 Task: Slide 1 - Picnic Party Invitations.
Action: Mouse moved to (46, 111)
Screenshot: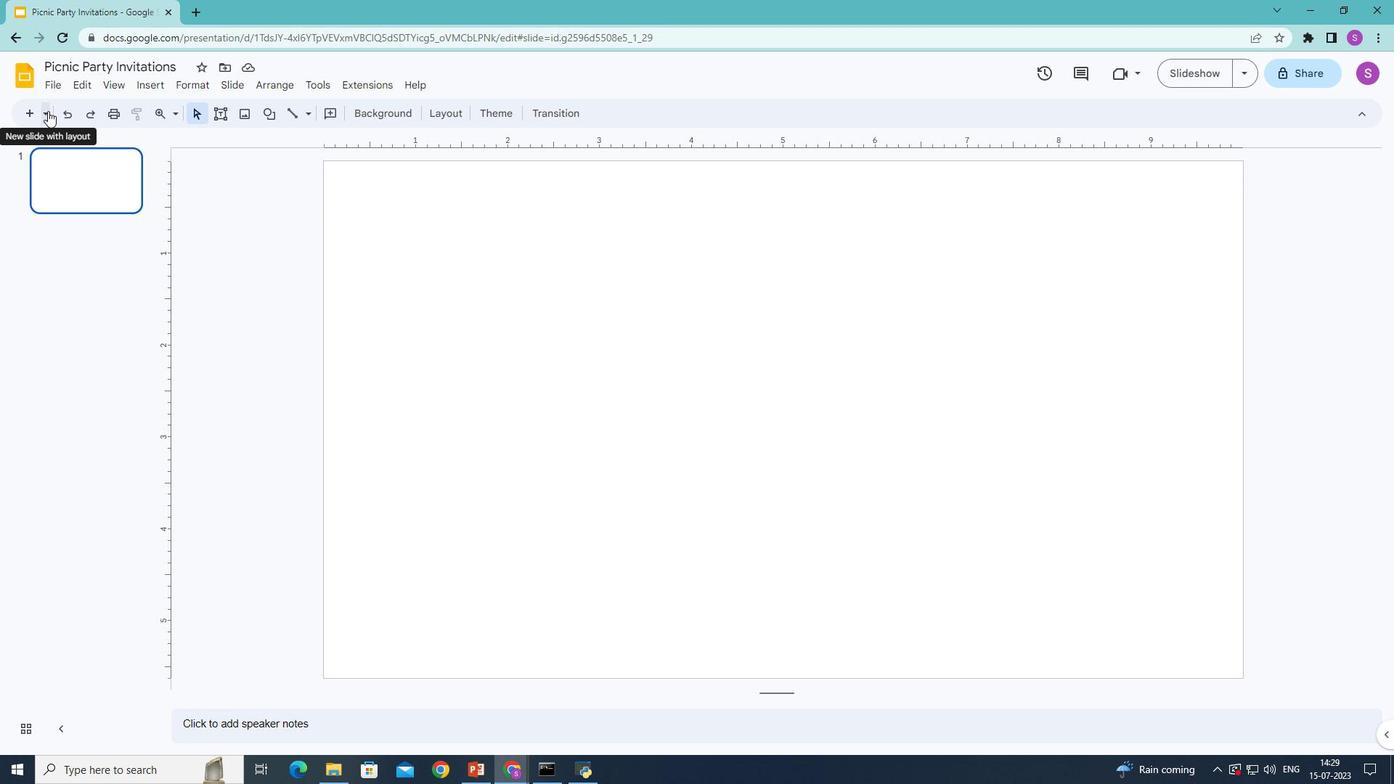 
Action: Mouse pressed left at (46, 111)
Screenshot: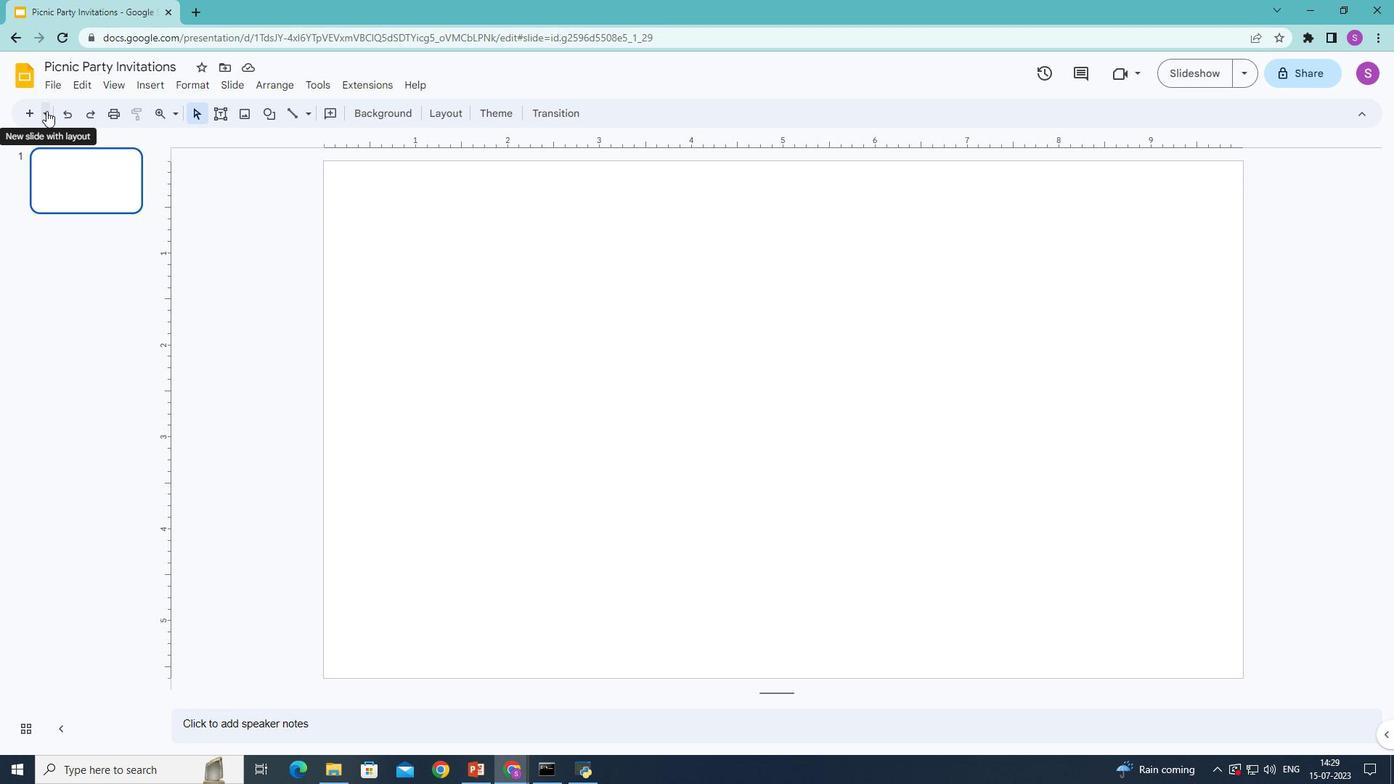 
Action: Mouse moved to (58, 167)
Screenshot: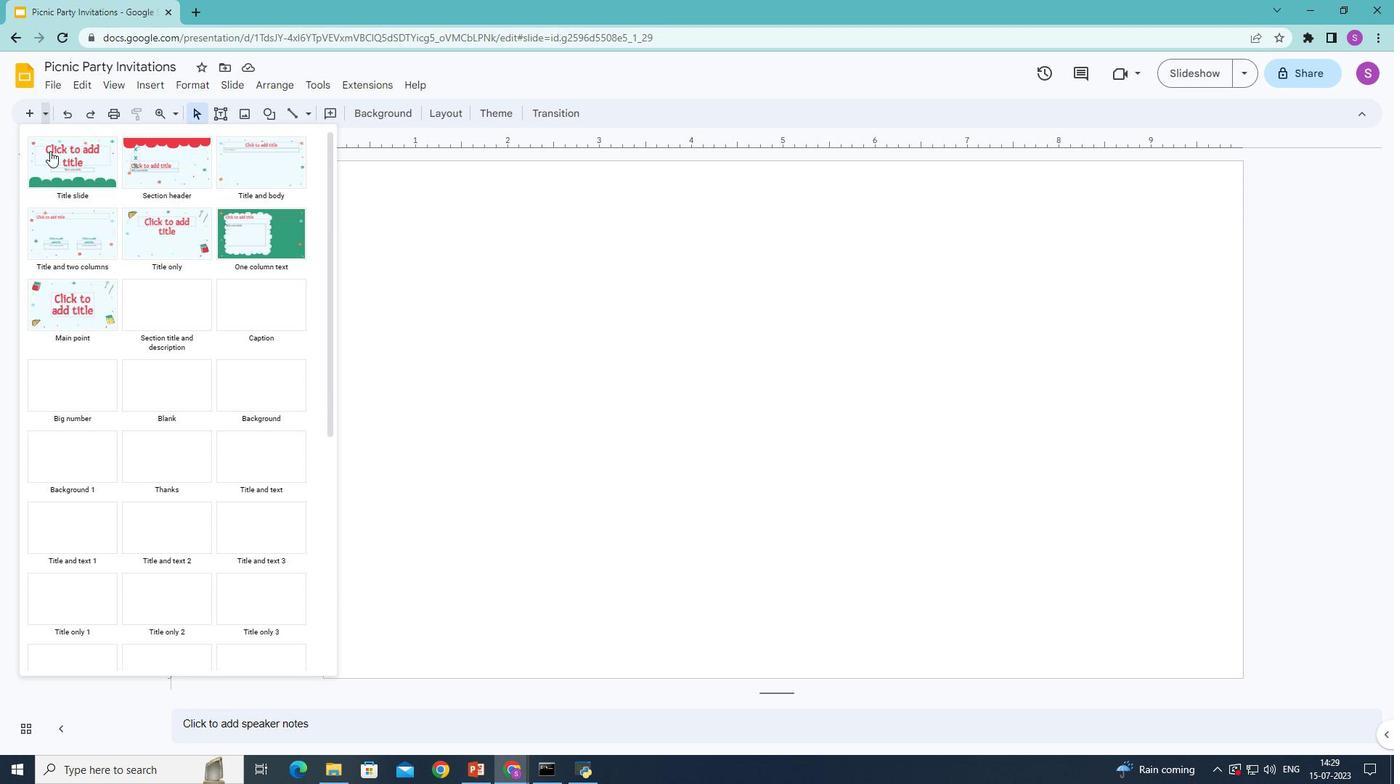 
Action: Mouse pressed left at (58, 167)
Screenshot: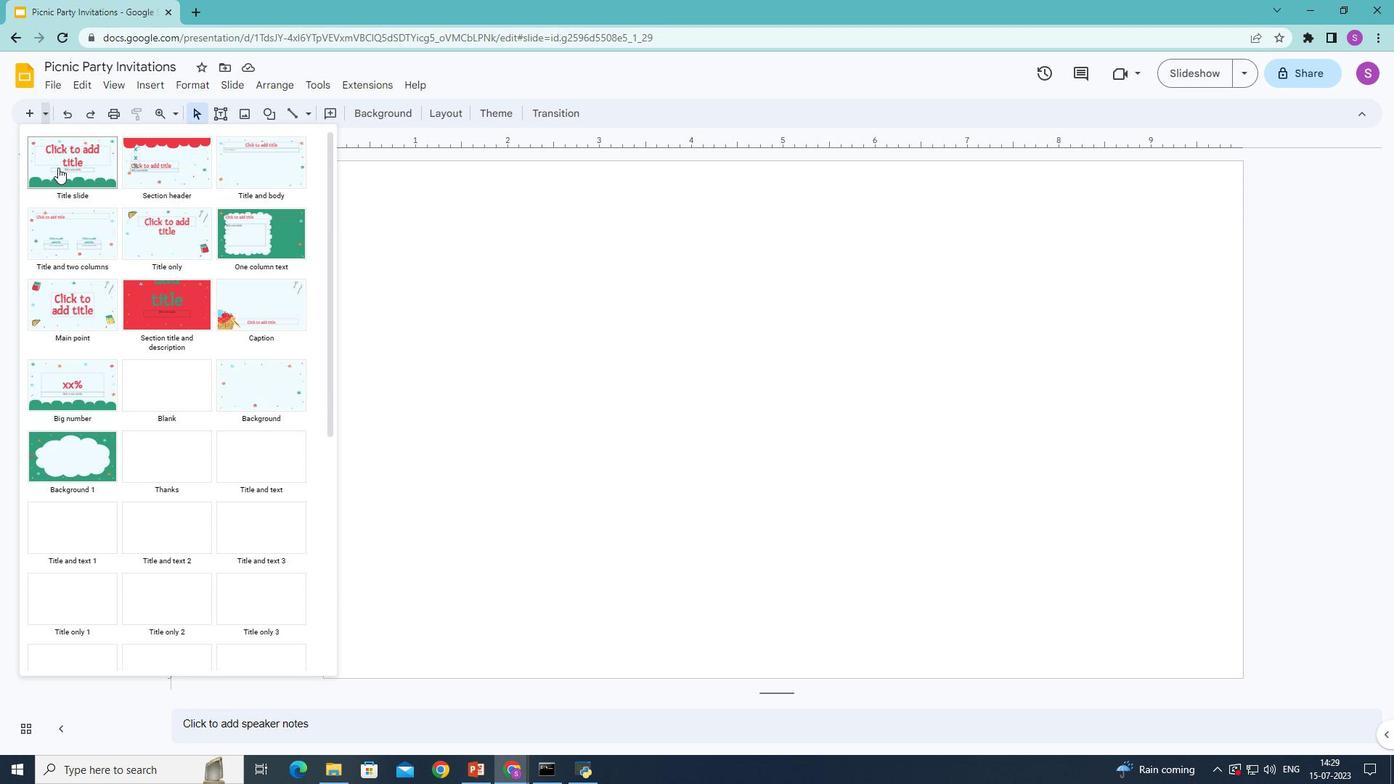 
Action: Mouse moved to (610, 319)
Screenshot: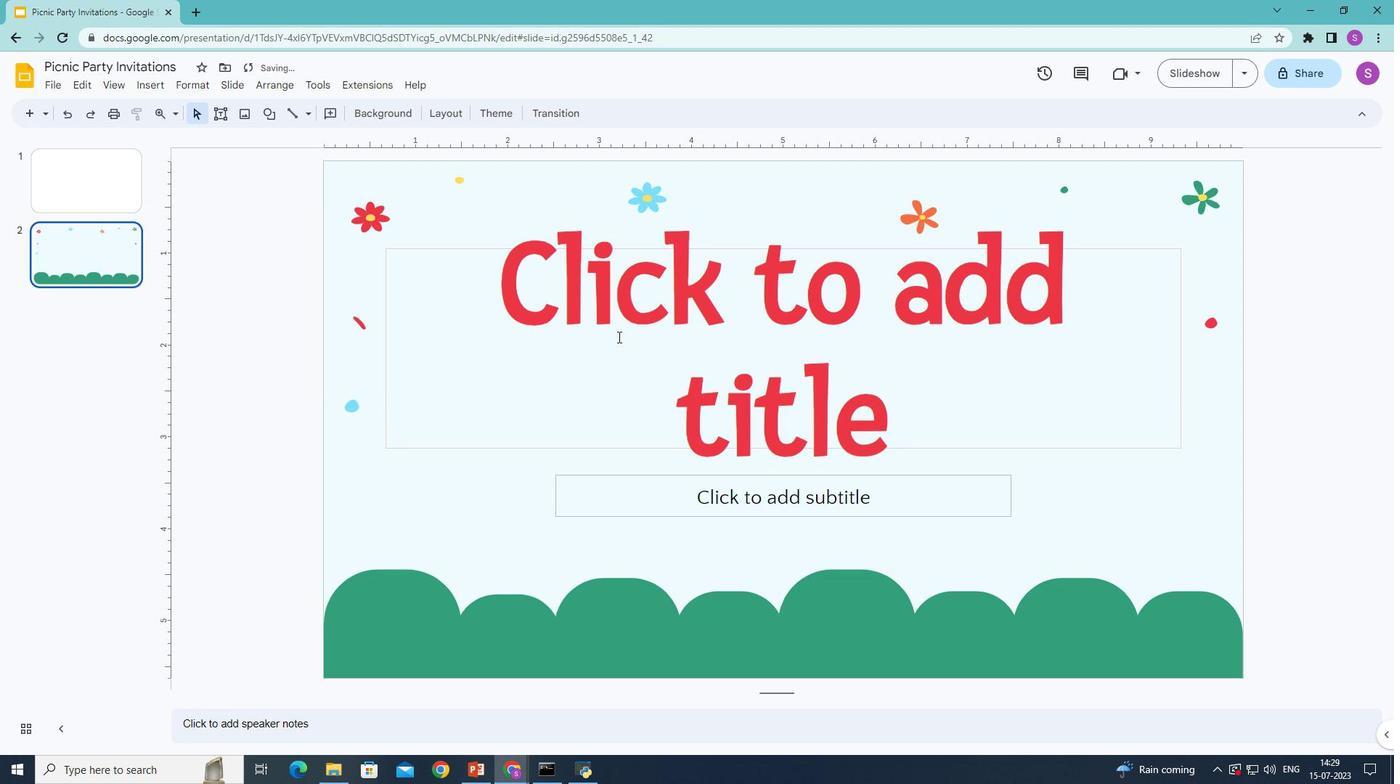 
Action: Mouse pressed left at (610, 319)
Screenshot: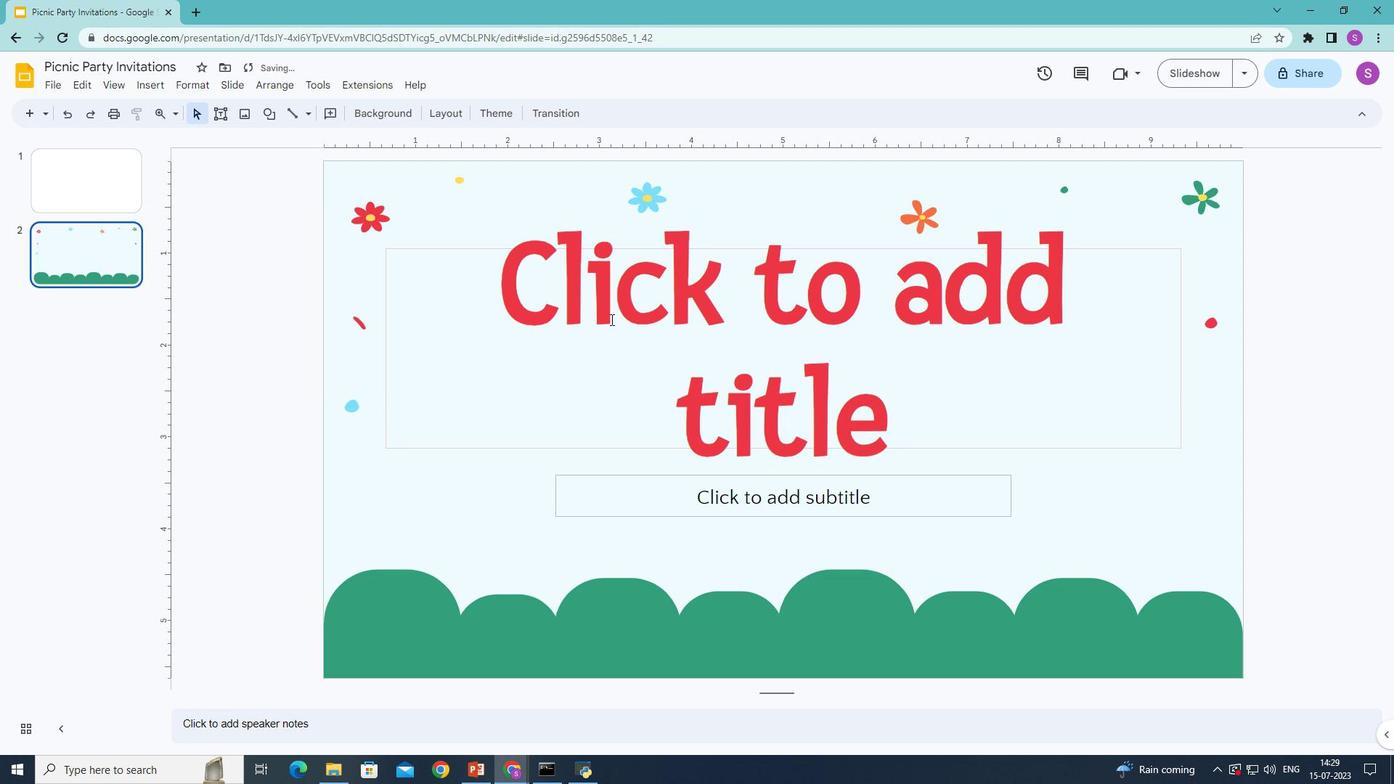 
Action: Key pressed <Key.shift>Picnic<Key.space><Key.shift>Party<Key.enter><Key.shift>Invitations
Screenshot: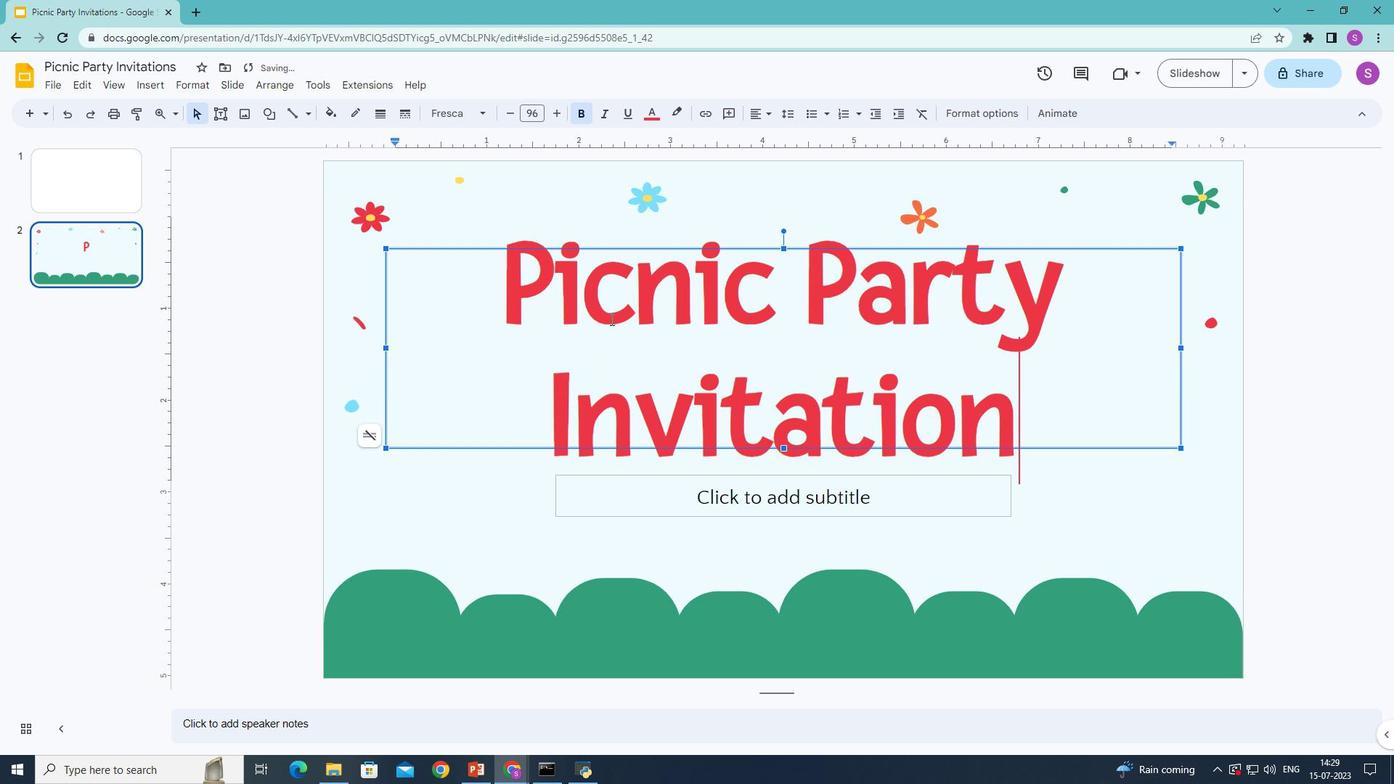 
Action: Mouse moved to (1040, 427)
Screenshot: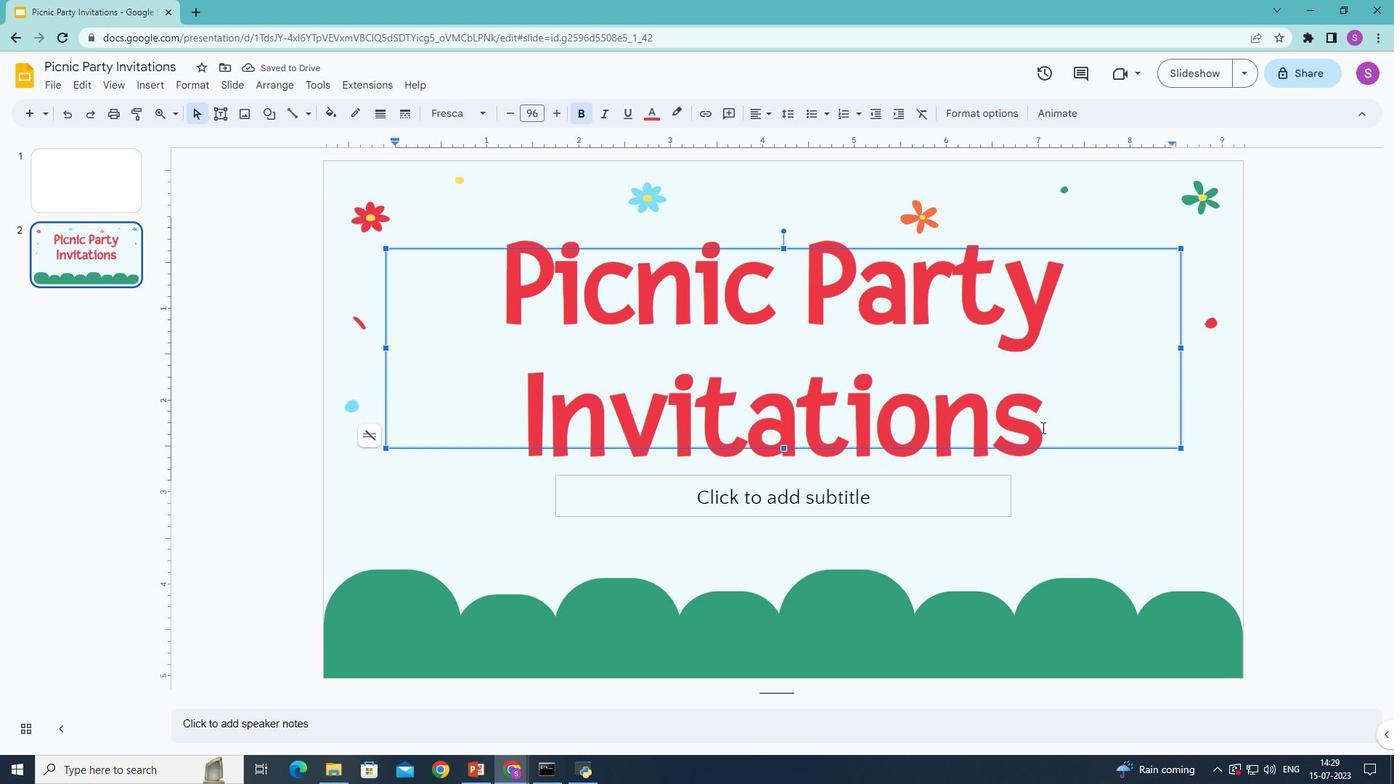 
Action: Mouse pressed left at (1040, 427)
Screenshot: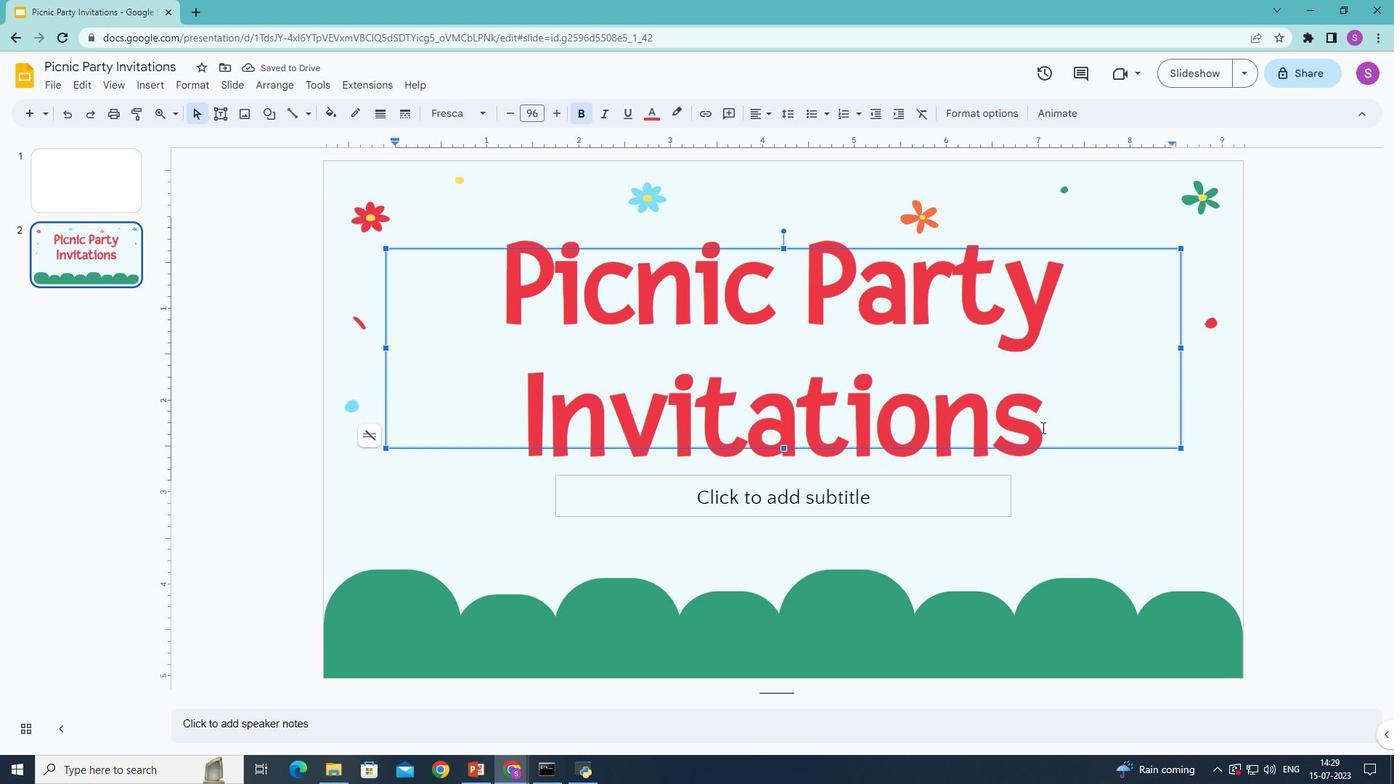 
Action: Mouse moved to (651, 113)
Screenshot: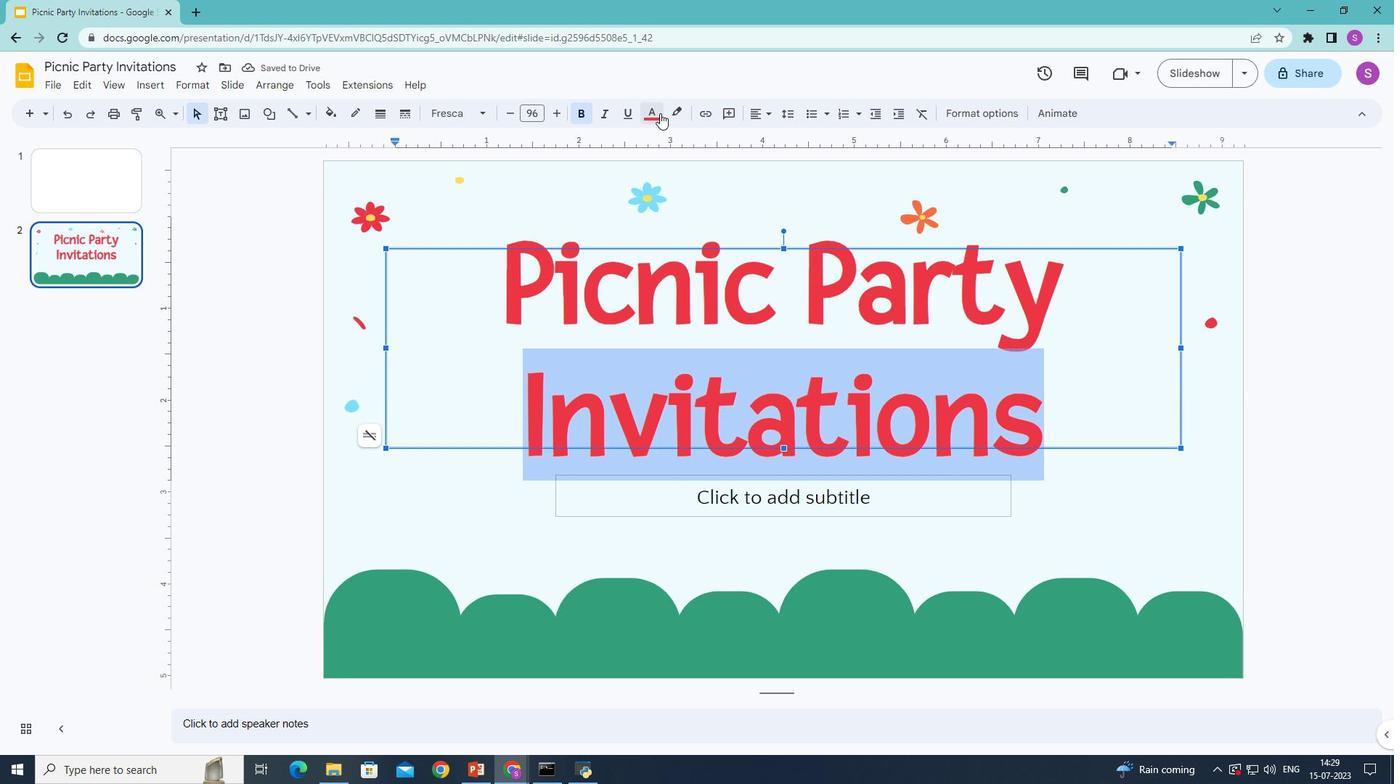 
Action: Mouse pressed left at (651, 113)
Screenshot: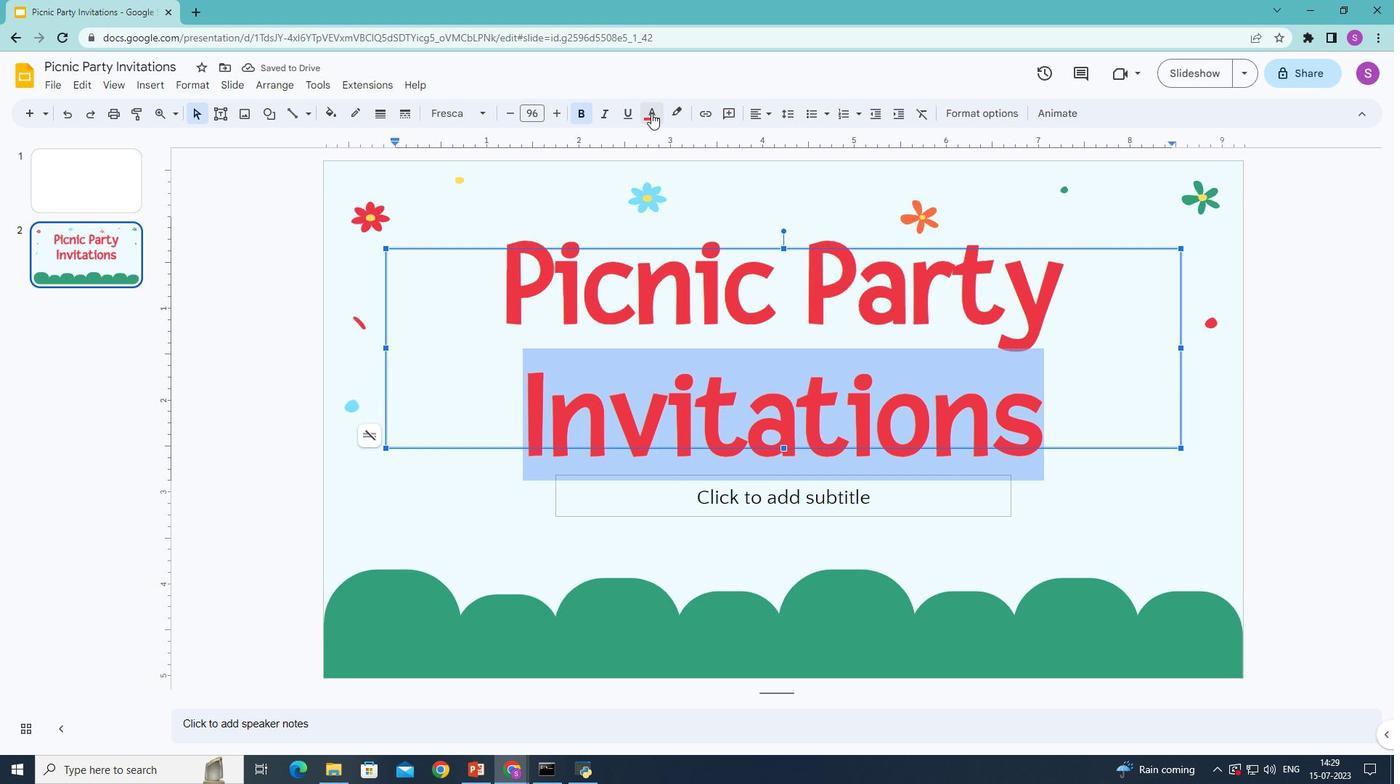 
Action: Mouse moved to (717, 347)
Screenshot: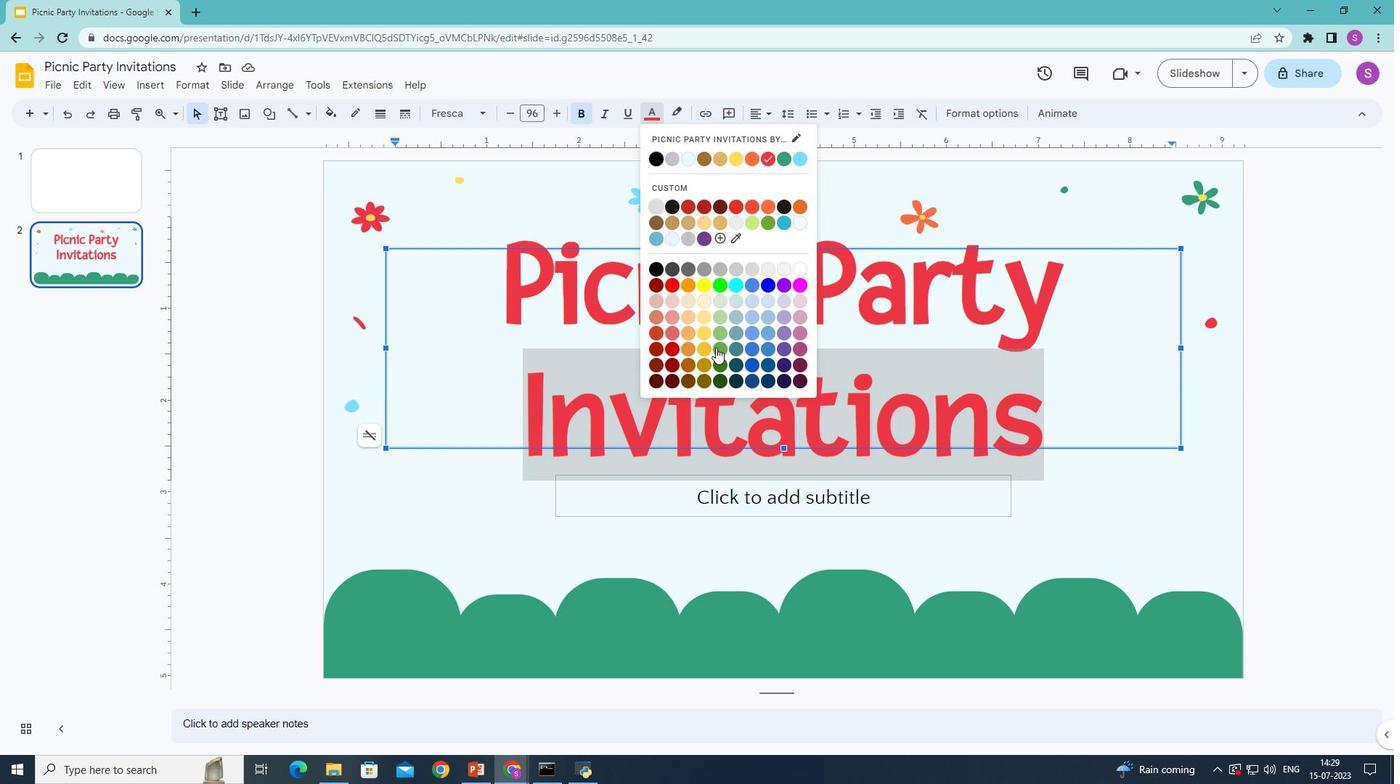 
Action: Mouse pressed left at (717, 347)
Screenshot: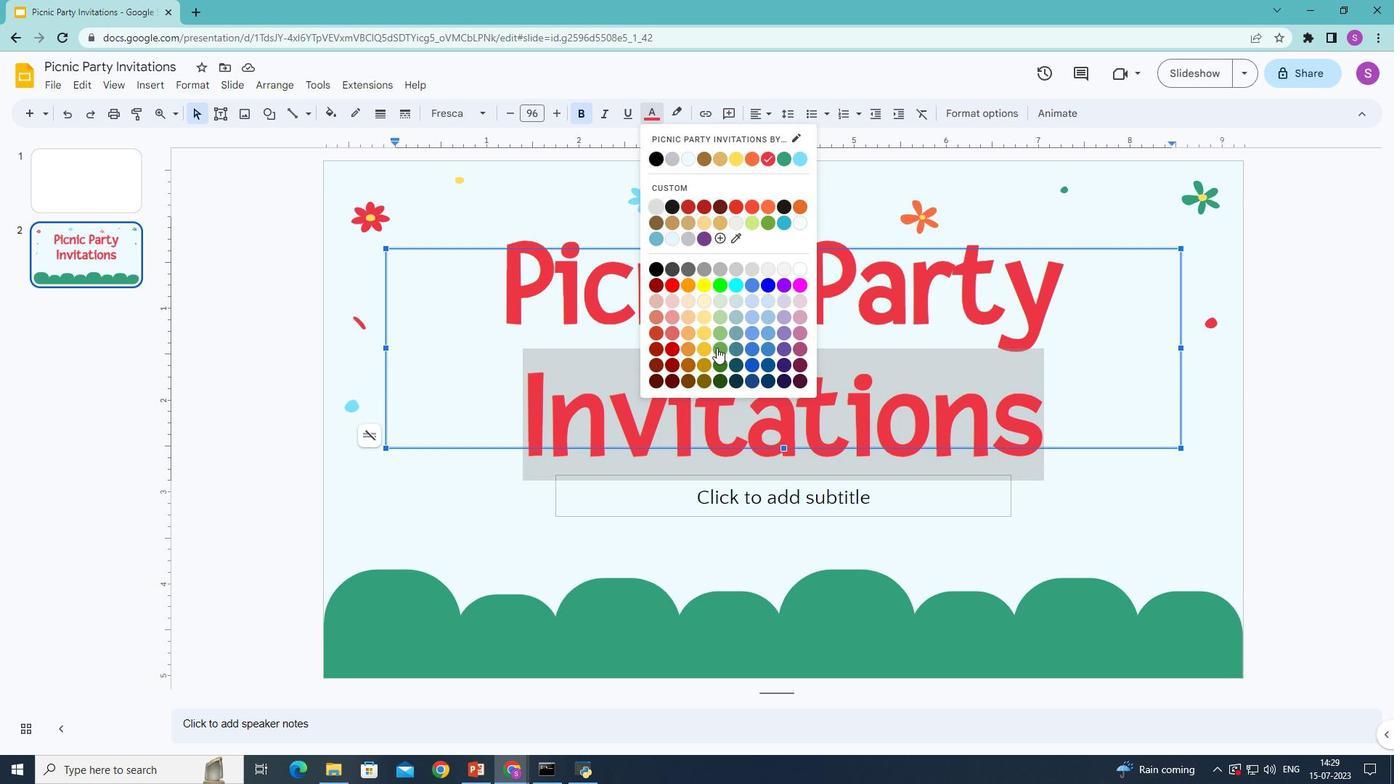 
Action: Mouse moved to (648, 111)
Screenshot: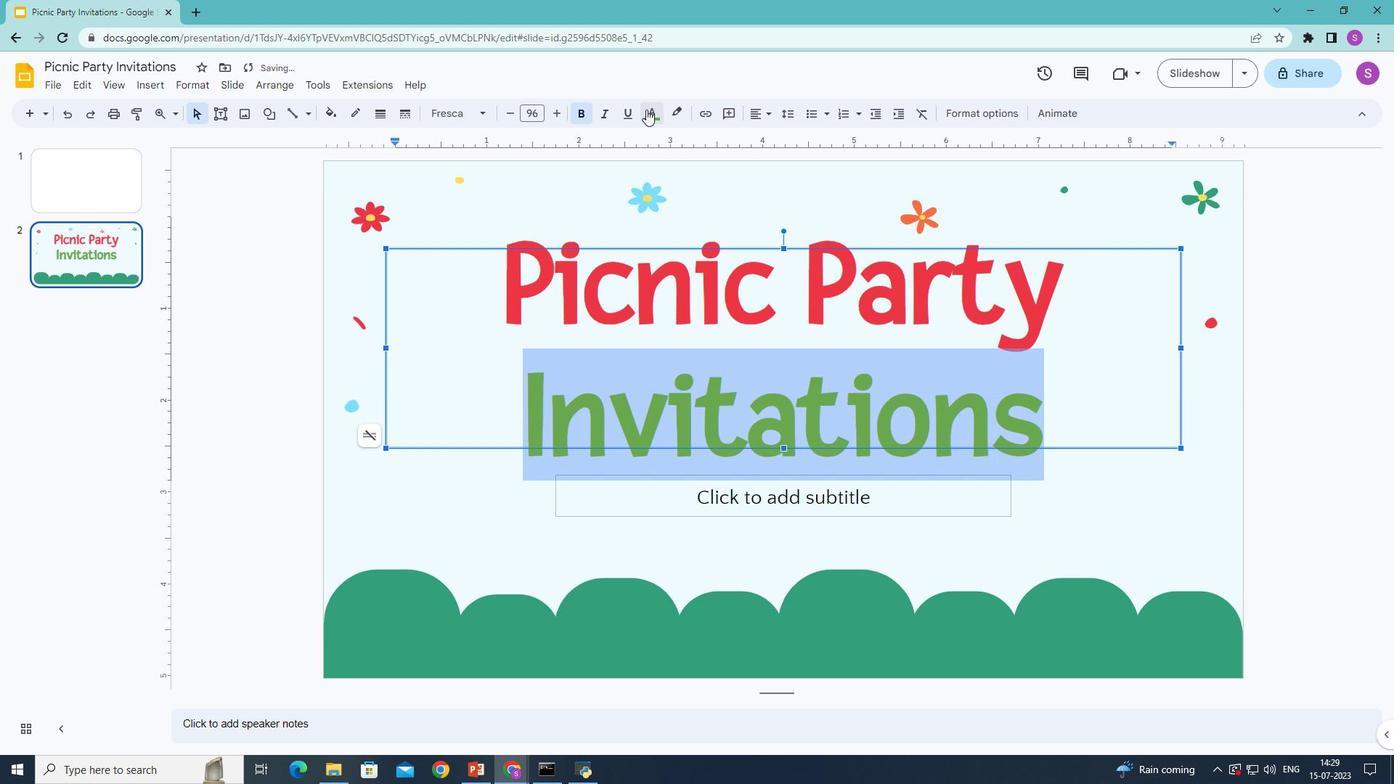 
Action: Mouse pressed left at (648, 111)
Screenshot: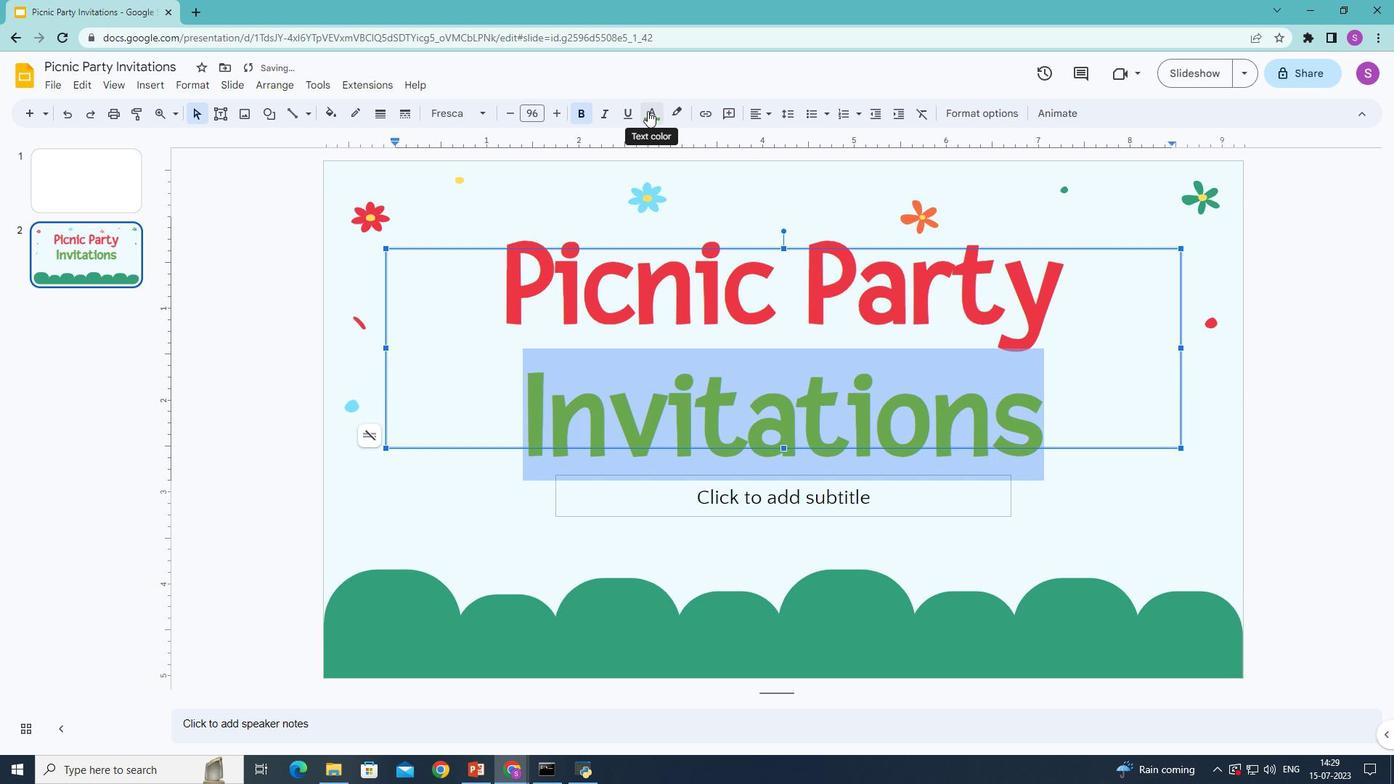 
Action: Mouse moved to (722, 363)
Screenshot: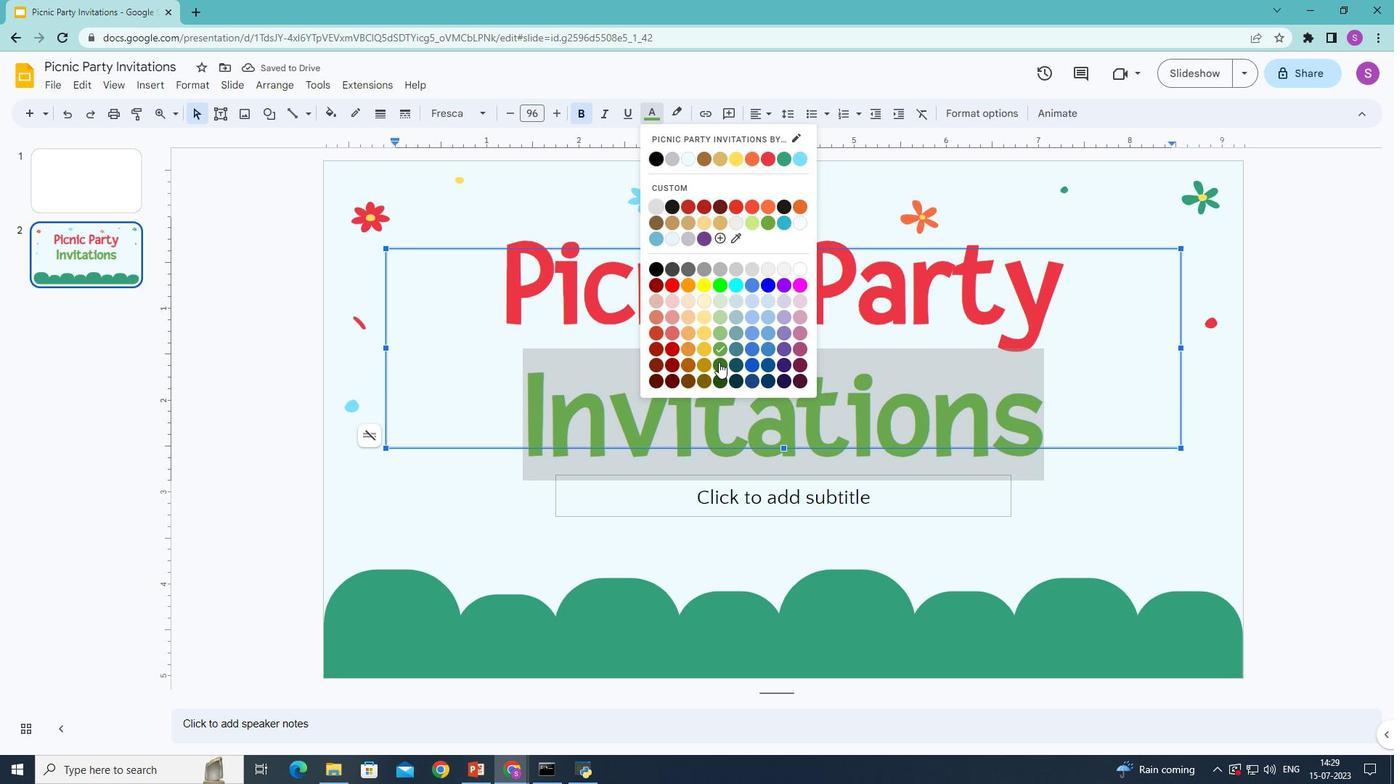 
Action: Mouse pressed left at (722, 363)
Screenshot: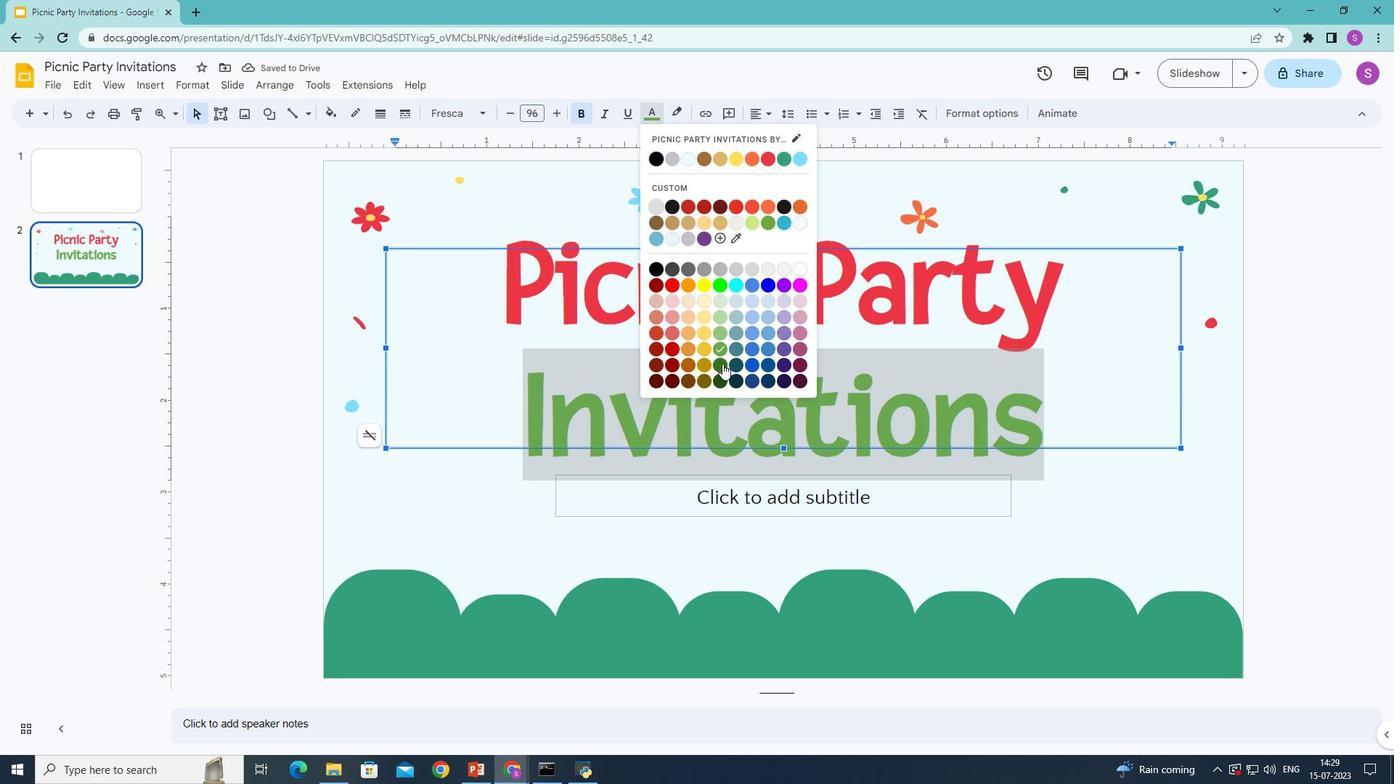 
Action: Mouse moved to (779, 493)
Screenshot: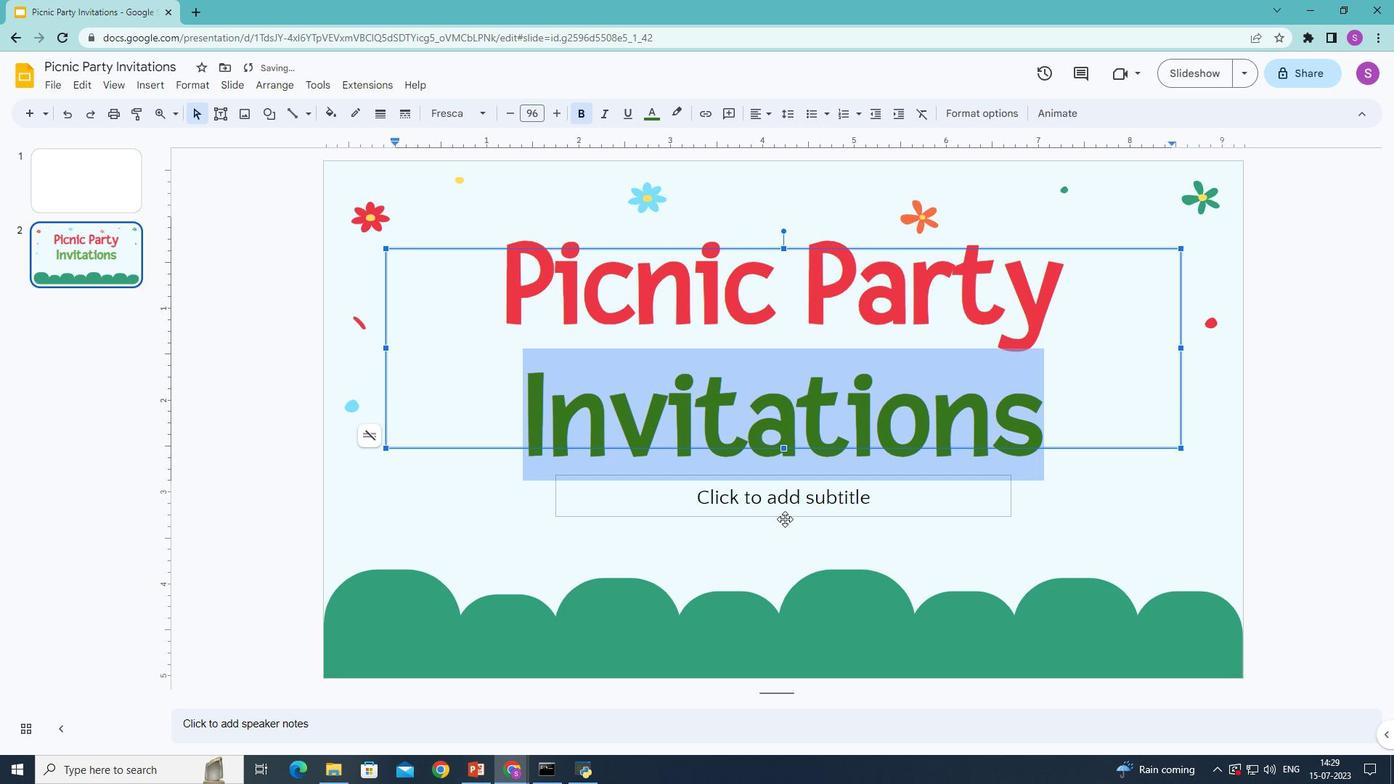 
Action: Mouse pressed left at (779, 493)
Screenshot: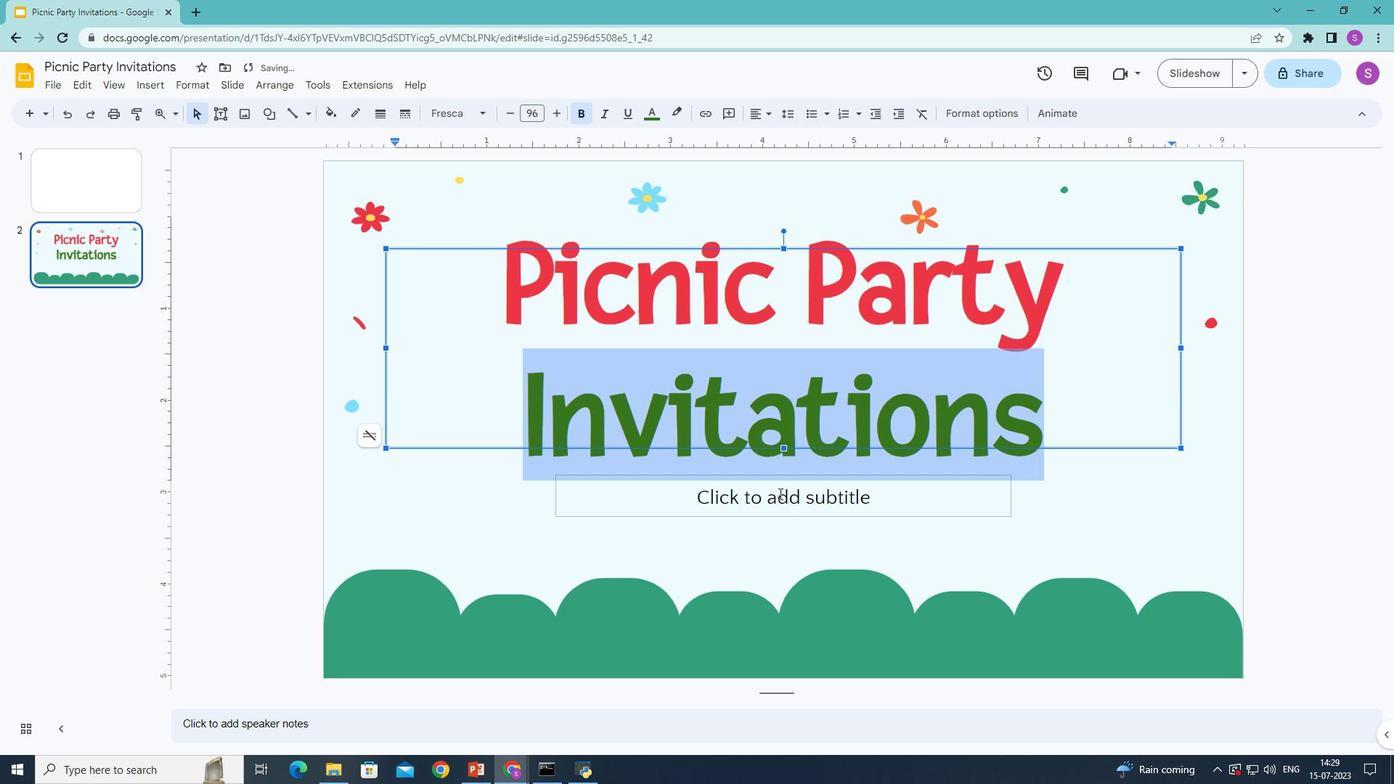 
Action: Mouse moved to (784, 492)
Screenshot: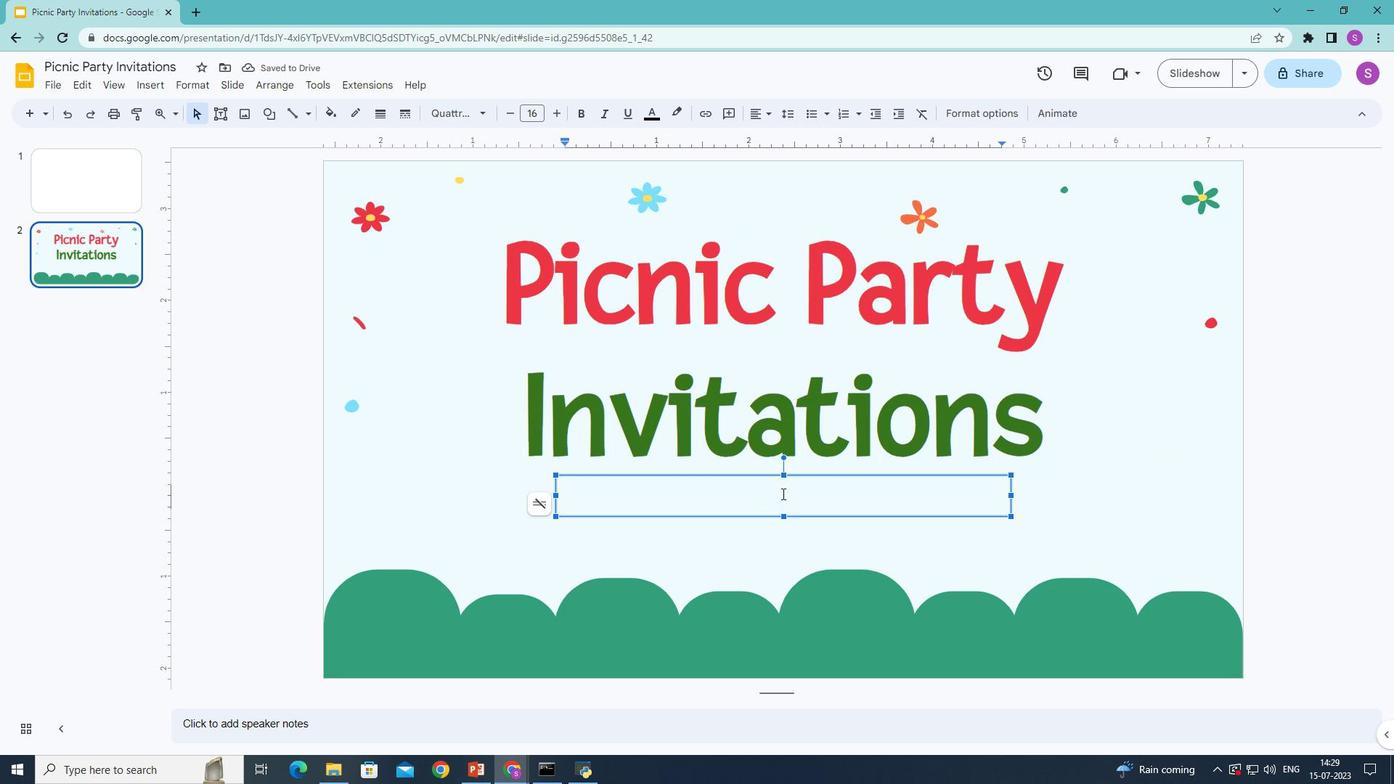 
Action: Key pressed <Key.shift>Here<Key.space>is<Key.space>where<Key.space>this<Key.space>template<Key.space>begins
Screenshot: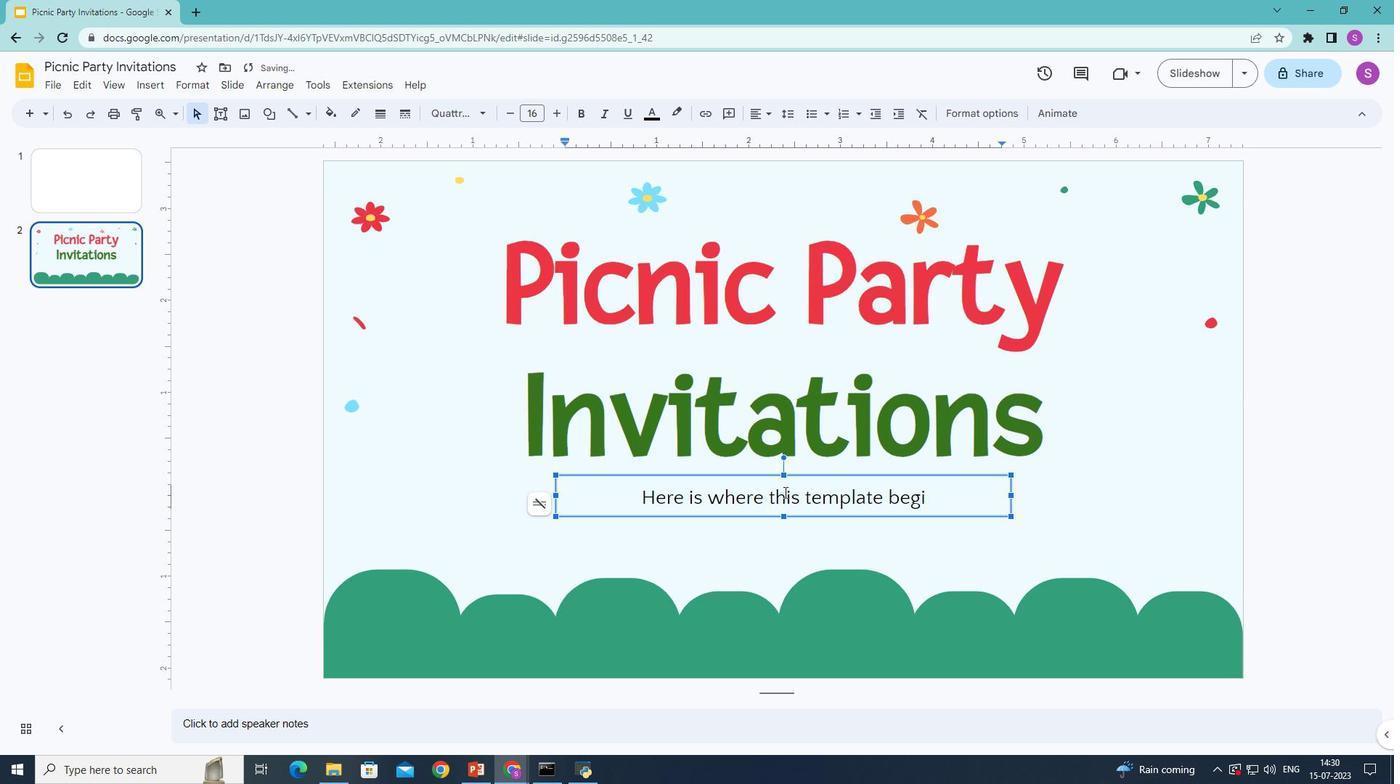 
Action: Mouse moved to (1134, 508)
Screenshot: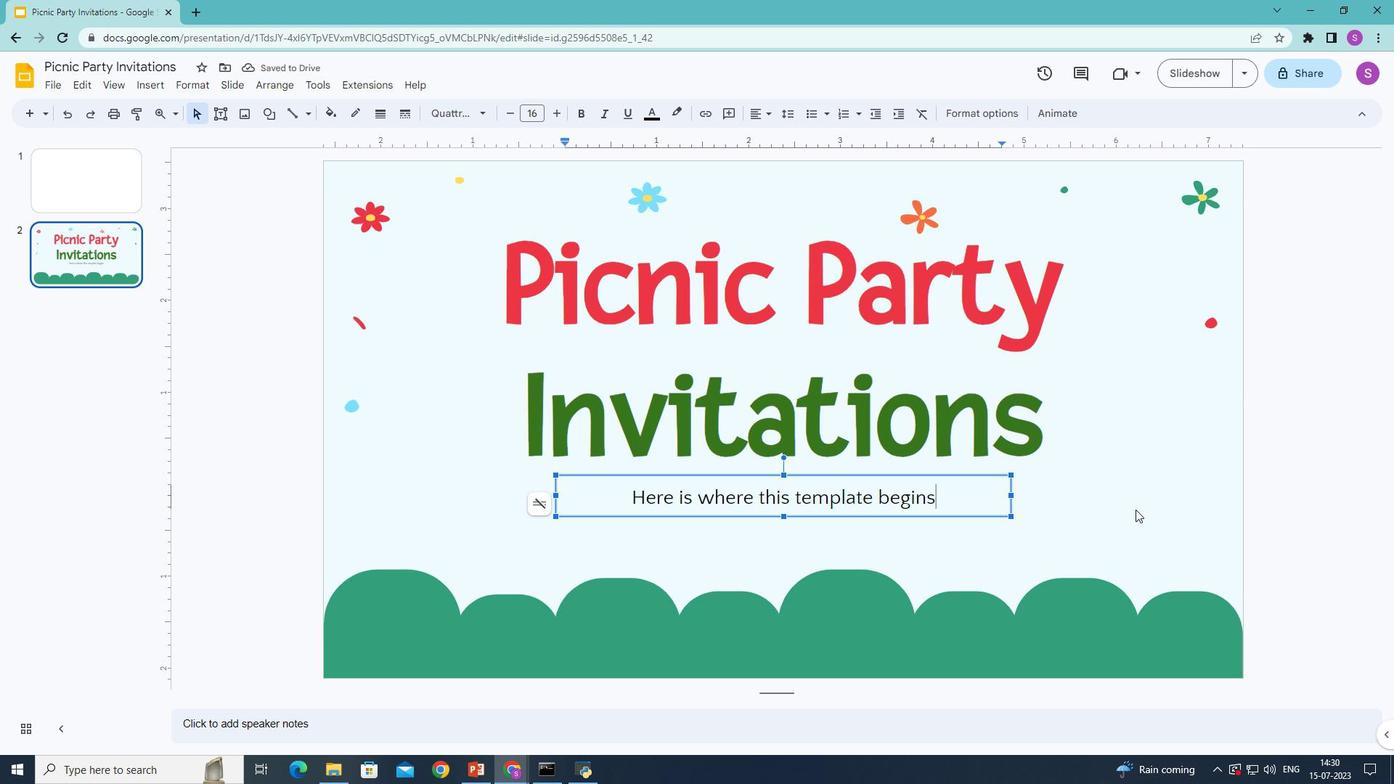 
Action: Mouse pressed left at (1134, 508)
Screenshot: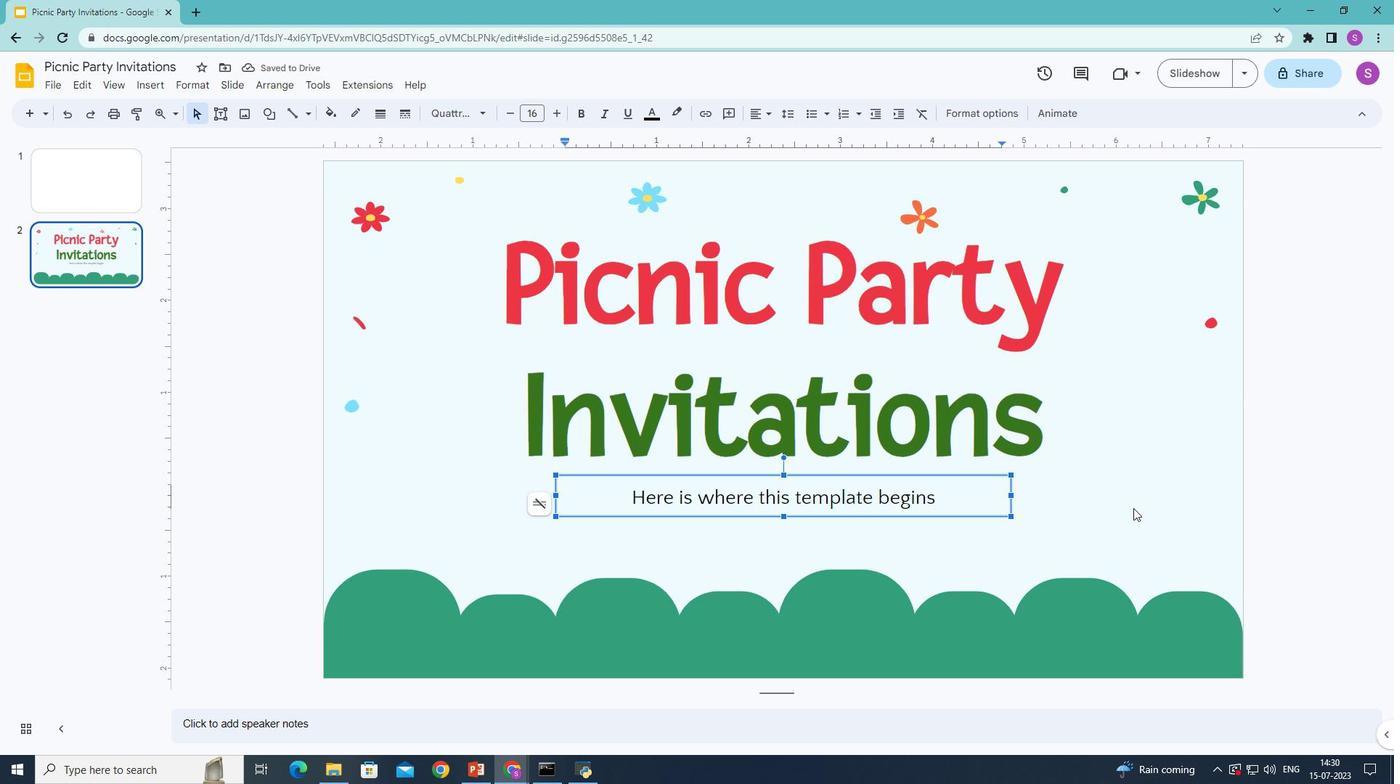 
Action: Mouse moved to (149, 84)
Screenshot: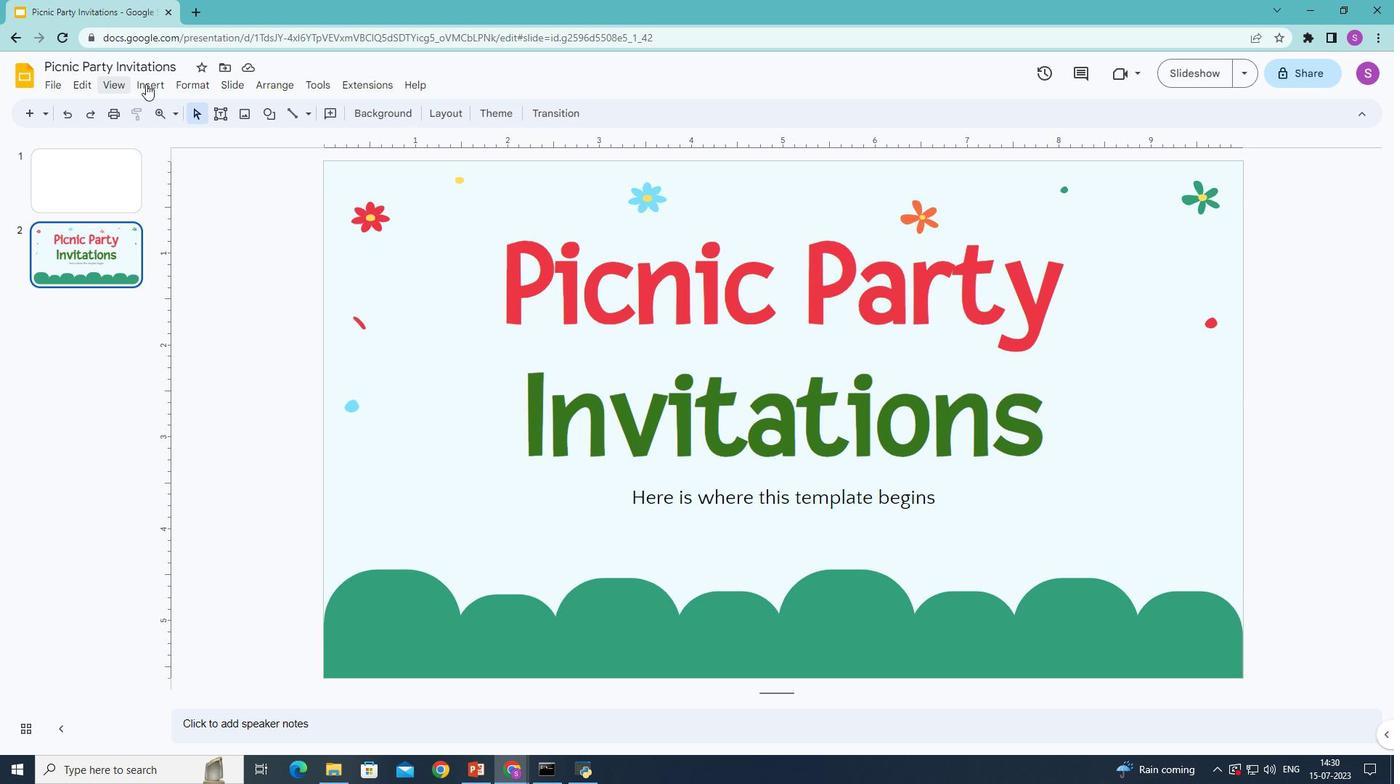 
Action: Mouse pressed left at (149, 84)
Screenshot: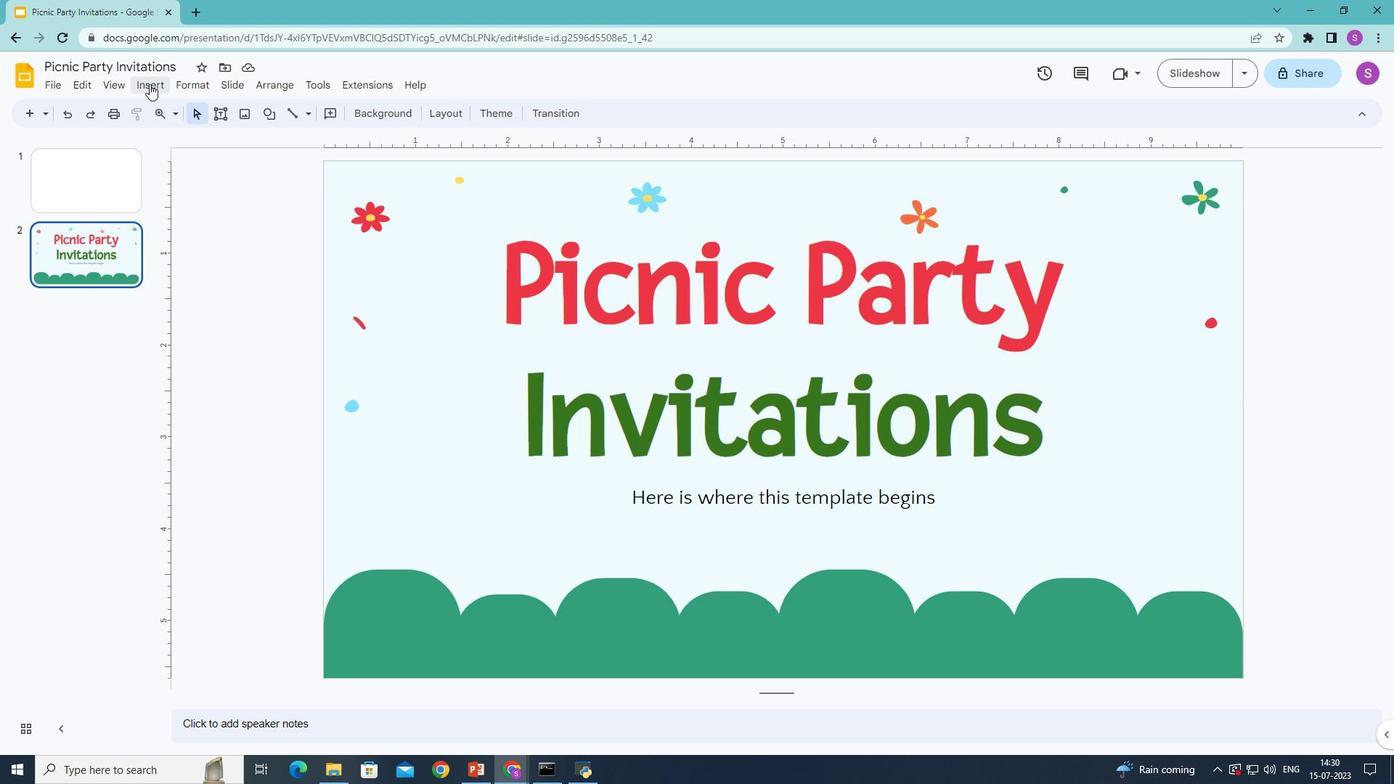 
Action: Mouse moved to (432, 116)
Screenshot: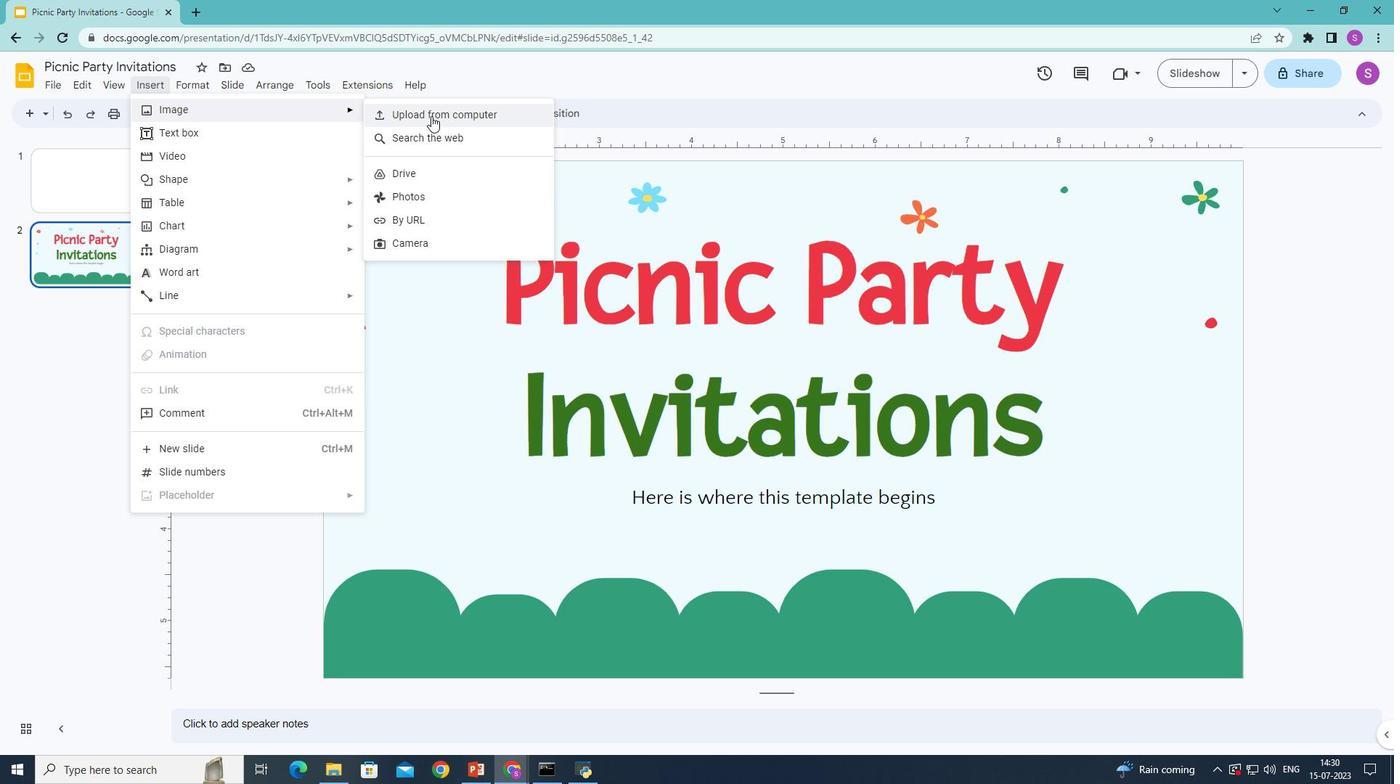 
Action: Mouse pressed left at (432, 116)
Screenshot: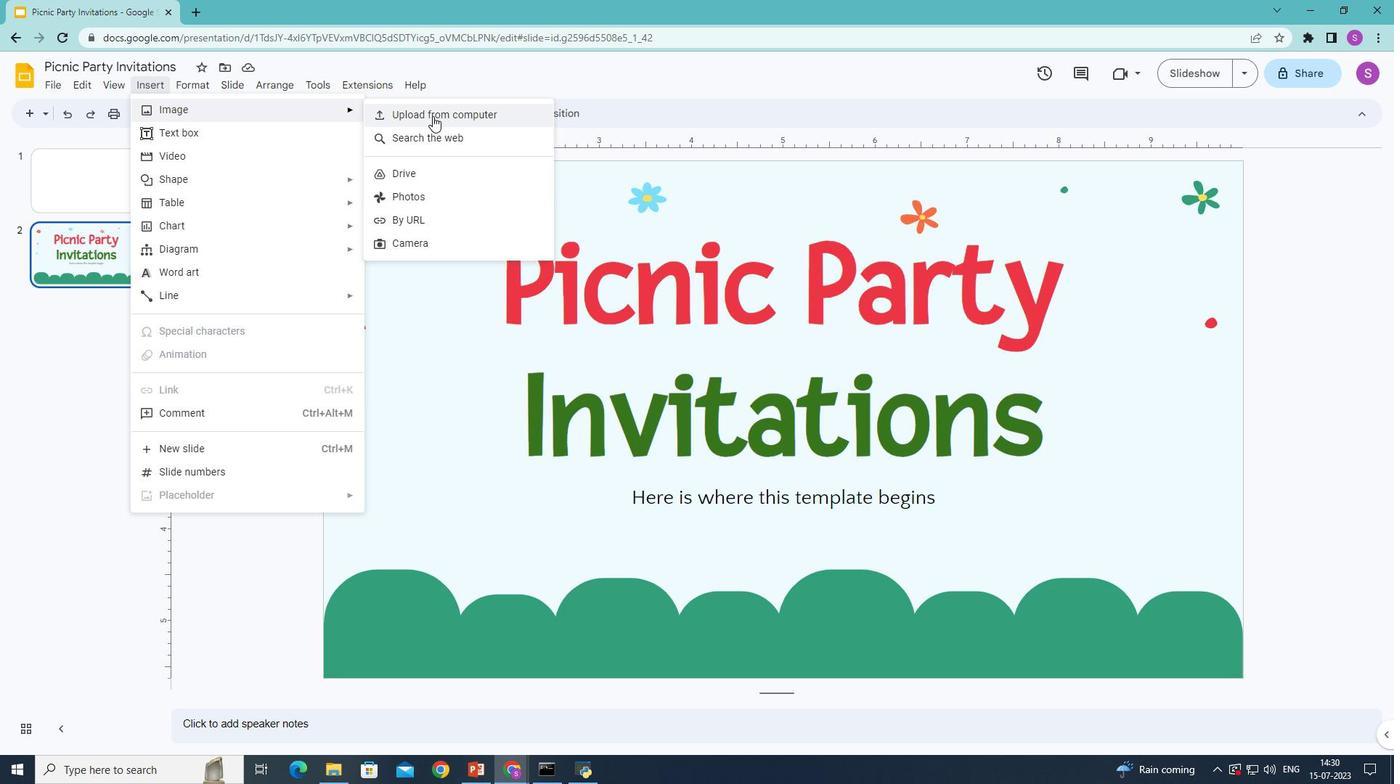 
Action: Mouse moved to (395, 114)
Screenshot: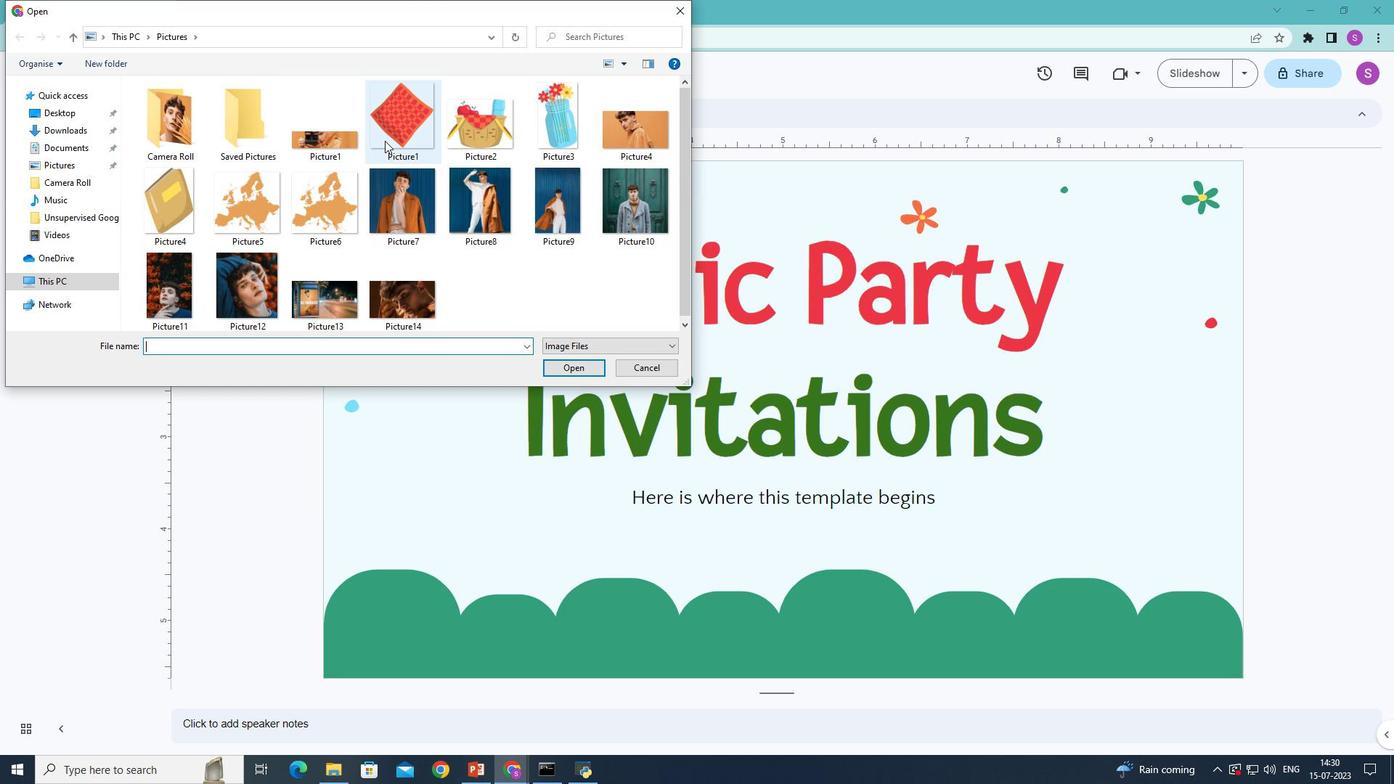 
Action: Mouse pressed left at (395, 114)
Screenshot: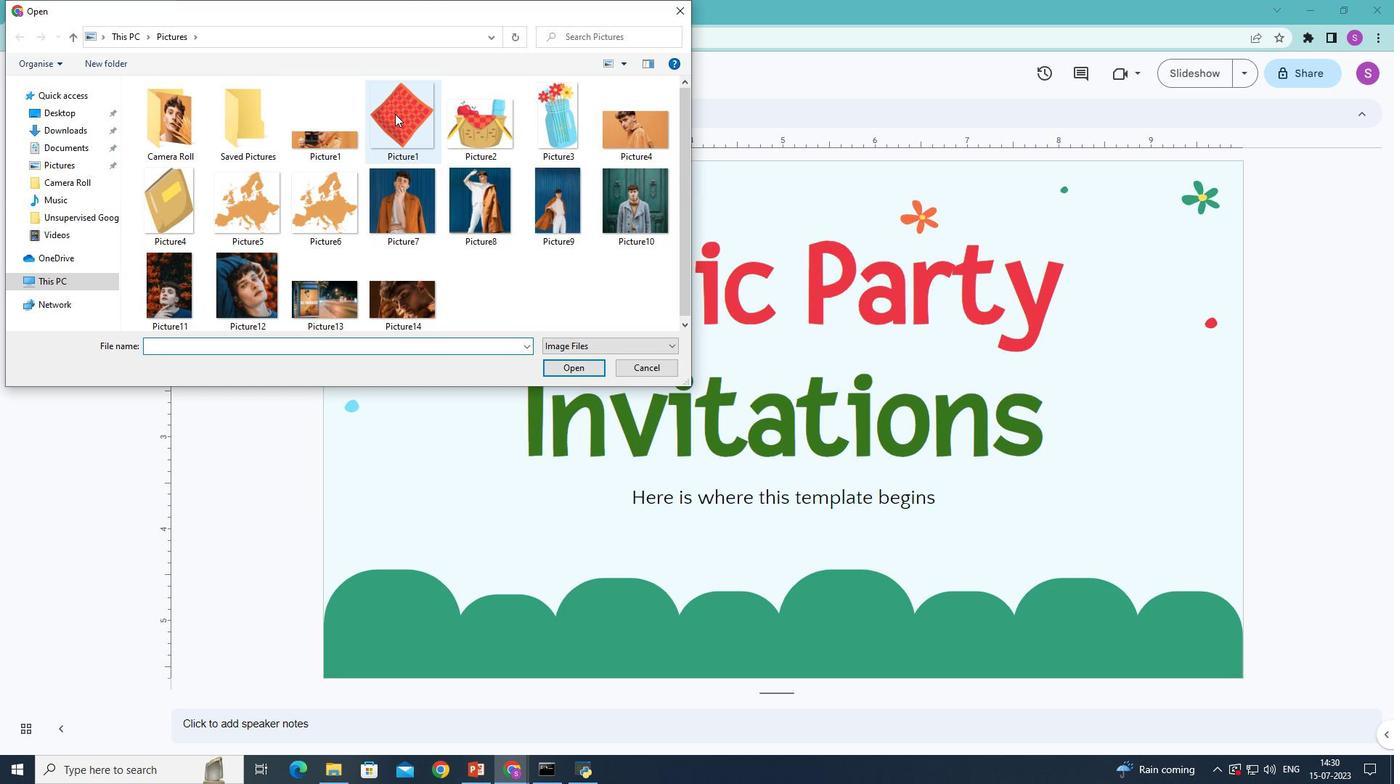 
Action: Mouse moved to (581, 363)
Screenshot: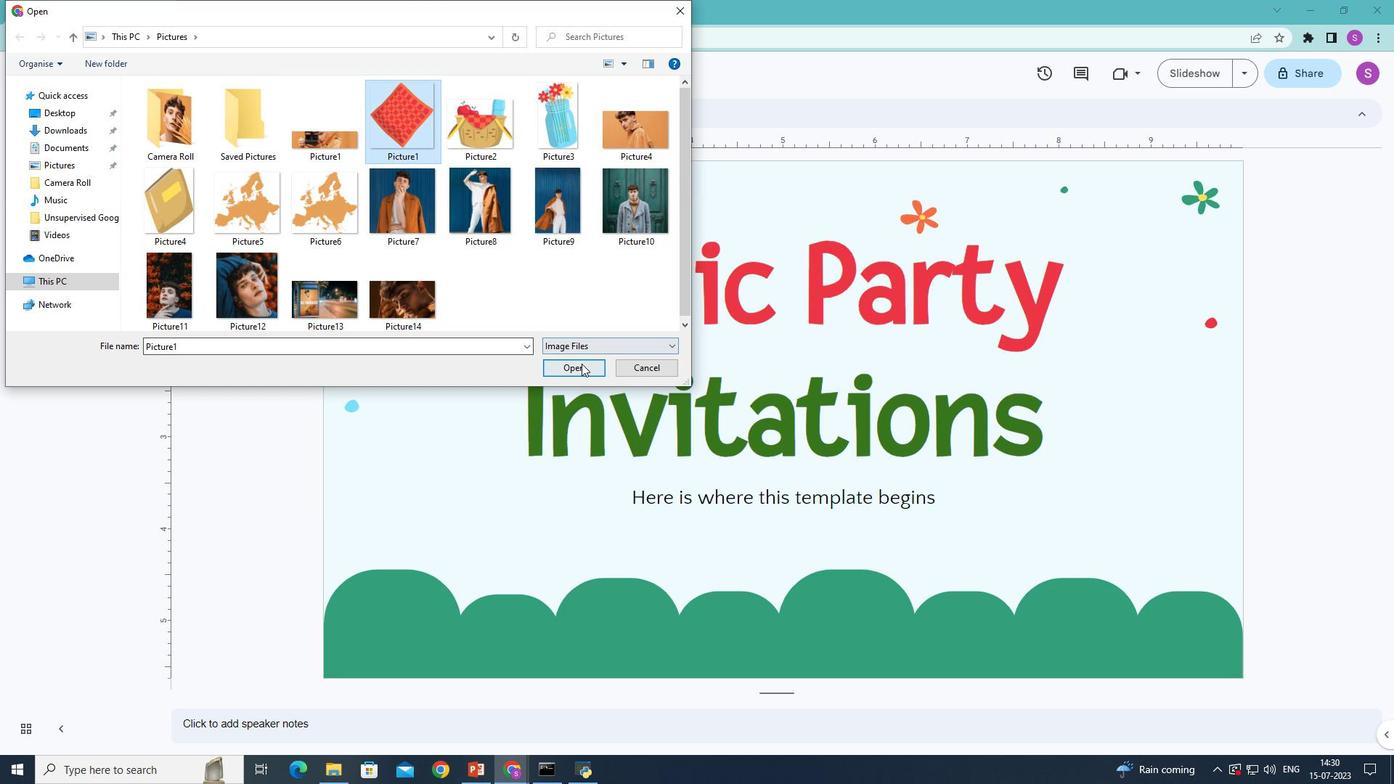 
Action: Mouse pressed left at (581, 363)
Screenshot: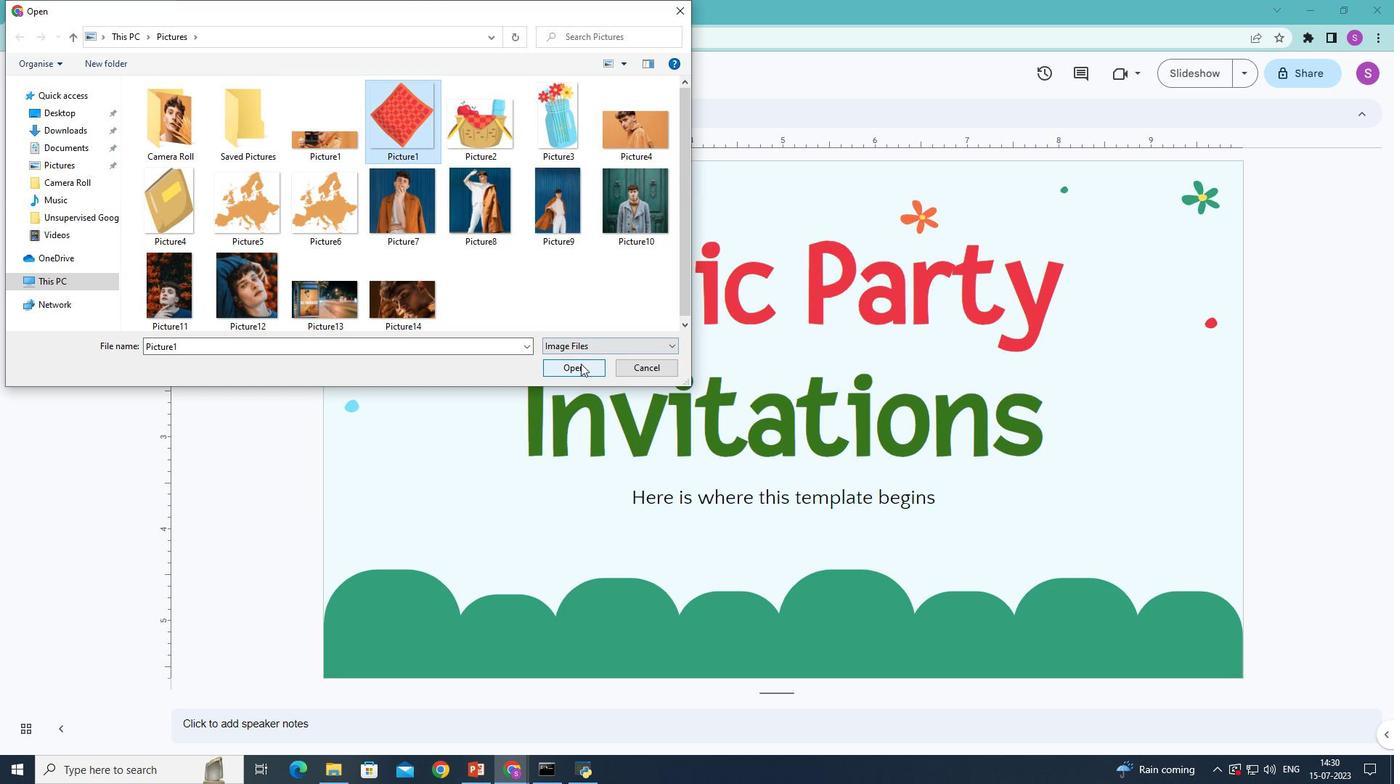 
Action: Mouse moved to (430, 559)
Screenshot: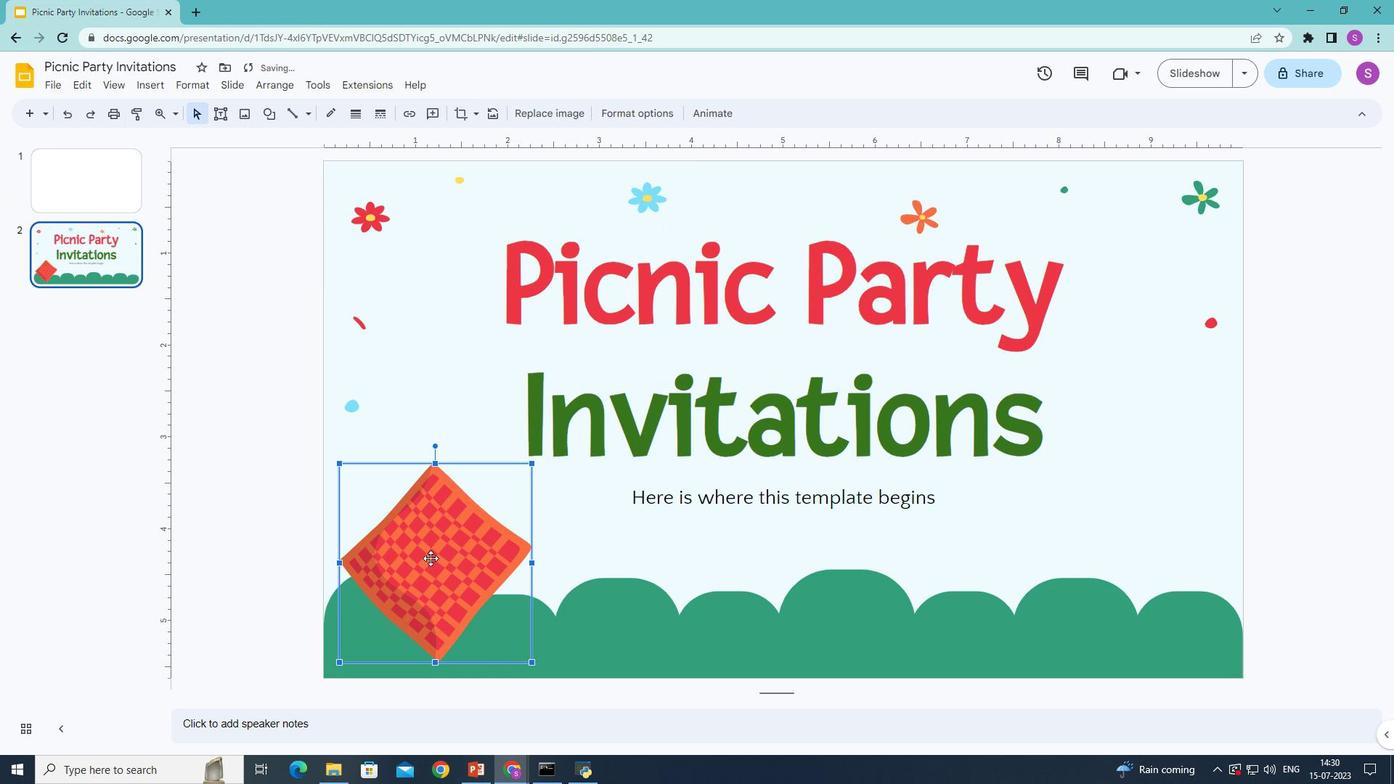
Action: Mouse pressed left at (430, 559)
Screenshot: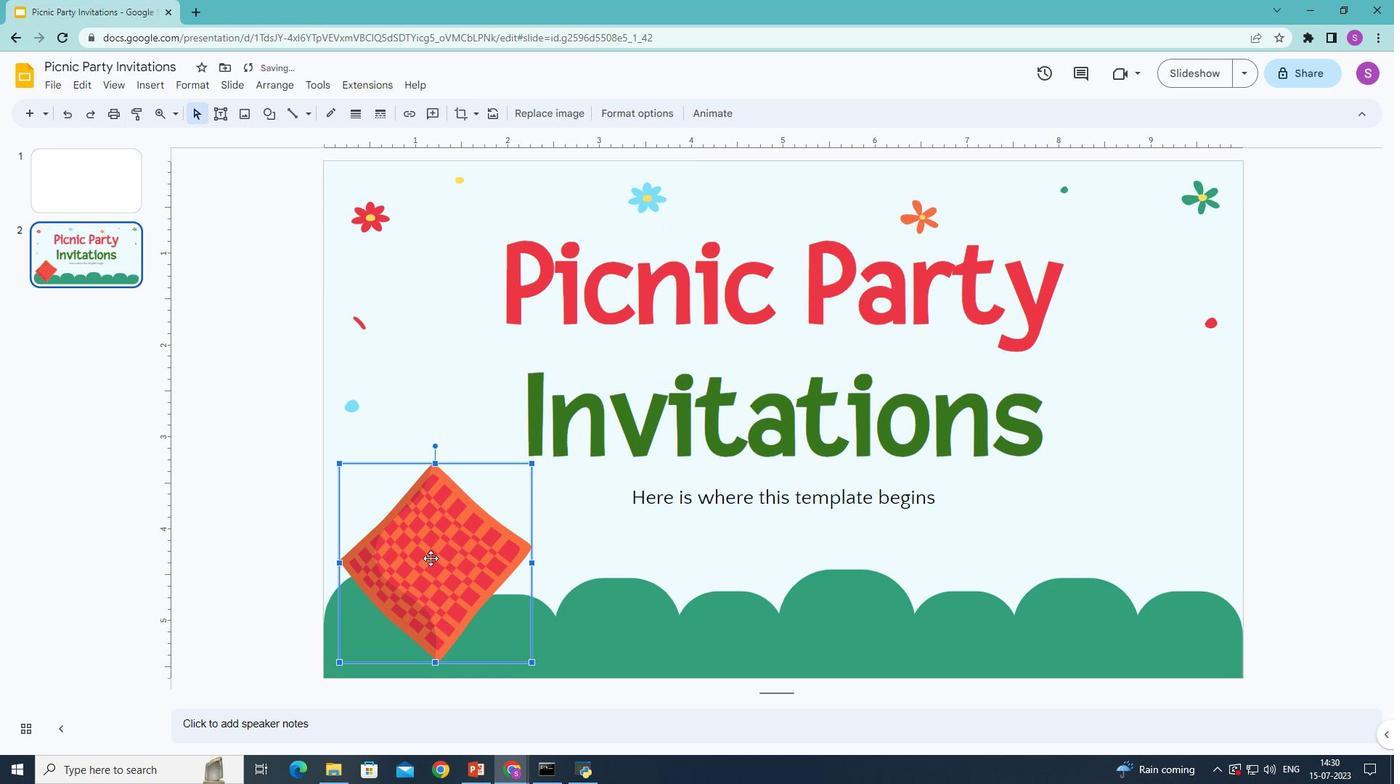 
Action: Mouse moved to (377, 539)
Screenshot: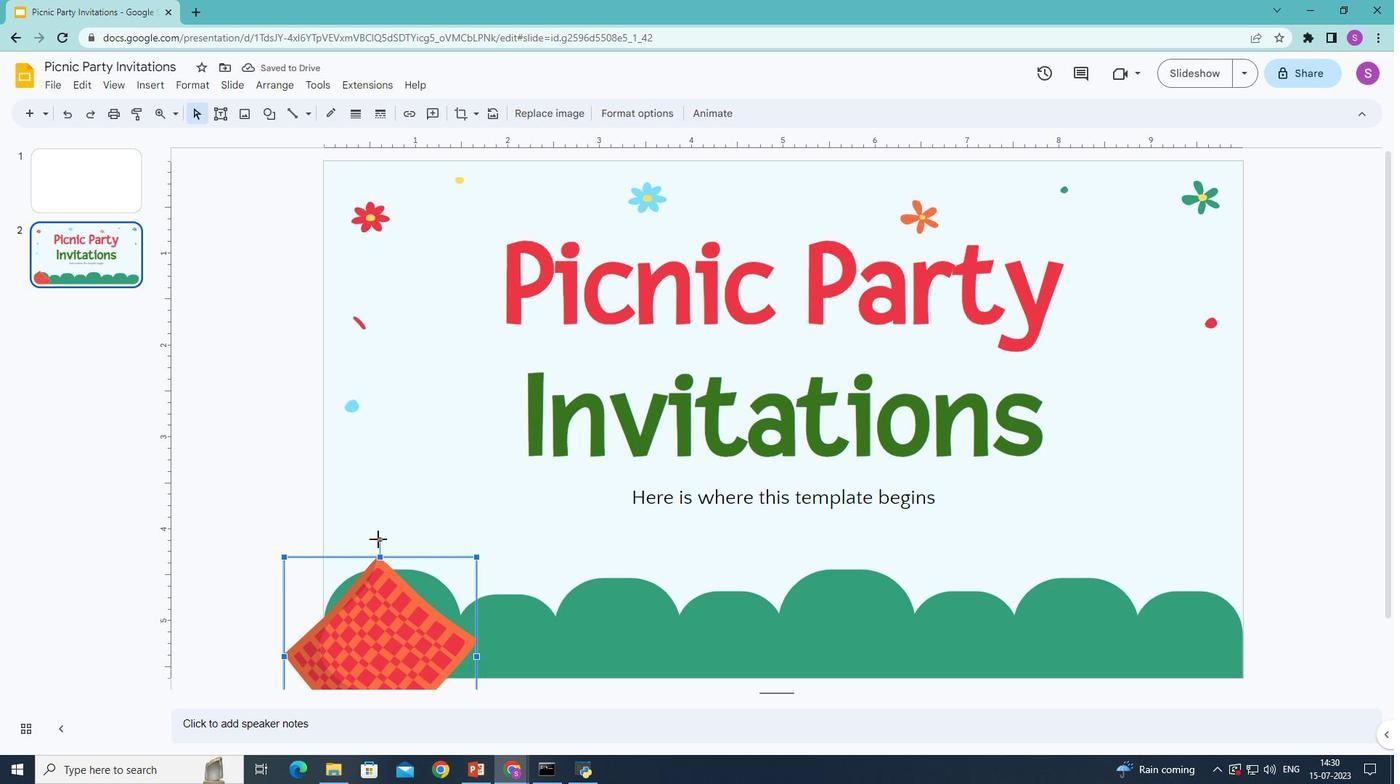
Action: Mouse pressed left at (377, 539)
Screenshot: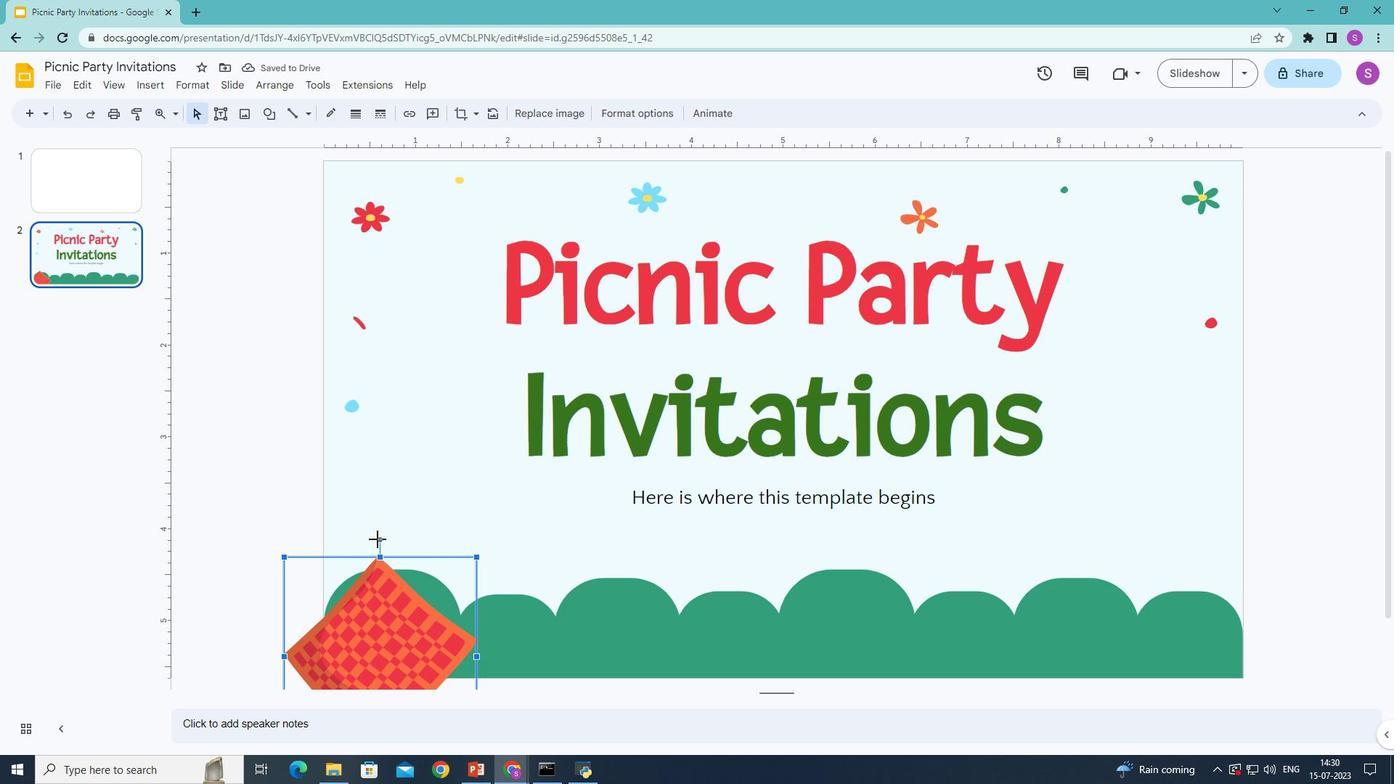 
Action: Mouse moved to (369, 626)
Screenshot: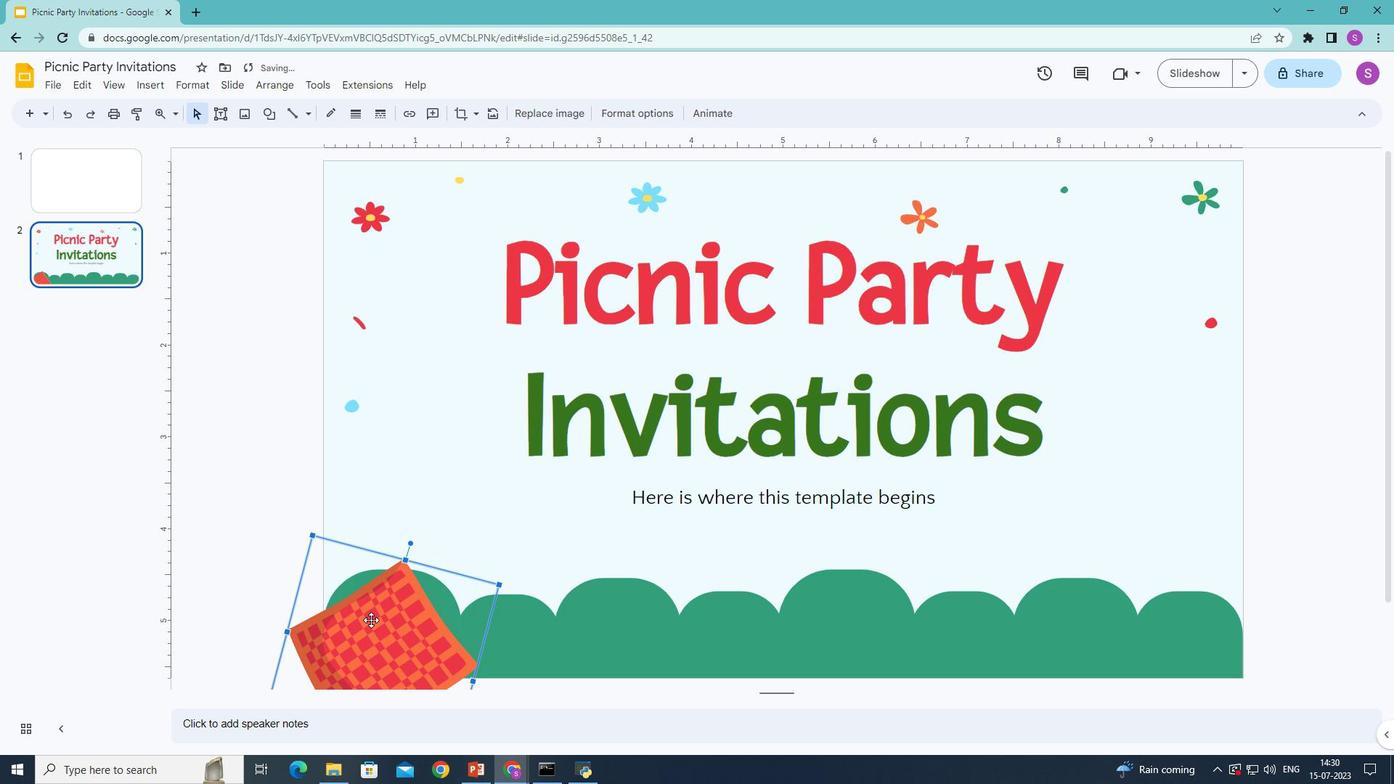 
Action: Mouse pressed left at (369, 626)
Screenshot: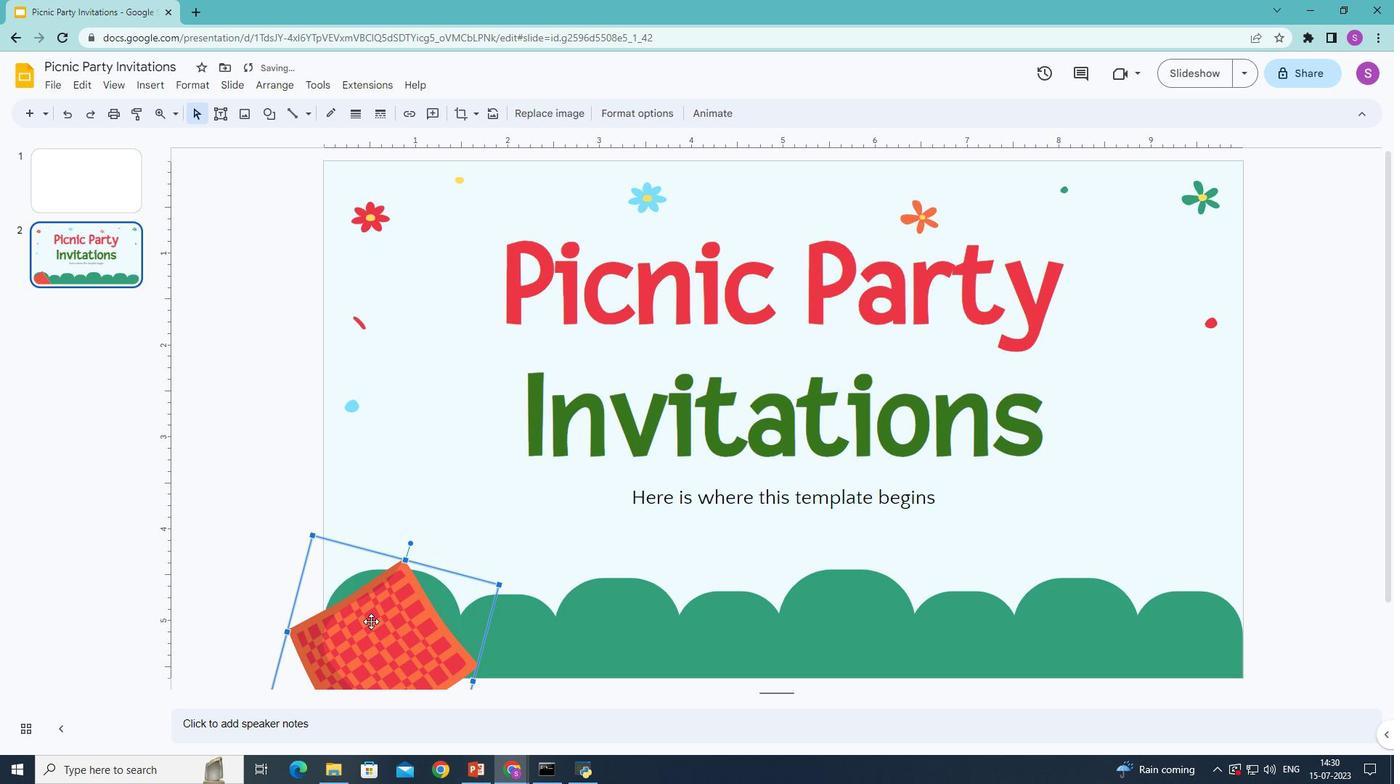 
Action: Mouse moved to (292, 611)
Screenshot: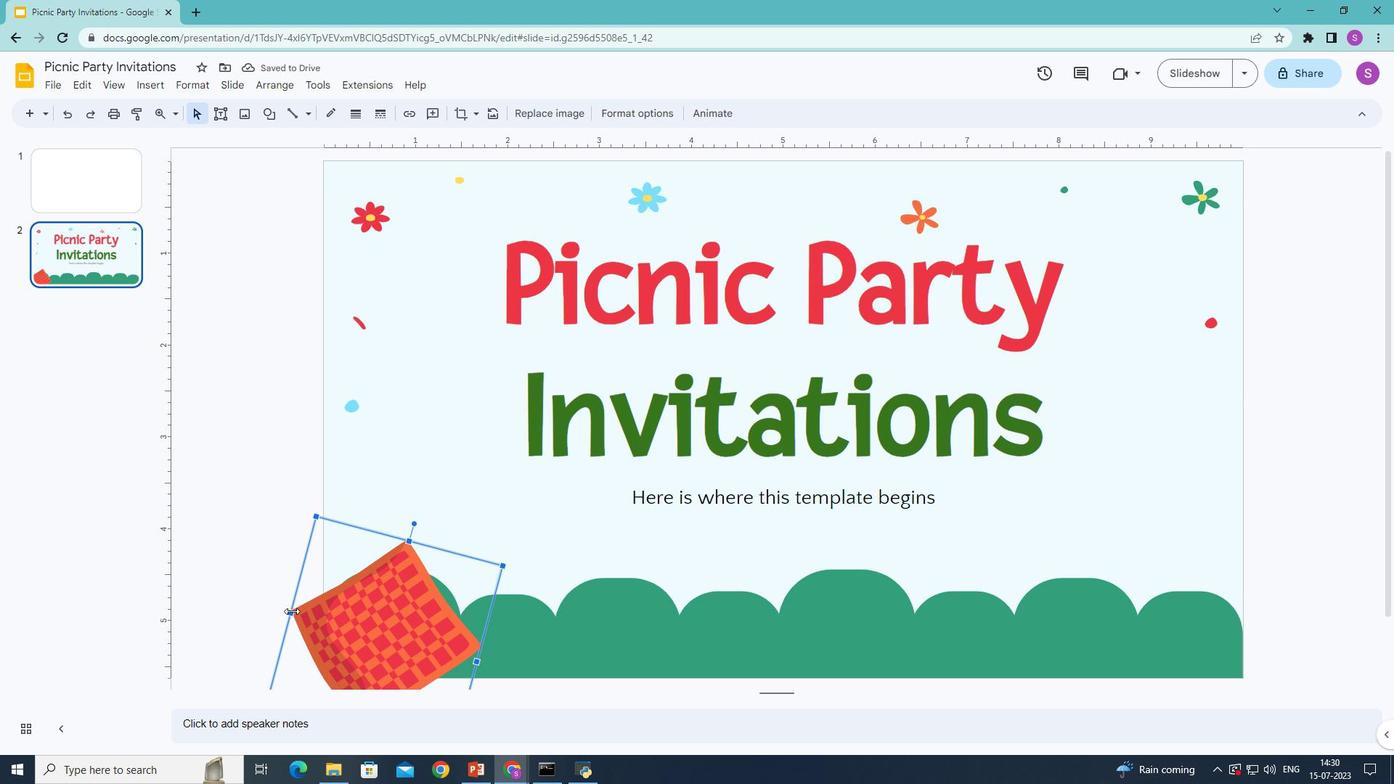 
Action: Mouse pressed left at (292, 611)
Screenshot: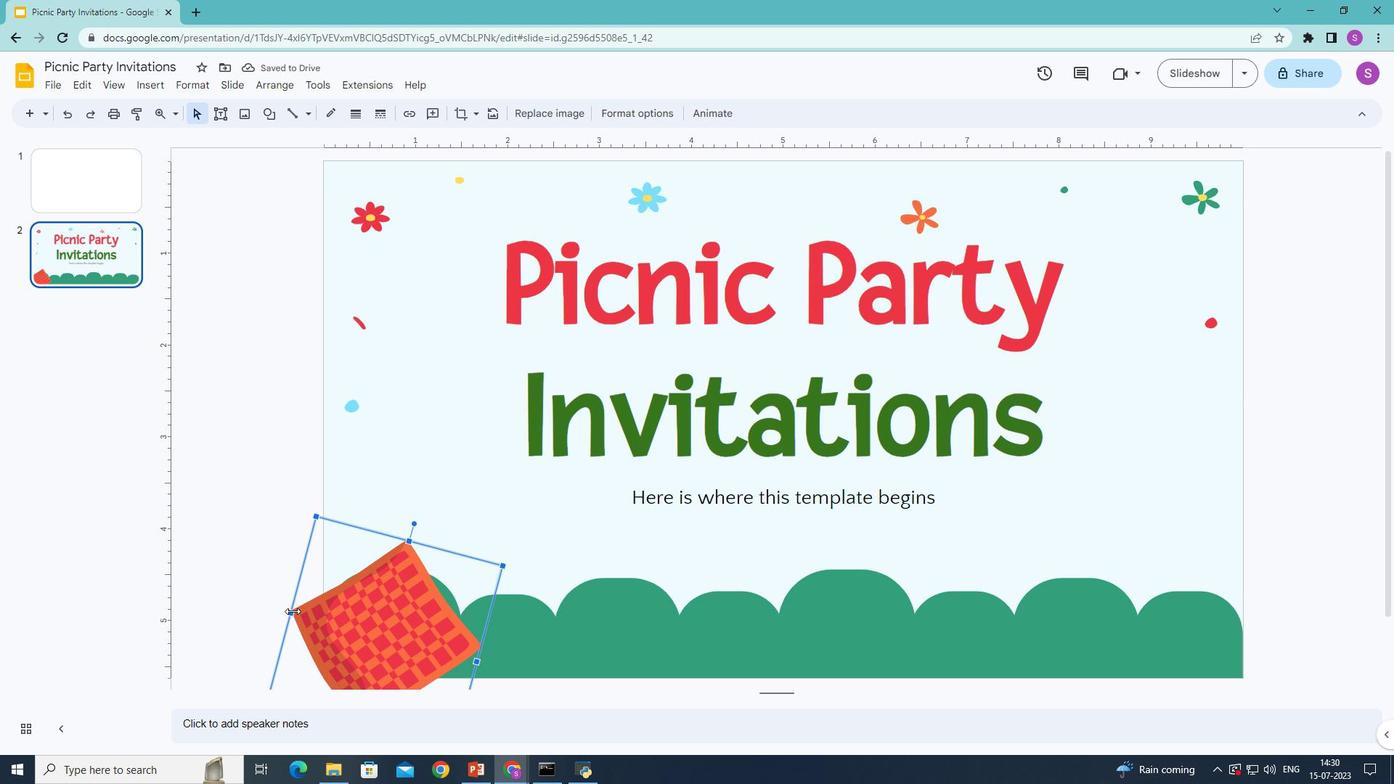 
Action: Mouse moved to (403, 541)
Screenshot: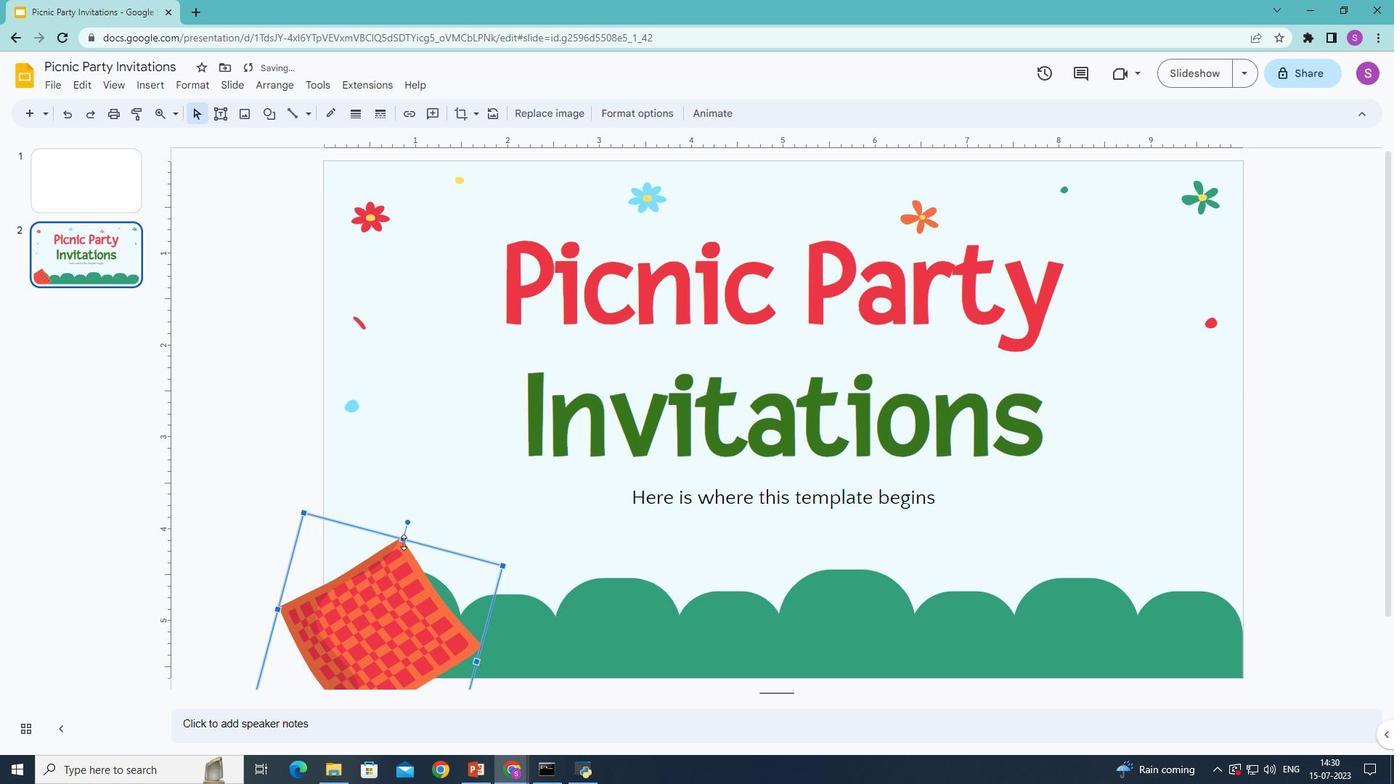 
Action: Mouse pressed left at (403, 541)
Screenshot: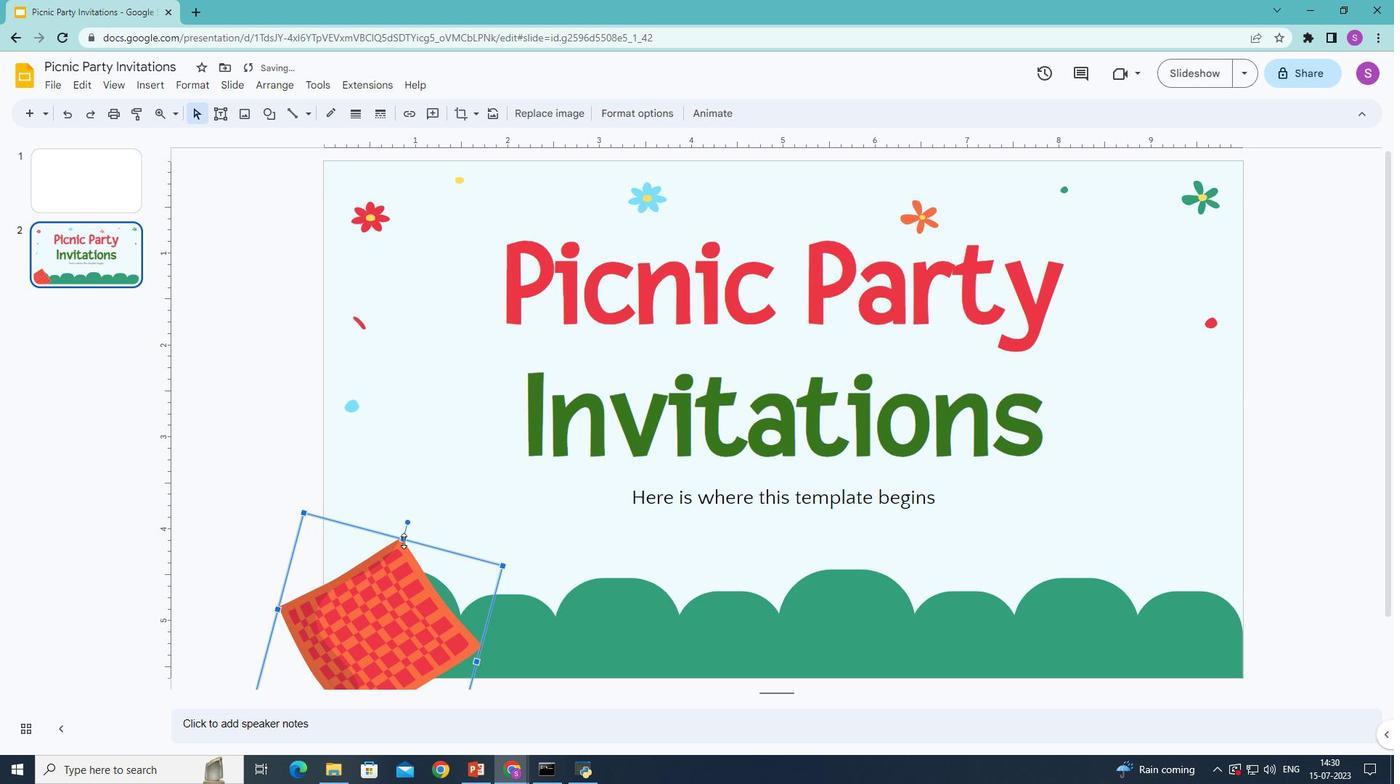 
Action: Mouse moved to (478, 657)
Screenshot: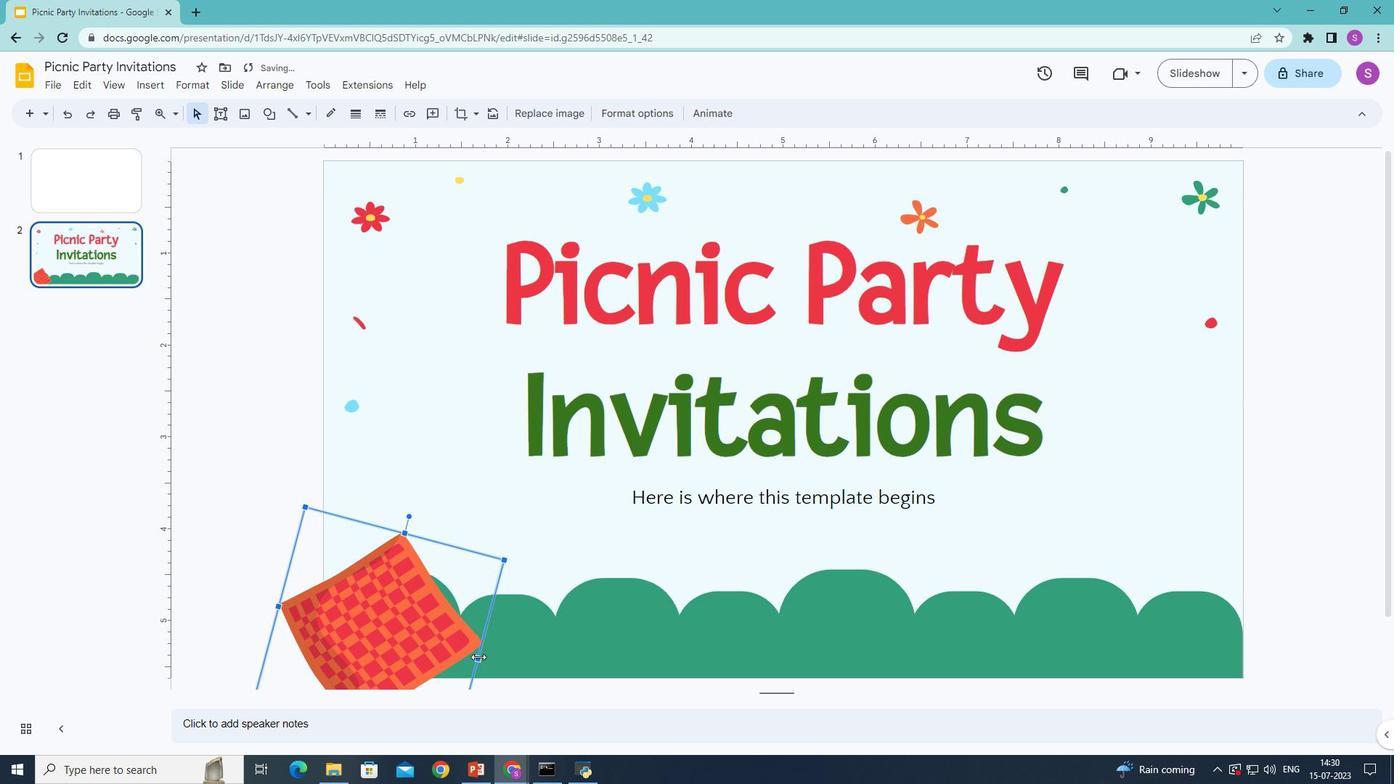 
Action: Mouse pressed left at (478, 657)
Screenshot: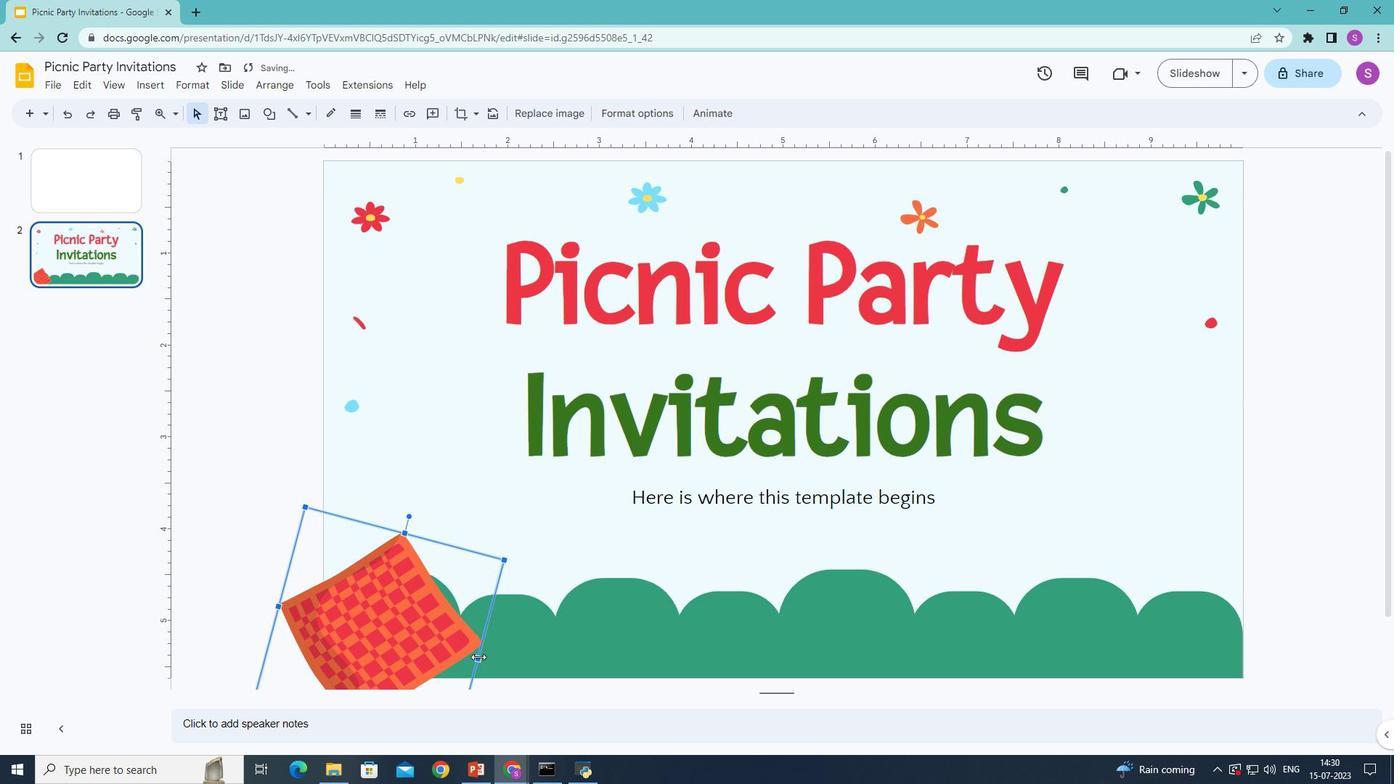 
Action: Mouse moved to (390, 618)
Screenshot: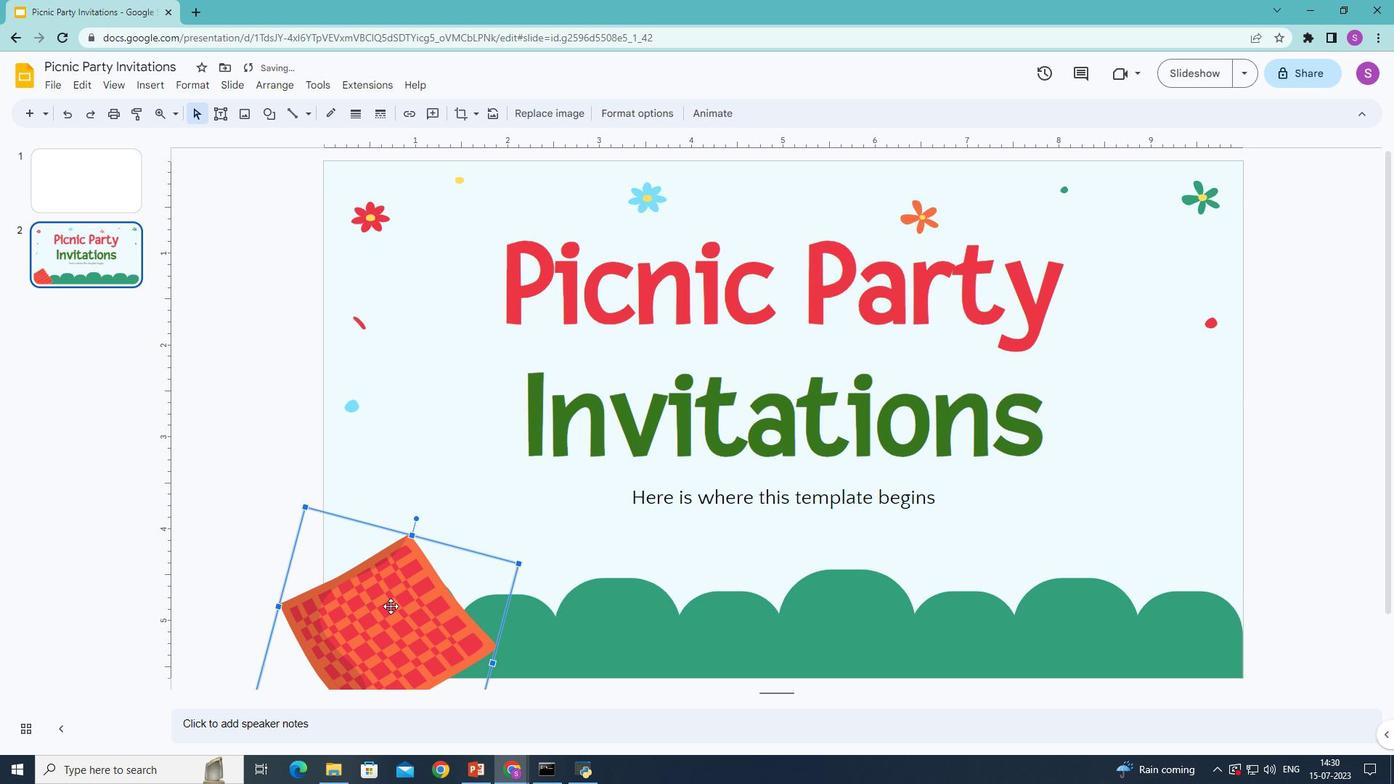 
Action: Mouse pressed left at (390, 618)
Screenshot: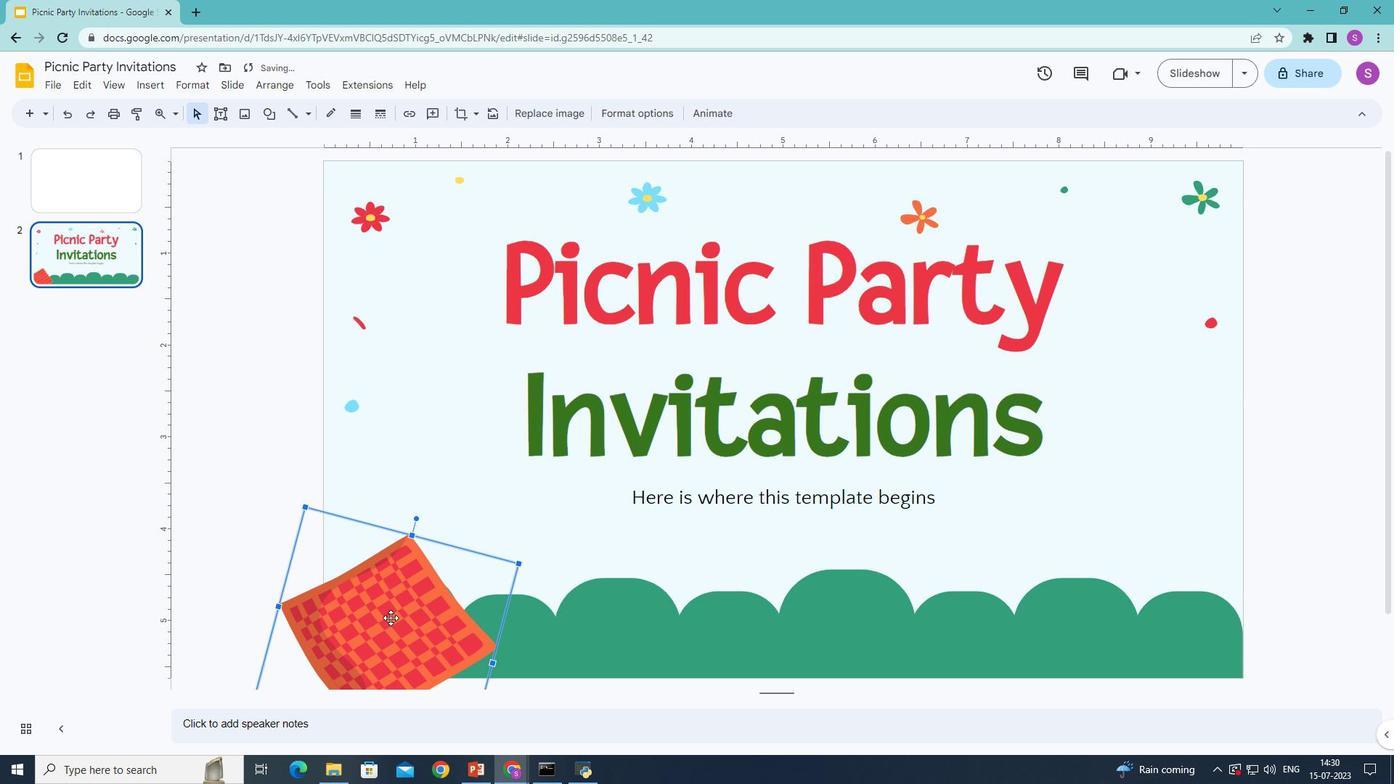 
Action: Mouse moved to (418, 517)
Screenshot: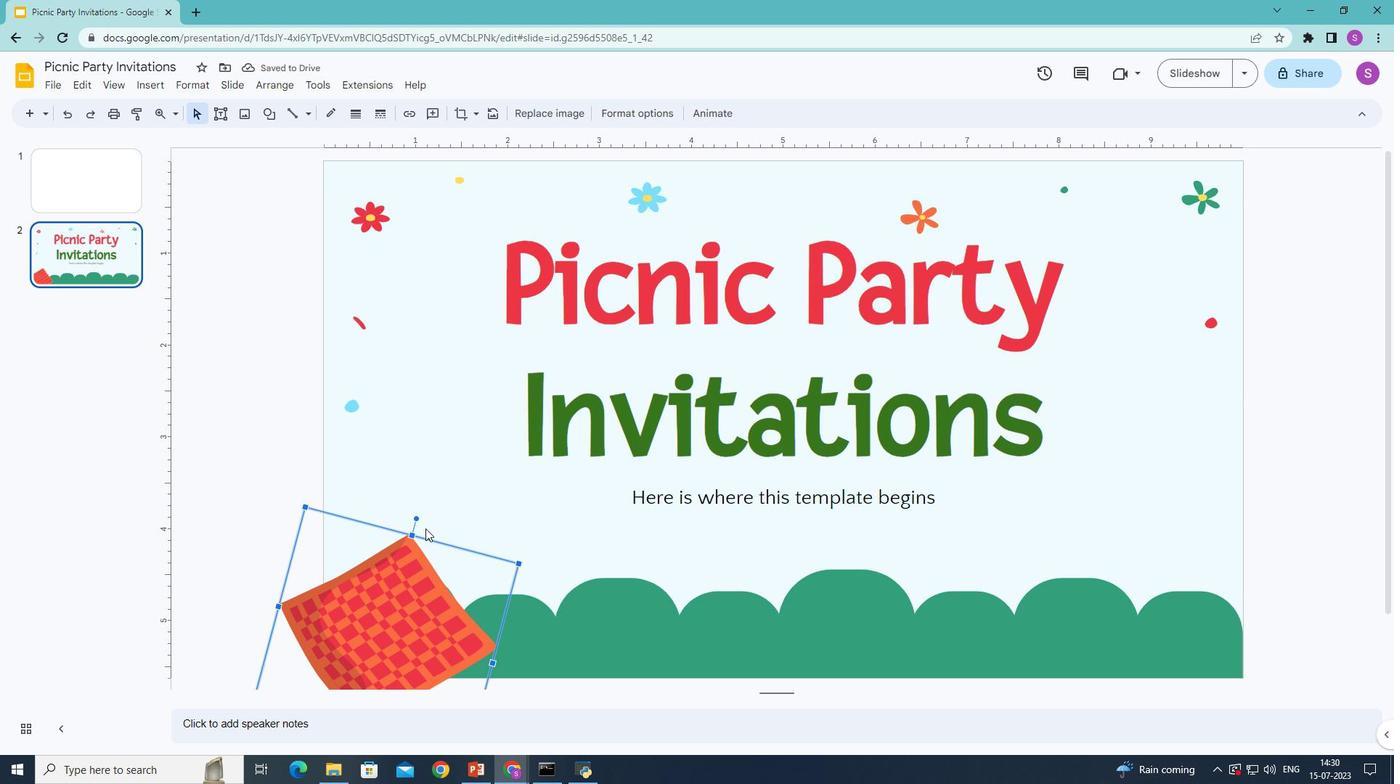 
Action: Mouse pressed left at (418, 517)
Screenshot: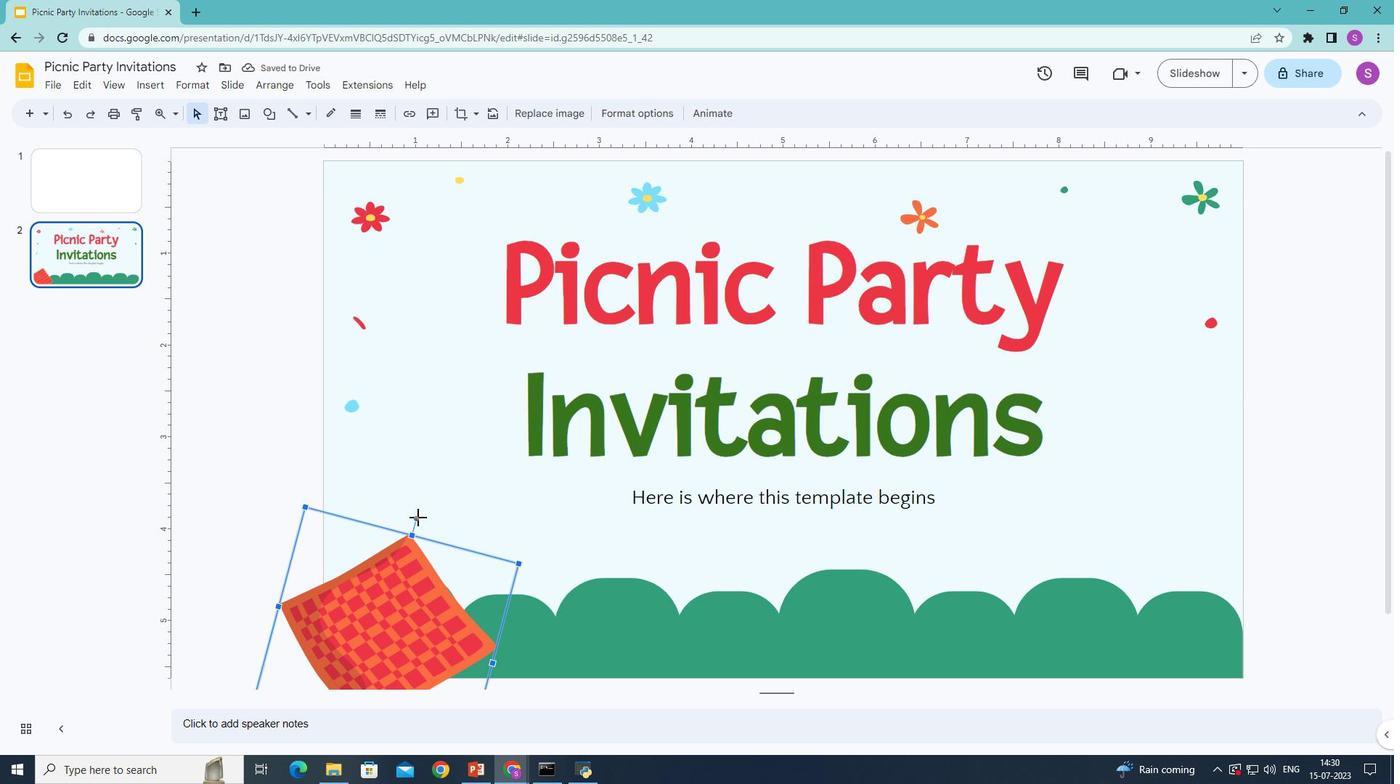 
Action: Mouse moved to (476, 486)
Screenshot: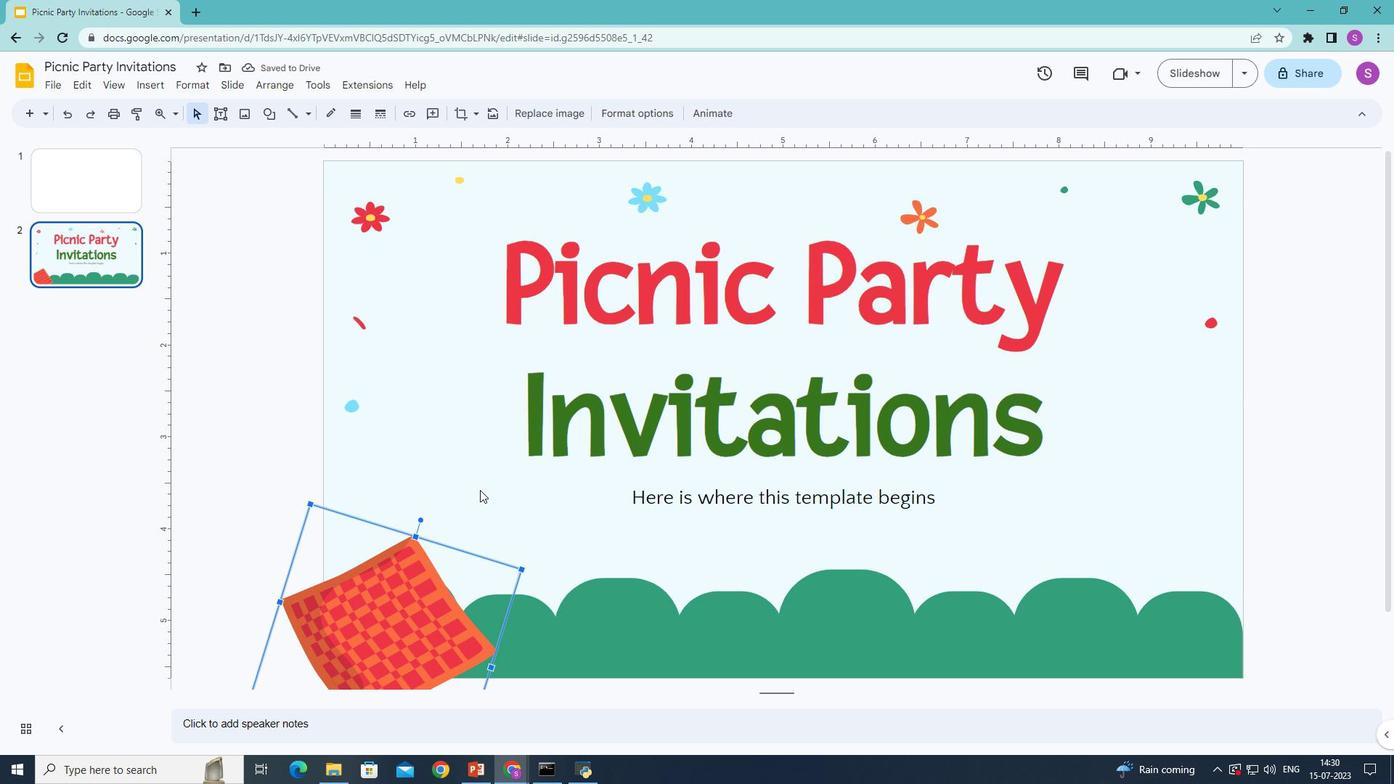 
Action: Mouse pressed left at (476, 486)
Screenshot: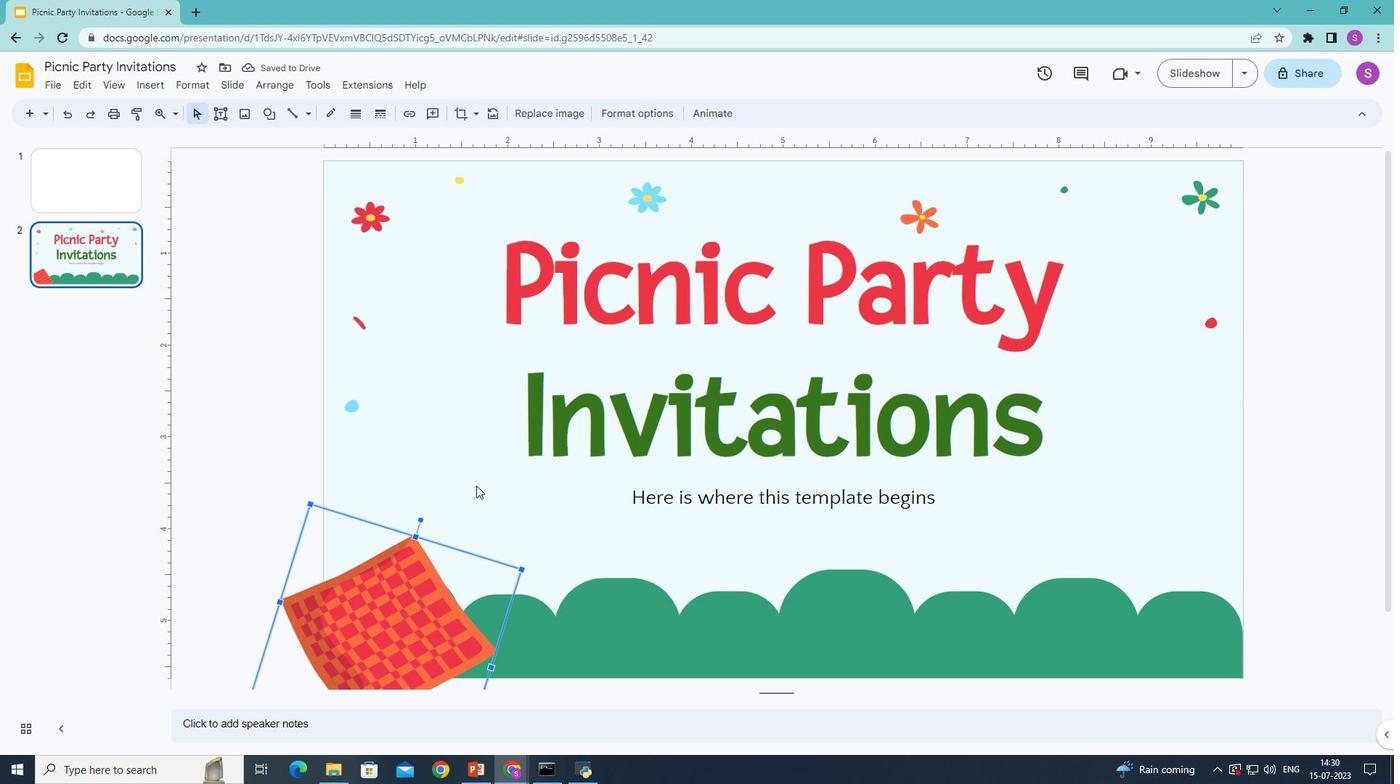 
Action: Mouse moved to (149, 80)
Screenshot: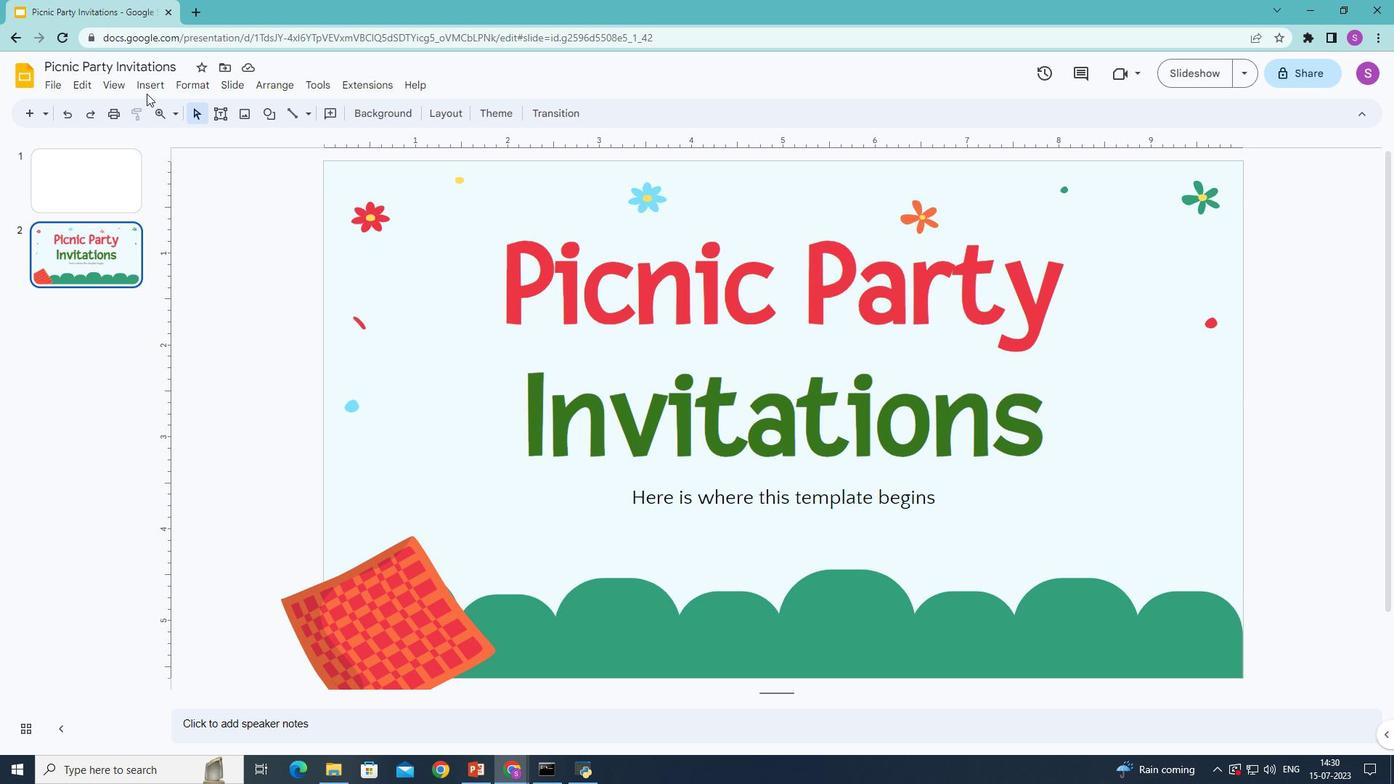 
Action: Mouse pressed left at (149, 80)
Screenshot: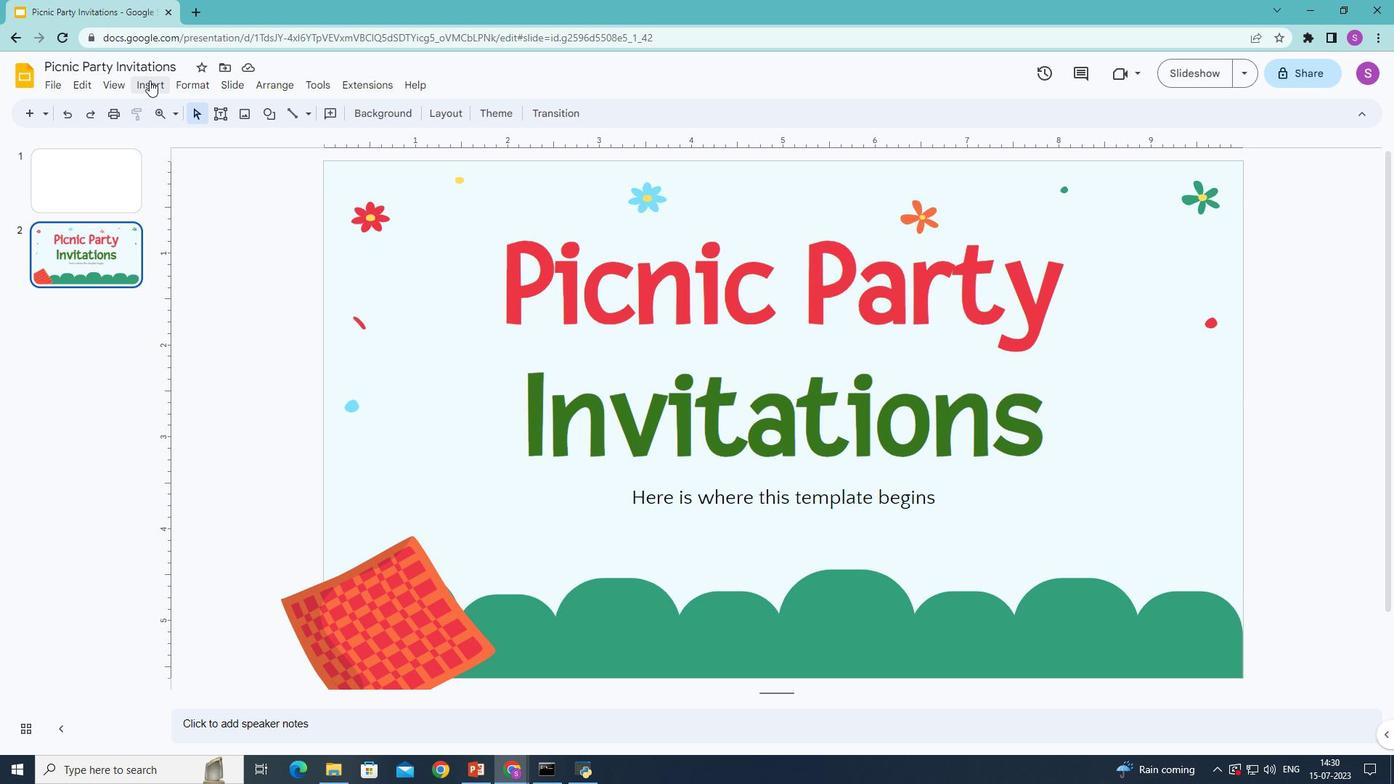 
Action: Mouse moved to (420, 114)
Screenshot: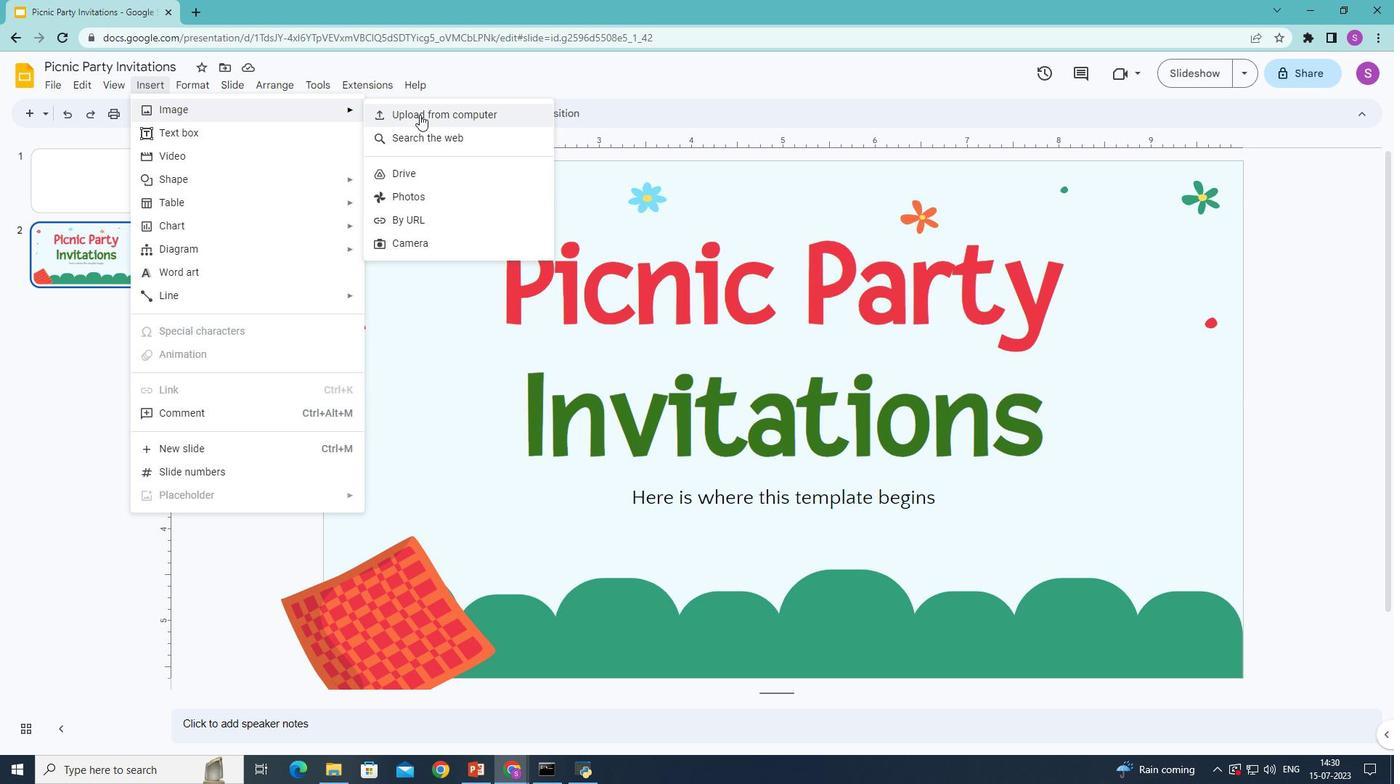 
Action: Mouse pressed left at (420, 114)
Screenshot: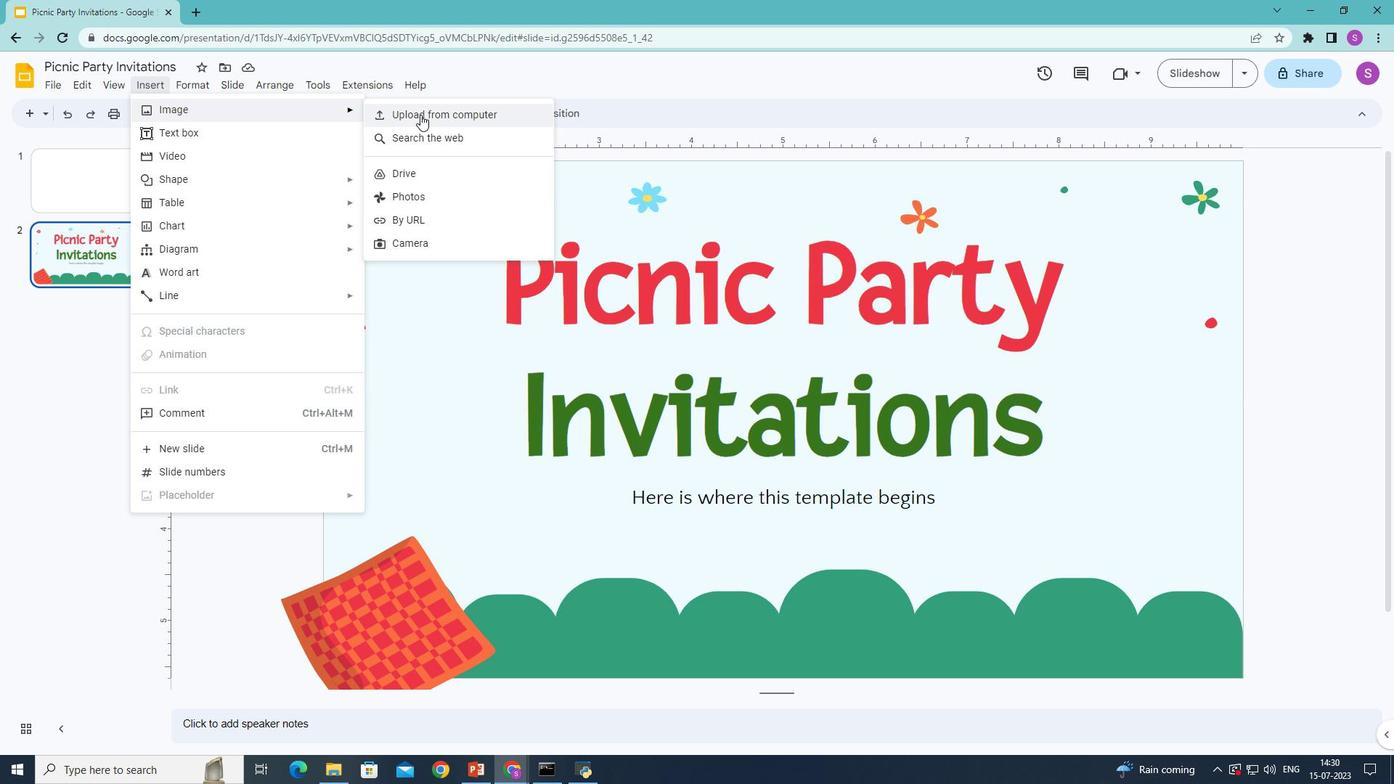 
Action: Mouse moved to (542, 108)
Screenshot: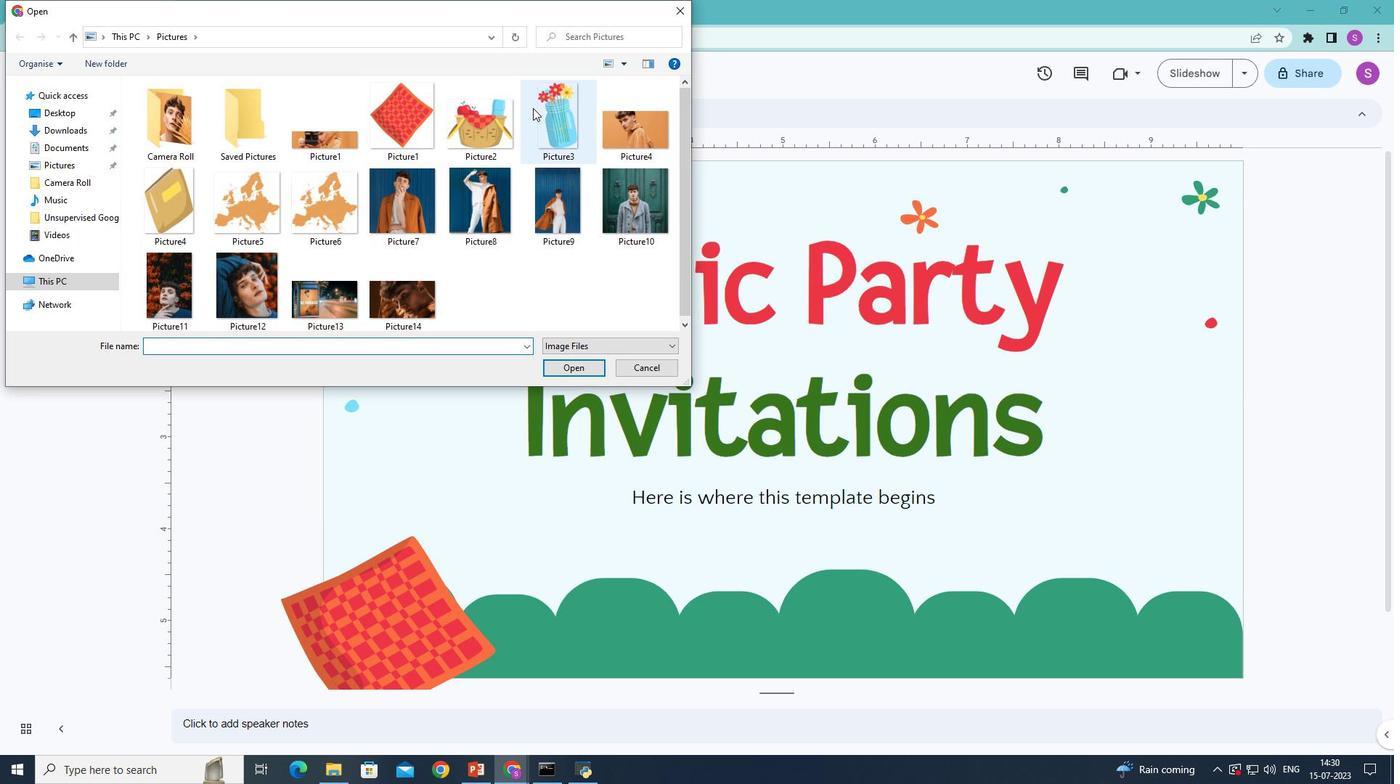 
Action: Mouse pressed left at (542, 108)
Screenshot: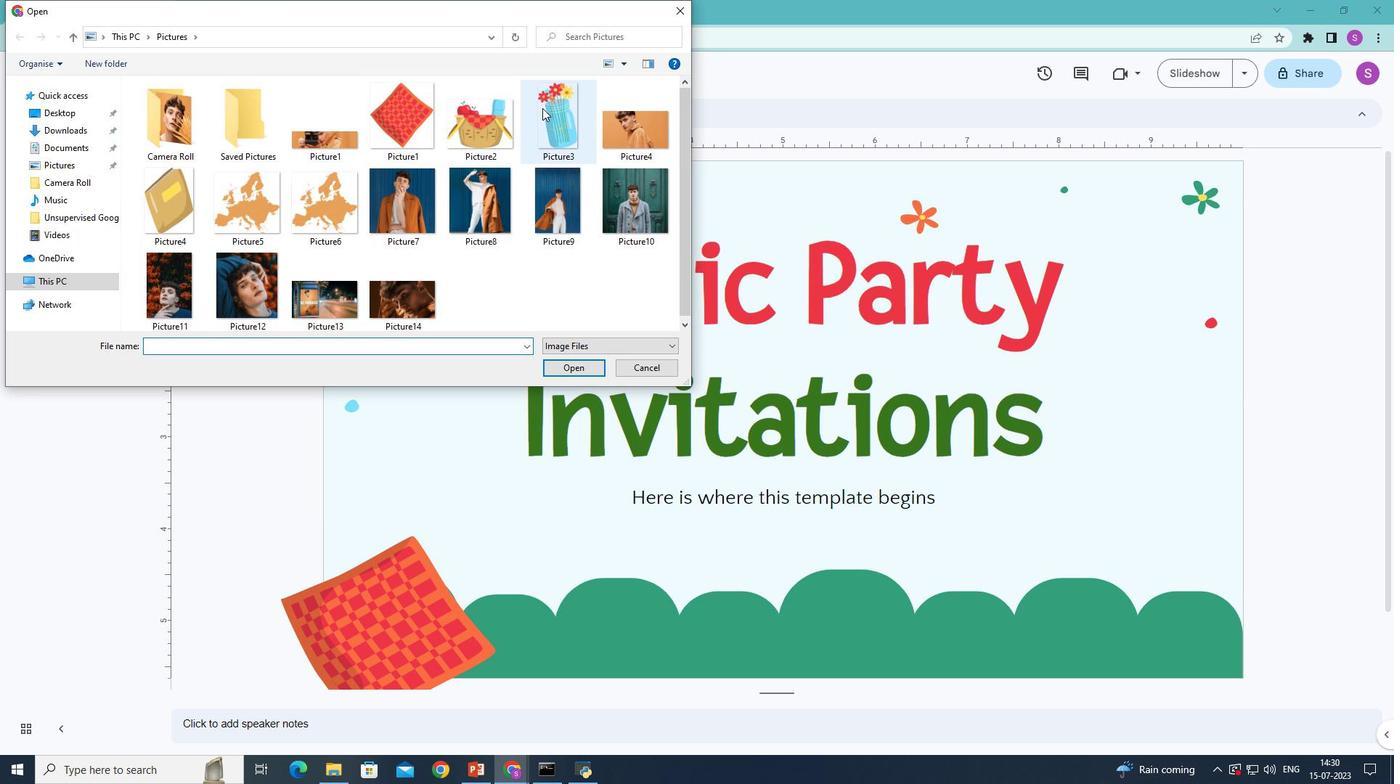 
Action: Mouse moved to (553, 371)
Screenshot: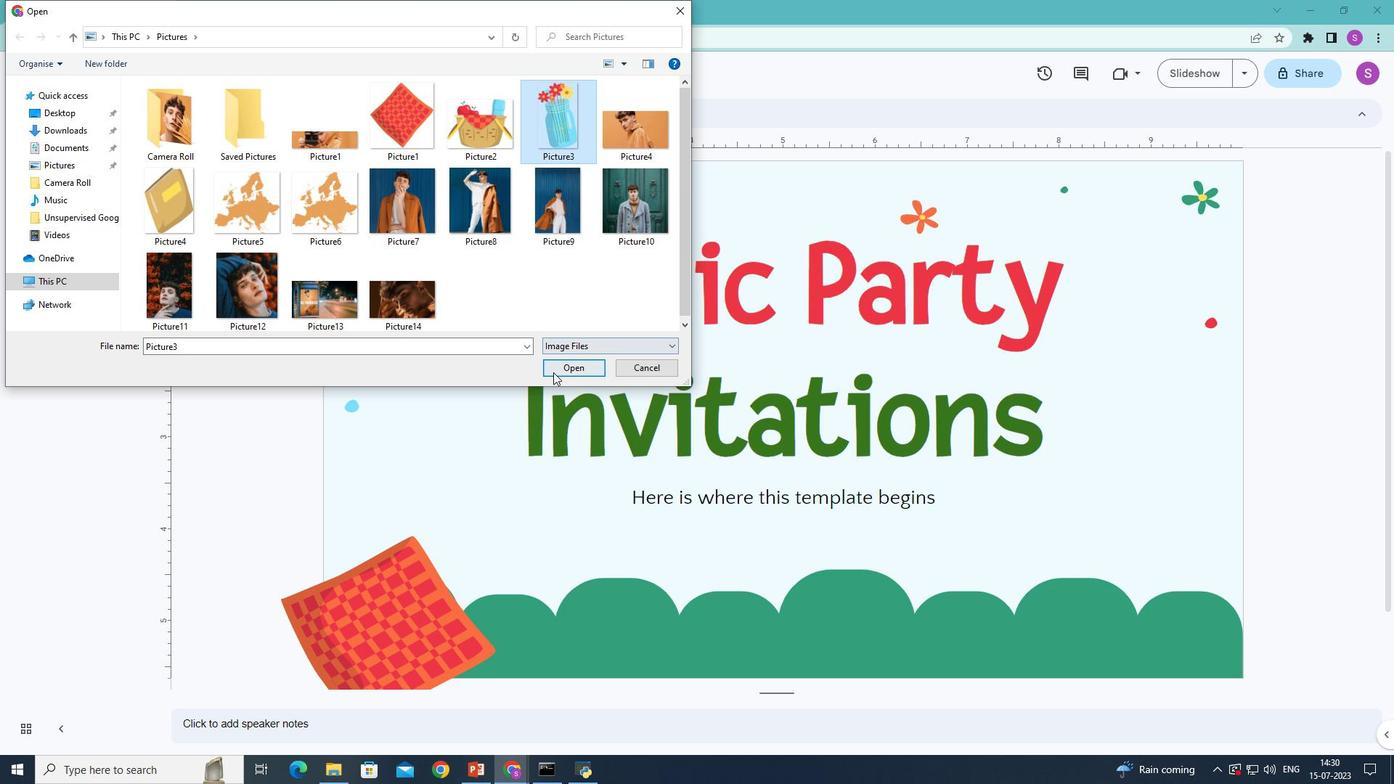 
Action: Mouse pressed left at (553, 371)
Screenshot: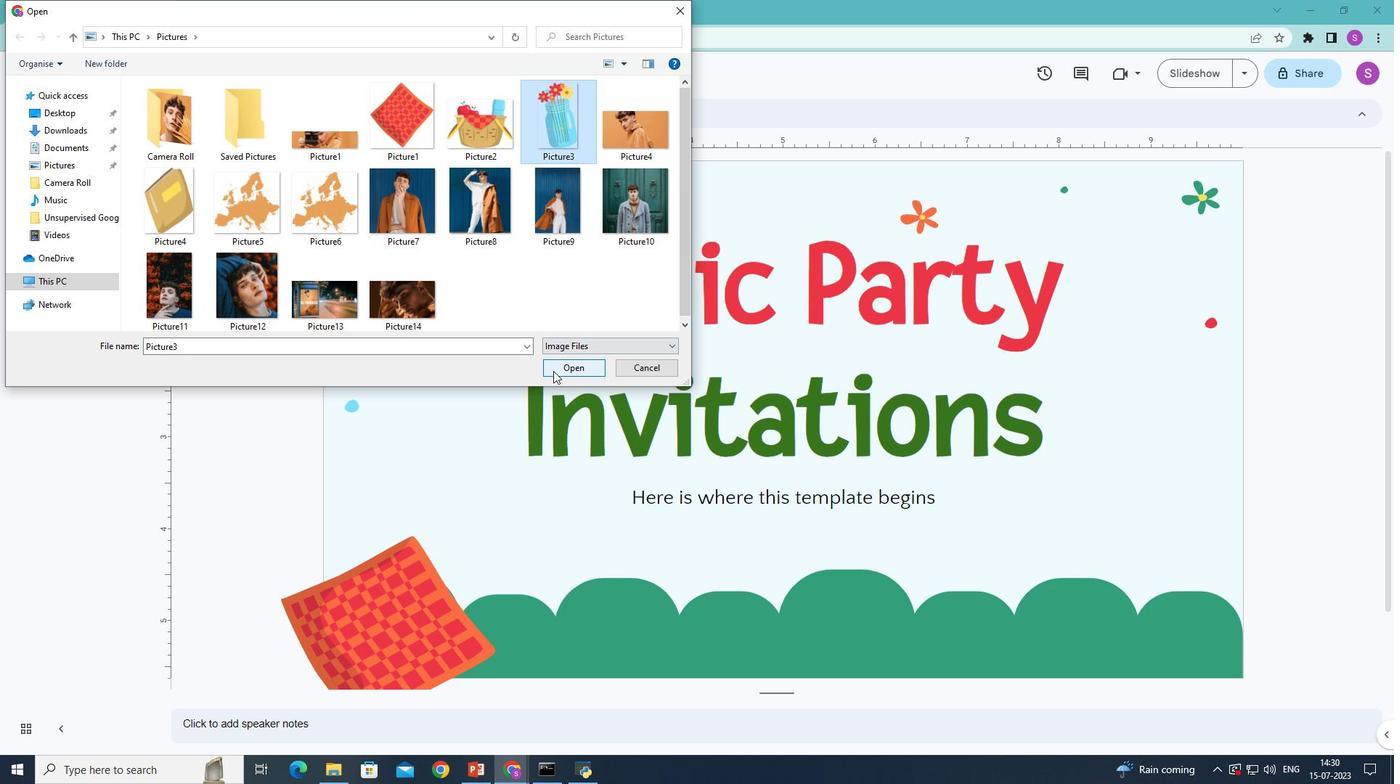 
Action: Mouse moved to (783, 279)
Screenshot: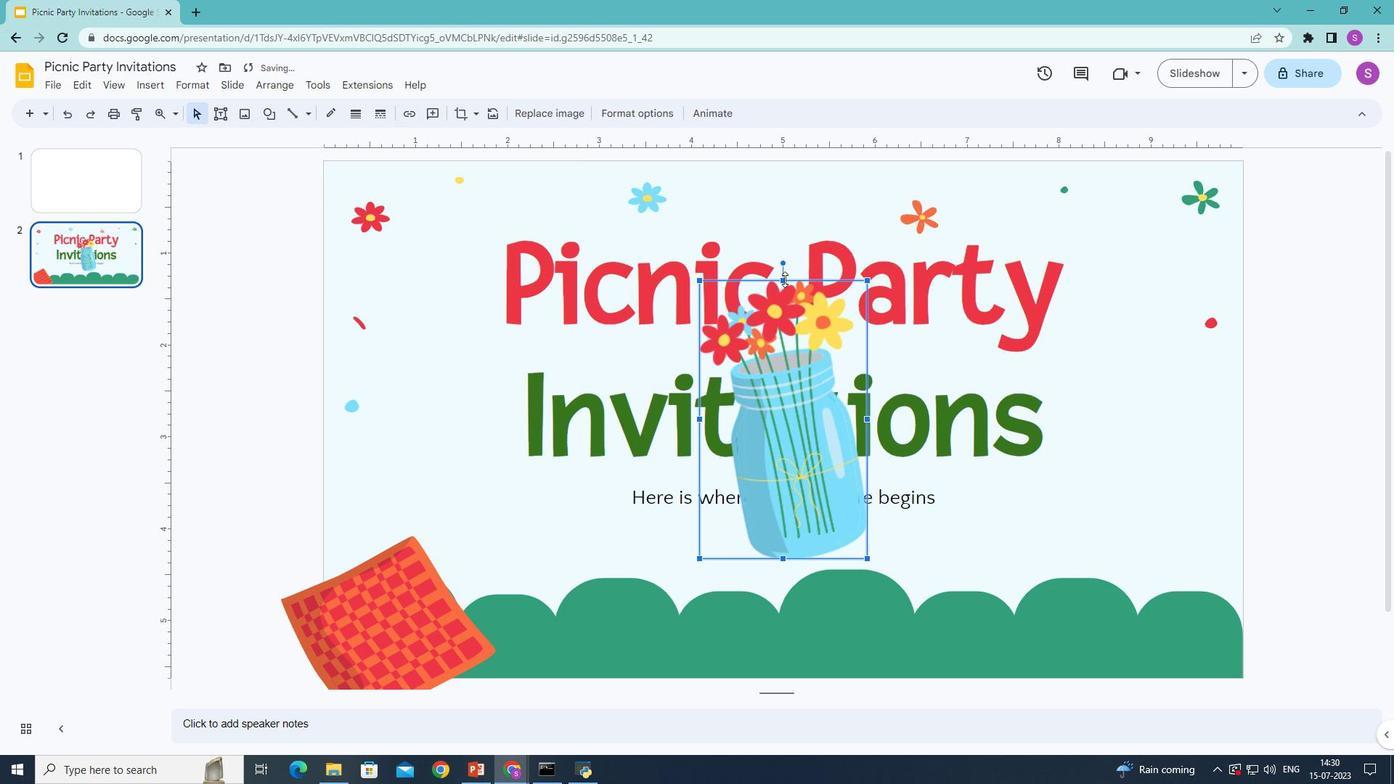 
Action: Mouse pressed left at (783, 279)
Screenshot: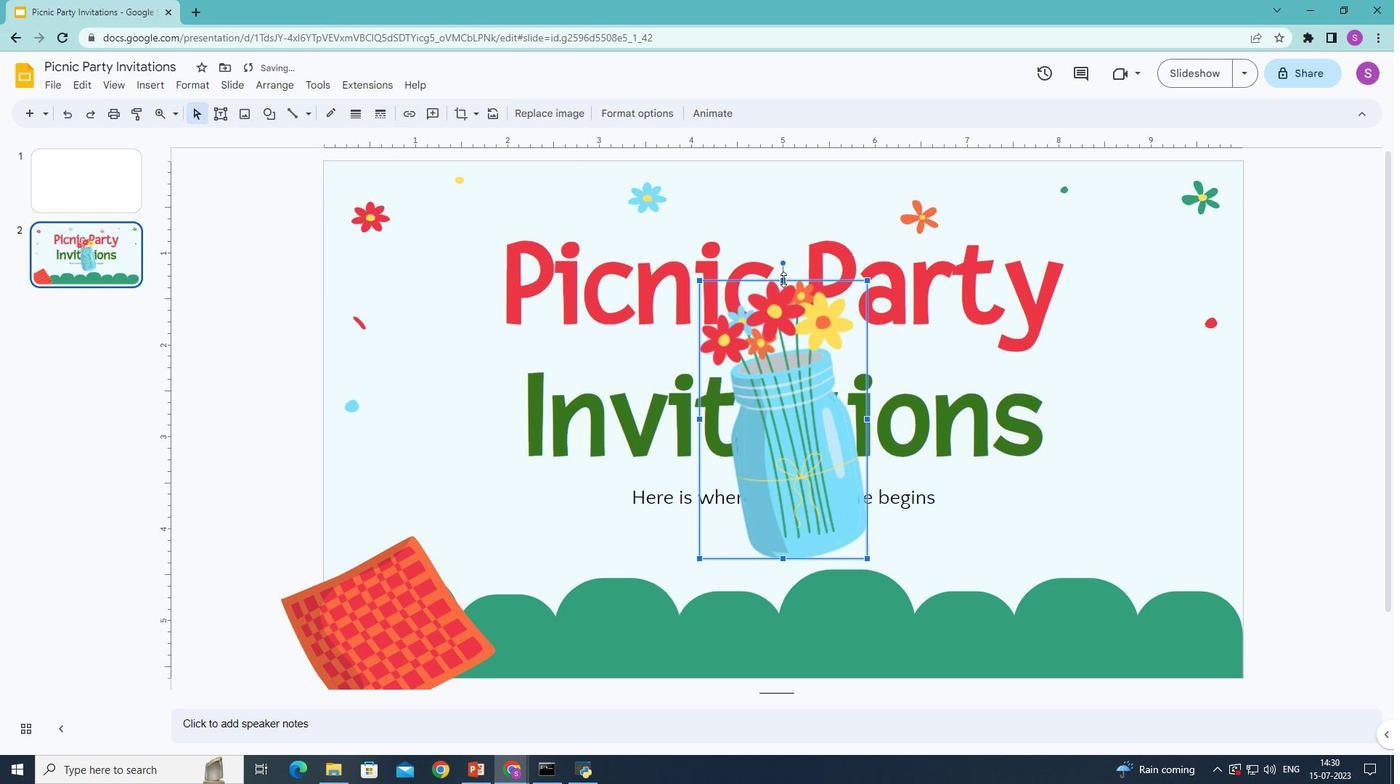 
Action: Mouse moved to (699, 484)
Screenshot: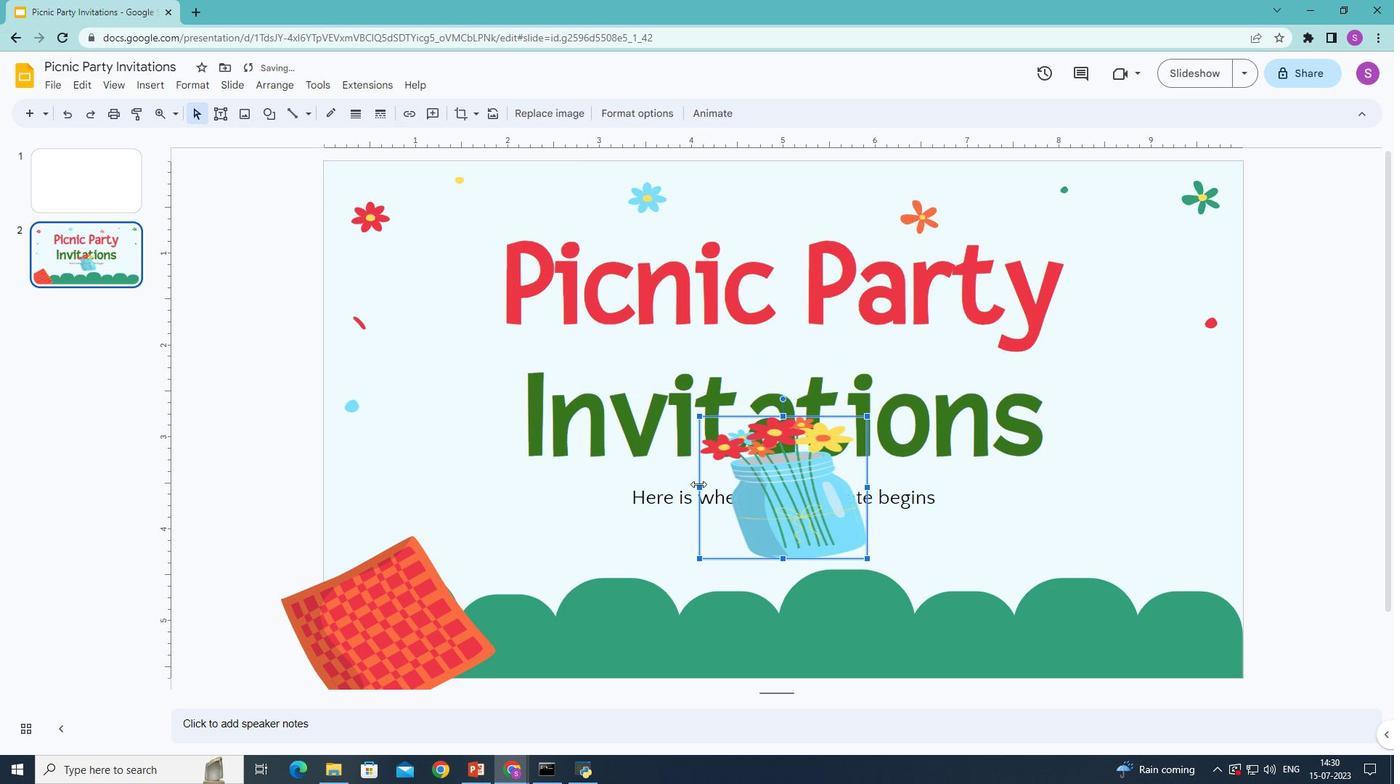 
Action: Mouse pressed left at (699, 484)
Screenshot: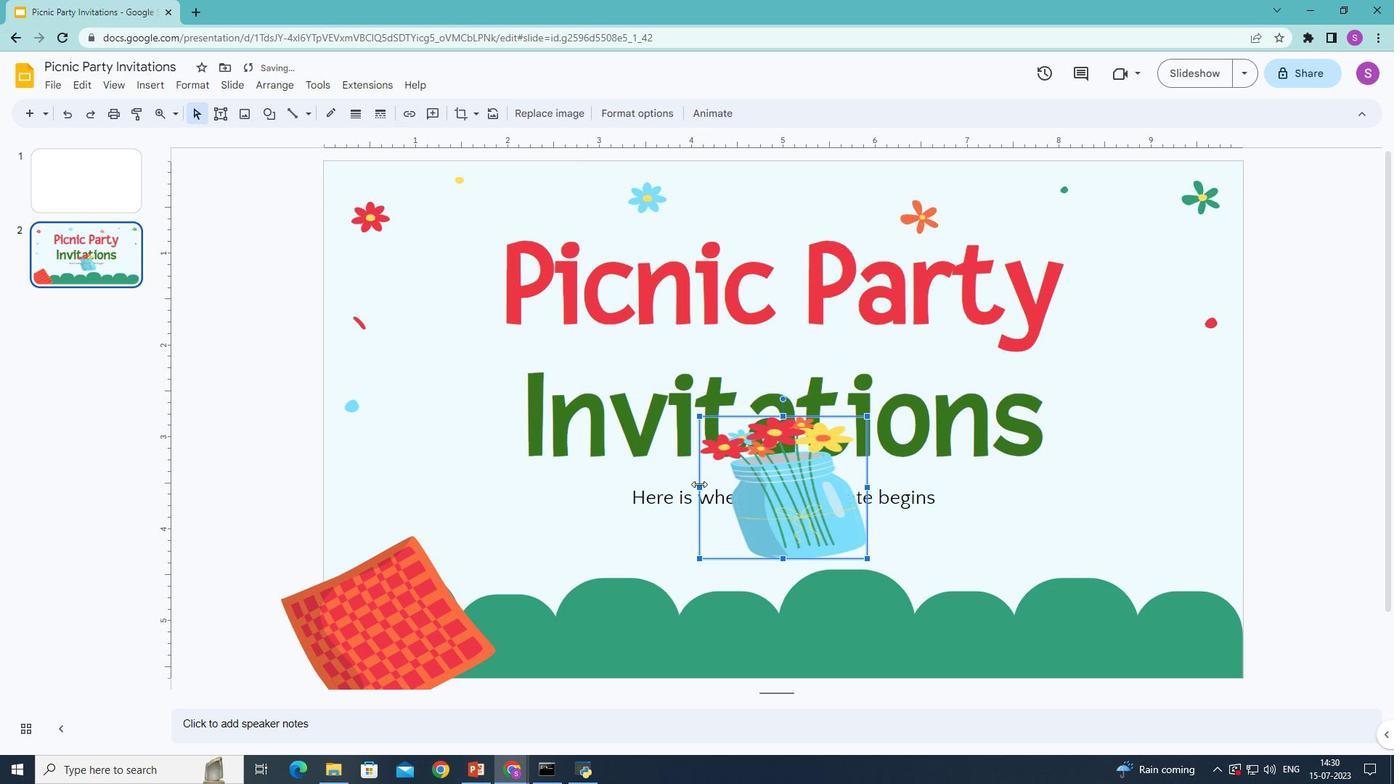 
Action: Mouse moved to (819, 491)
Screenshot: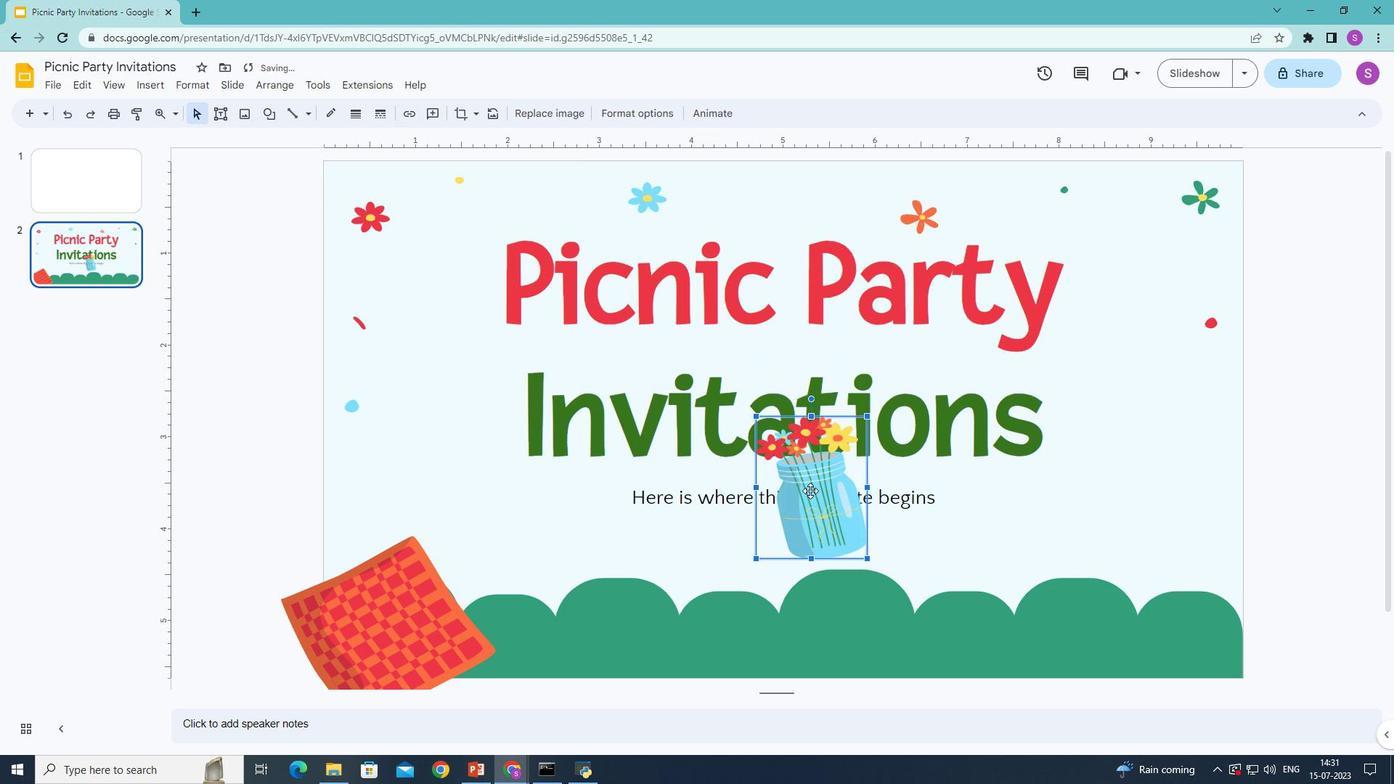 
Action: Mouse pressed left at (819, 491)
Screenshot: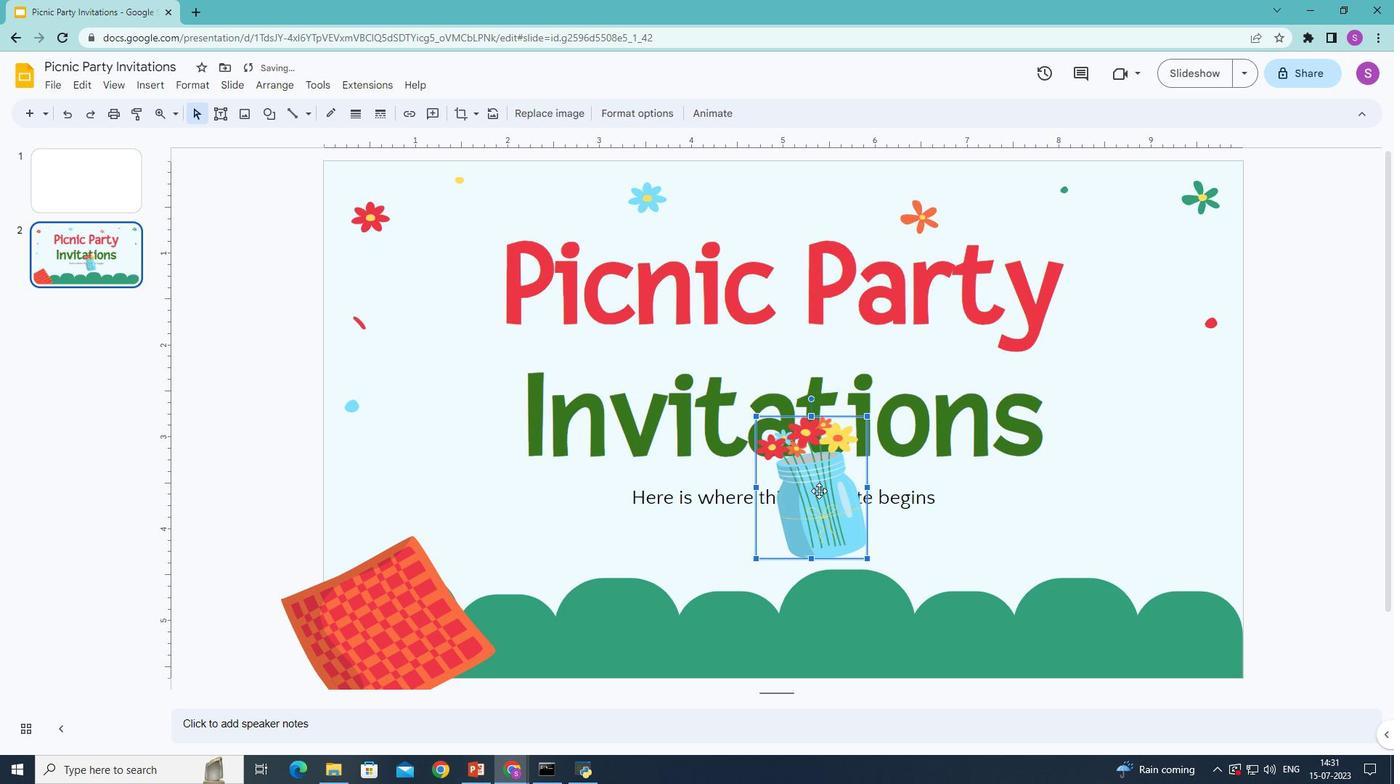 
Action: Mouse moved to (390, 551)
Screenshot: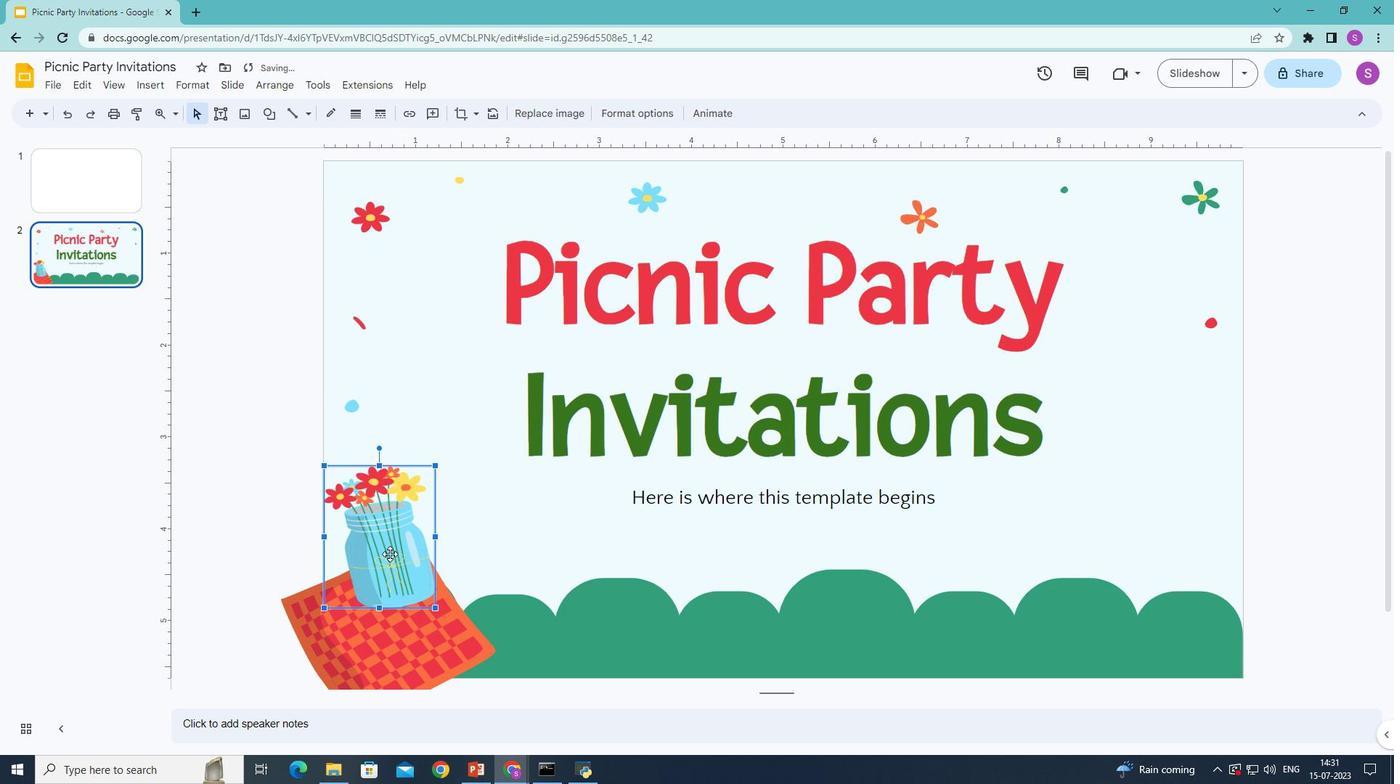 
Action: Mouse pressed left at (390, 551)
Screenshot: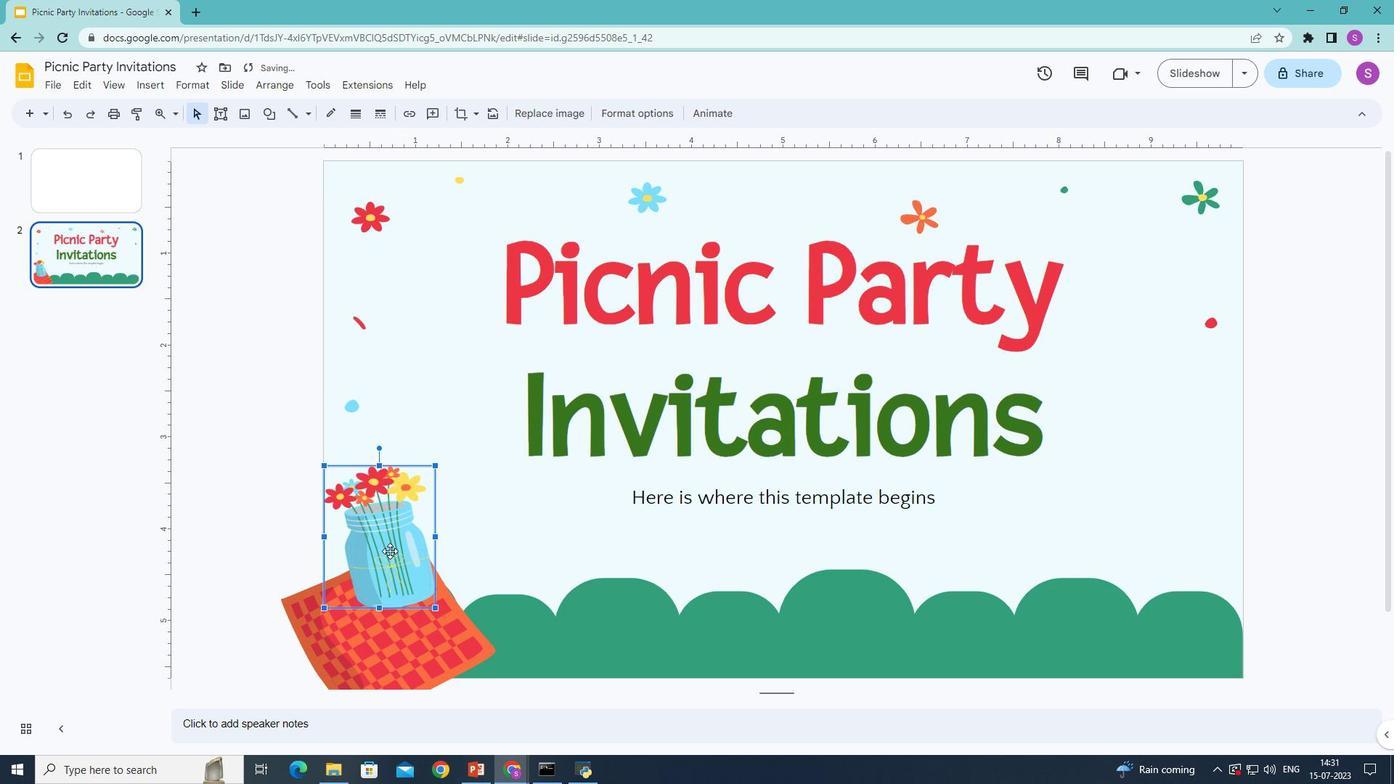 
Action: Mouse moved to (389, 573)
Screenshot: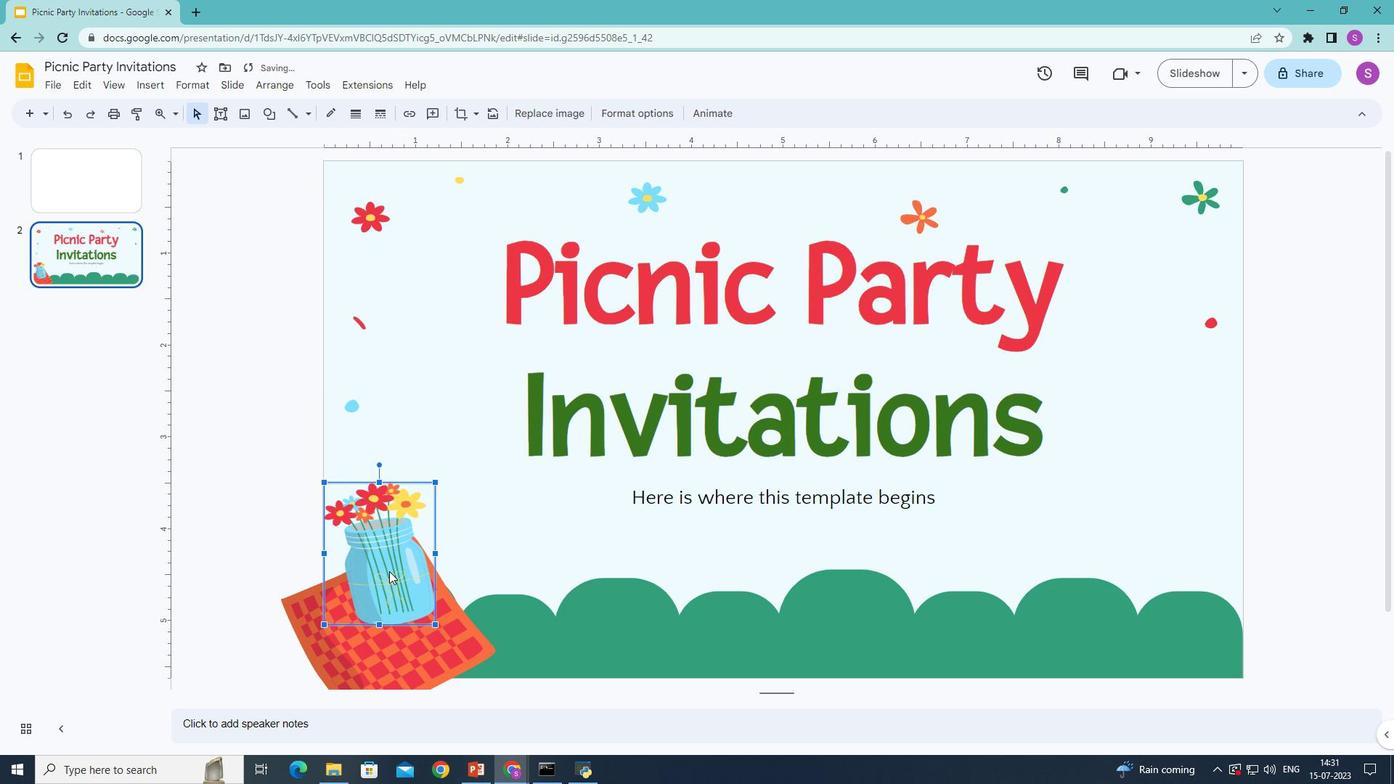 
Action: Mouse pressed left at (389, 573)
Screenshot: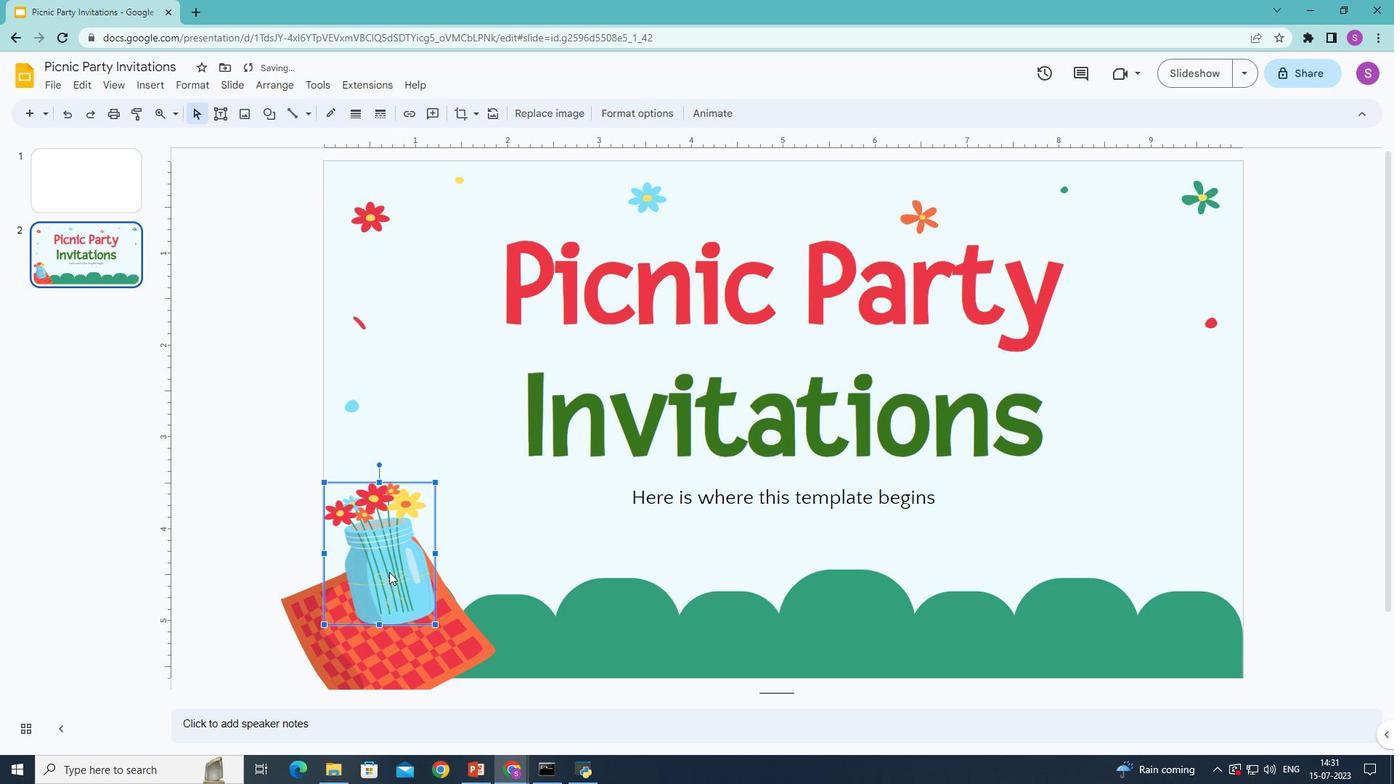 
Action: Mouse moved to (510, 554)
Screenshot: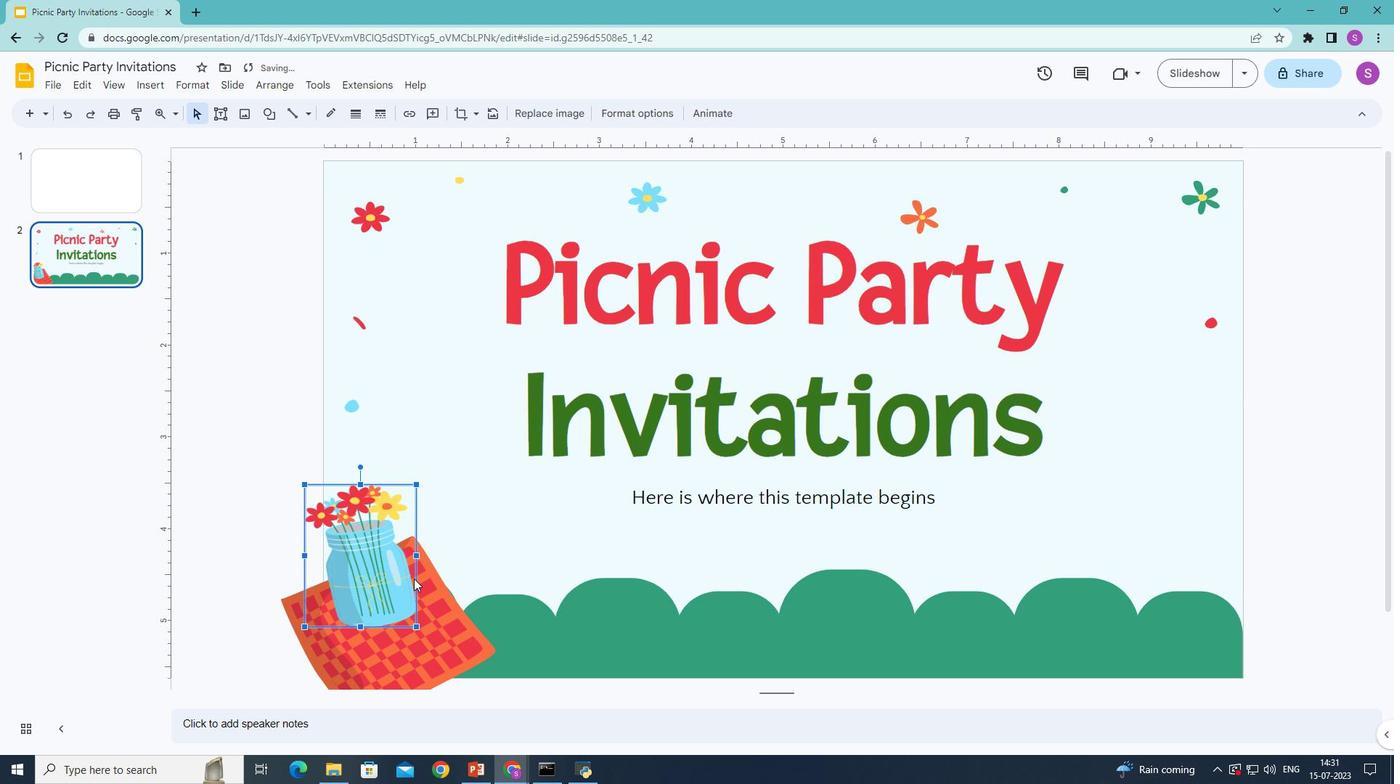 
Action: Mouse pressed left at (510, 554)
Screenshot: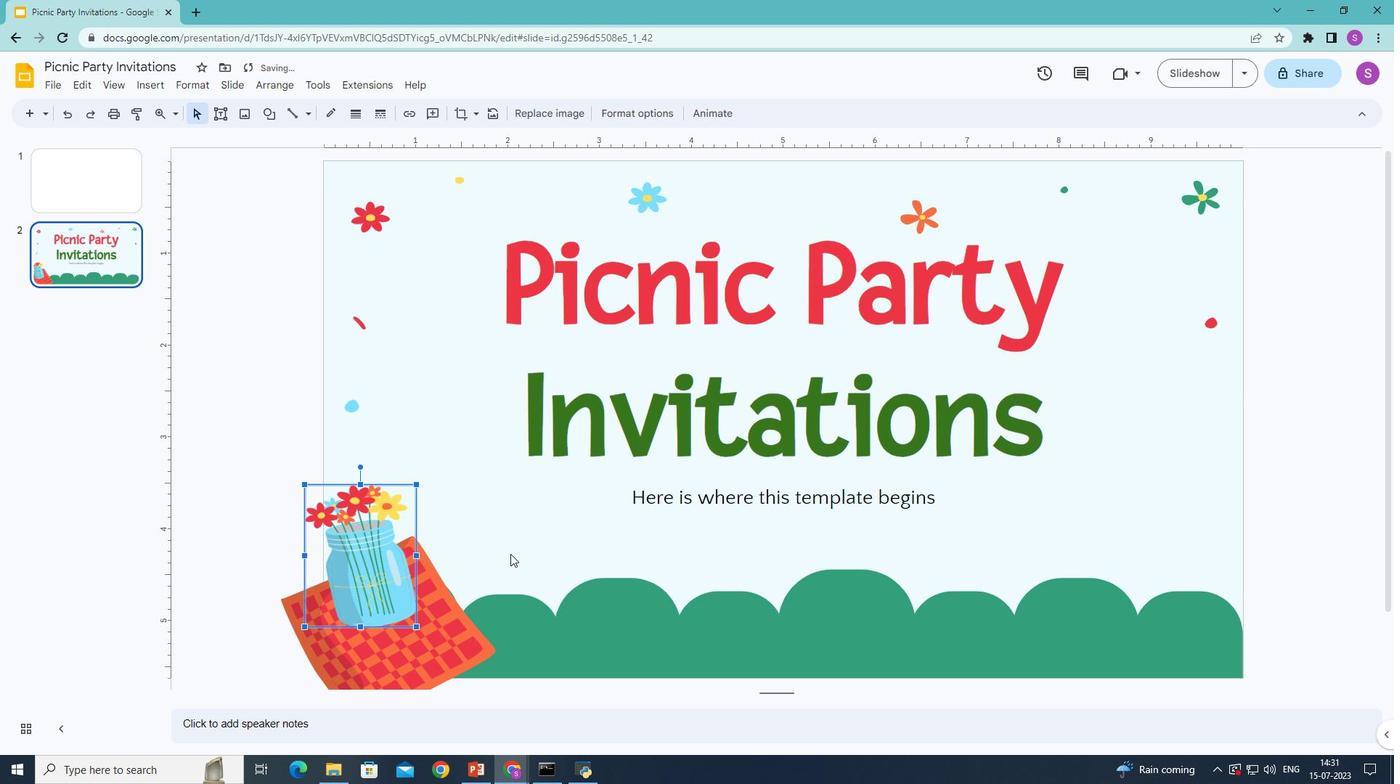 
Action: Mouse moved to (141, 84)
Screenshot: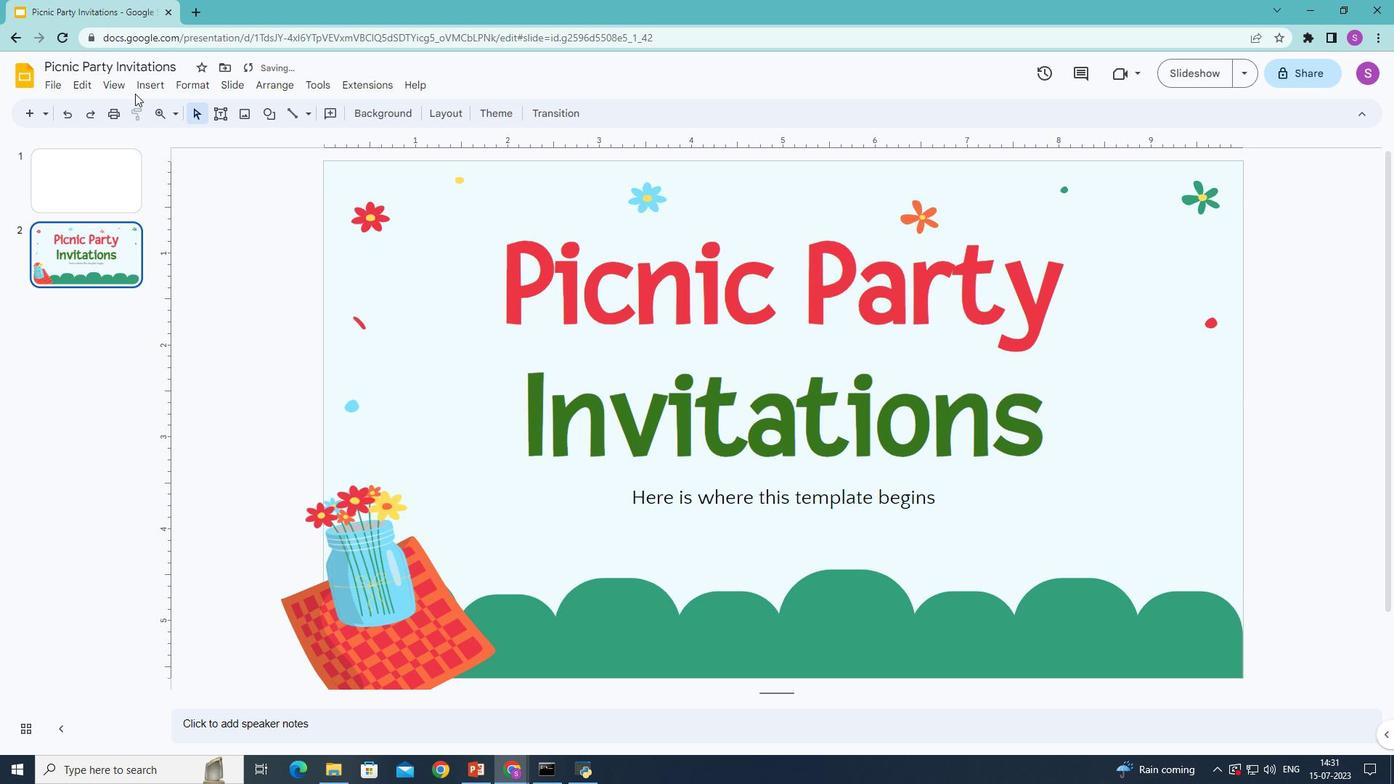 
Action: Mouse pressed left at (141, 84)
Screenshot: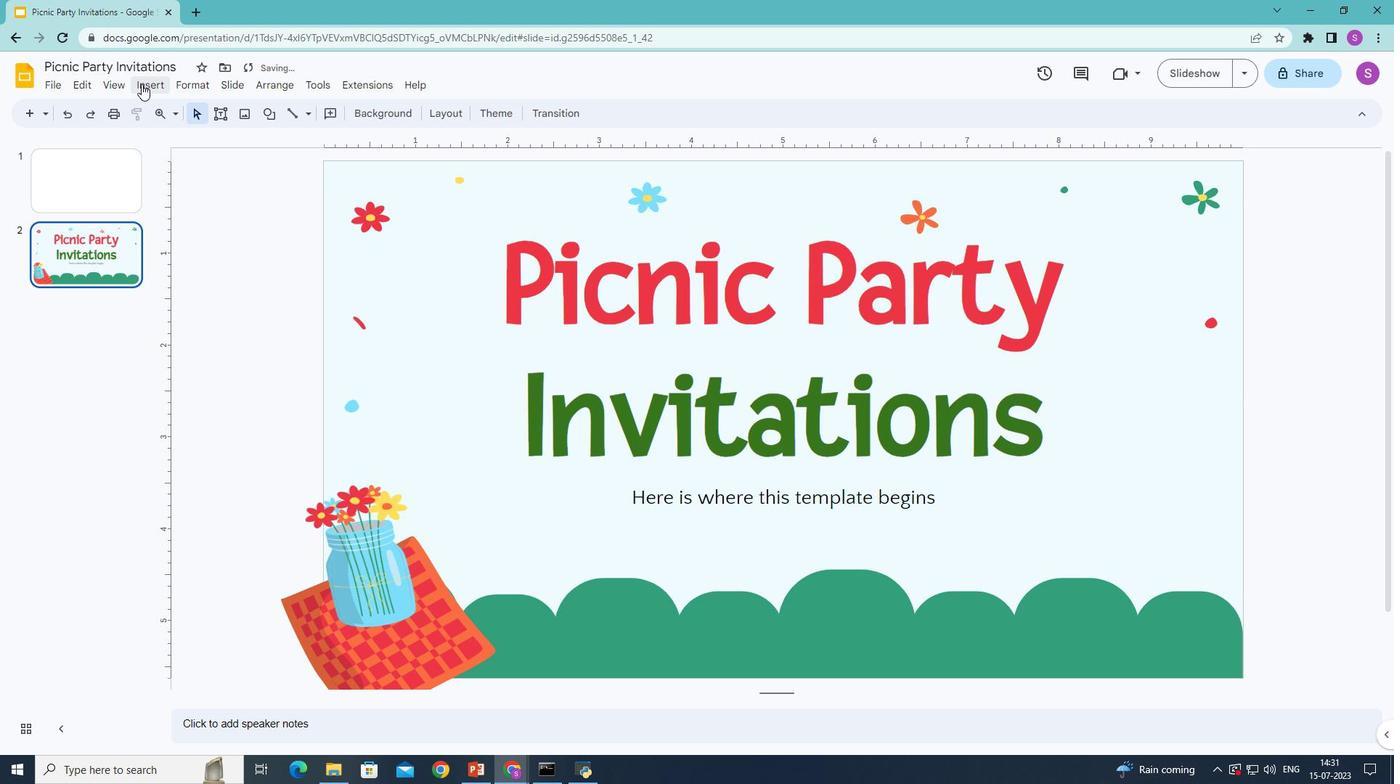 
Action: Mouse moved to (398, 113)
Screenshot: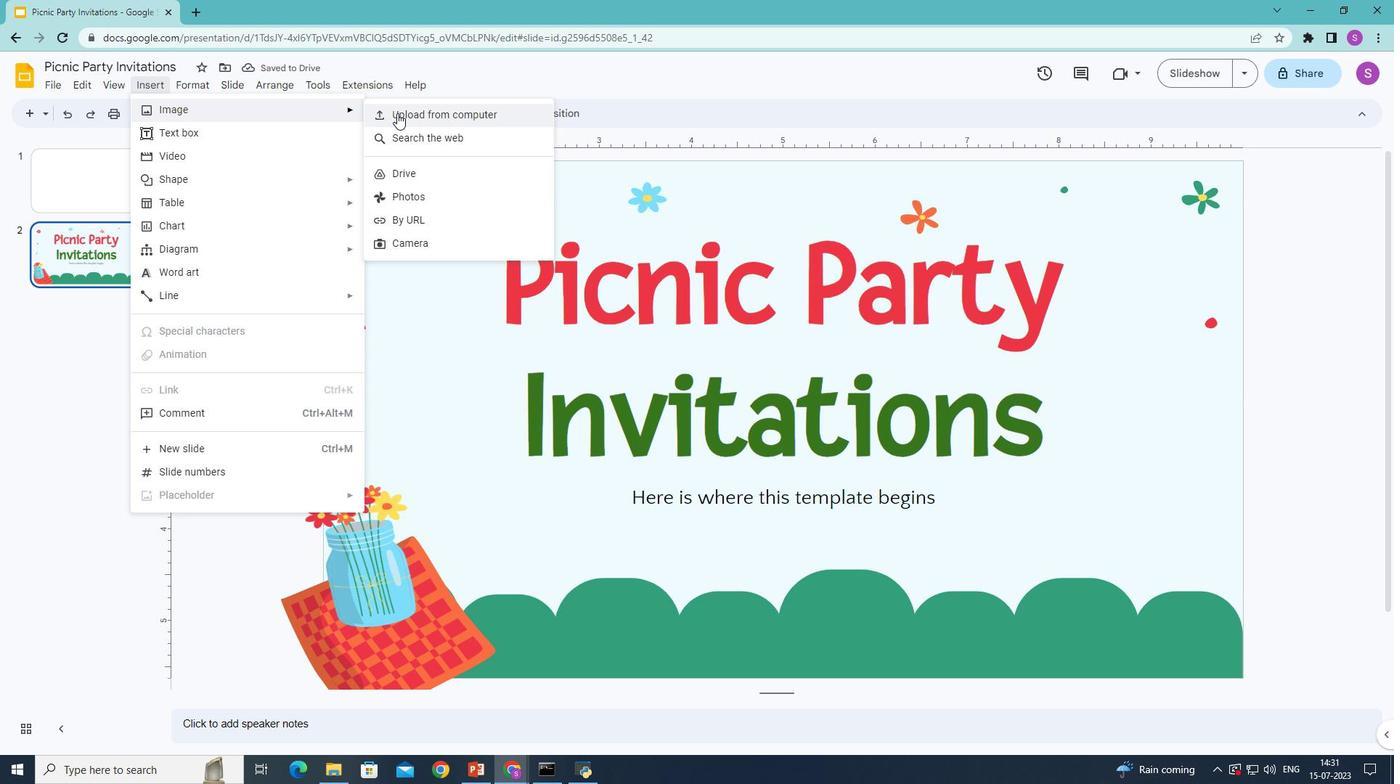 
Action: Mouse pressed left at (398, 113)
Screenshot: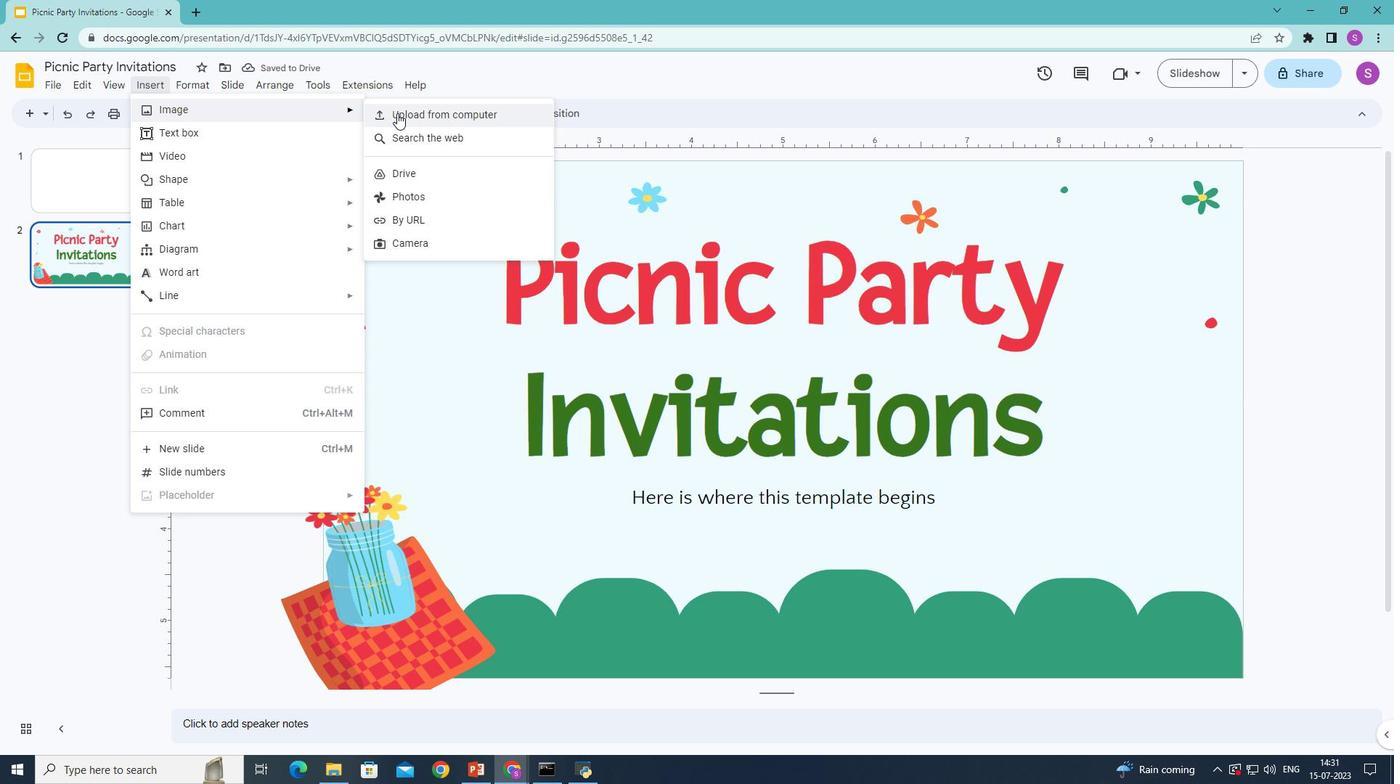 
Action: Mouse moved to (156, 202)
Screenshot: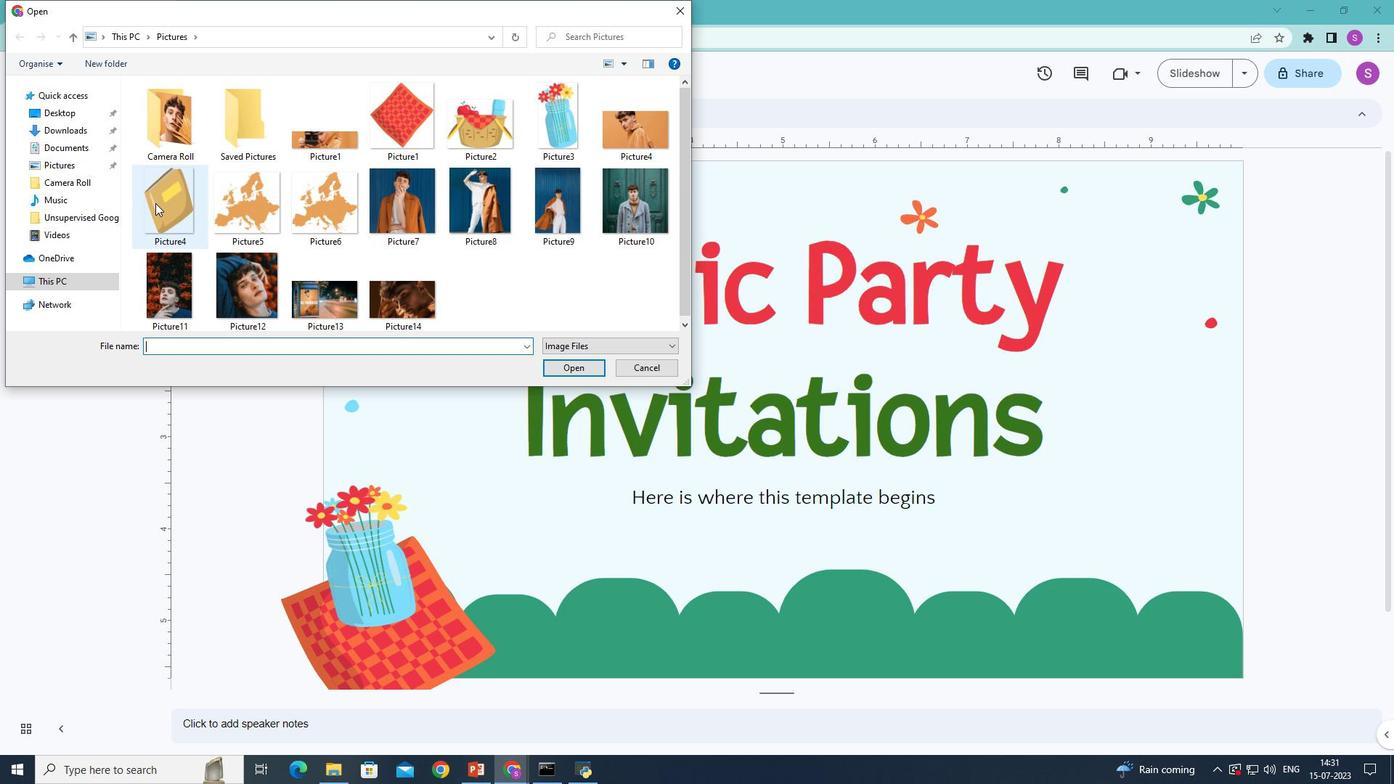 
Action: Mouse pressed left at (156, 202)
Screenshot: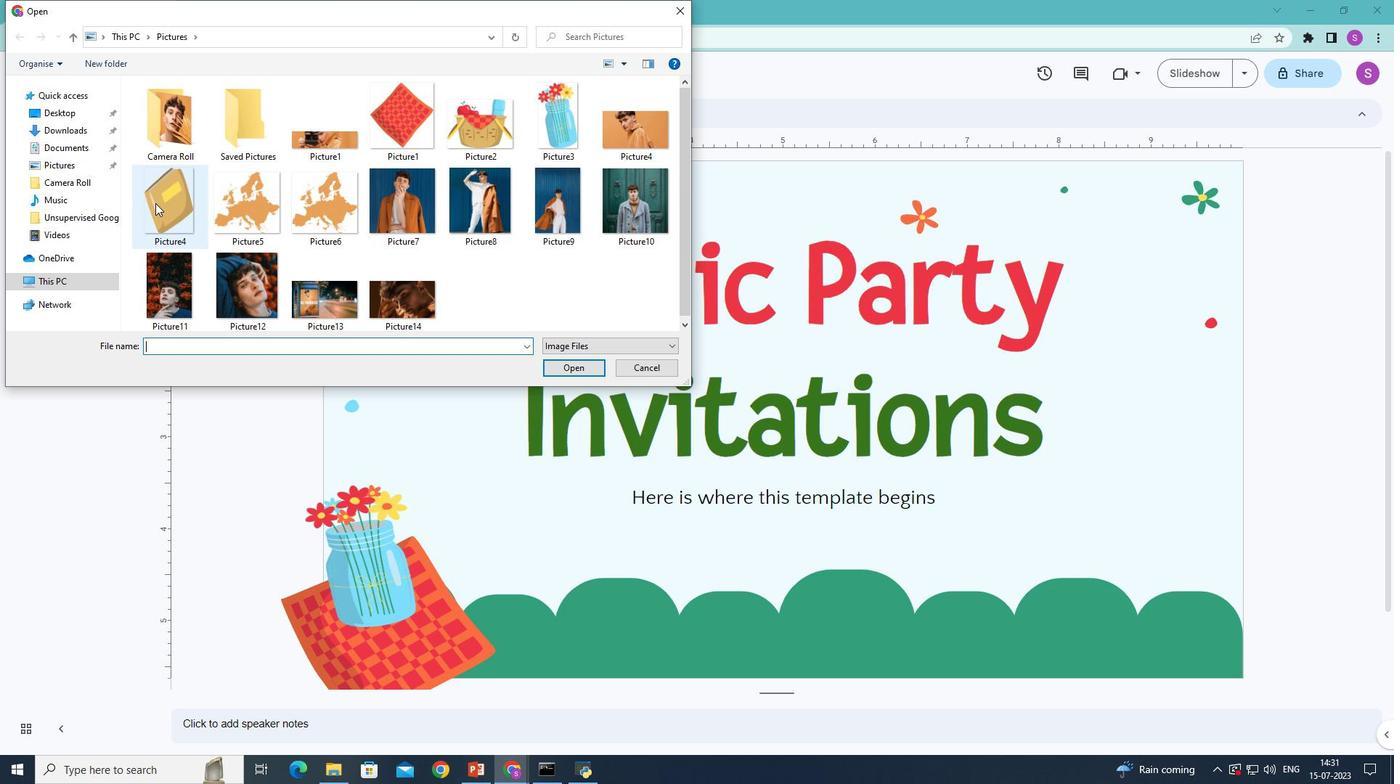 
Action: Mouse moved to (569, 369)
Screenshot: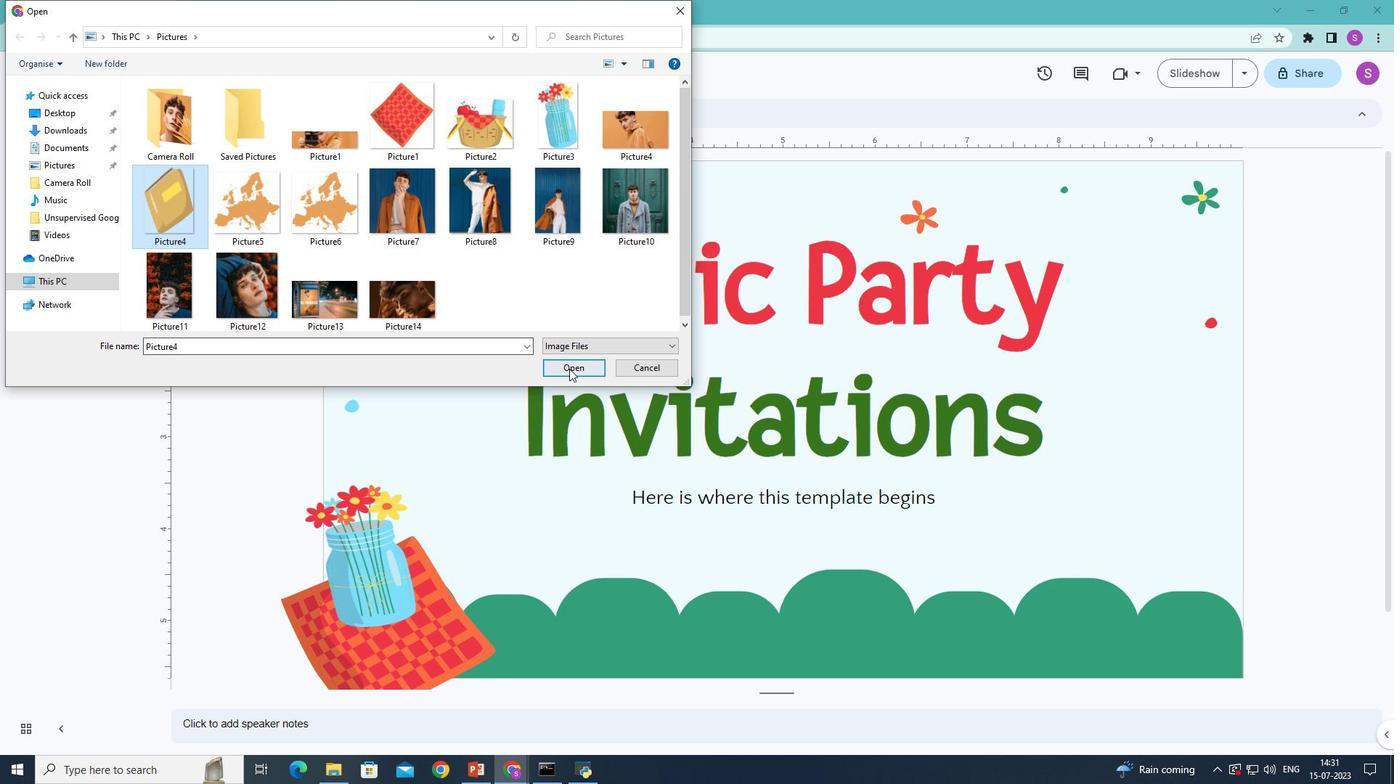 
Action: Mouse pressed left at (569, 369)
Screenshot: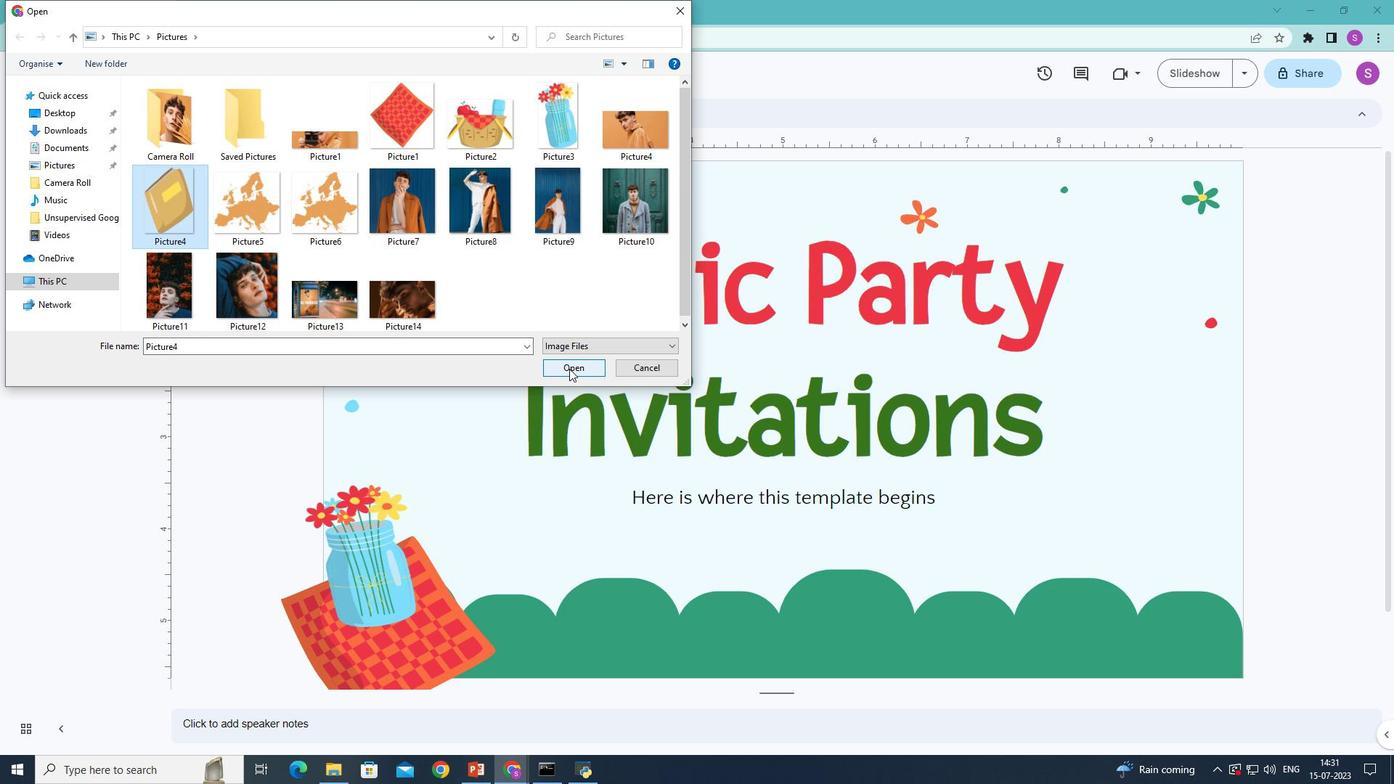 
Action: Mouse moved to (1091, 584)
Screenshot: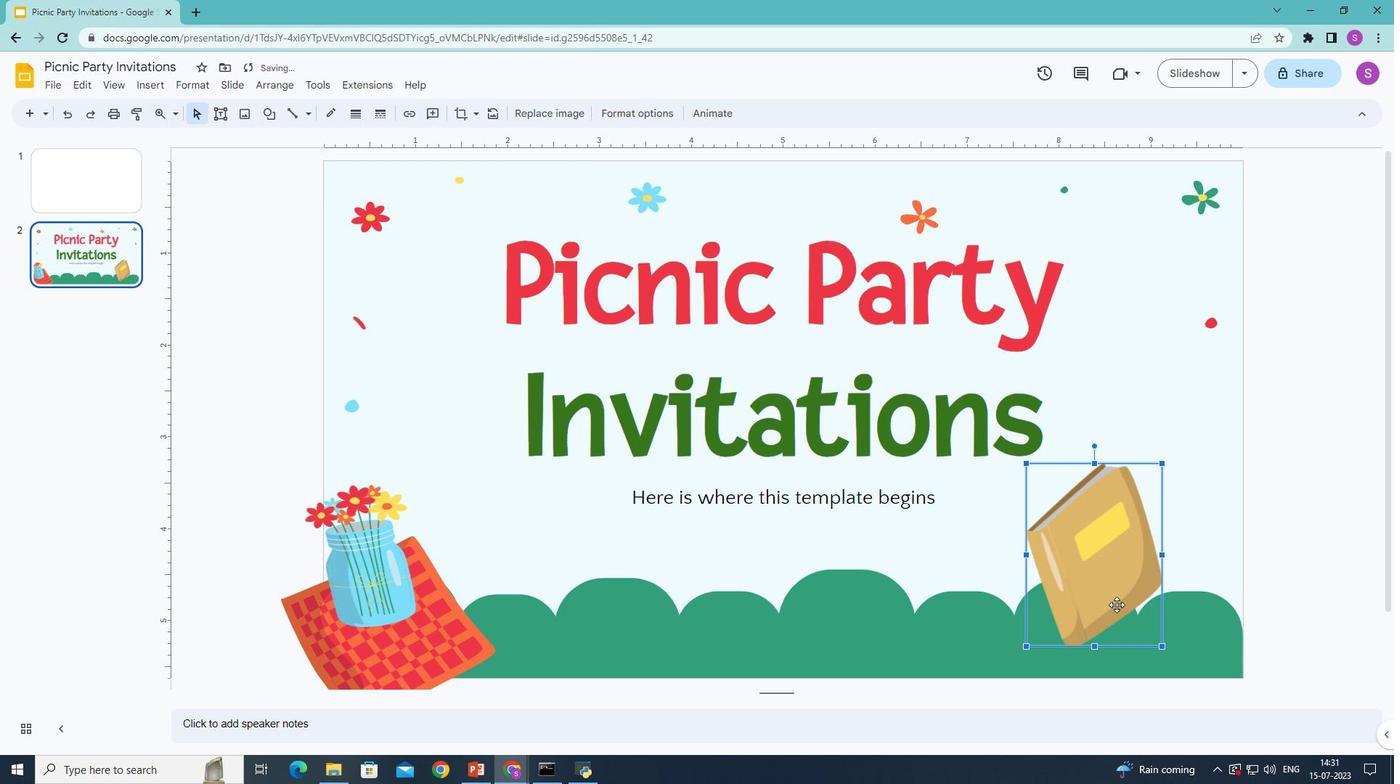 
Action: Mouse pressed left at (1091, 584)
Screenshot: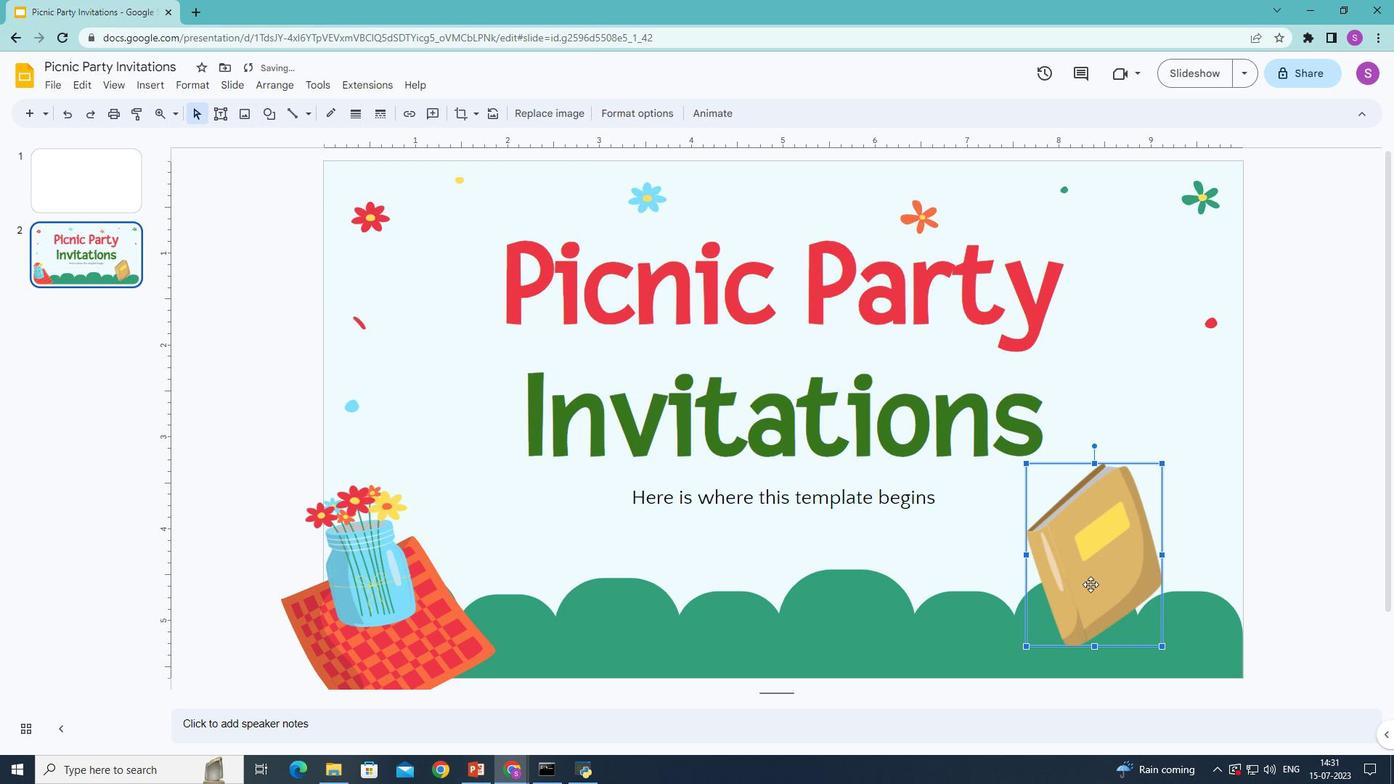 
Action: Mouse moved to (640, 403)
Screenshot: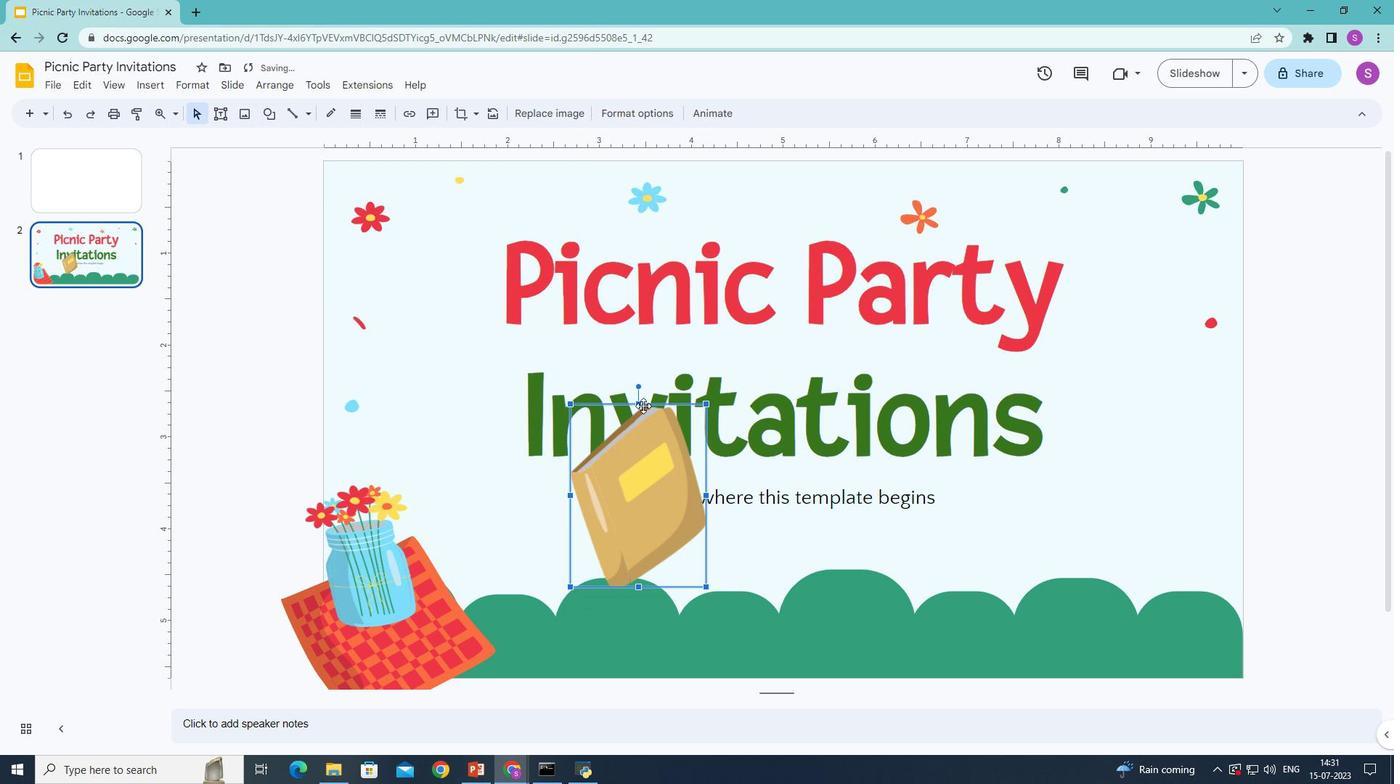 
Action: Mouse pressed left at (640, 403)
Screenshot: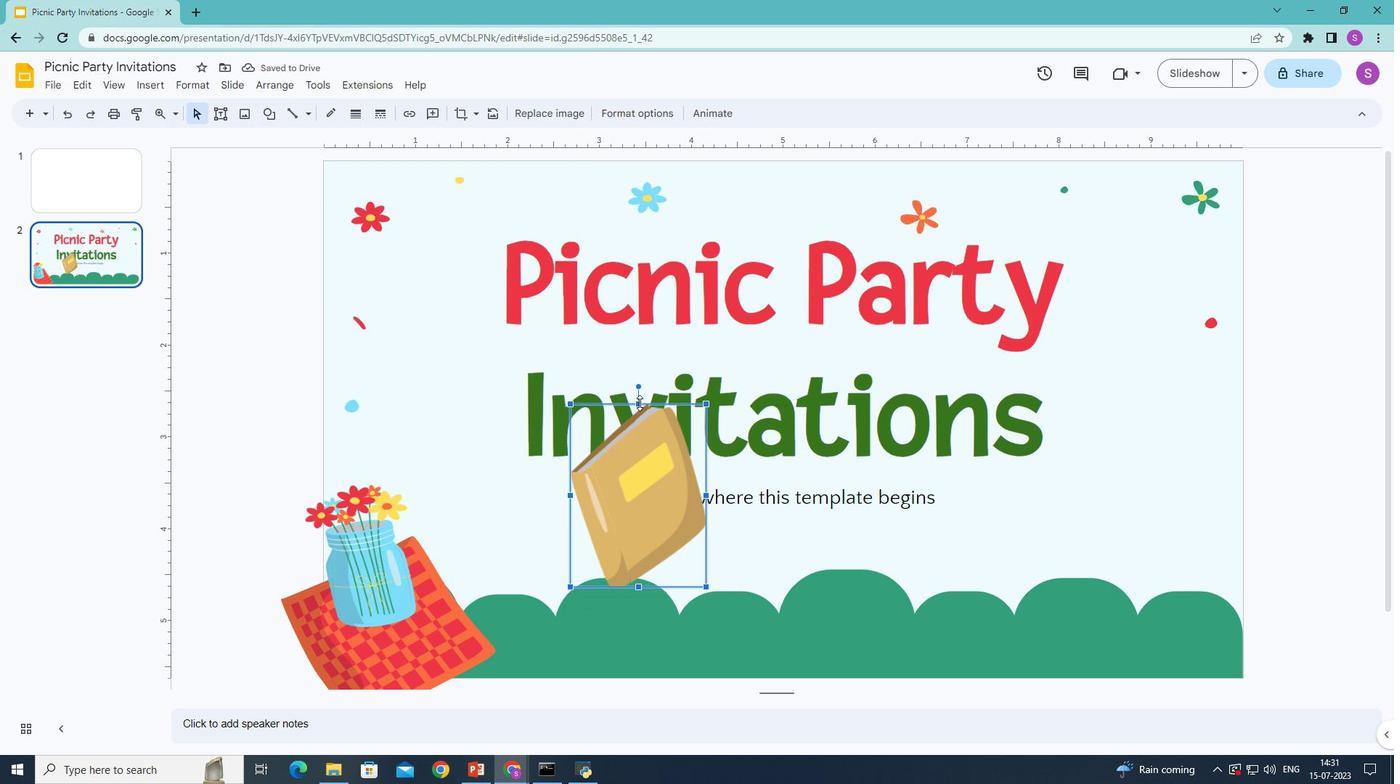 
Action: Mouse moved to (571, 539)
Screenshot: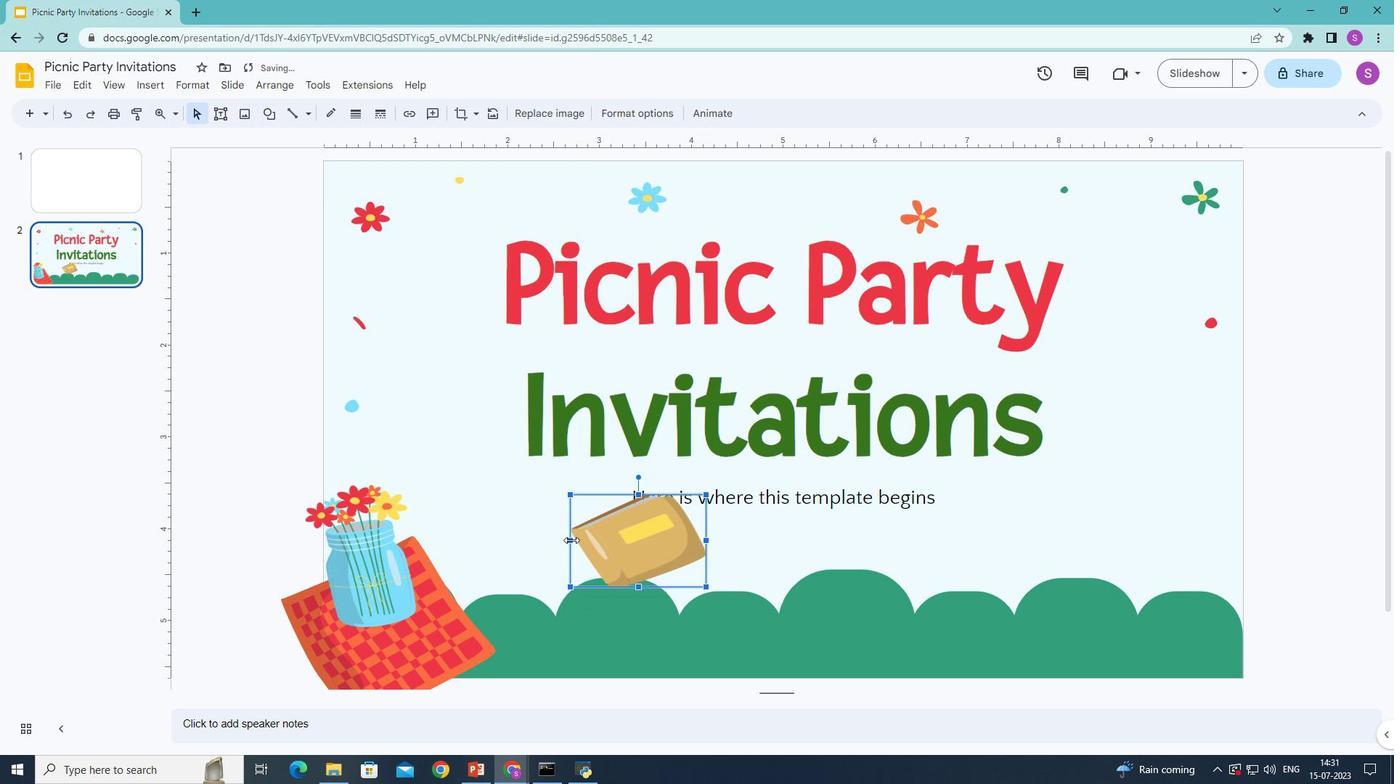 
Action: Mouse pressed left at (571, 539)
Screenshot: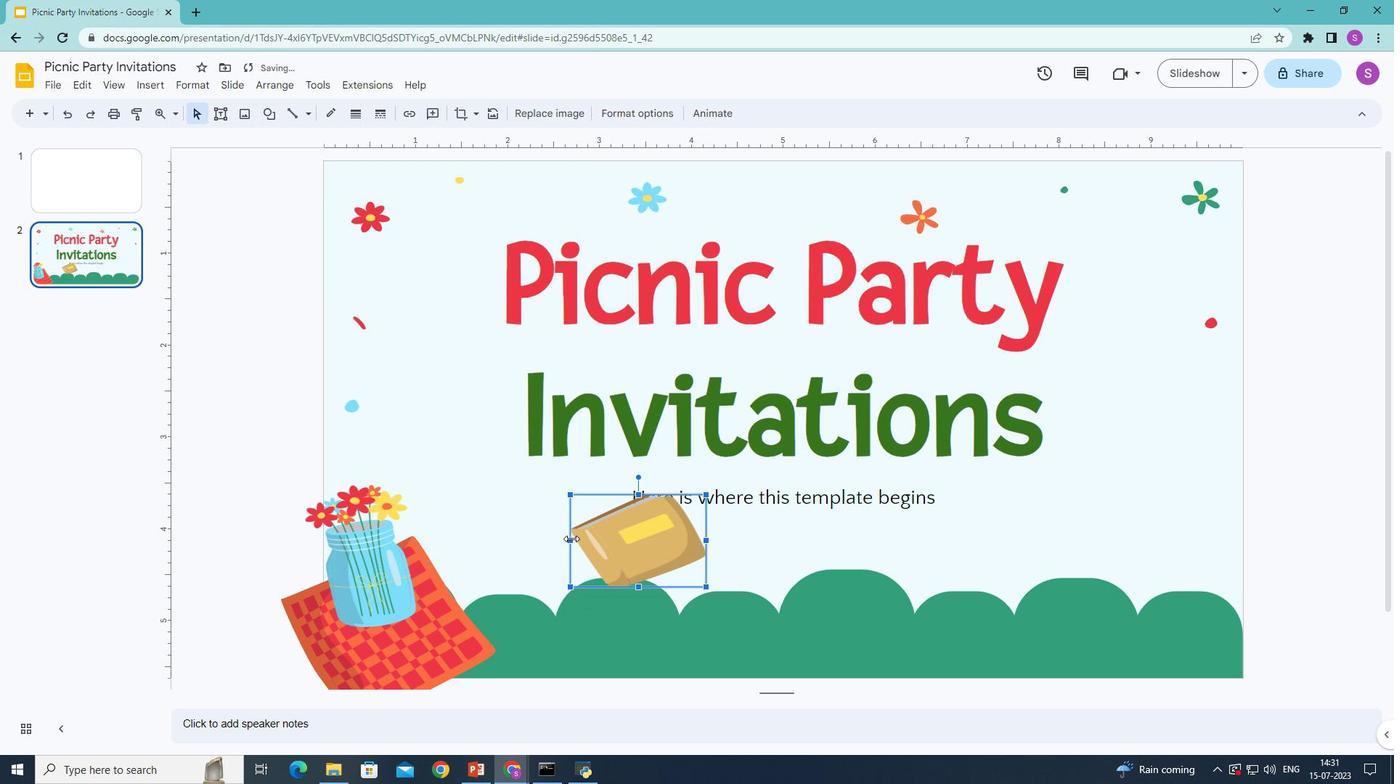 
Action: Mouse moved to (684, 562)
Screenshot: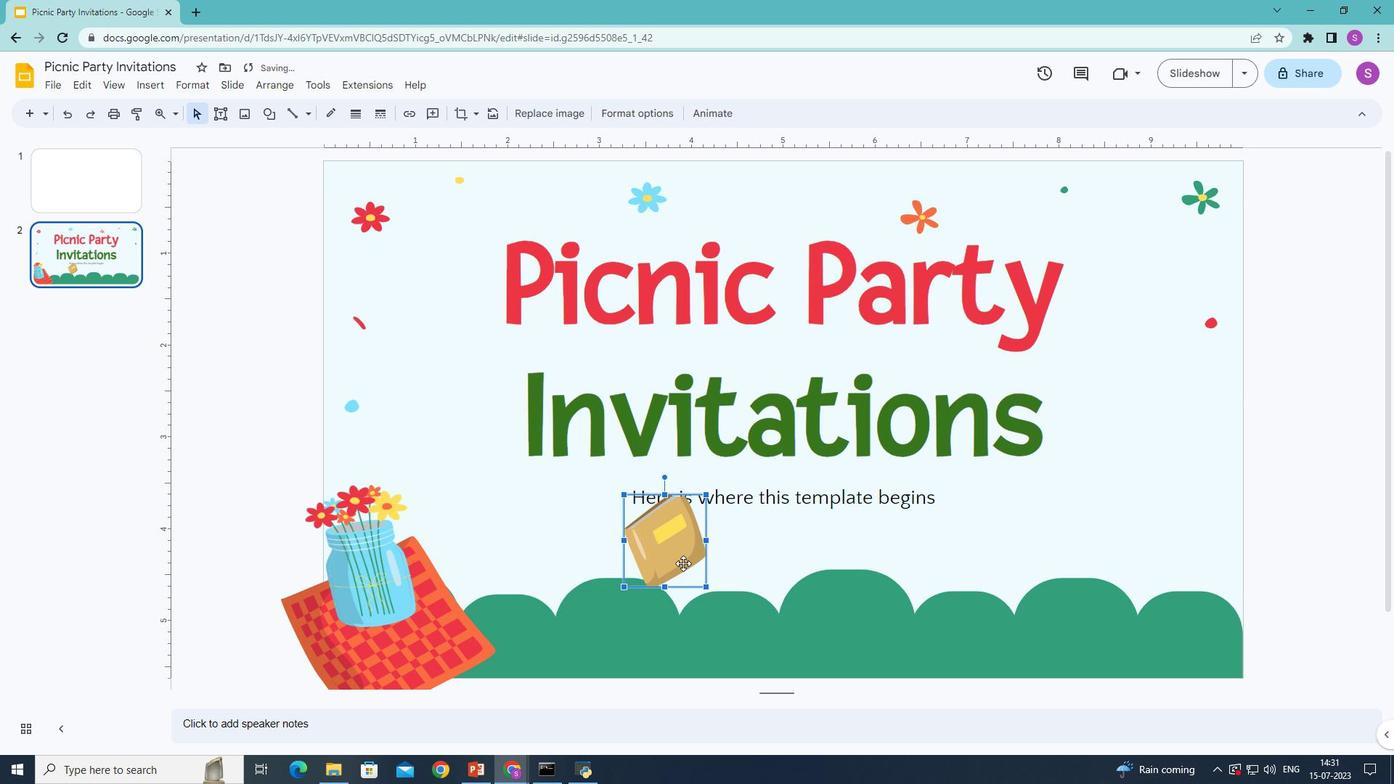 
Action: Mouse pressed left at (684, 562)
Screenshot: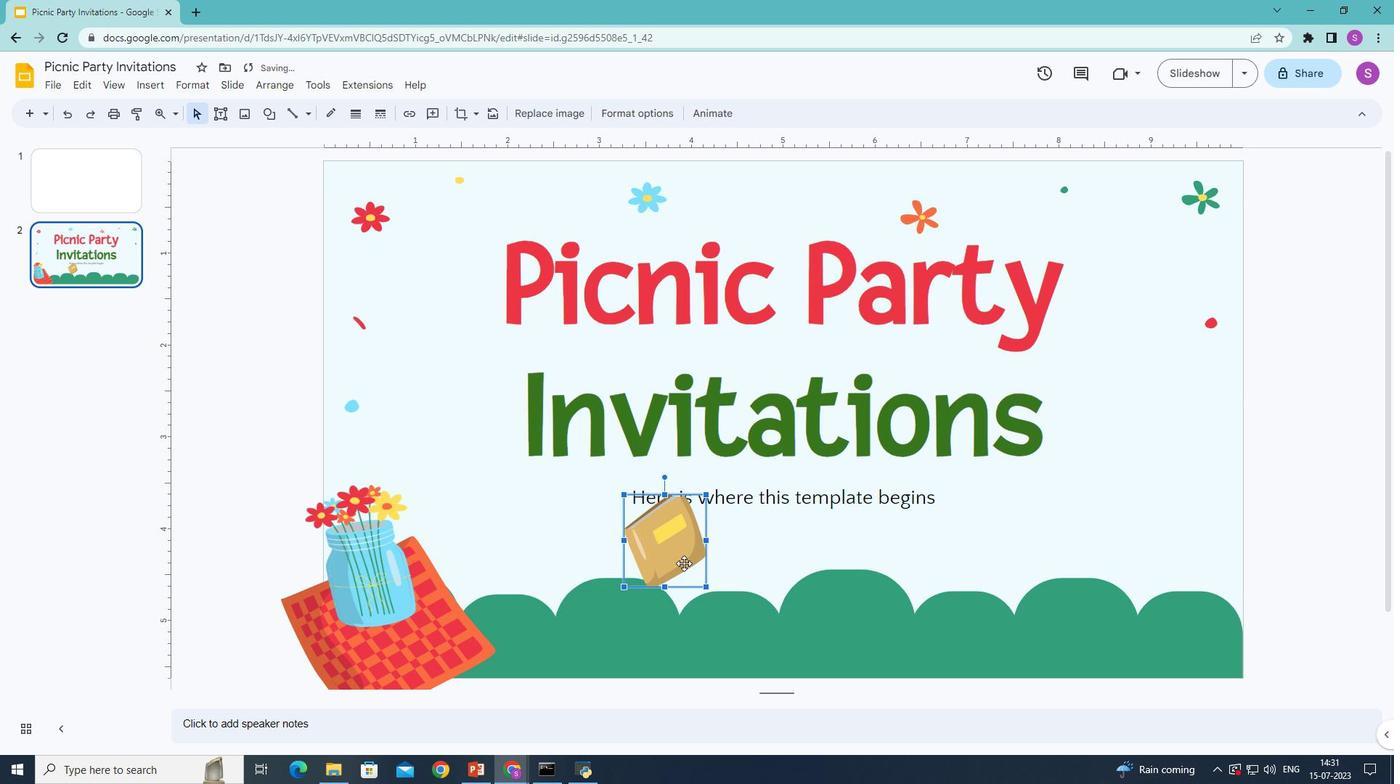 
Action: Mouse moved to (432, 661)
Screenshot: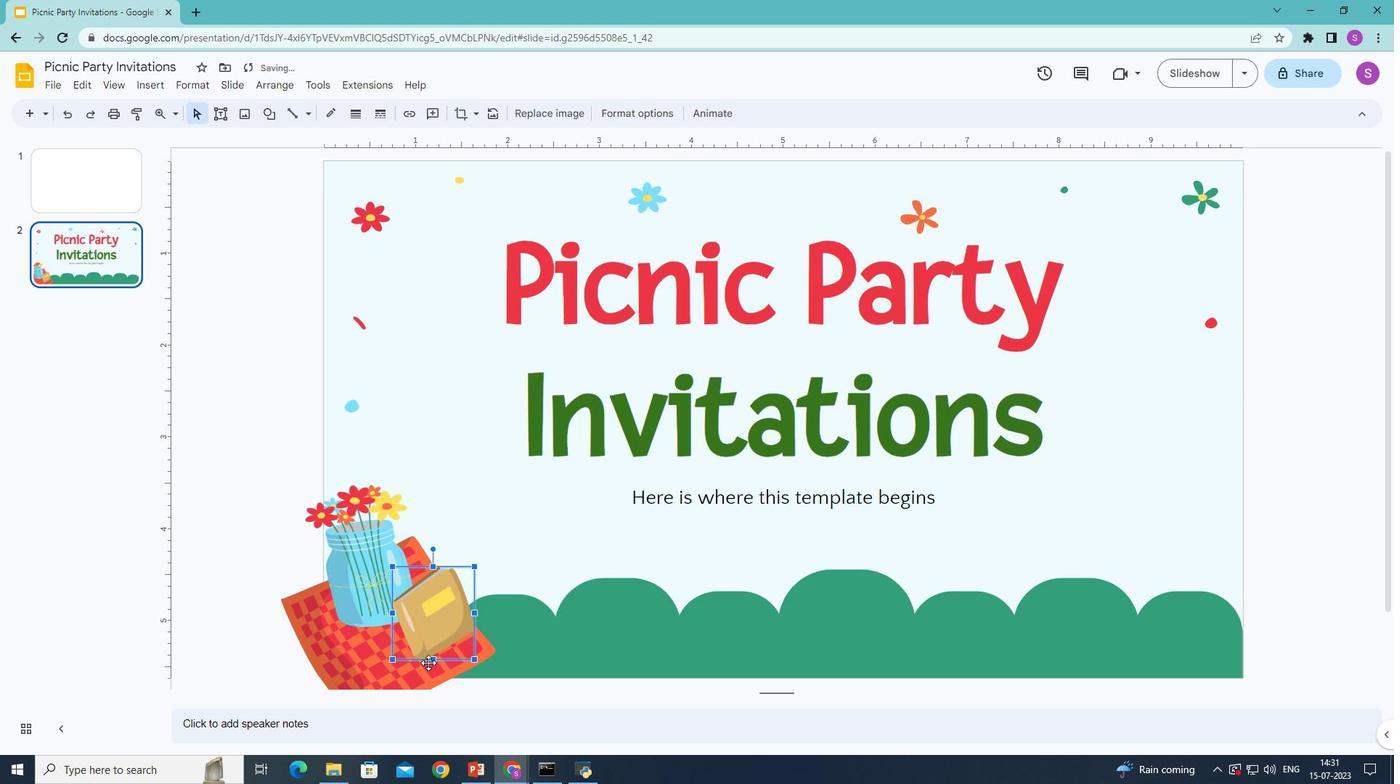 
Action: Mouse pressed left at (432, 661)
Screenshot: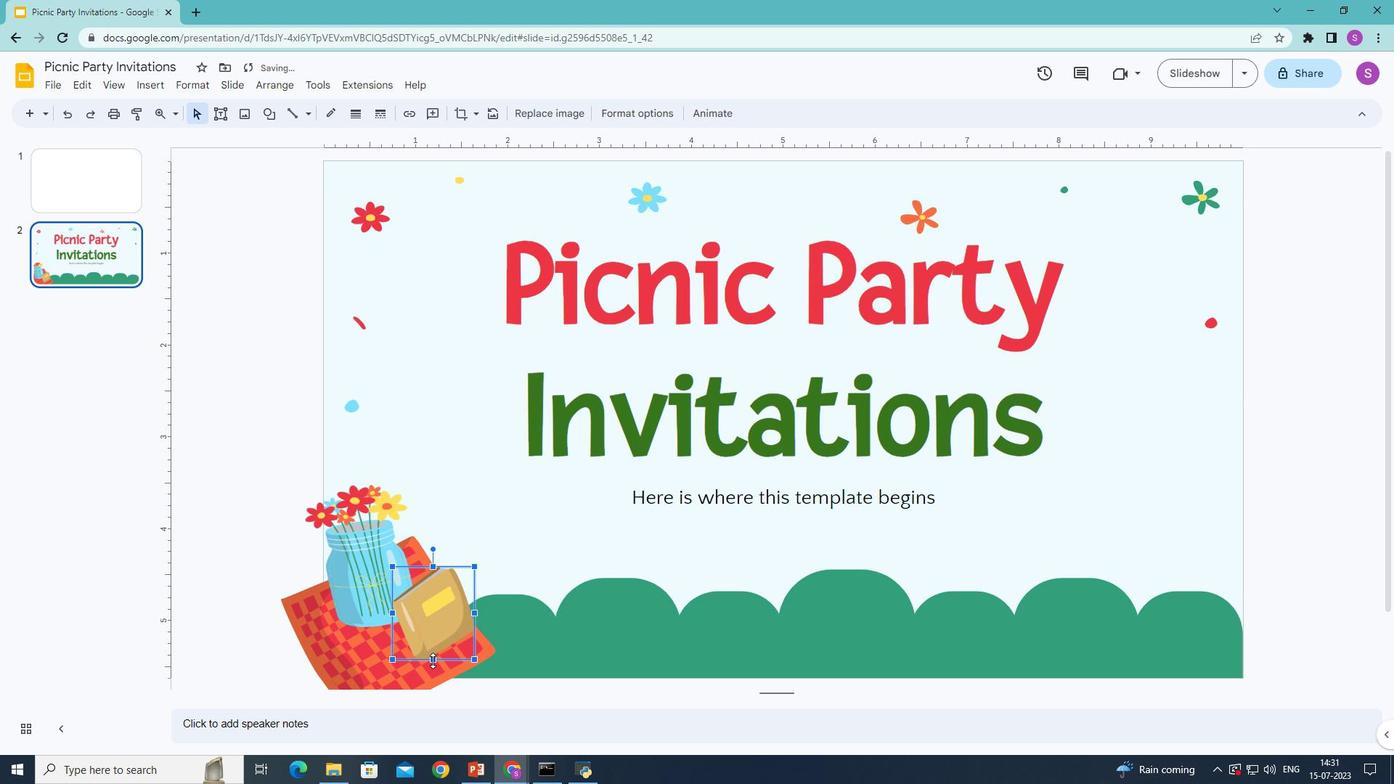 
Action: Mouse moved to (443, 610)
Screenshot: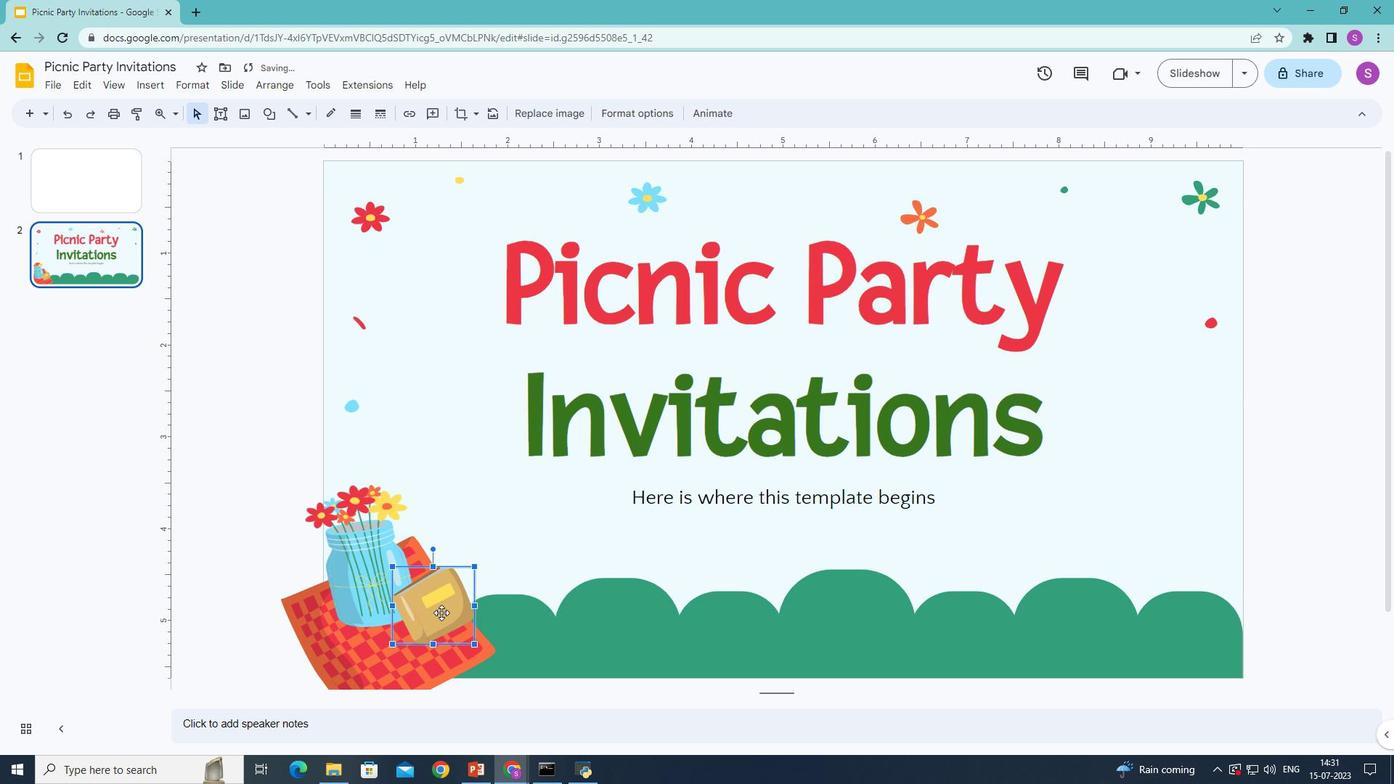 
Action: Mouse pressed left at (443, 610)
Screenshot: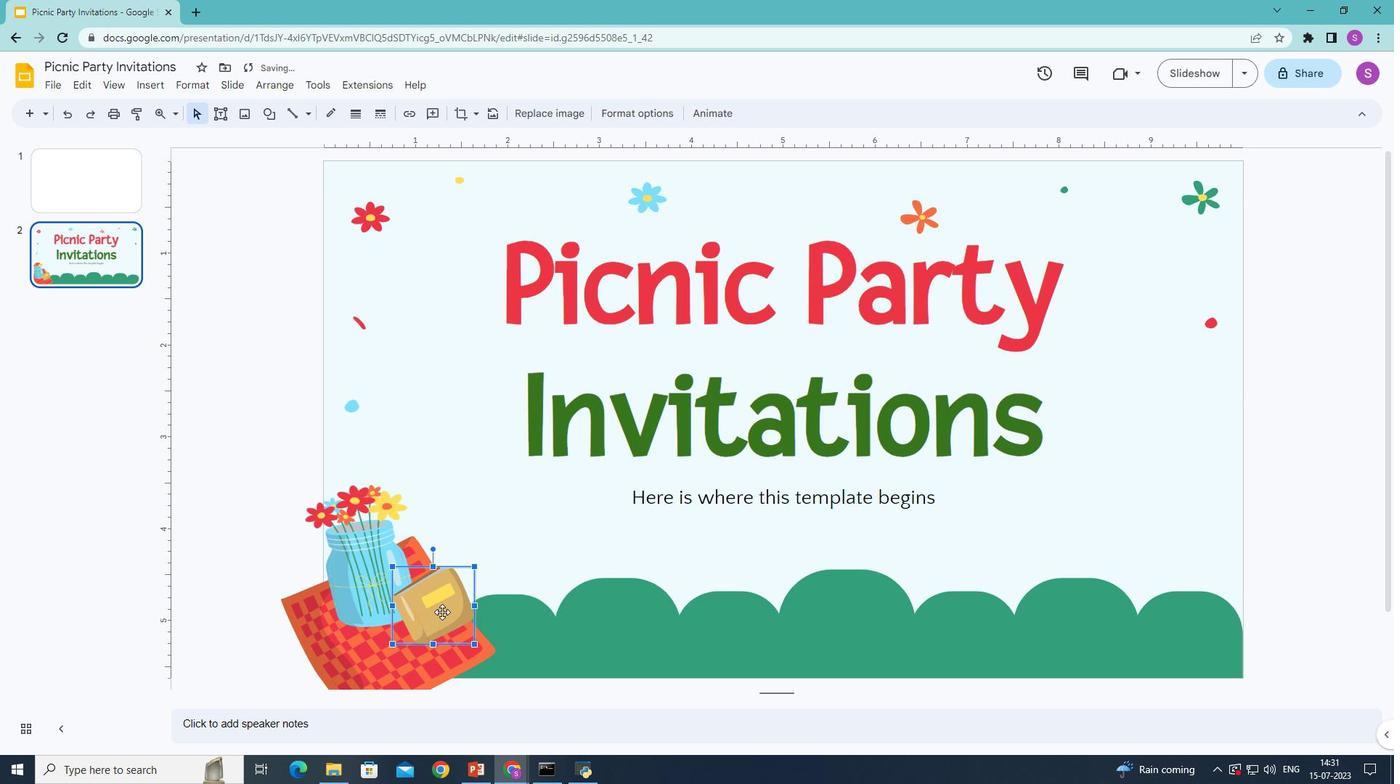 
Action: Mouse moved to (458, 602)
Screenshot: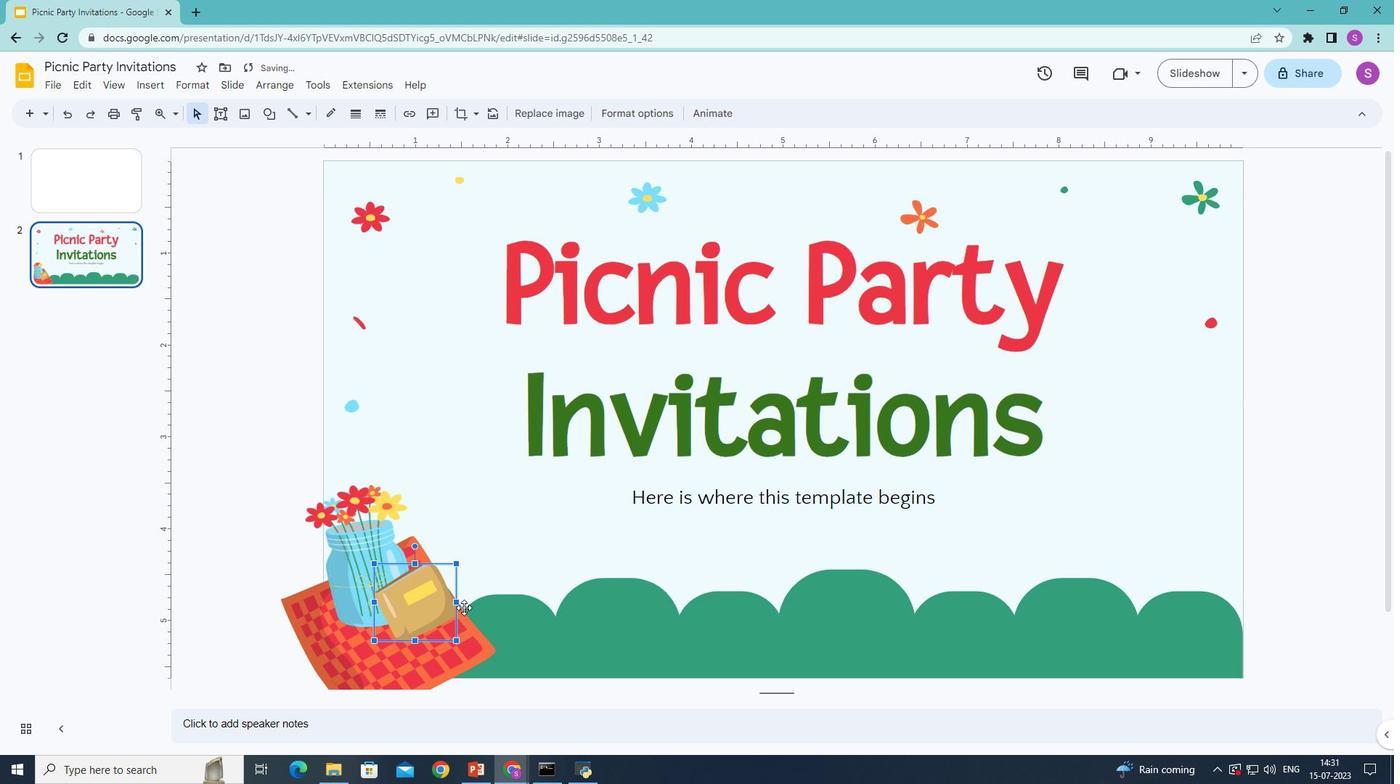 
Action: Mouse pressed left at (458, 602)
Screenshot: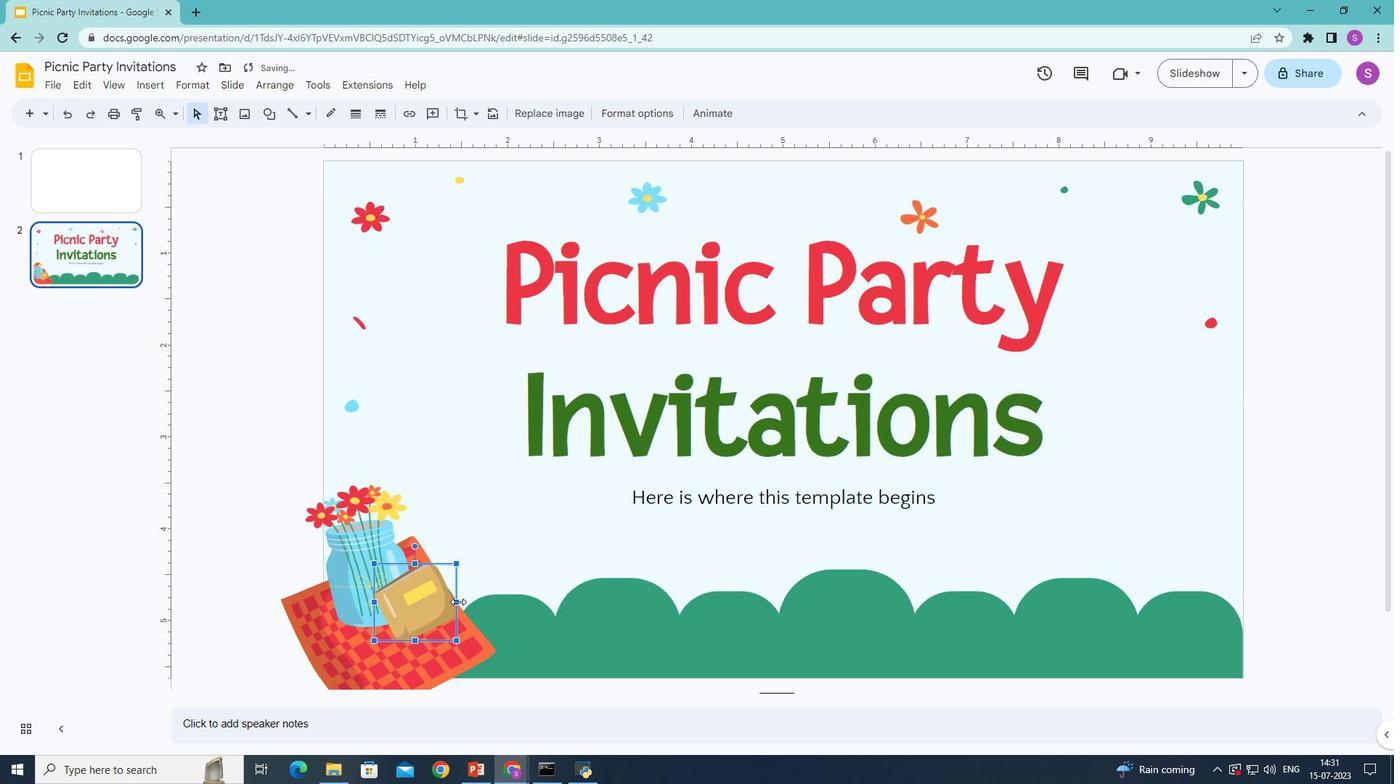 
Action: Mouse moved to (411, 562)
Screenshot: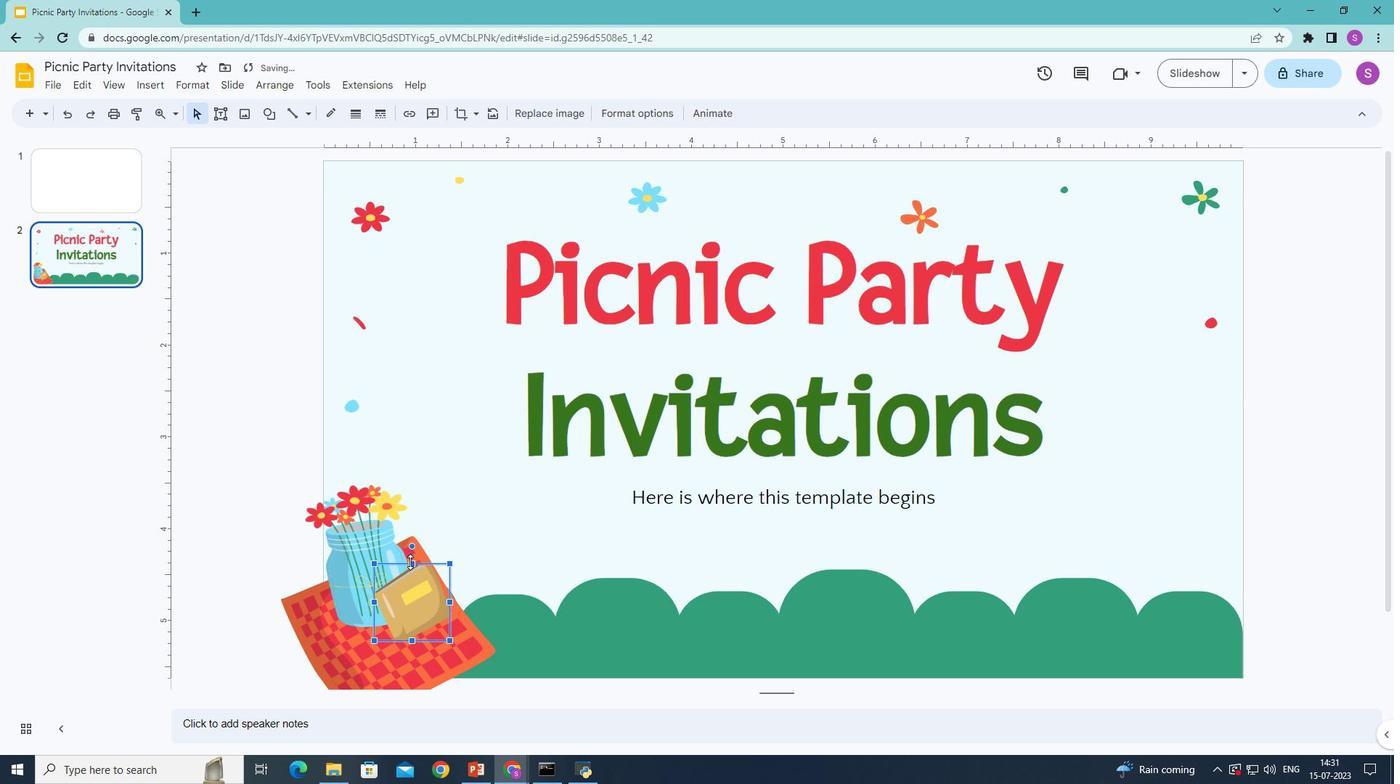 
Action: Mouse pressed left at (411, 562)
Screenshot: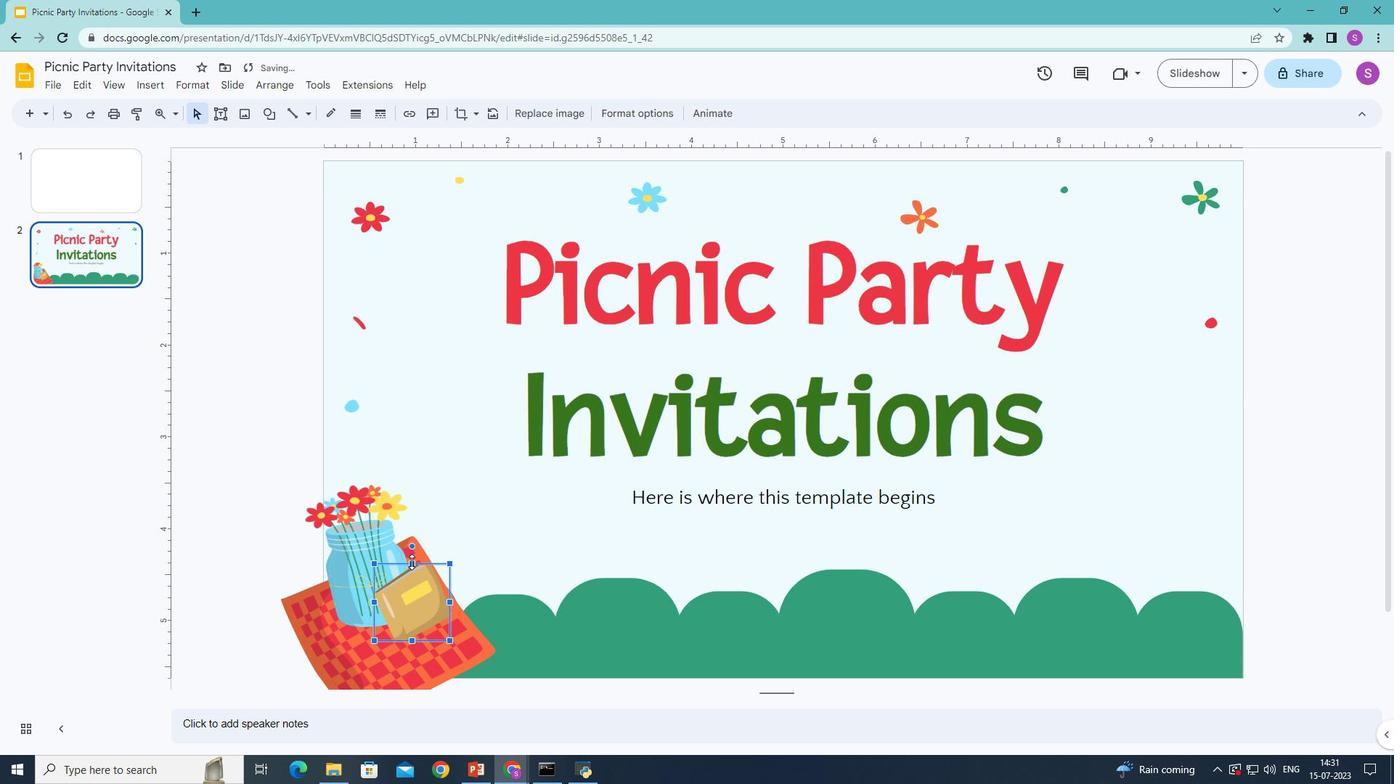 
Action: Mouse moved to (473, 487)
Screenshot: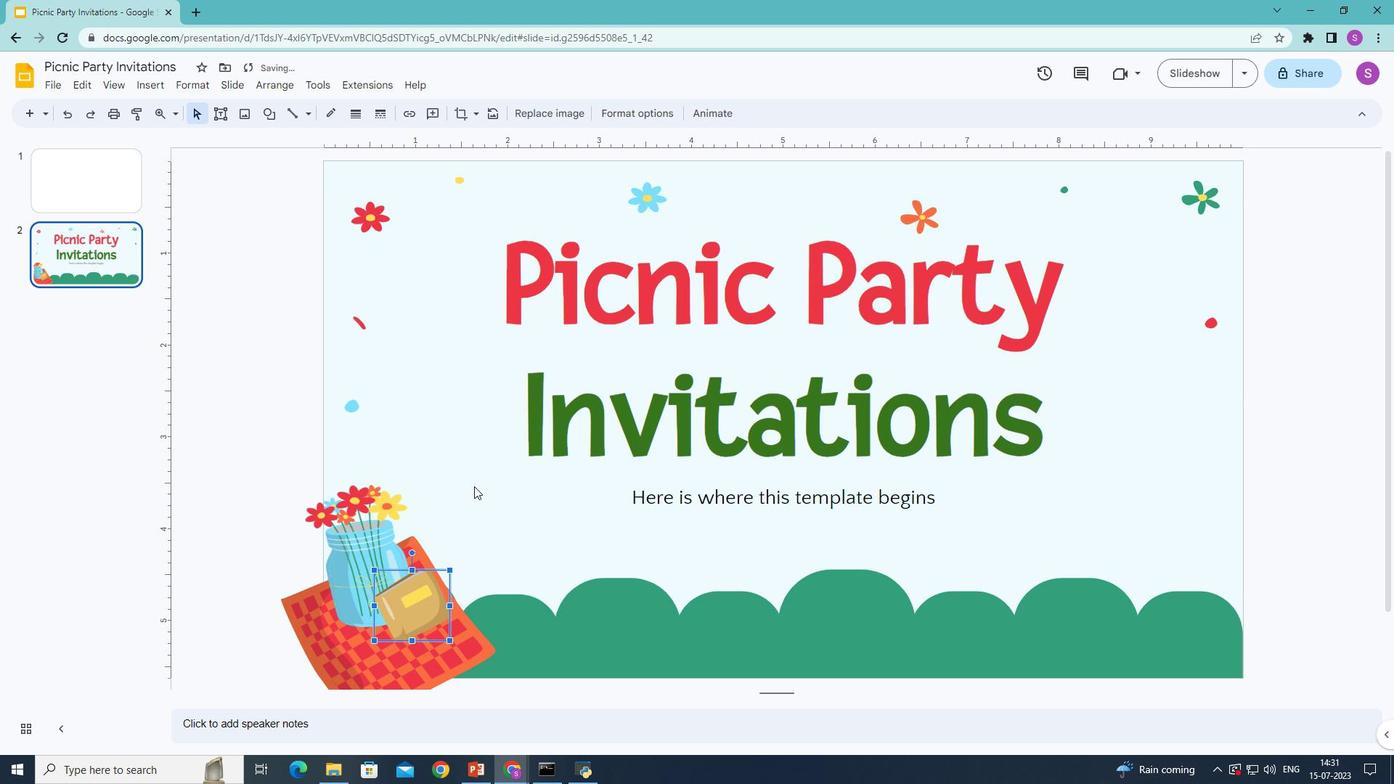 
Action: Mouse pressed left at (473, 487)
Screenshot: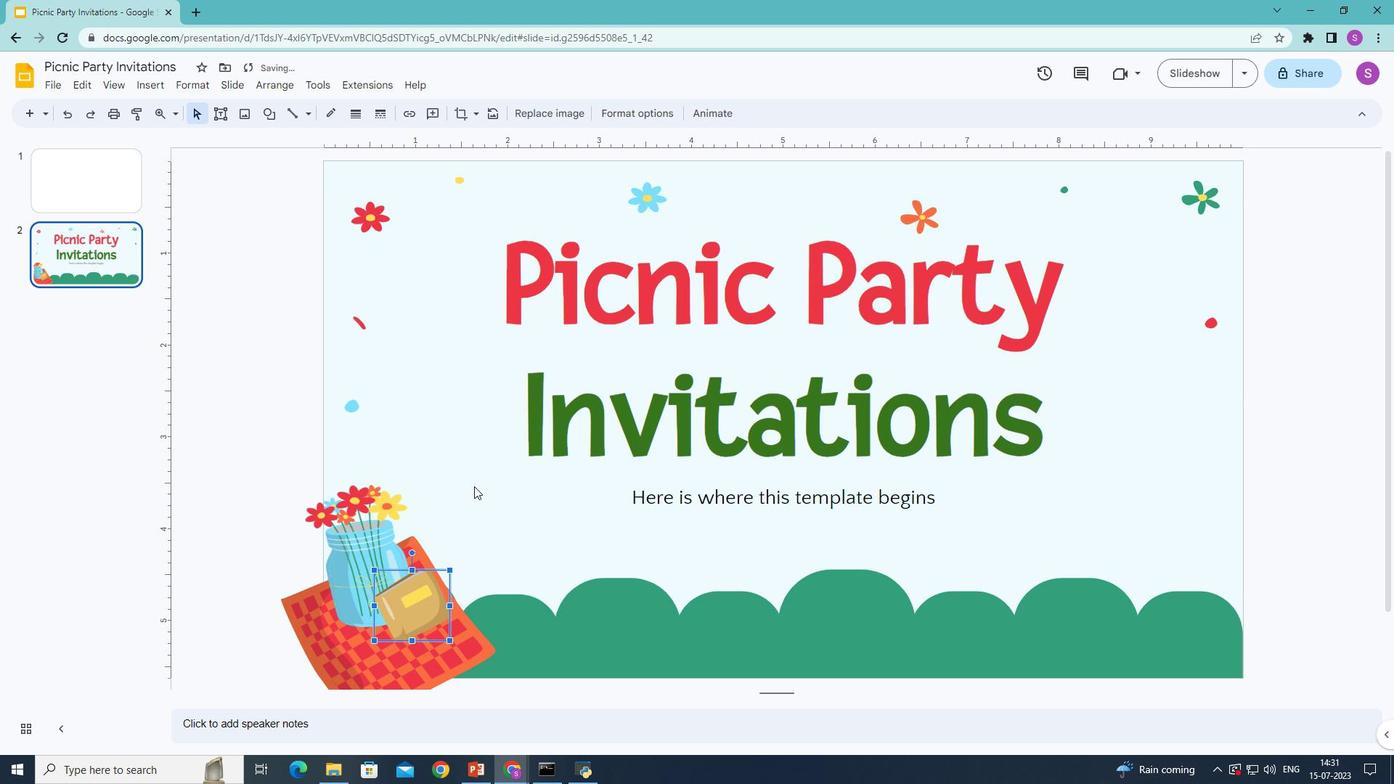 
Action: Mouse moved to (140, 84)
Screenshot: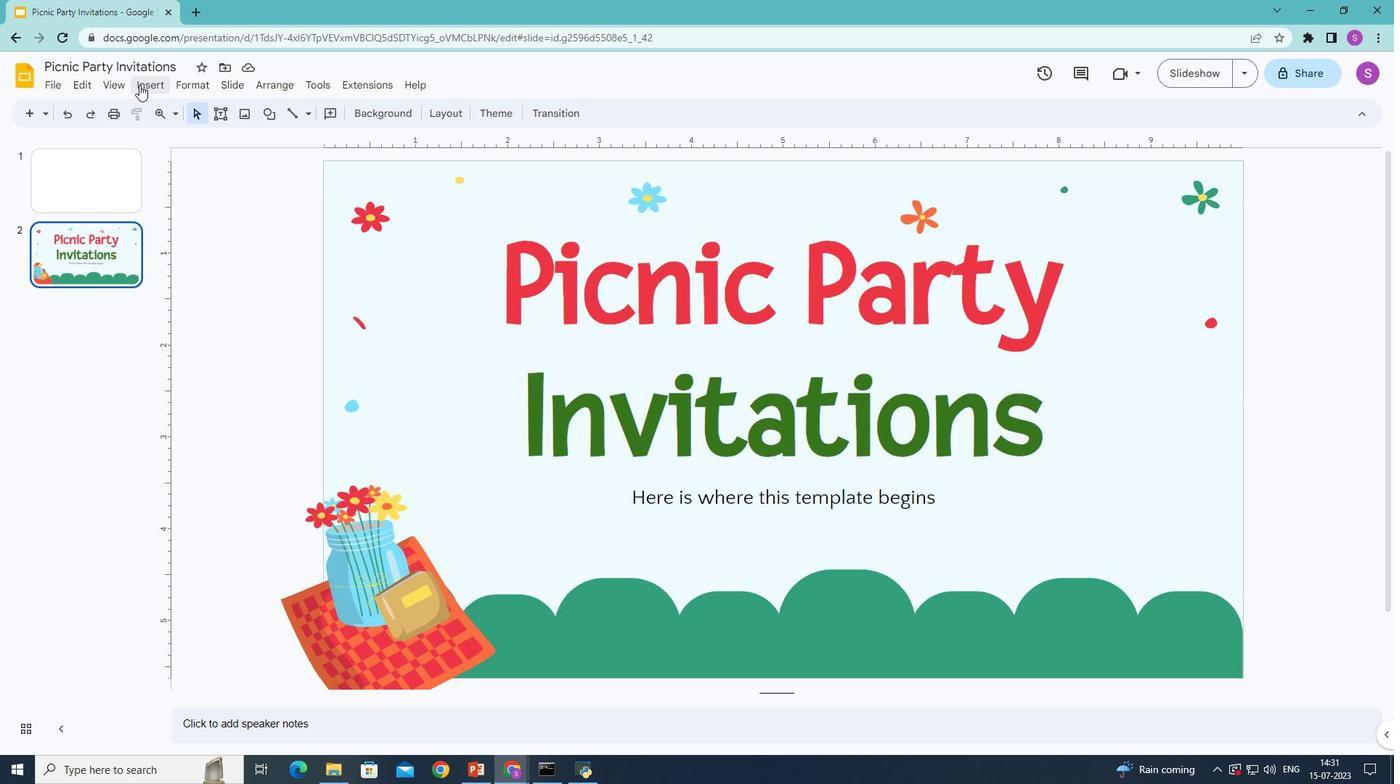 
Action: Mouse pressed left at (140, 84)
Screenshot: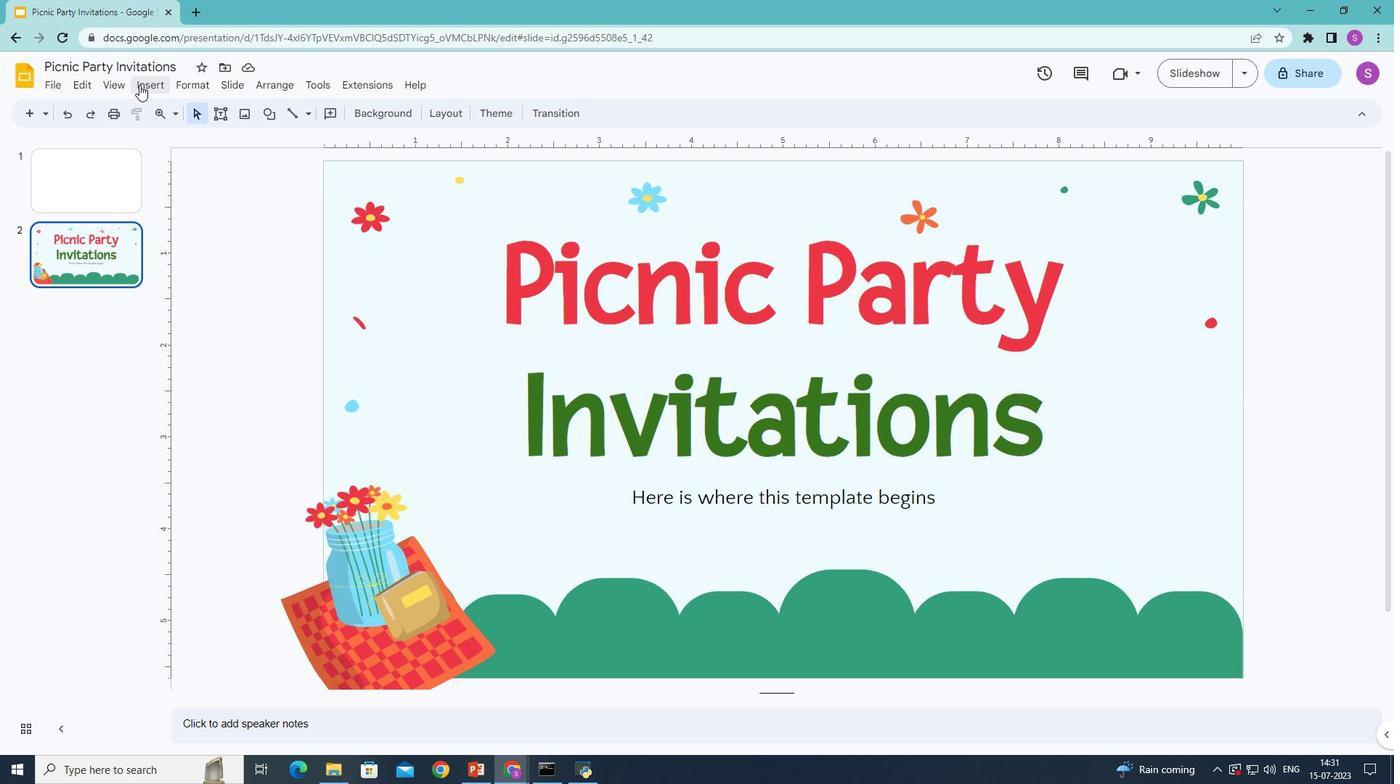 
Action: Mouse moved to (403, 111)
Screenshot: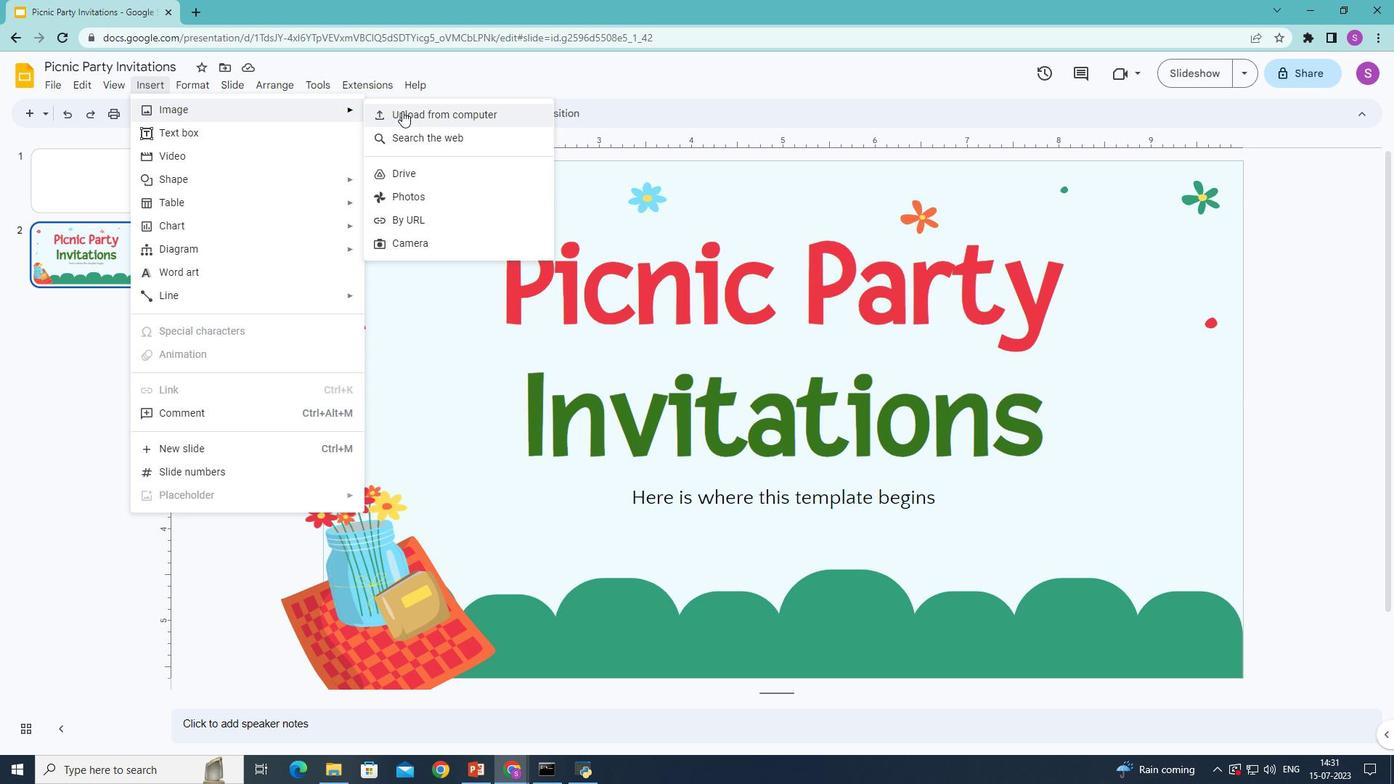 
Action: Mouse pressed left at (403, 111)
Screenshot: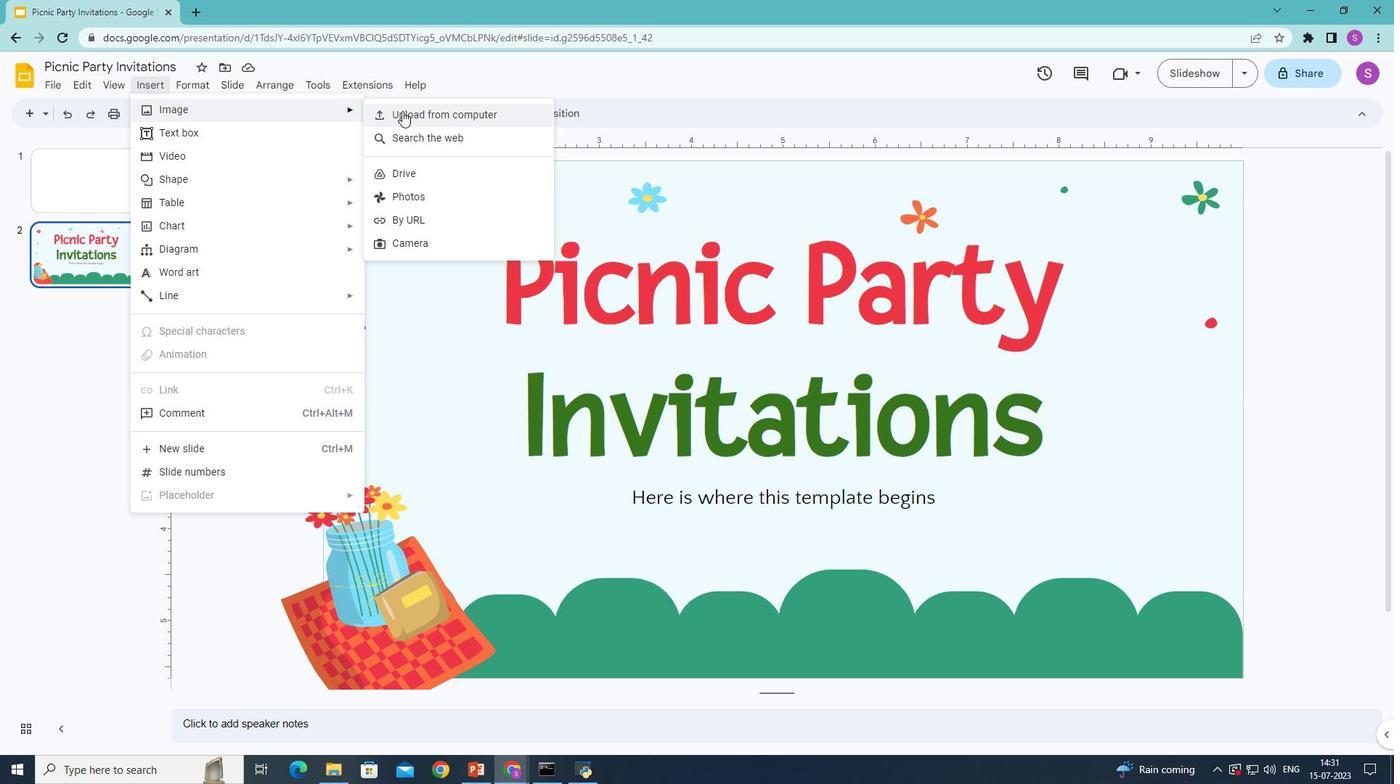 
Action: Mouse moved to (475, 127)
Screenshot: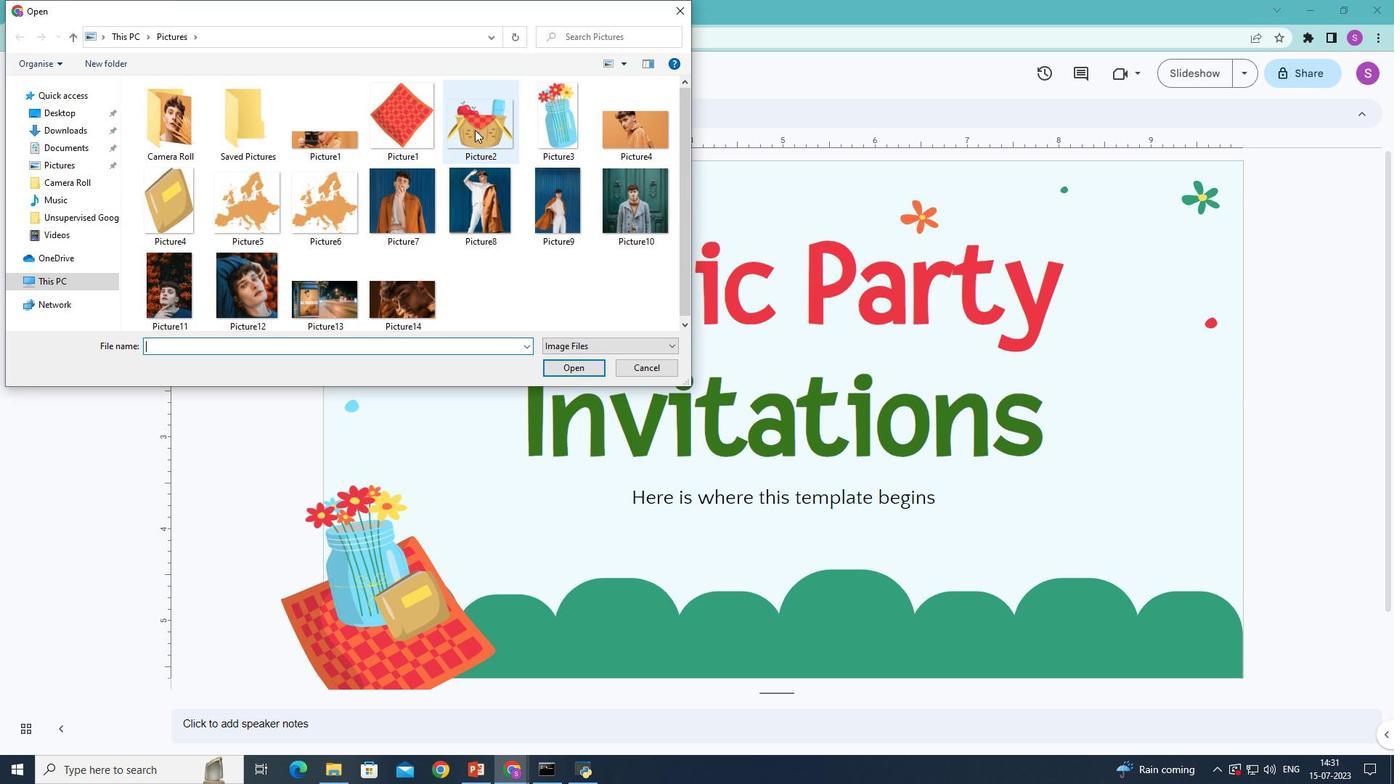
Action: Mouse pressed left at (475, 127)
Screenshot: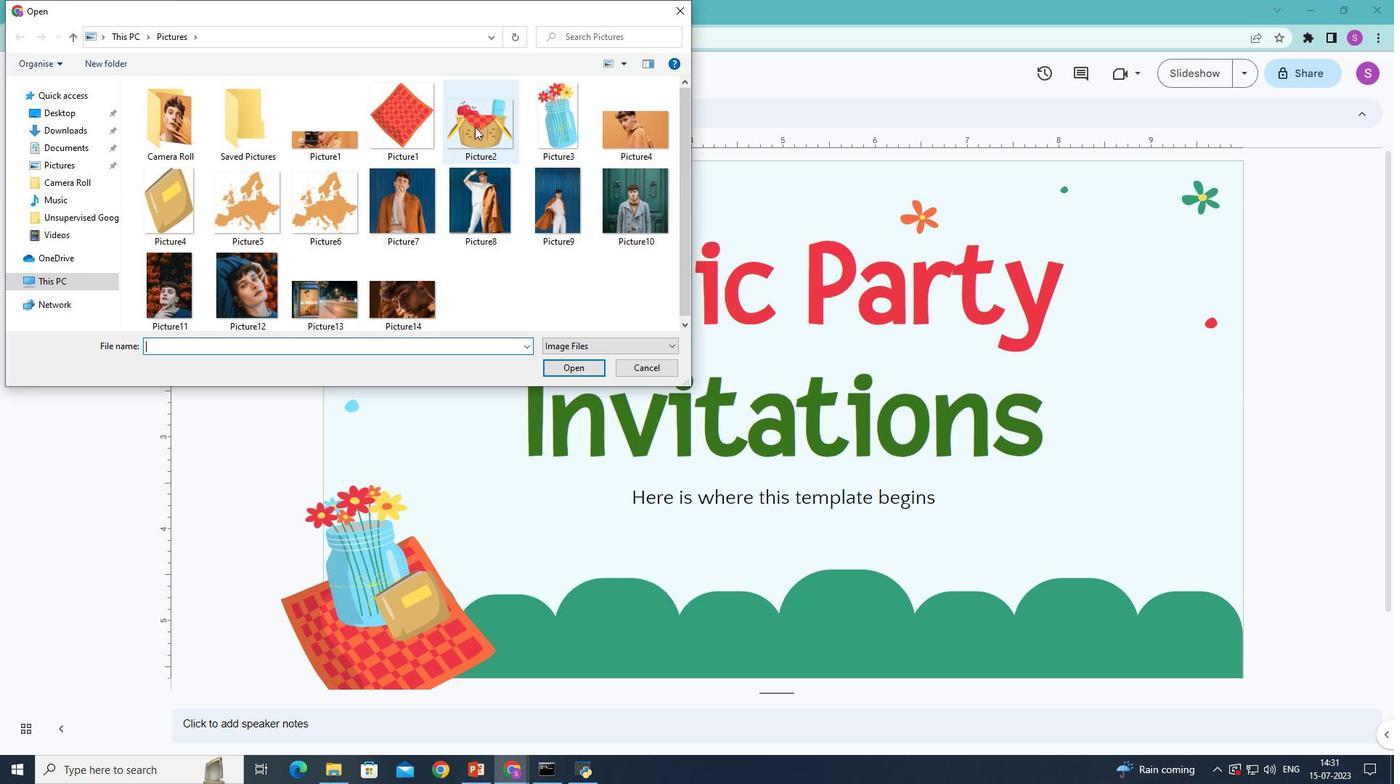 
Action: Mouse moved to (569, 363)
Screenshot: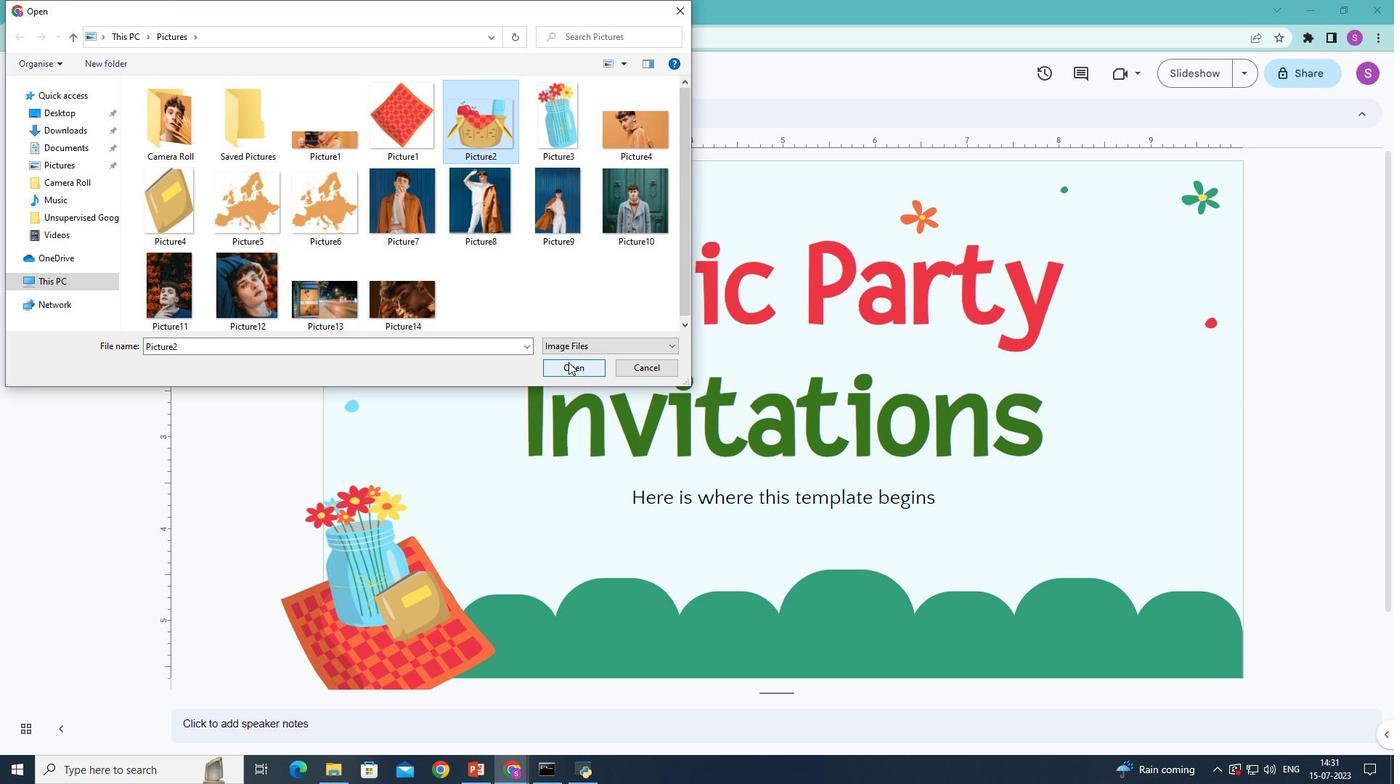 
Action: Mouse pressed left at (569, 363)
Screenshot: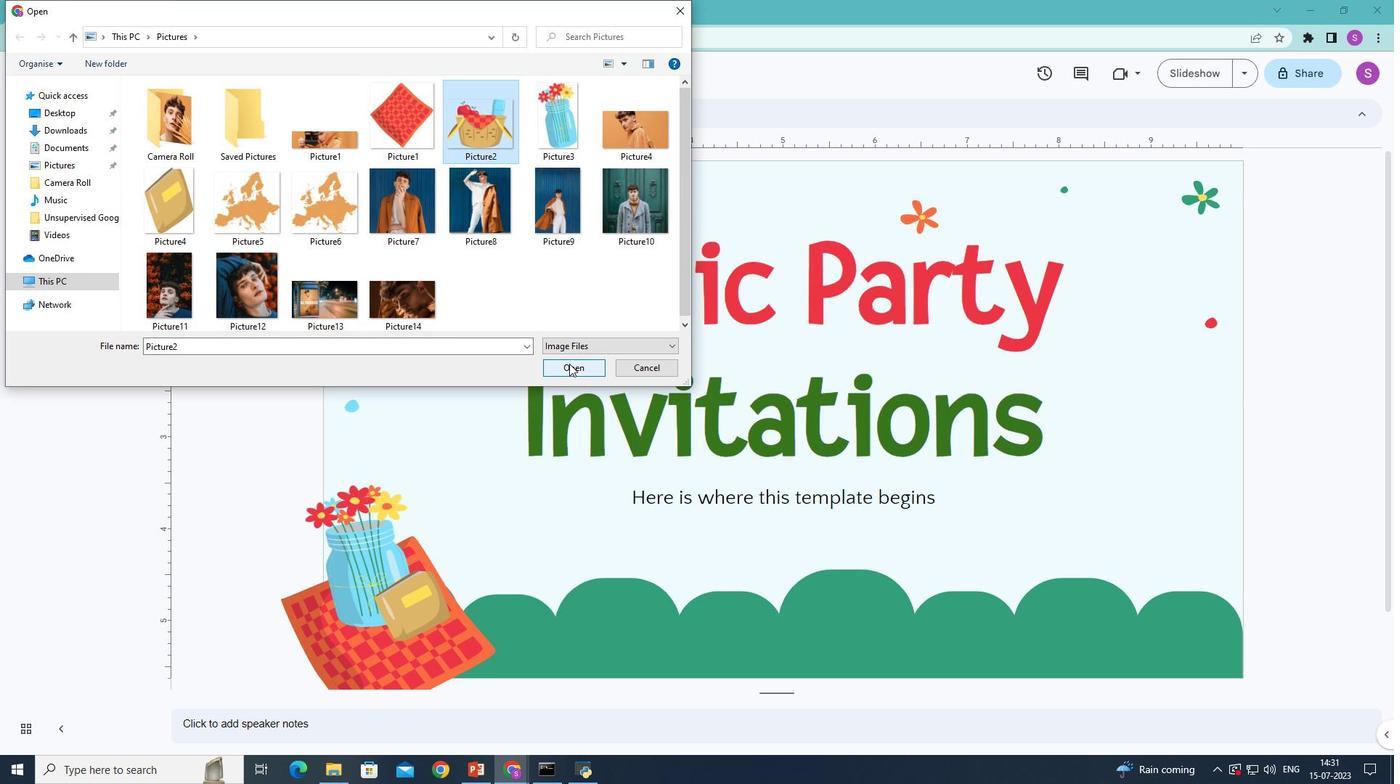 
Action: Mouse moved to (783, 231)
Screenshot: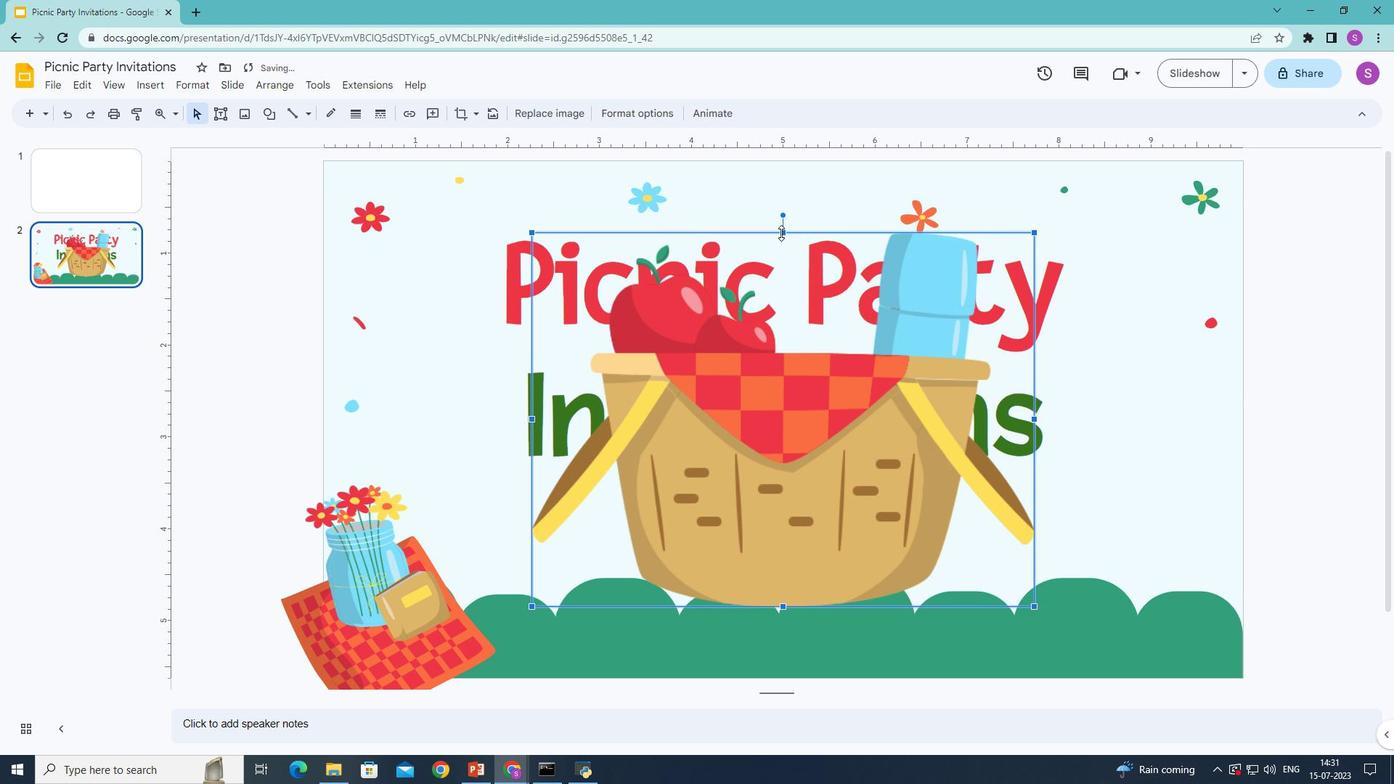 
Action: Mouse pressed left at (783, 231)
Screenshot: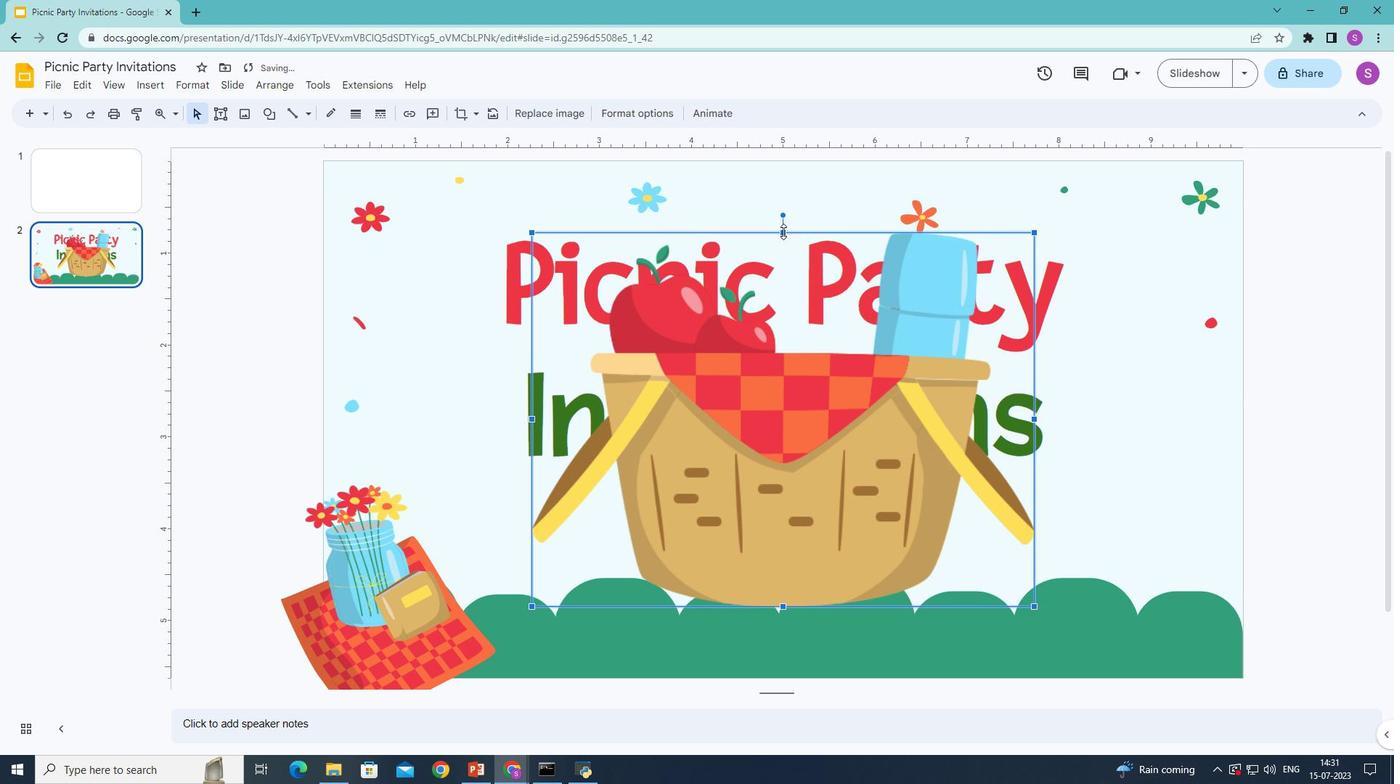 
Action: Mouse moved to (530, 504)
Screenshot: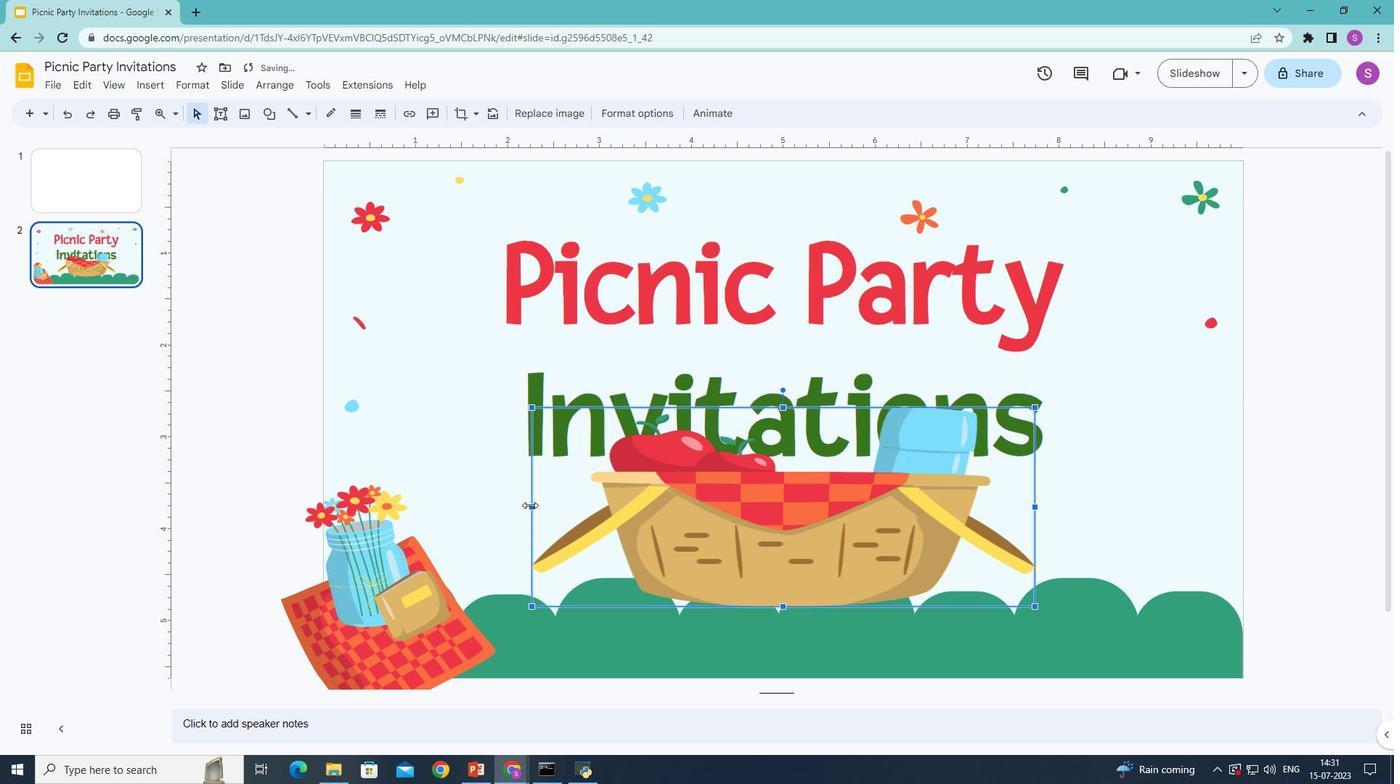 
Action: Mouse pressed left at (530, 504)
Screenshot: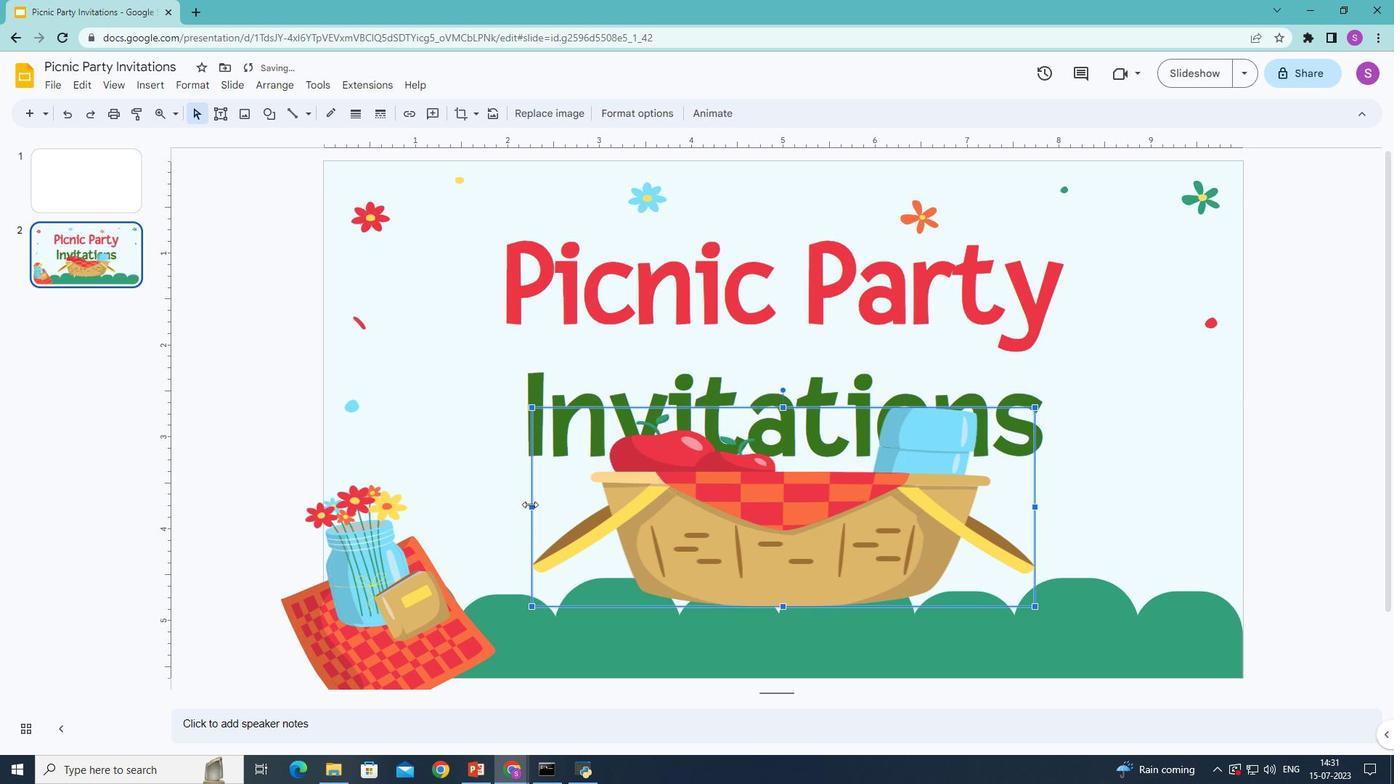 
Action: Mouse moved to (1035, 506)
Screenshot: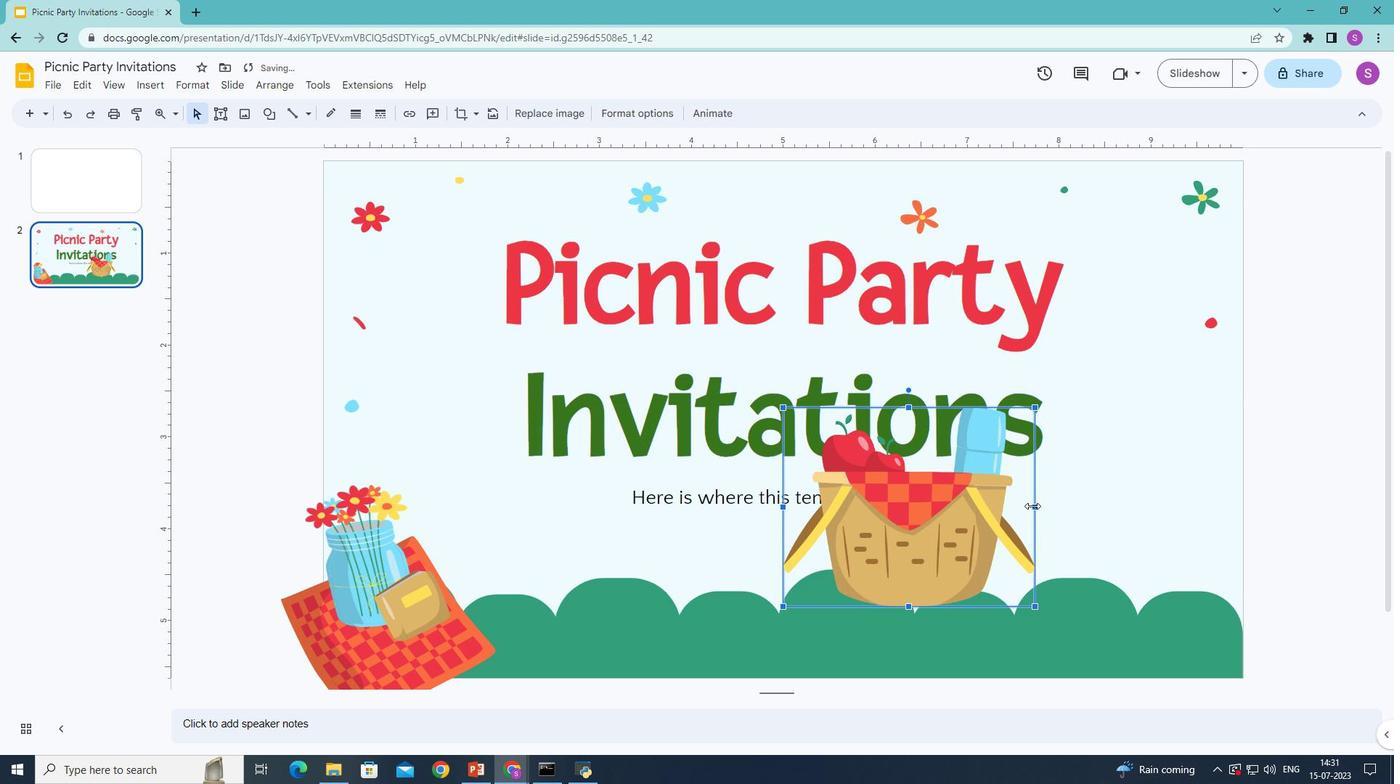 
Action: Mouse pressed left at (1035, 506)
Screenshot: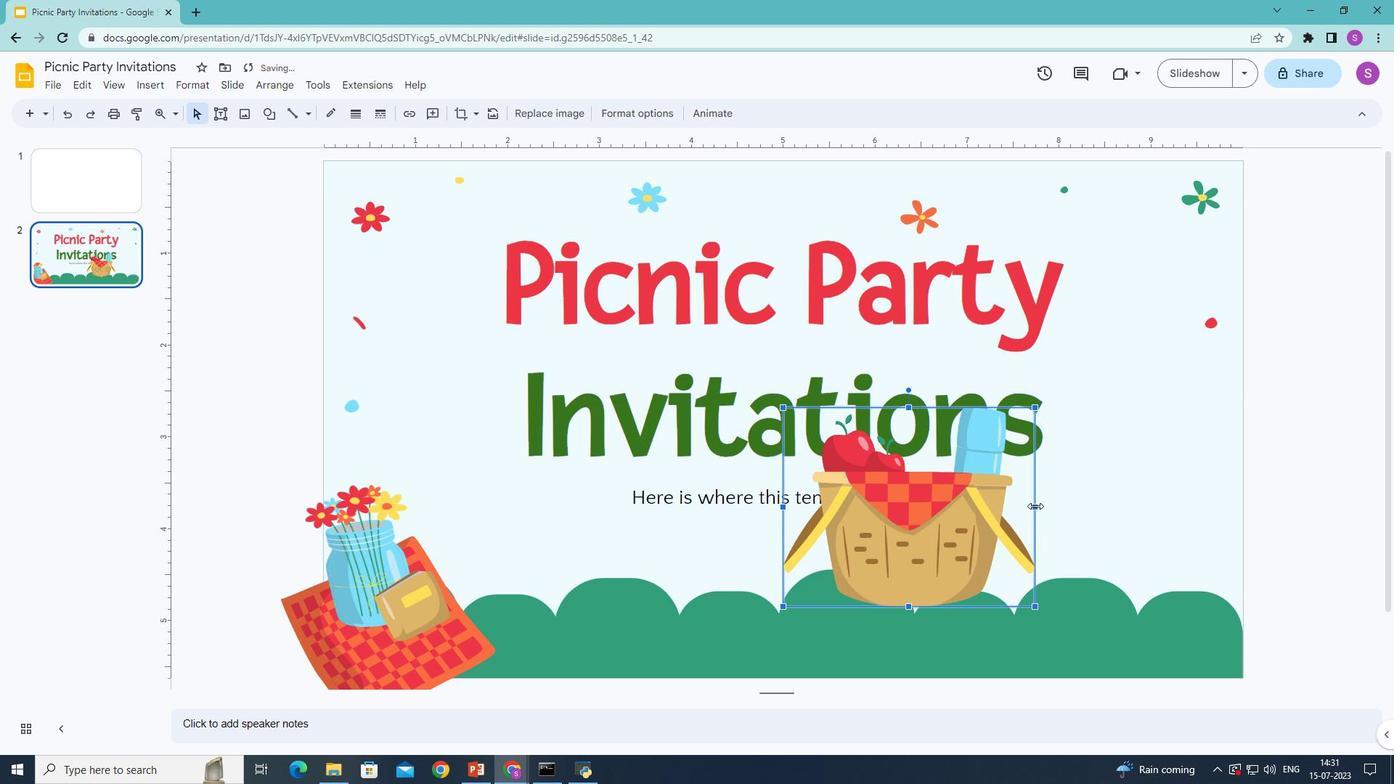 
Action: Mouse moved to (873, 407)
Screenshot: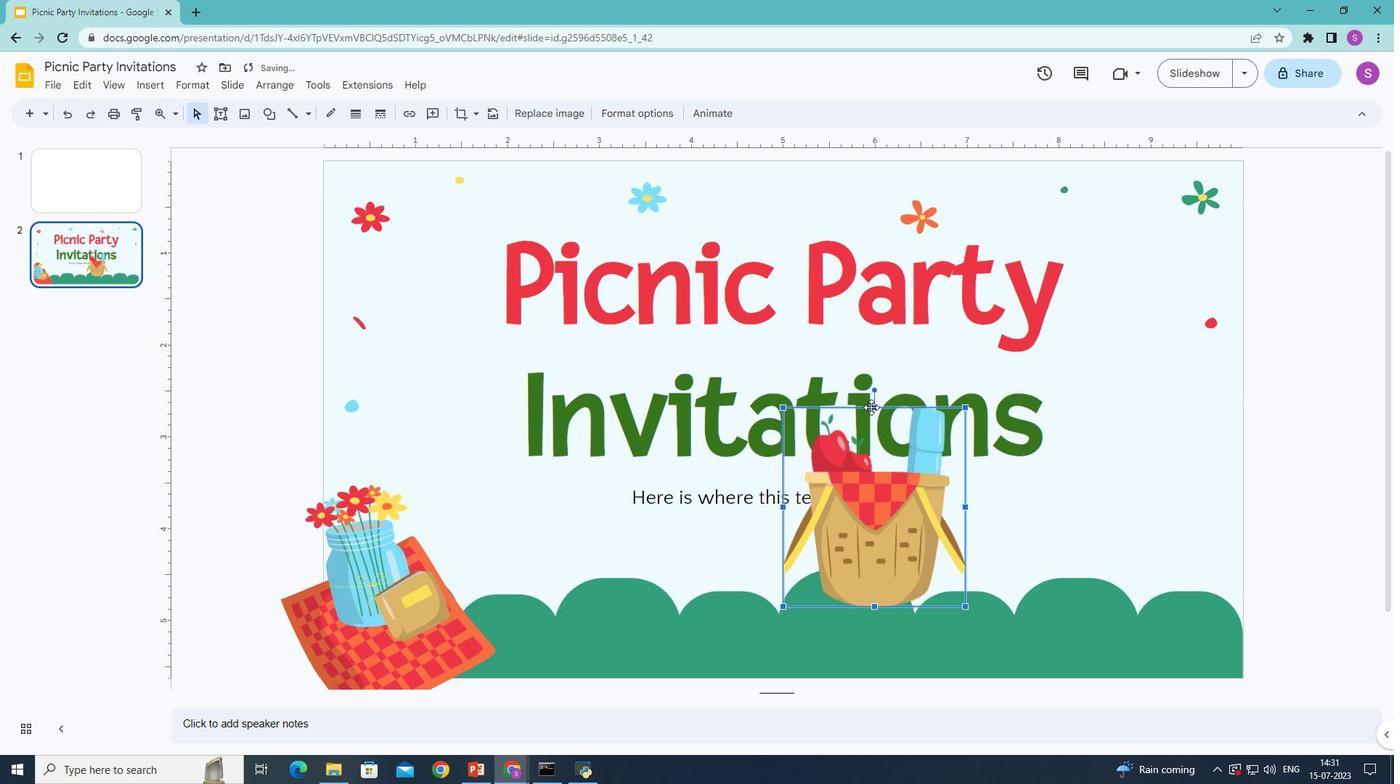 
Action: Mouse pressed left at (873, 407)
Screenshot: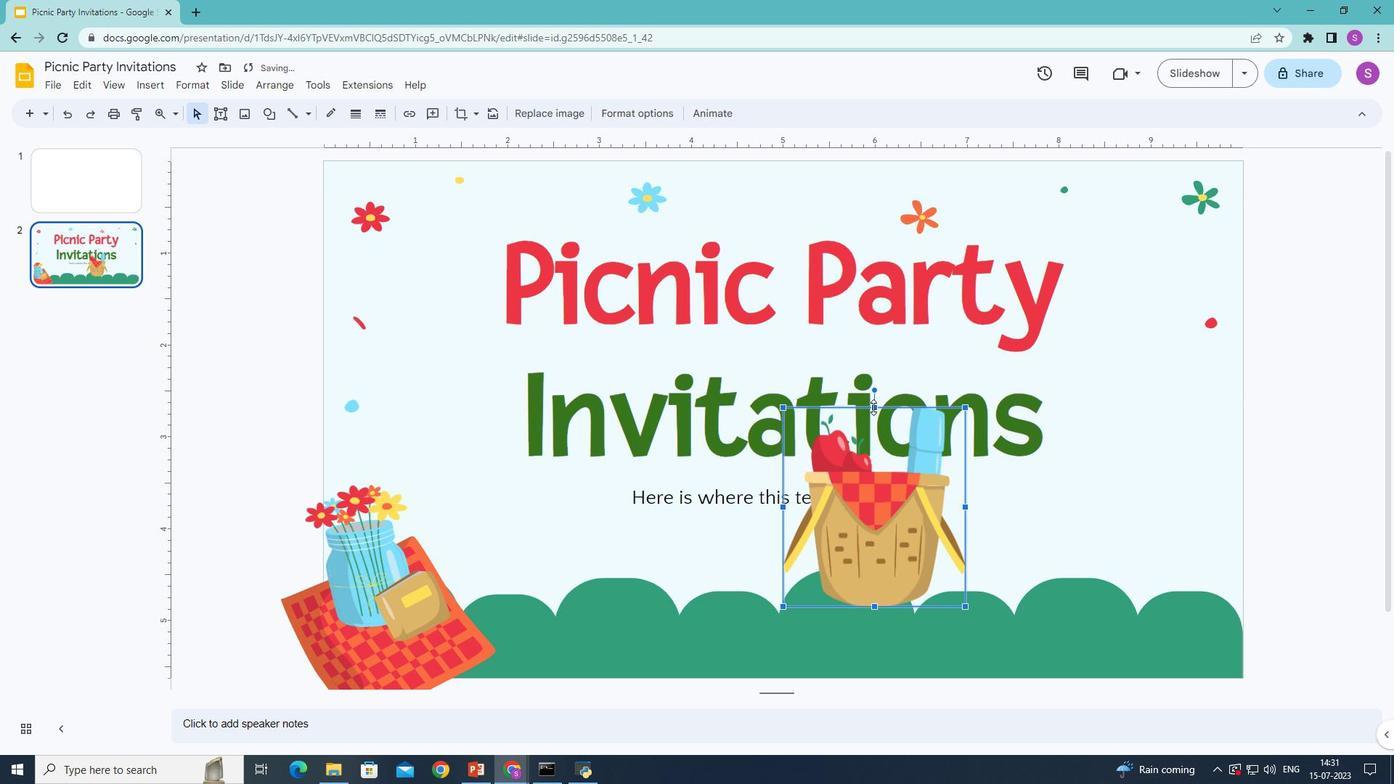 
Action: Mouse moved to (882, 555)
Screenshot: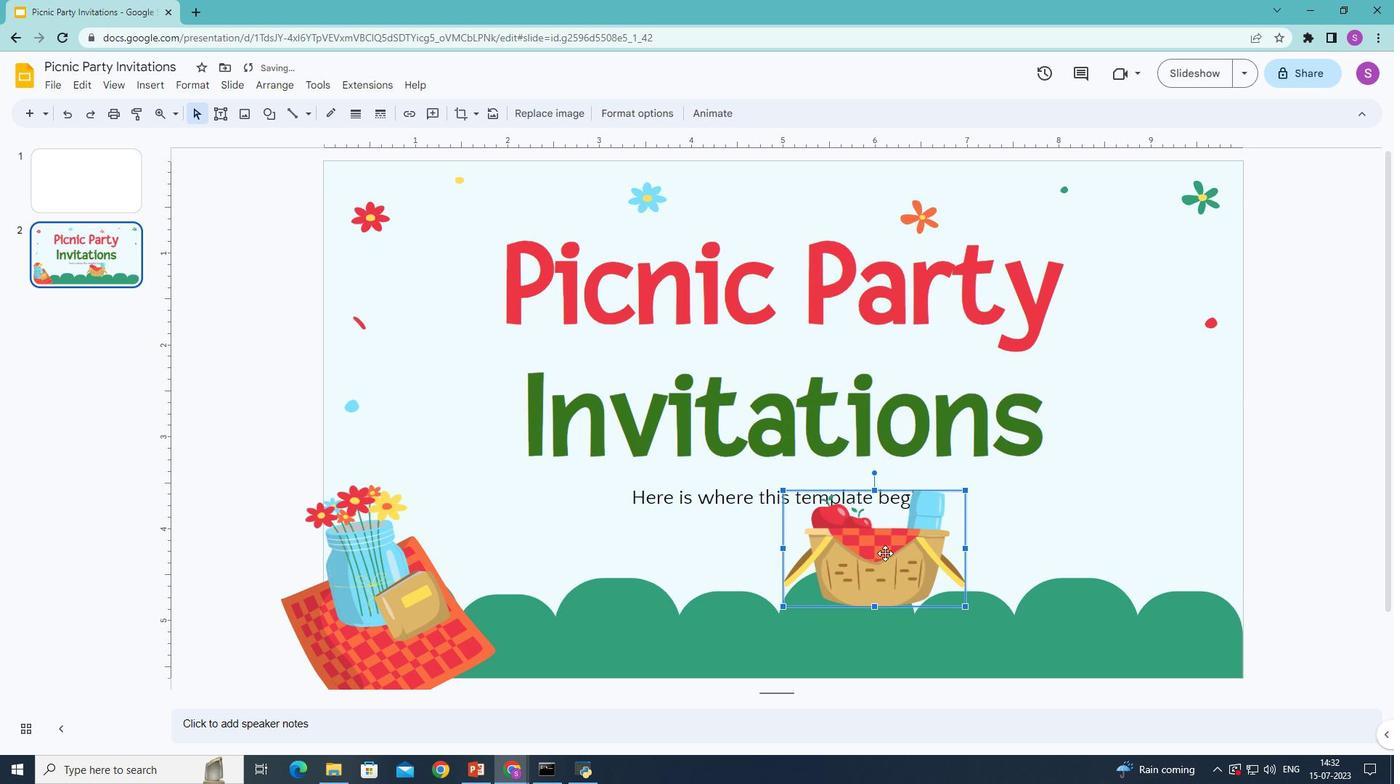 
Action: Mouse pressed left at (882, 555)
Screenshot: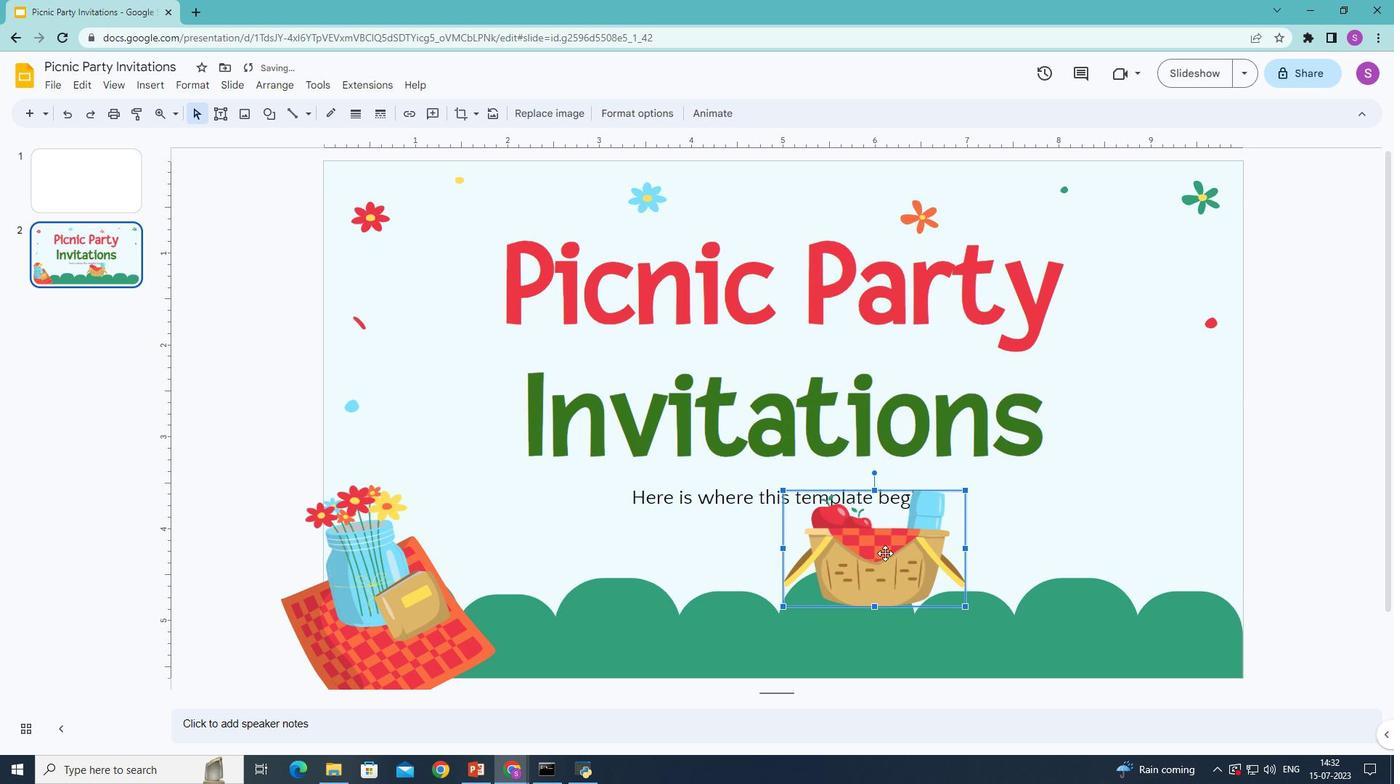 
Action: Mouse moved to (1151, 549)
Screenshot: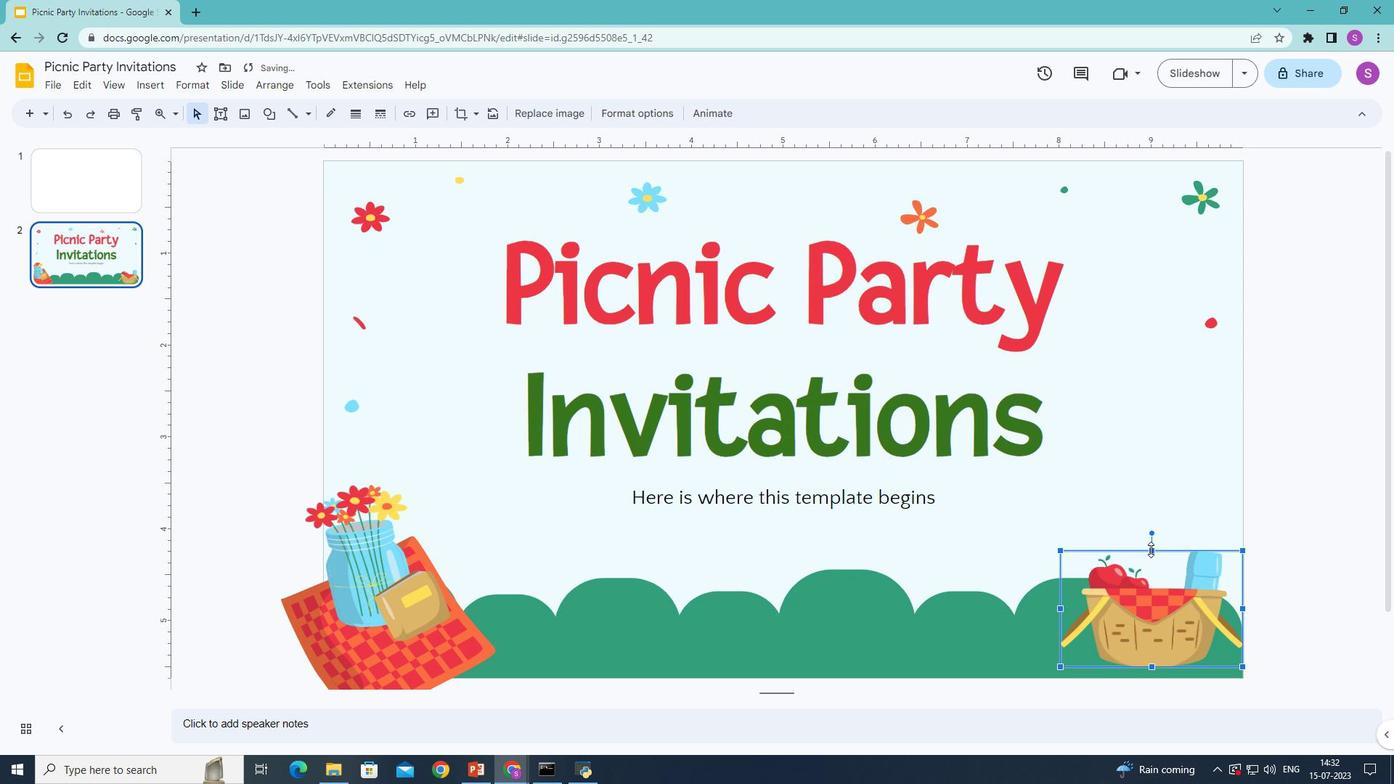 
Action: Mouse pressed left at (1151, 549)
Screenshot: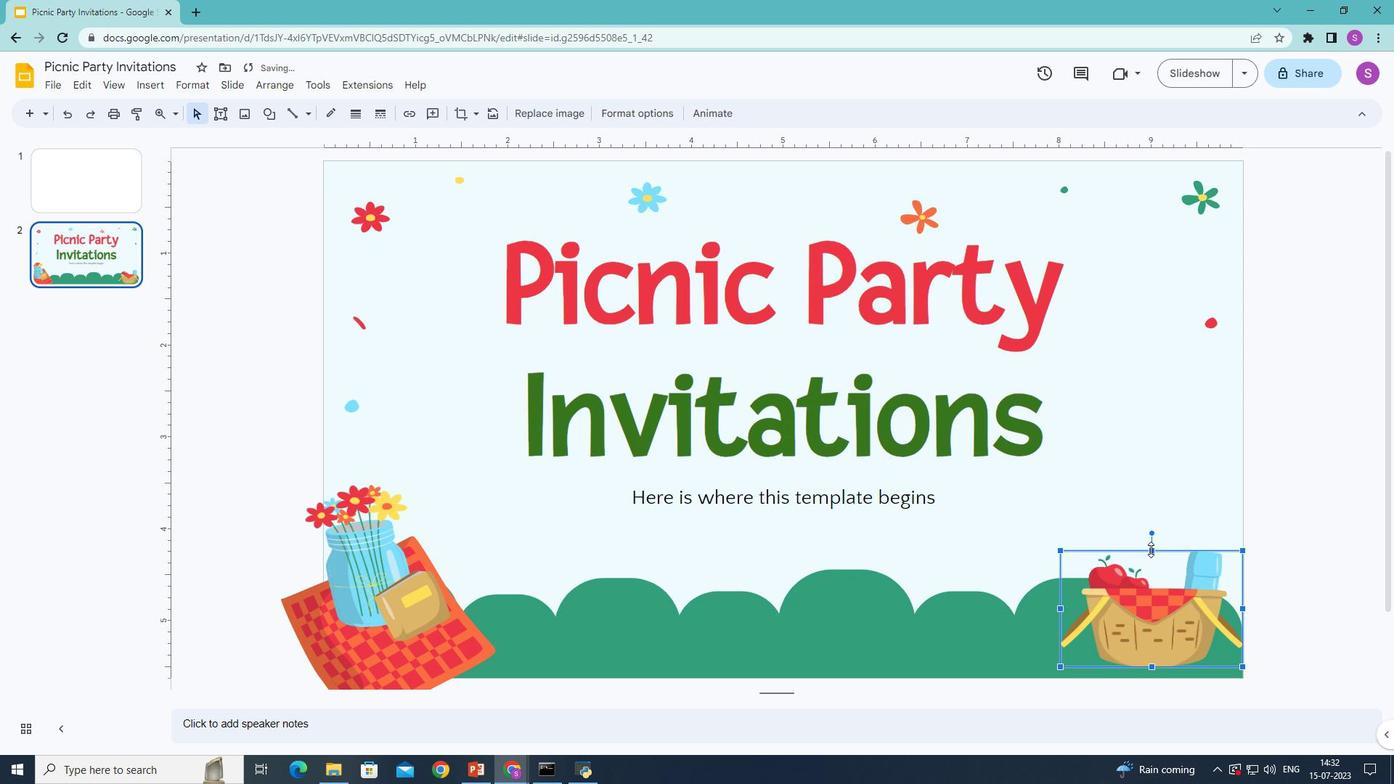 
Action: Mouse moved to (1062, 586)
Screenshot: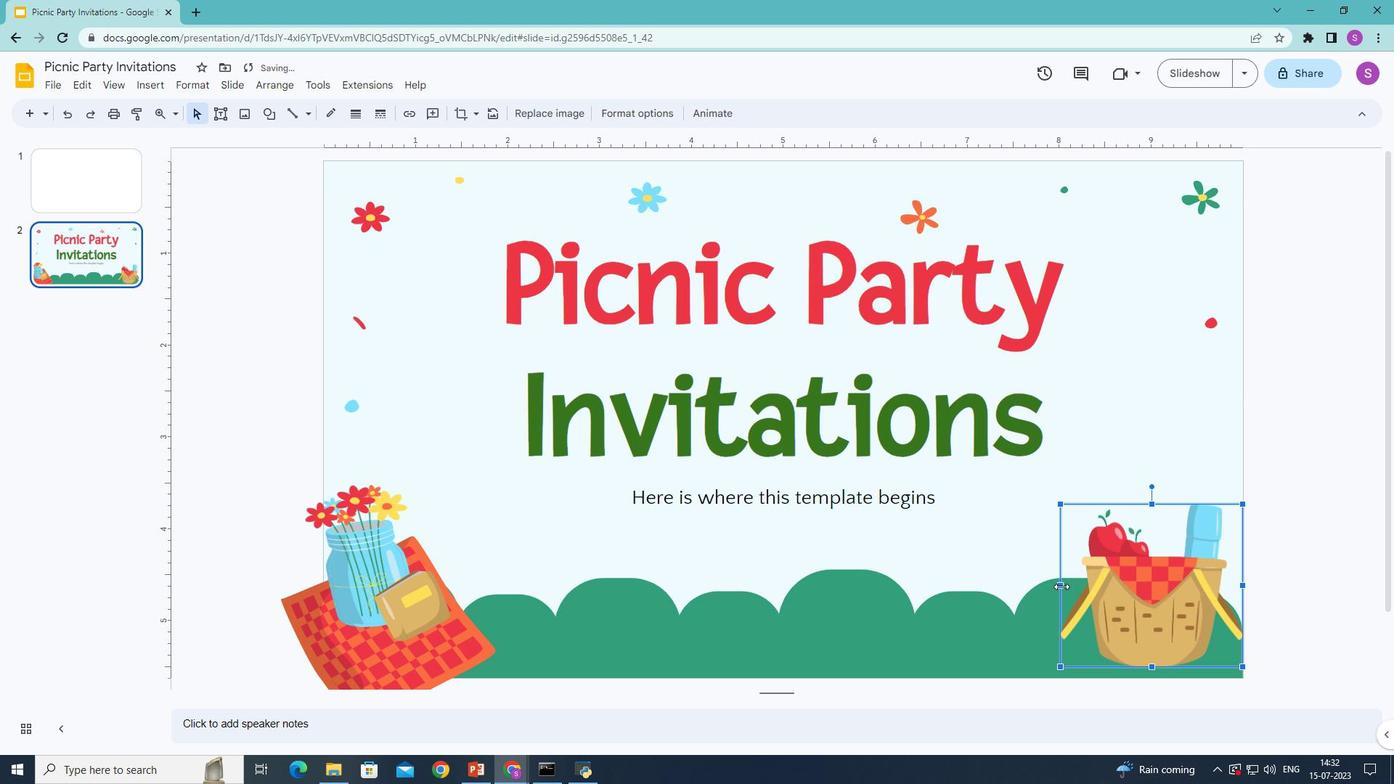 
Action: Mouse pressed left at (1062, 586)
Screenshot: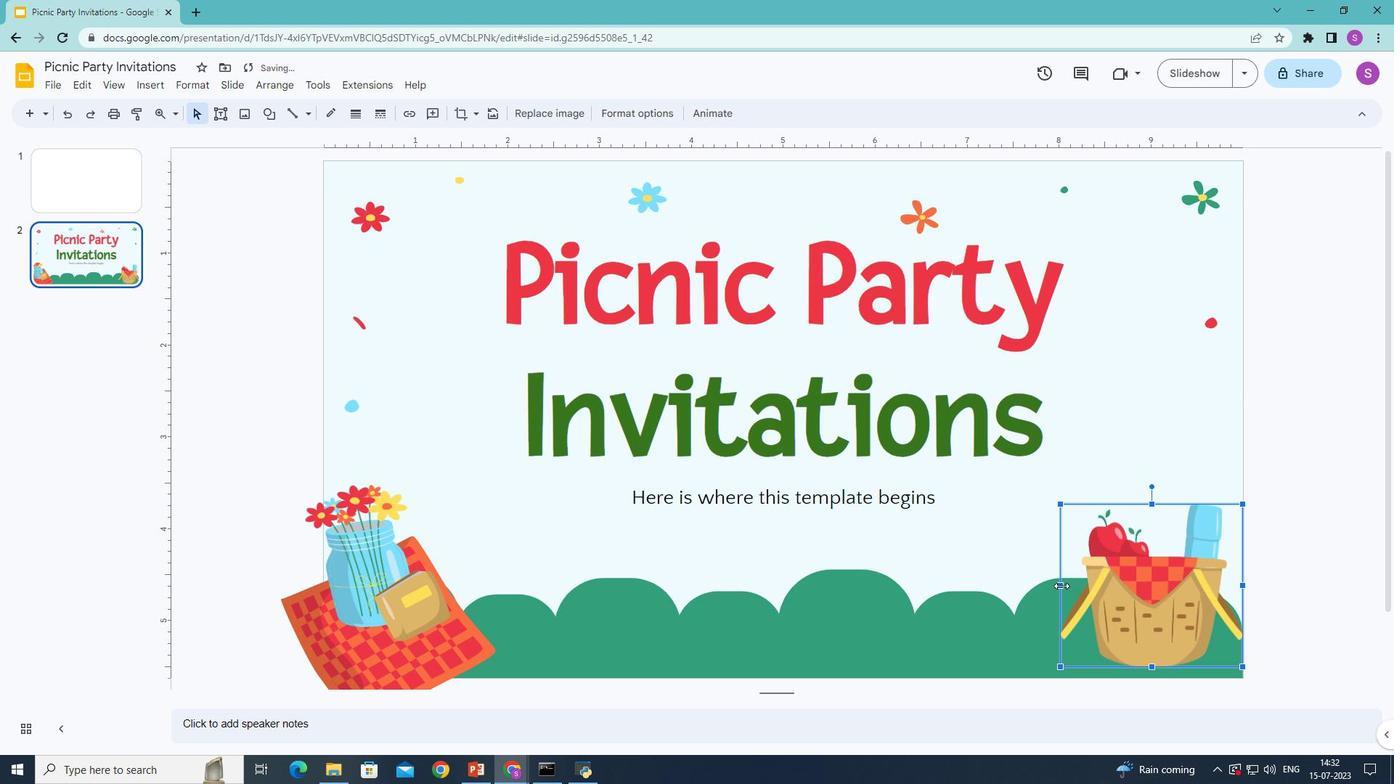 
Action: Mouse moved to (1123, 618)
Screenshot: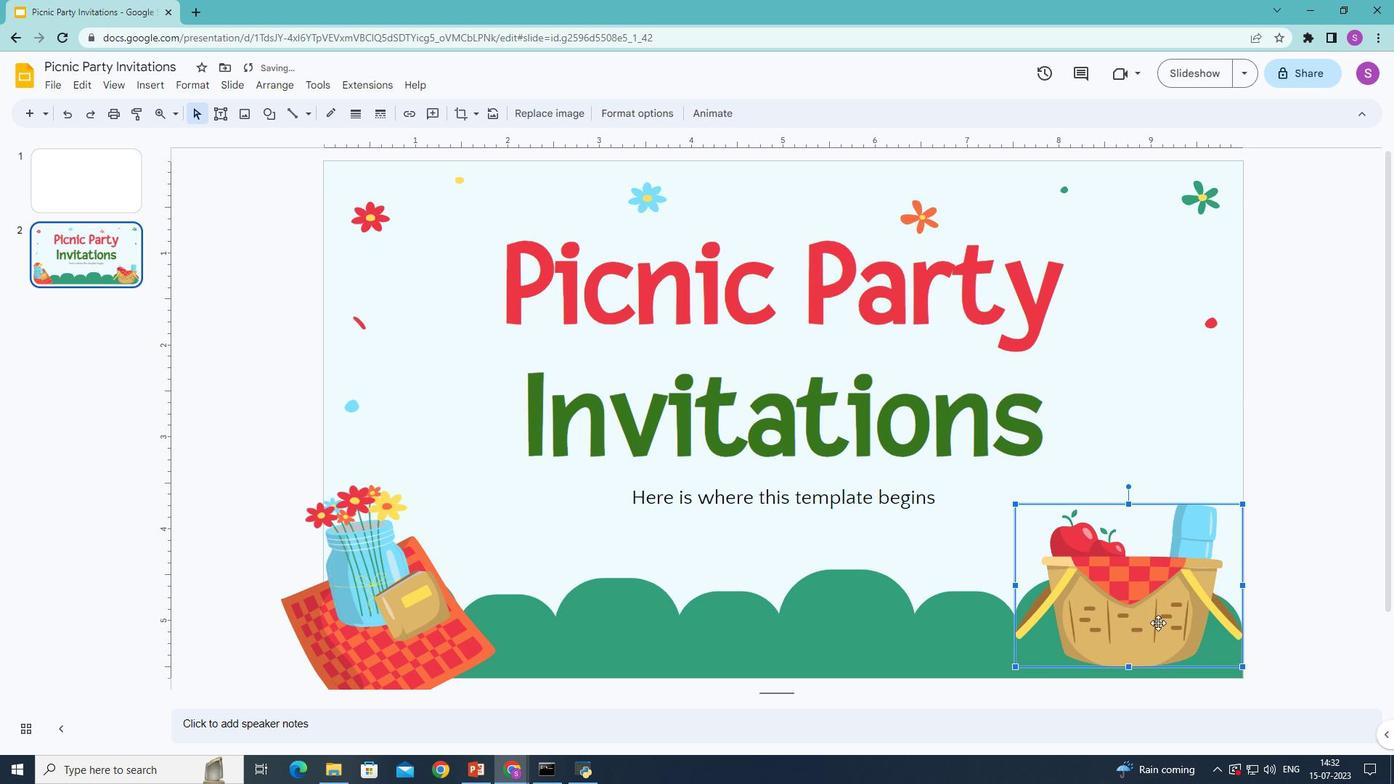 
Action: Mouse pressed left at (1123, 618)
Screenshot: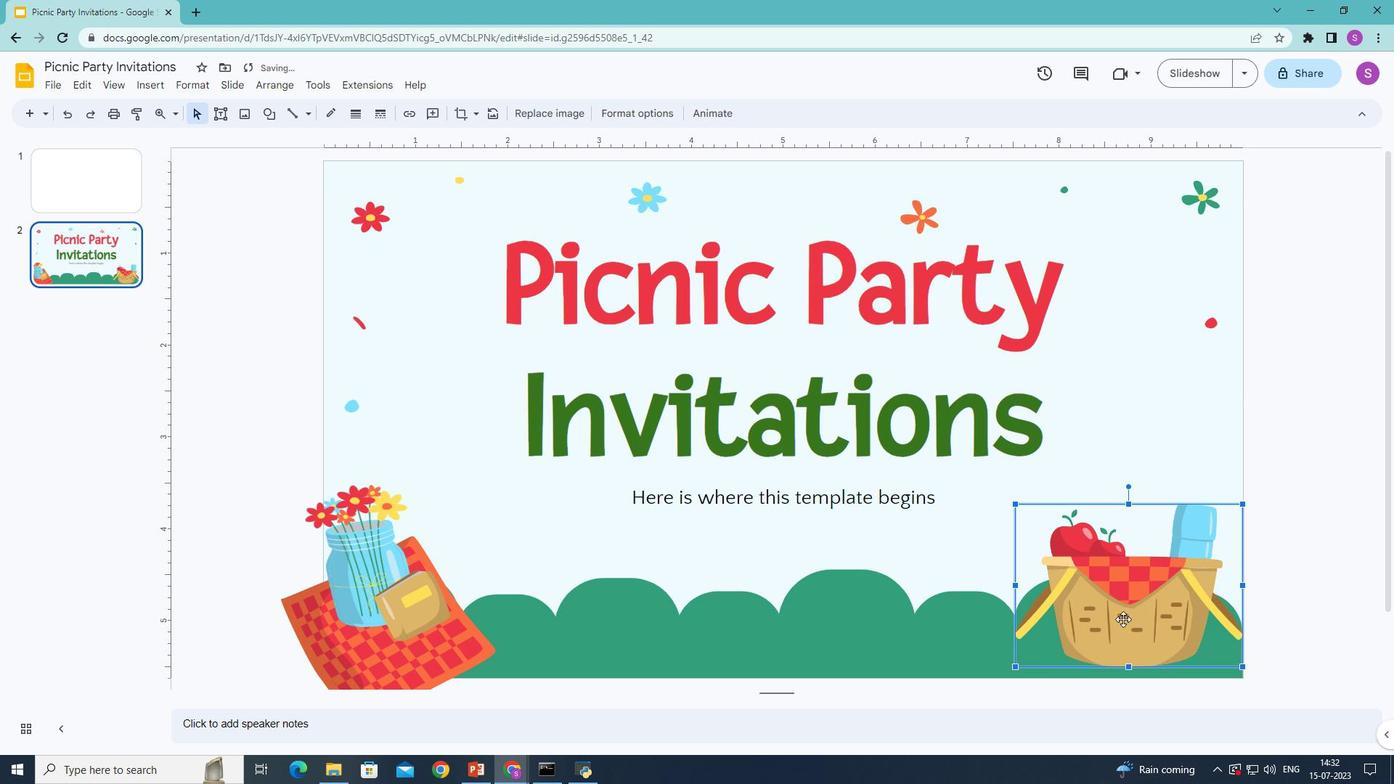 
Action: Mouse moved to (1103, 416)
Screenshot: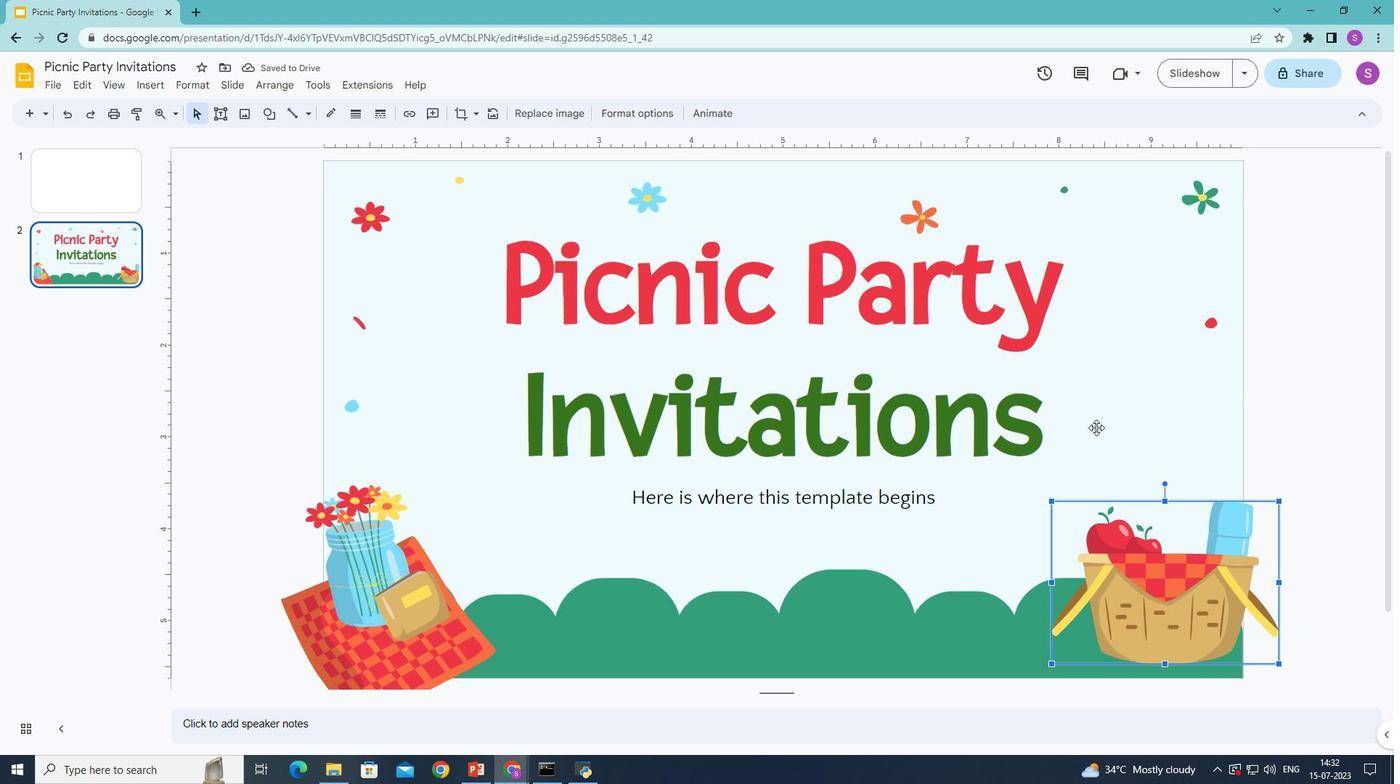 
Action: Mouse pressed left at (1103, 416)
Screenshot: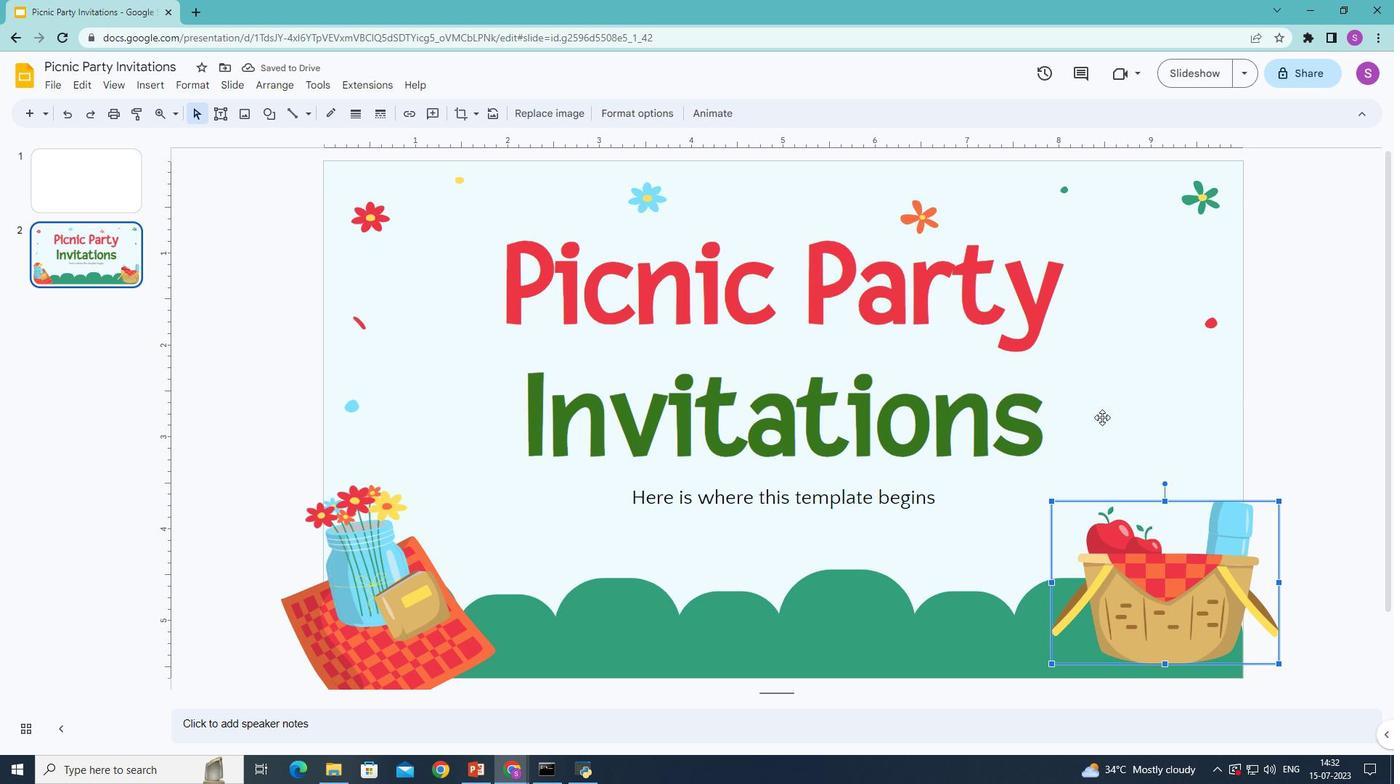 
Action: Mouse moved to (1208, 257)
Screenshot: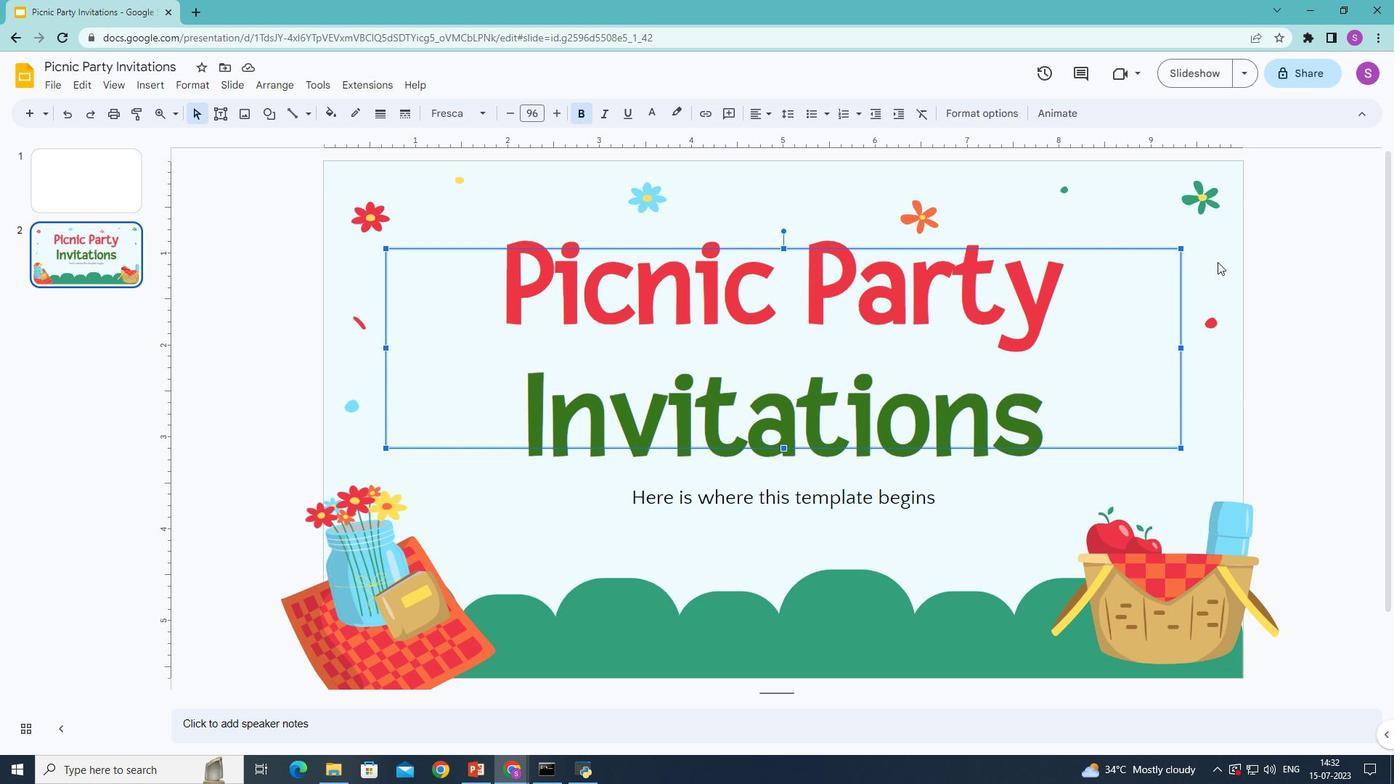 
Action: Mouse pressed left at (1208, 257)
Screenshot: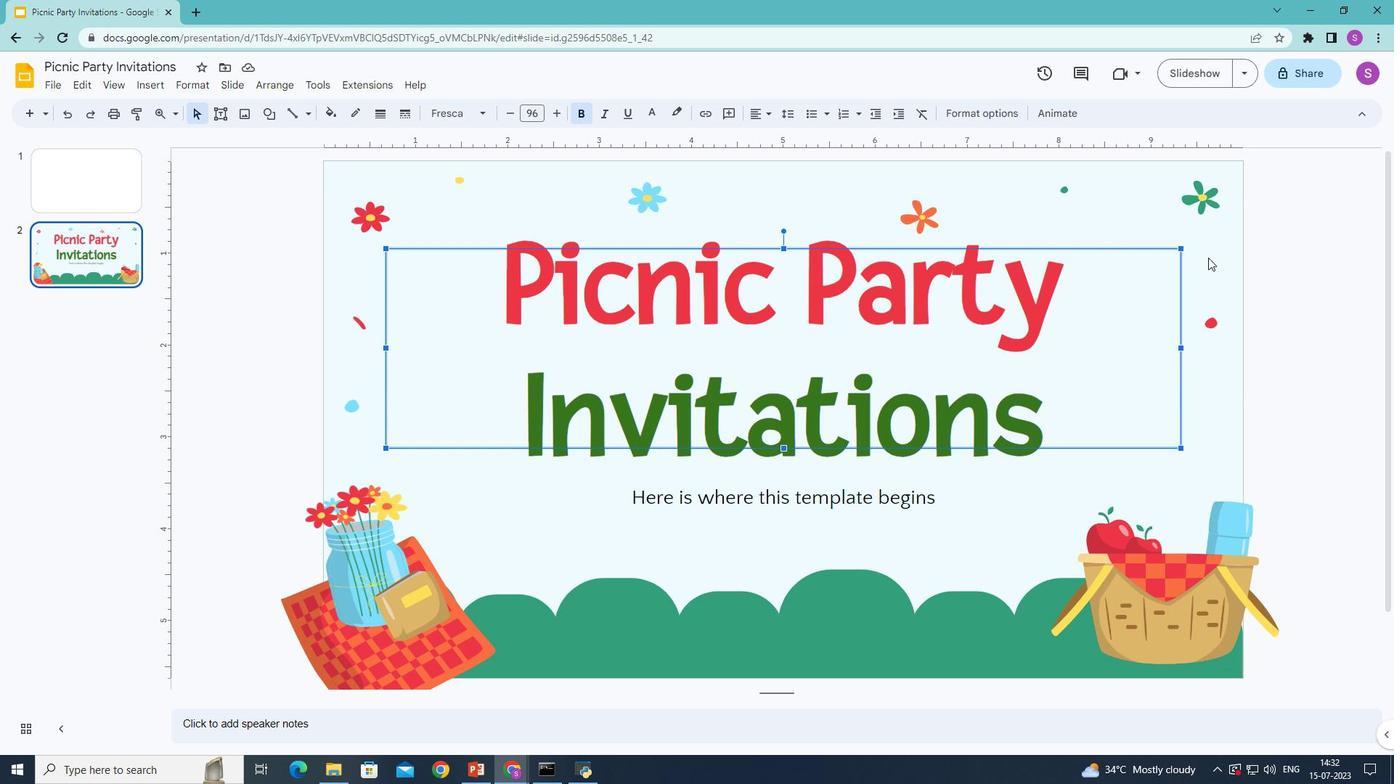 
Action: Mouse moved to (1168, 612)
Screenshot: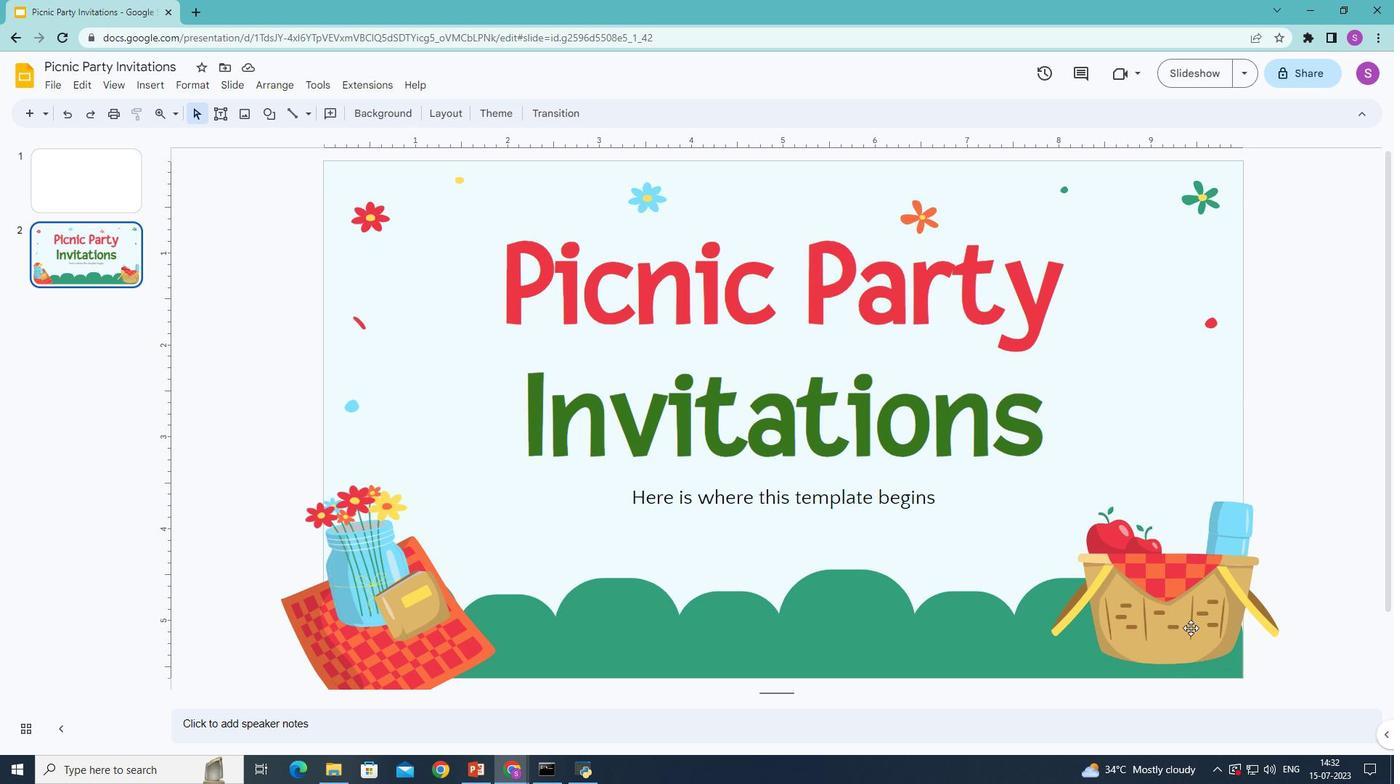 
Action: Mouse pressed left at (1168, 612)
Screenshot: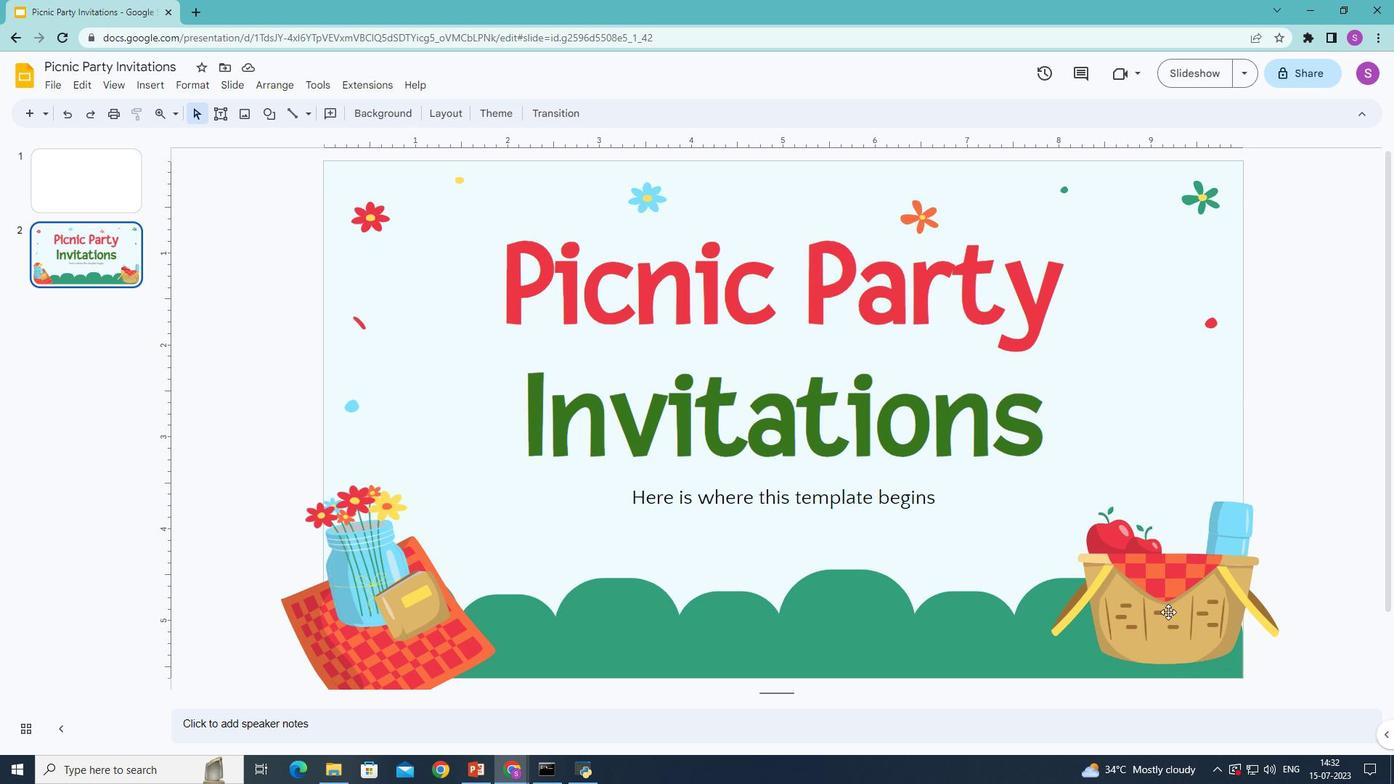 
Action: Mouse moved to (1165, 501)
Screenshot: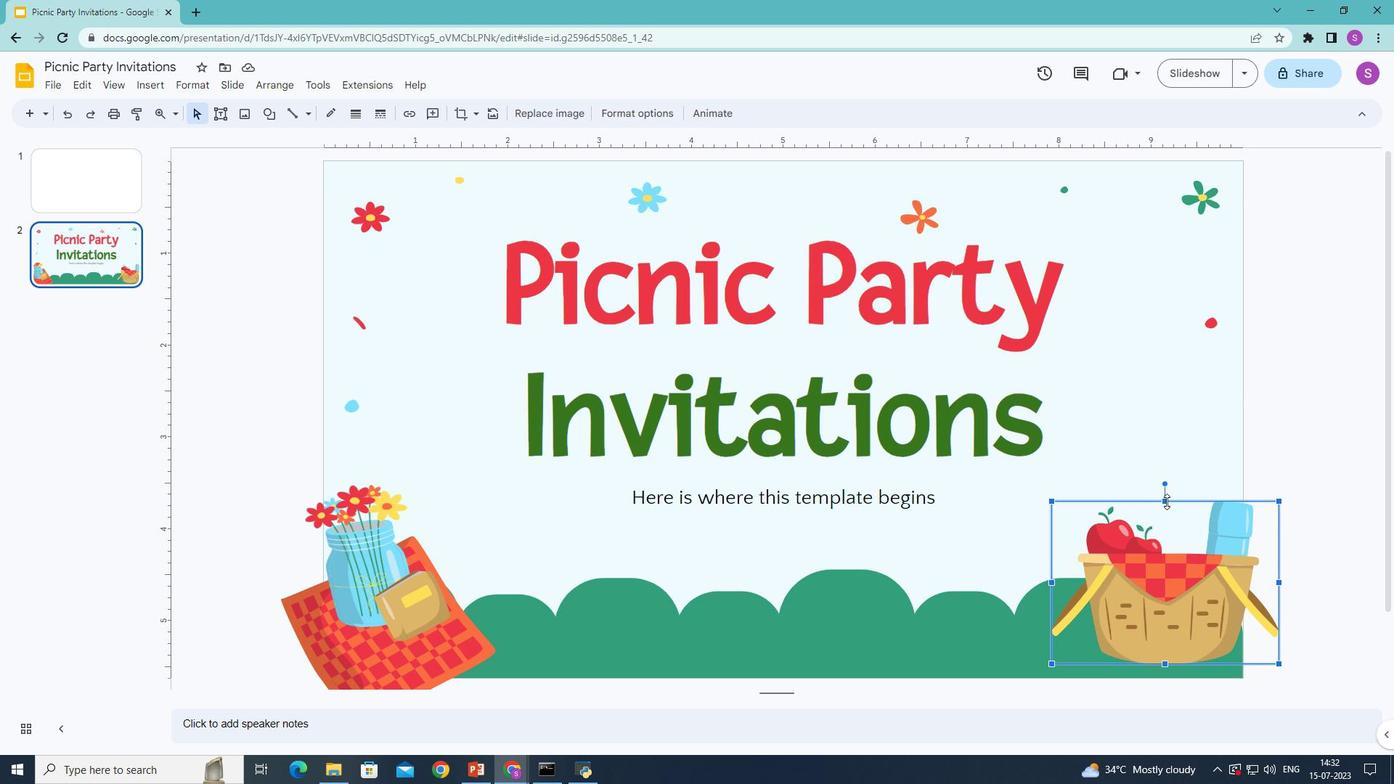 
Action: Mouse pressed left at (1165, 501)
Screenshot: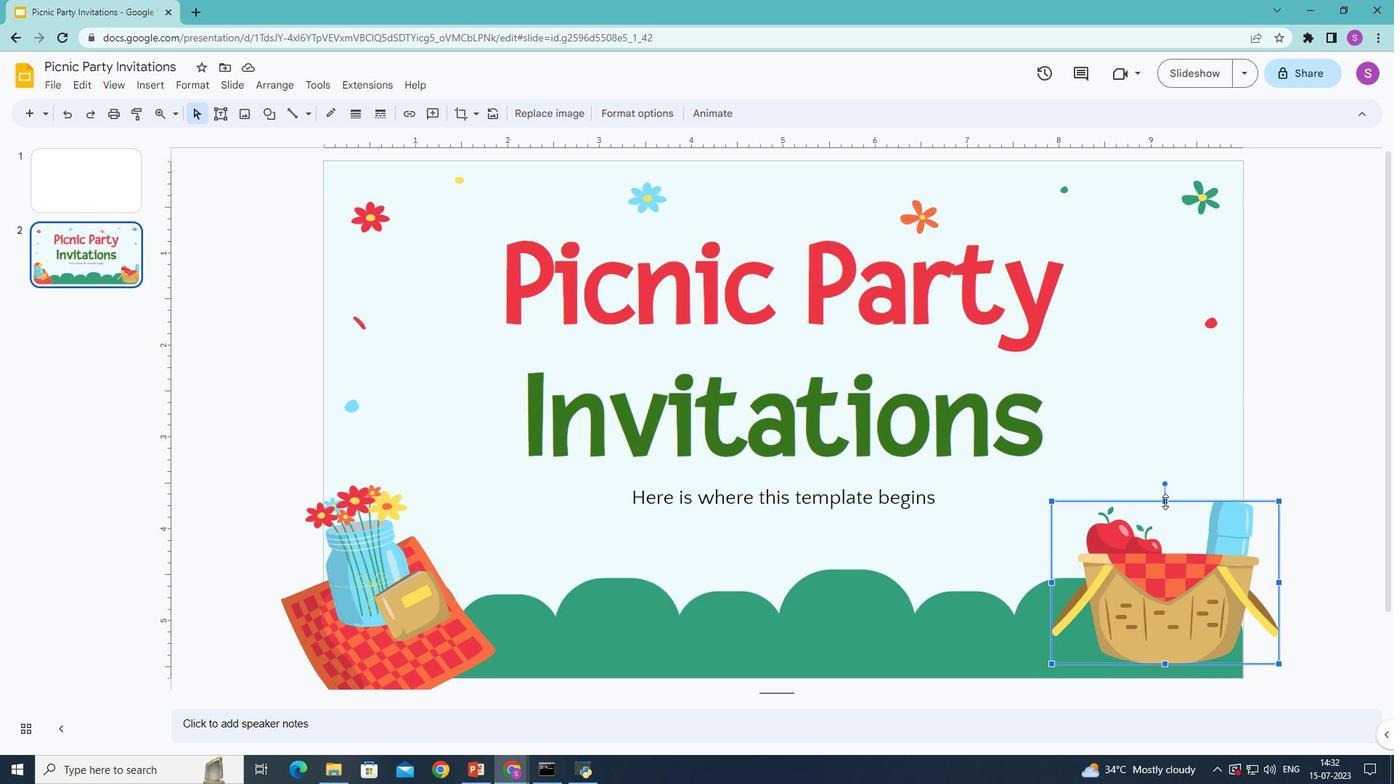 
Action: Mouse moved to (1167, 665)
Screenshot: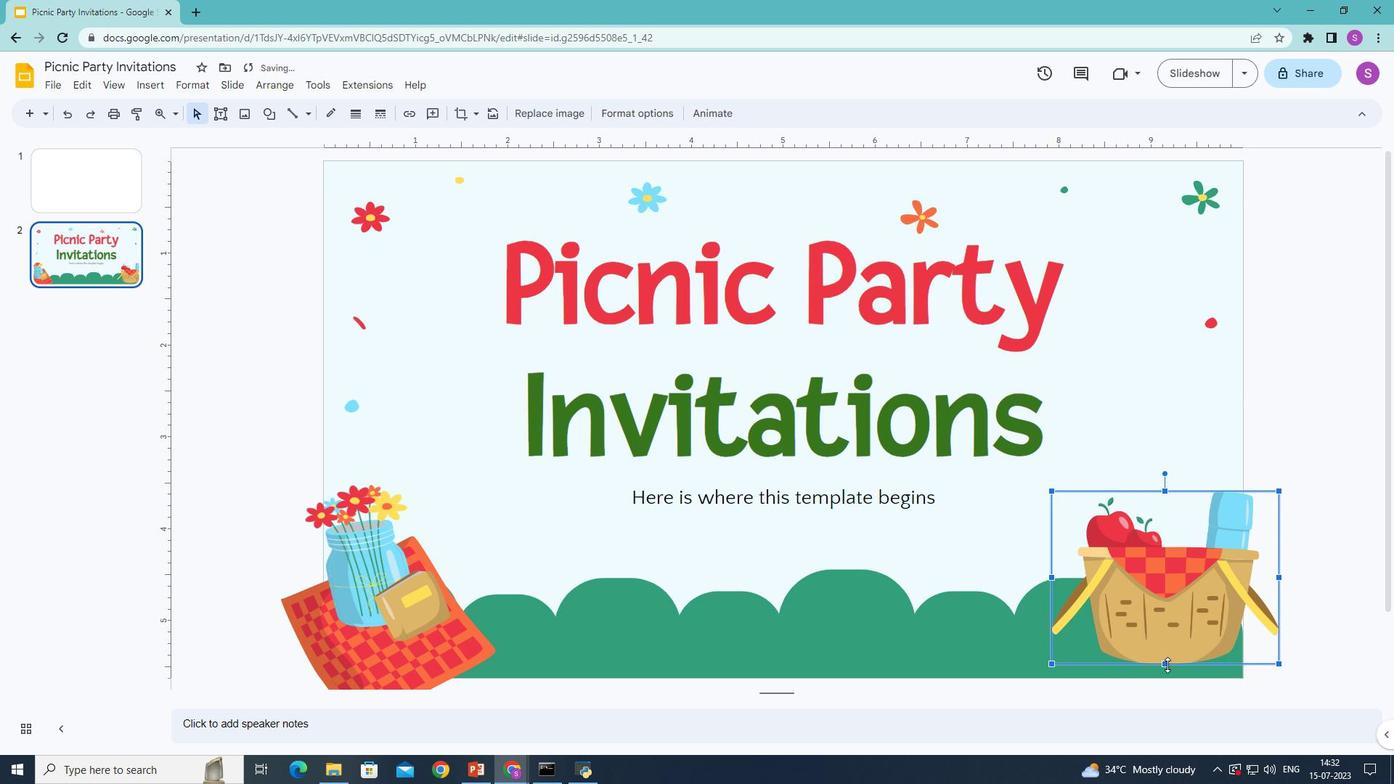 
Action: Mouse pressed left at (1167, 665)
Screenshot: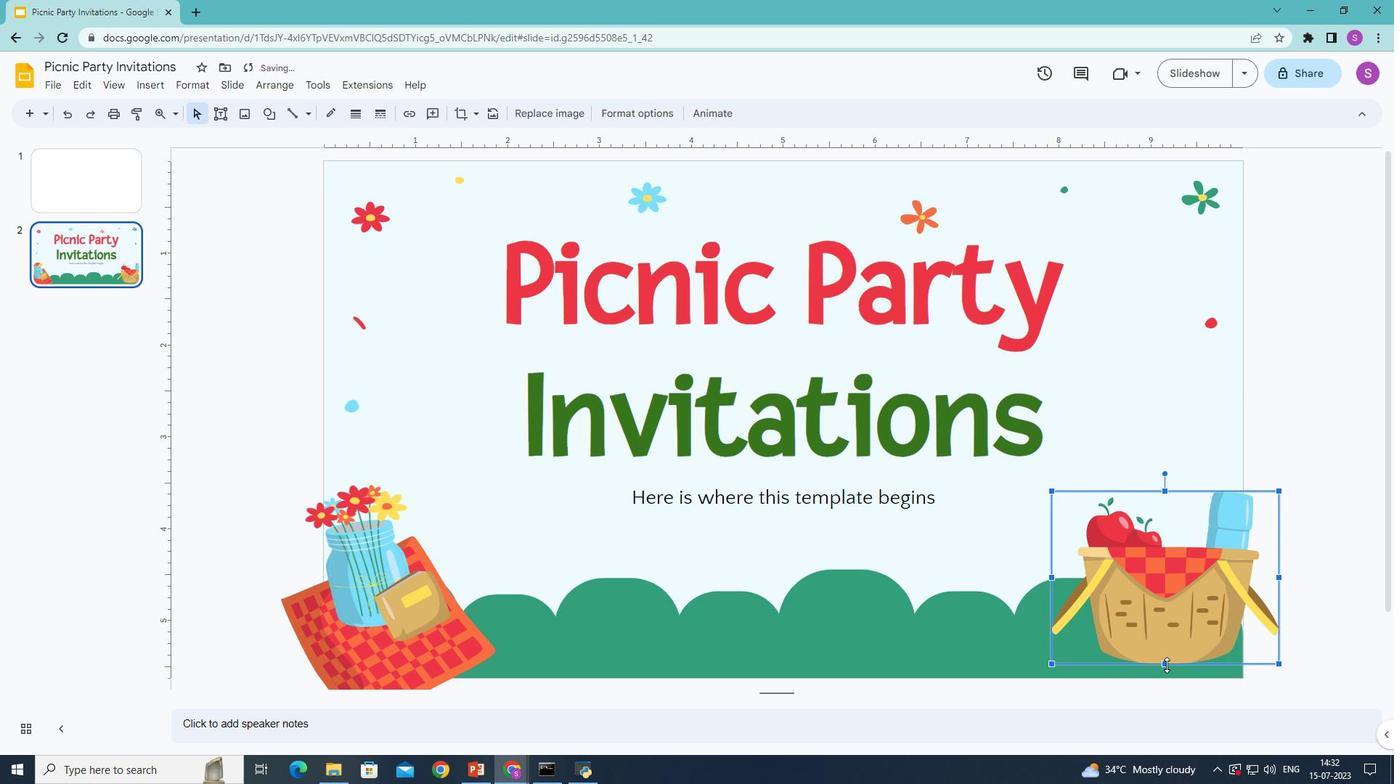 
Action: Mouse moved to (1054, 578)
Screenshot: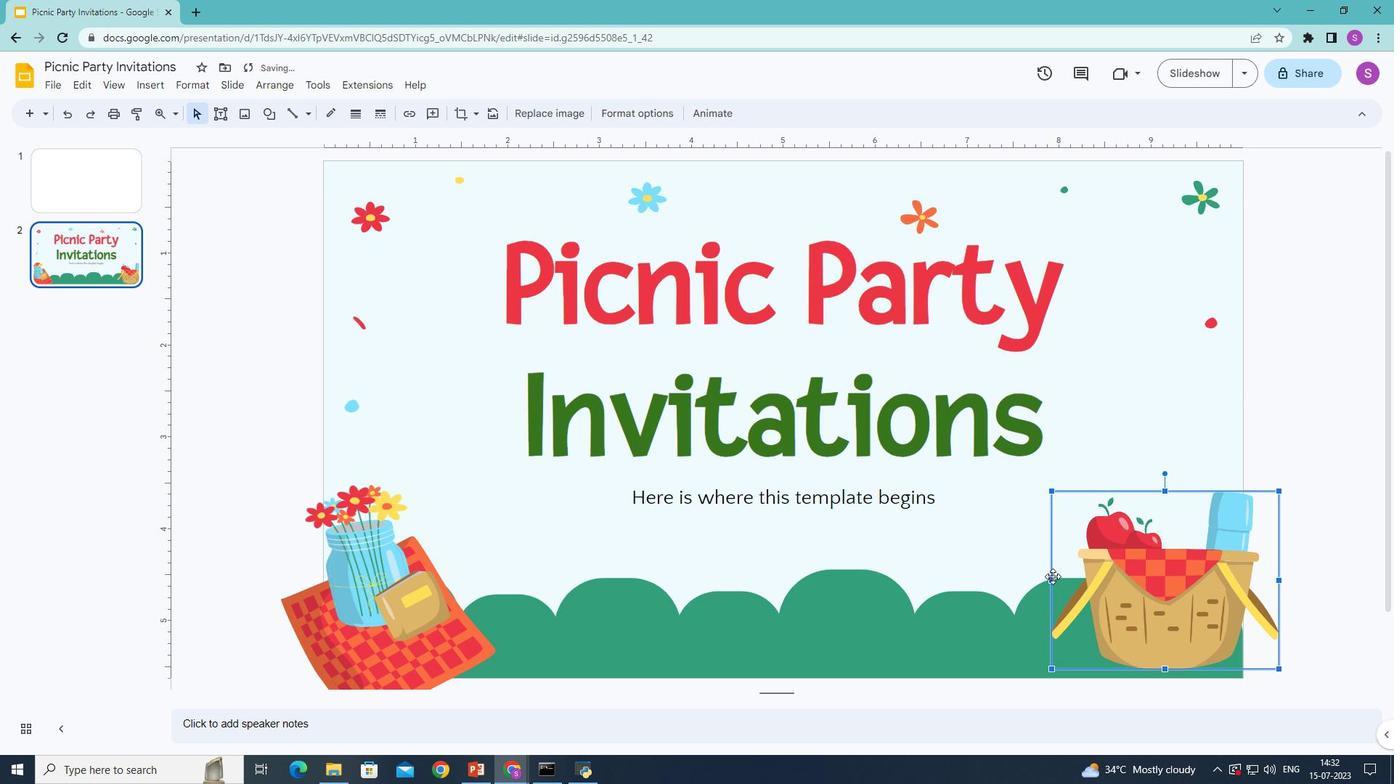 
Action: Mouse pressed left at (1054, 578)
Screenshot: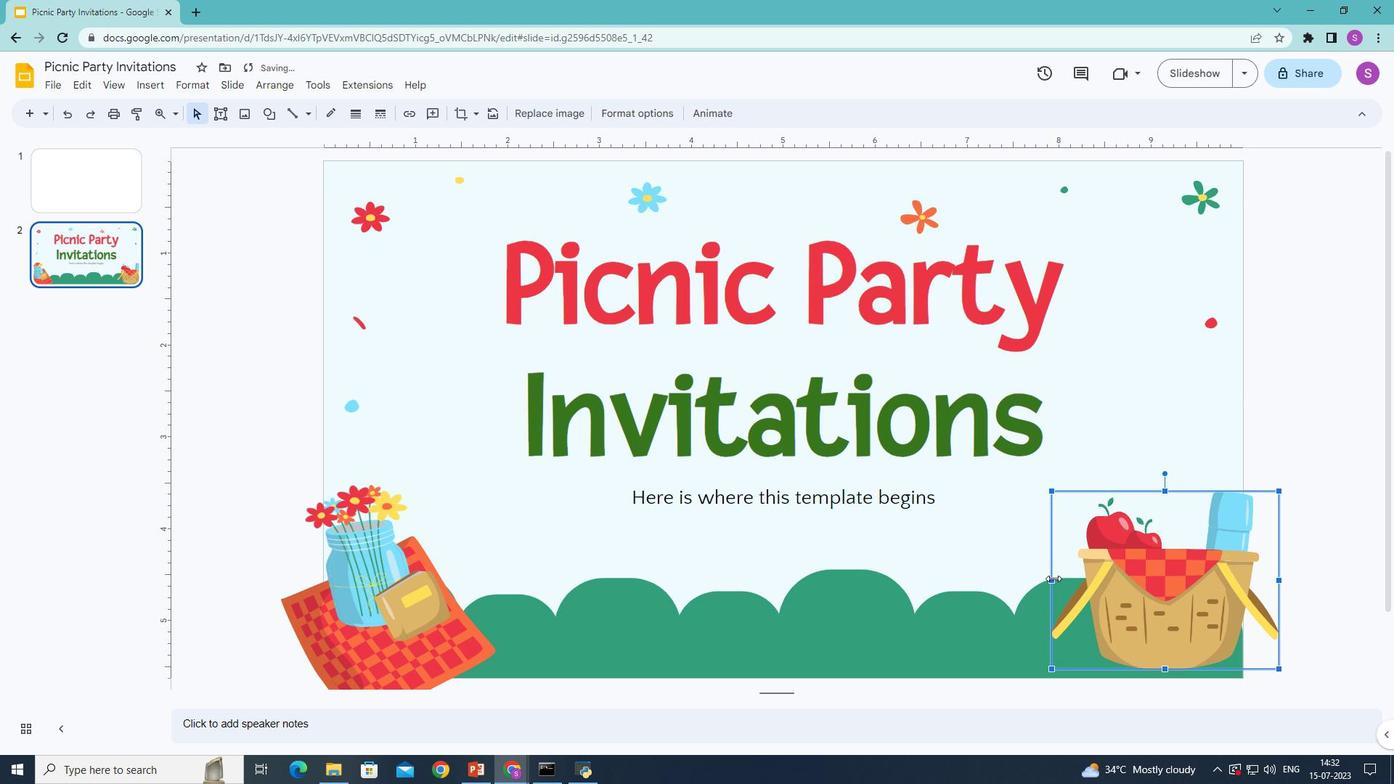 
Action: Mouse moved to (1173, 623)
Screenshot: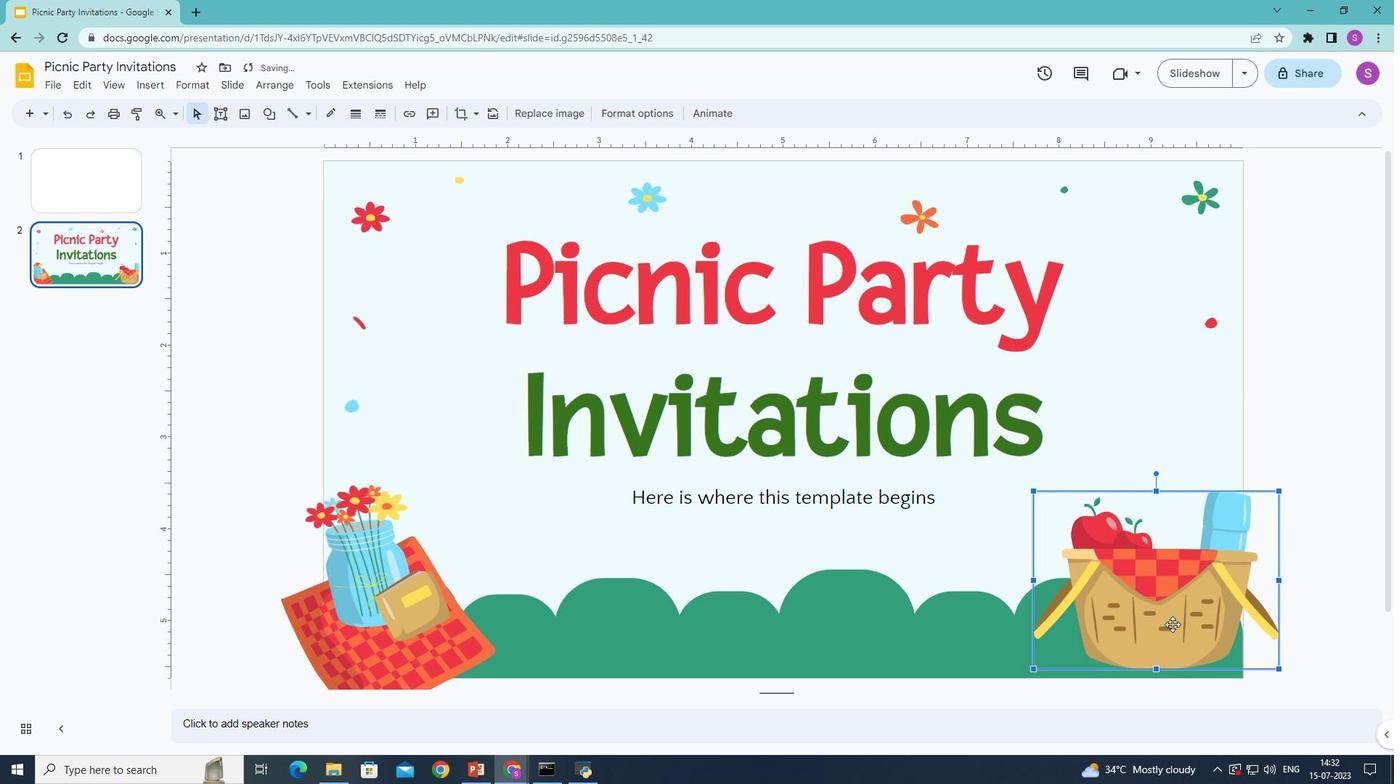 
Action: Mouse pressed left at (1173, 623)
Screenshot: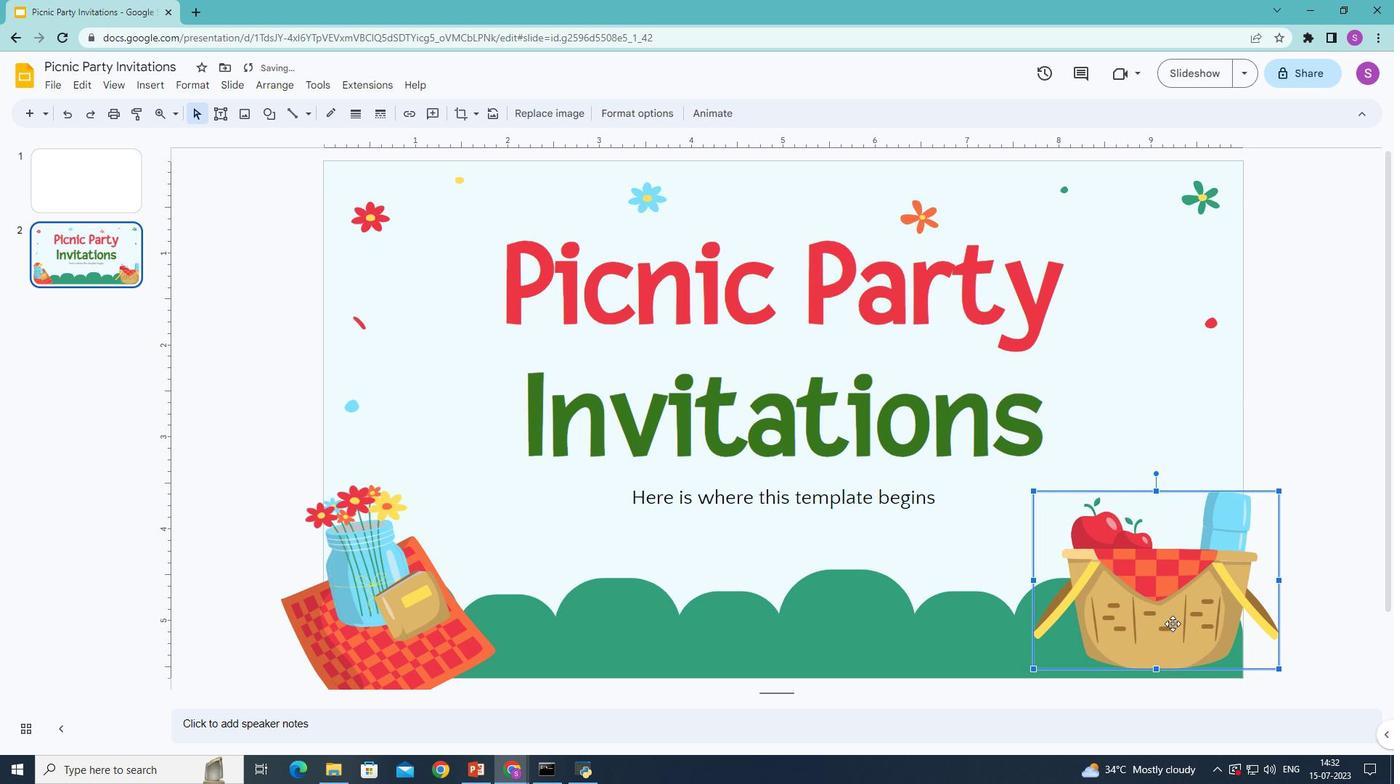 
Action: Mouse moved to (442, 475)
Screenshot: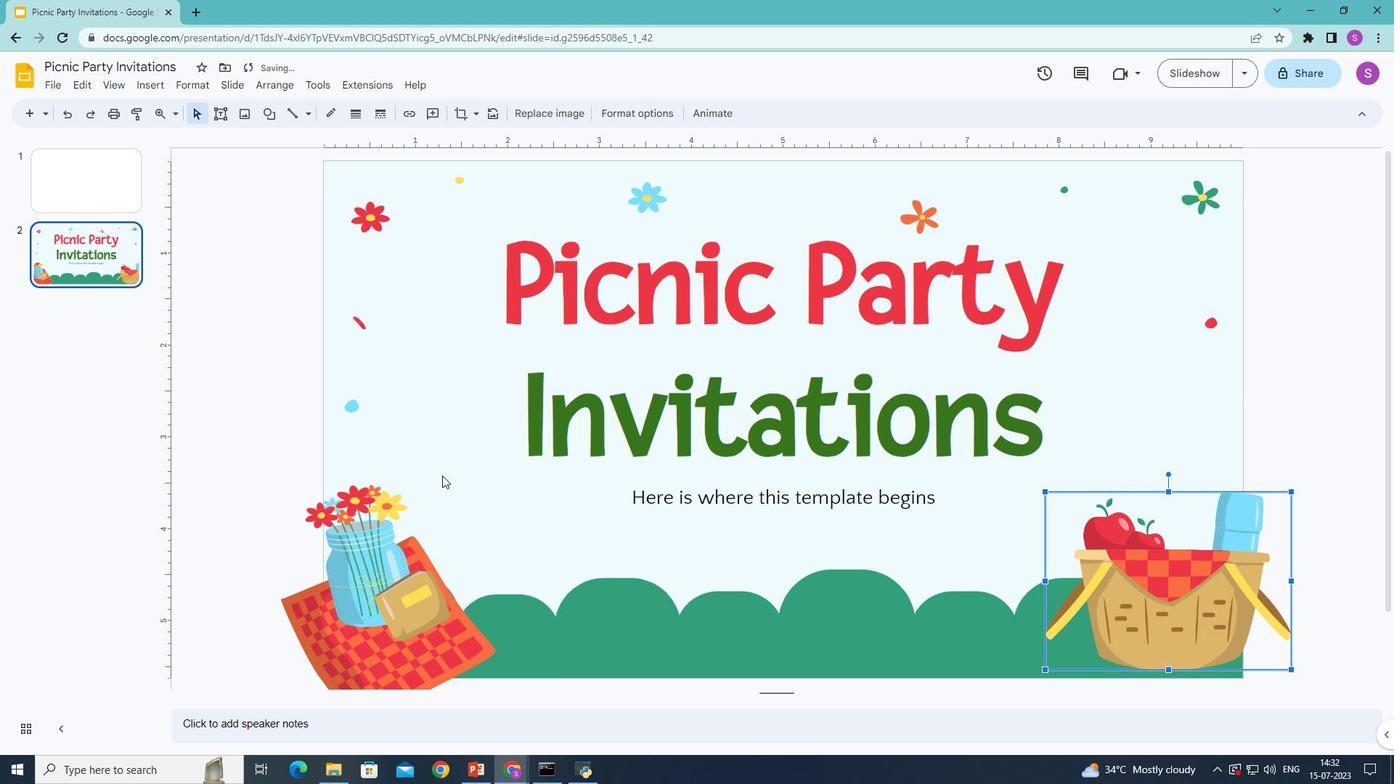 
Action: Mouse pressed left at (442, 475)
Screenshot: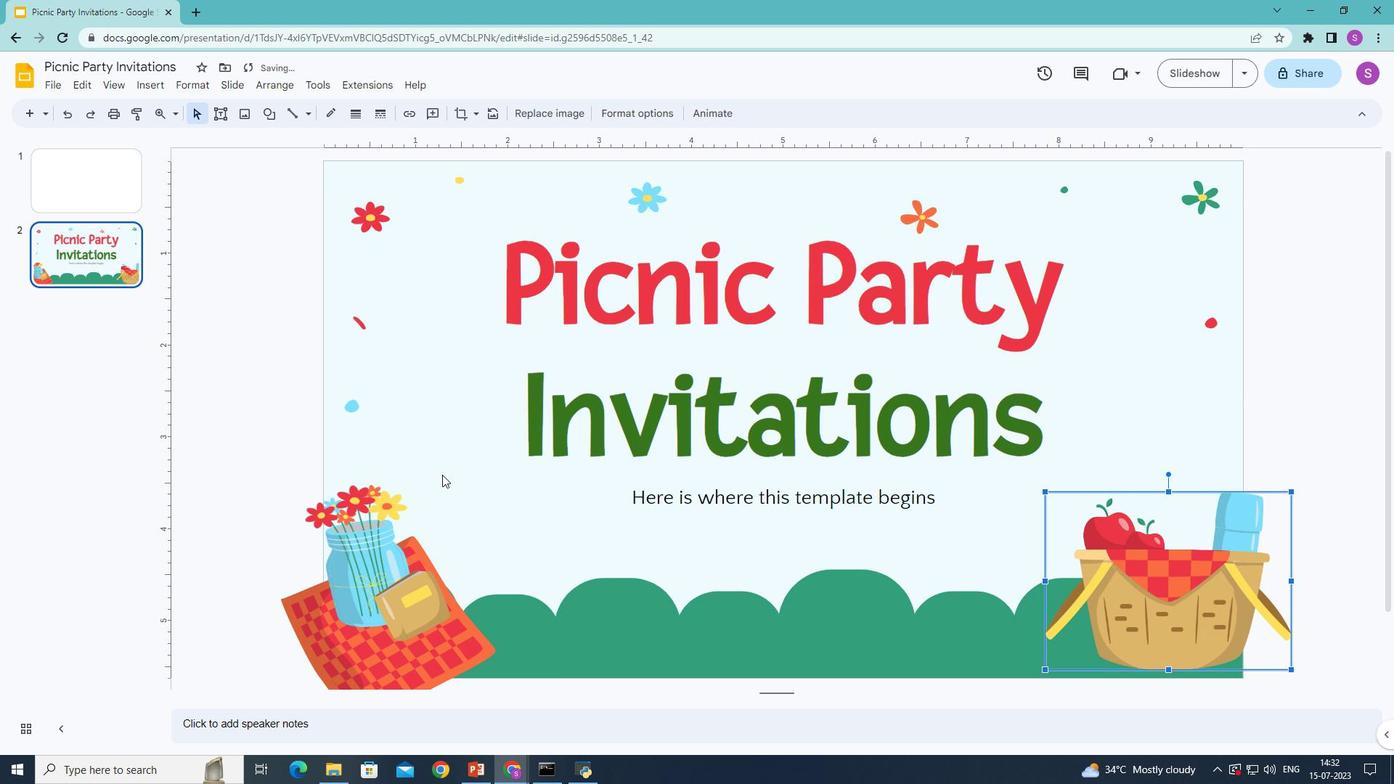 
Action: Mouse moved to (440, 395)
Screenshot: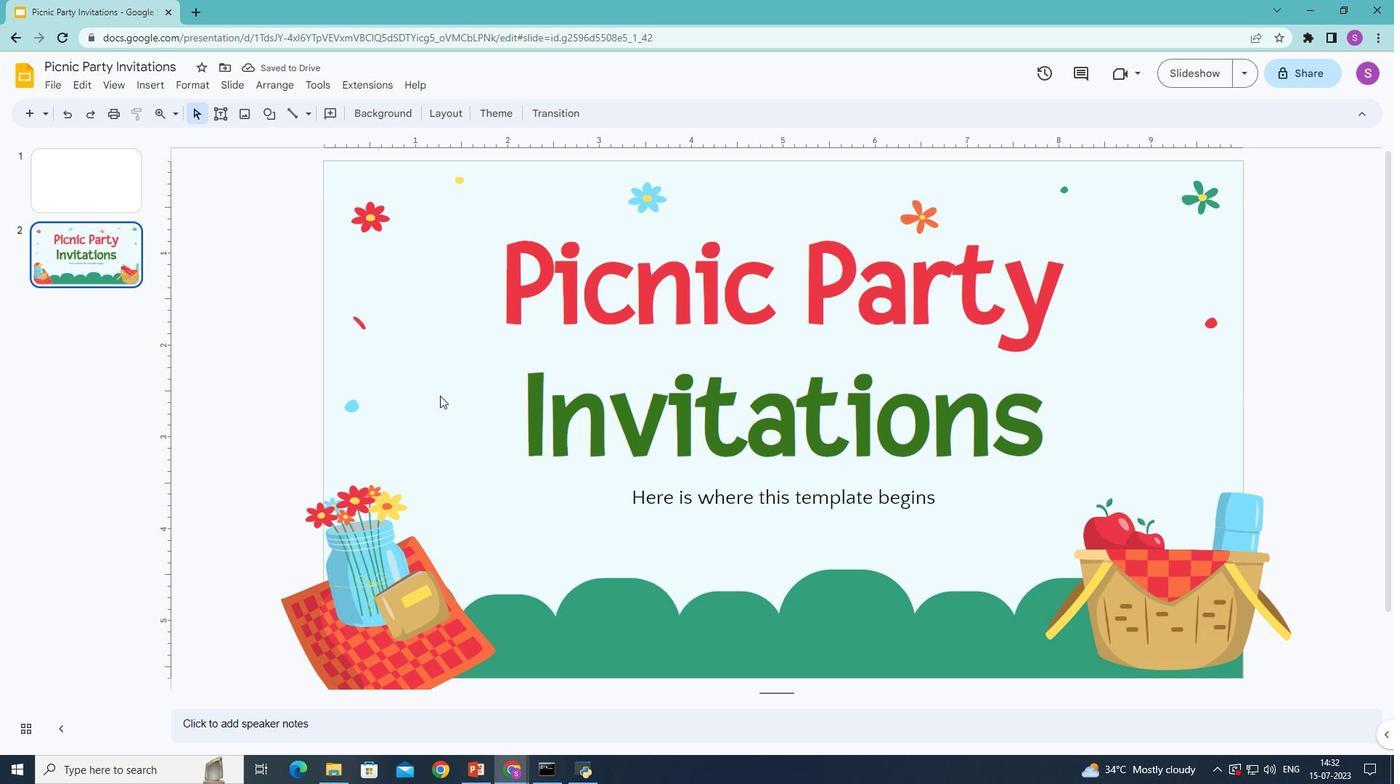 
Action: Key pressed ctrl+A
Screenshot: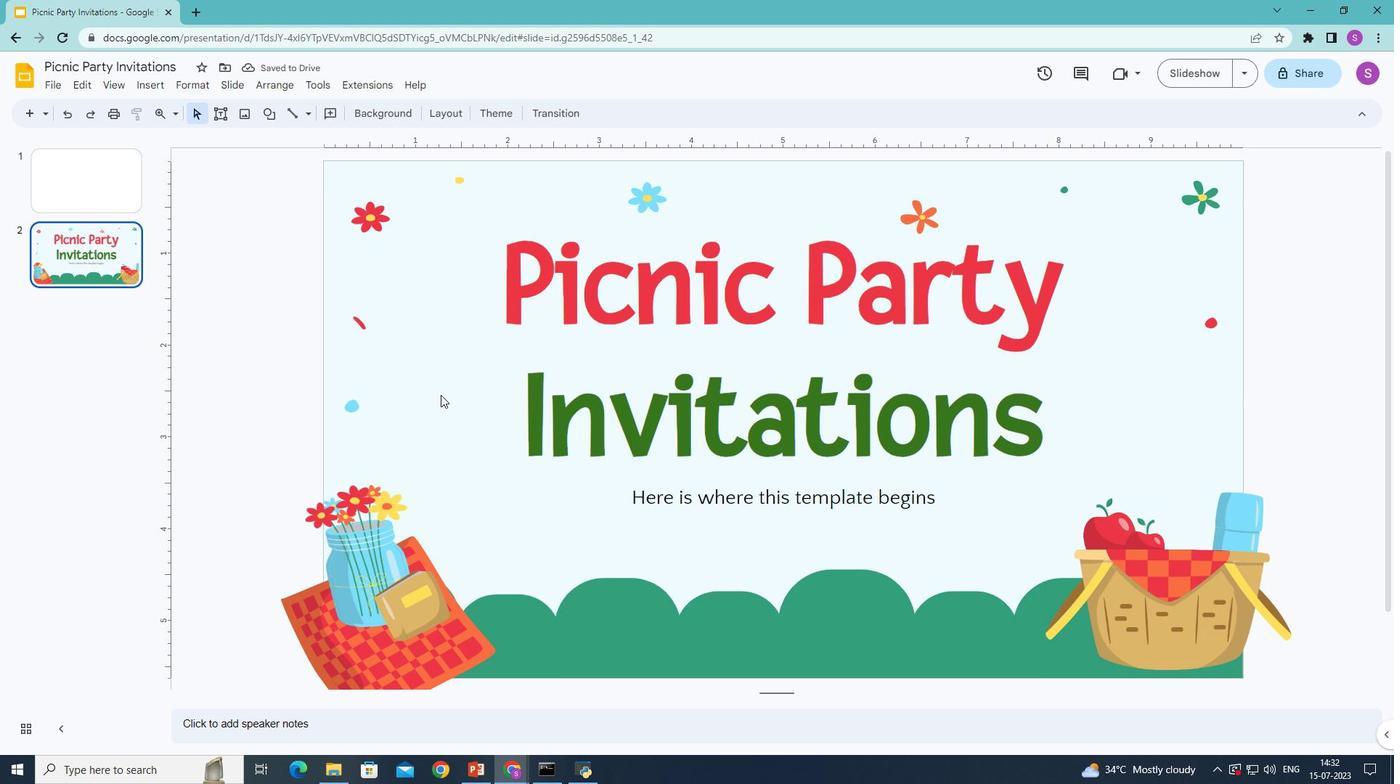 
Action: Mouse moved to (548, 116)
Screenshot: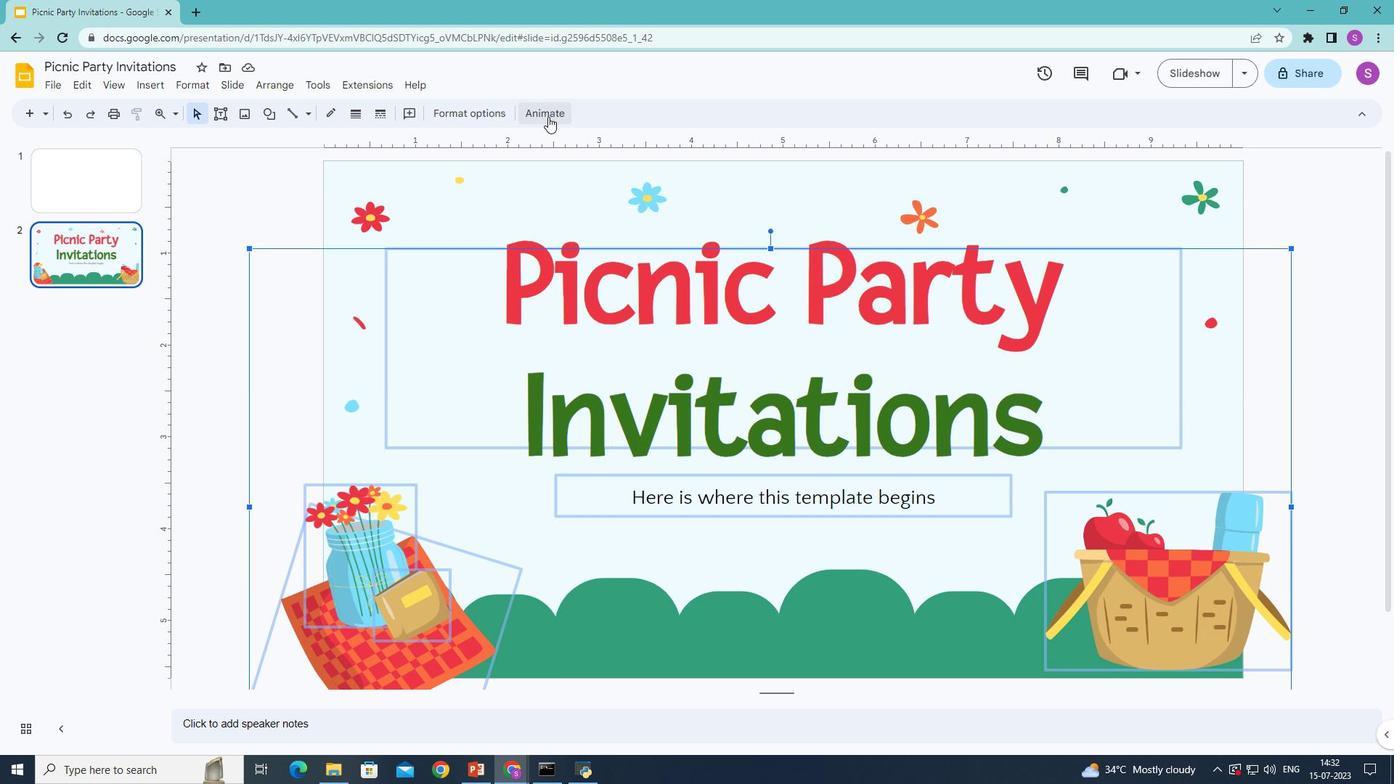 
Action: Mouse pressed left at (548, 116)
Screenshot: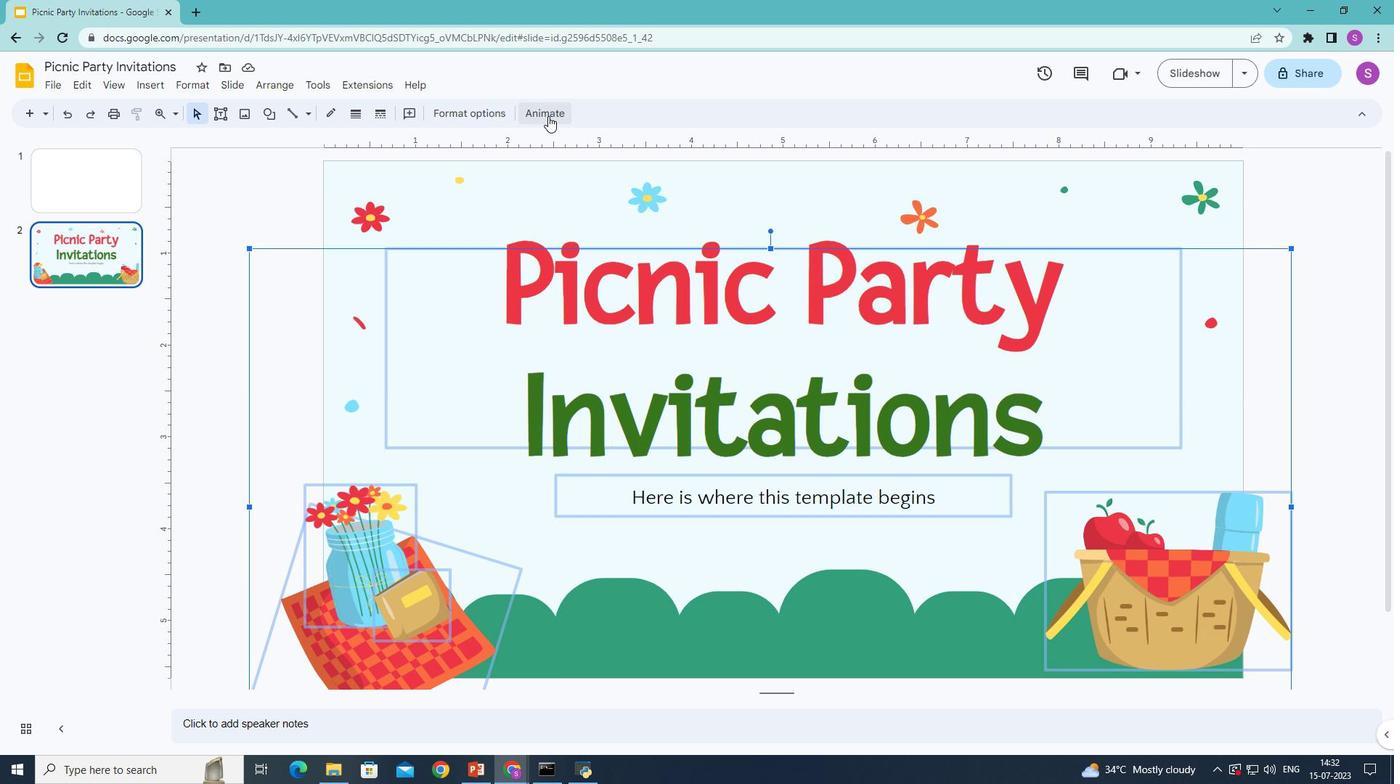 
Action: Mouse moved to (1182, 292)
Screenshot: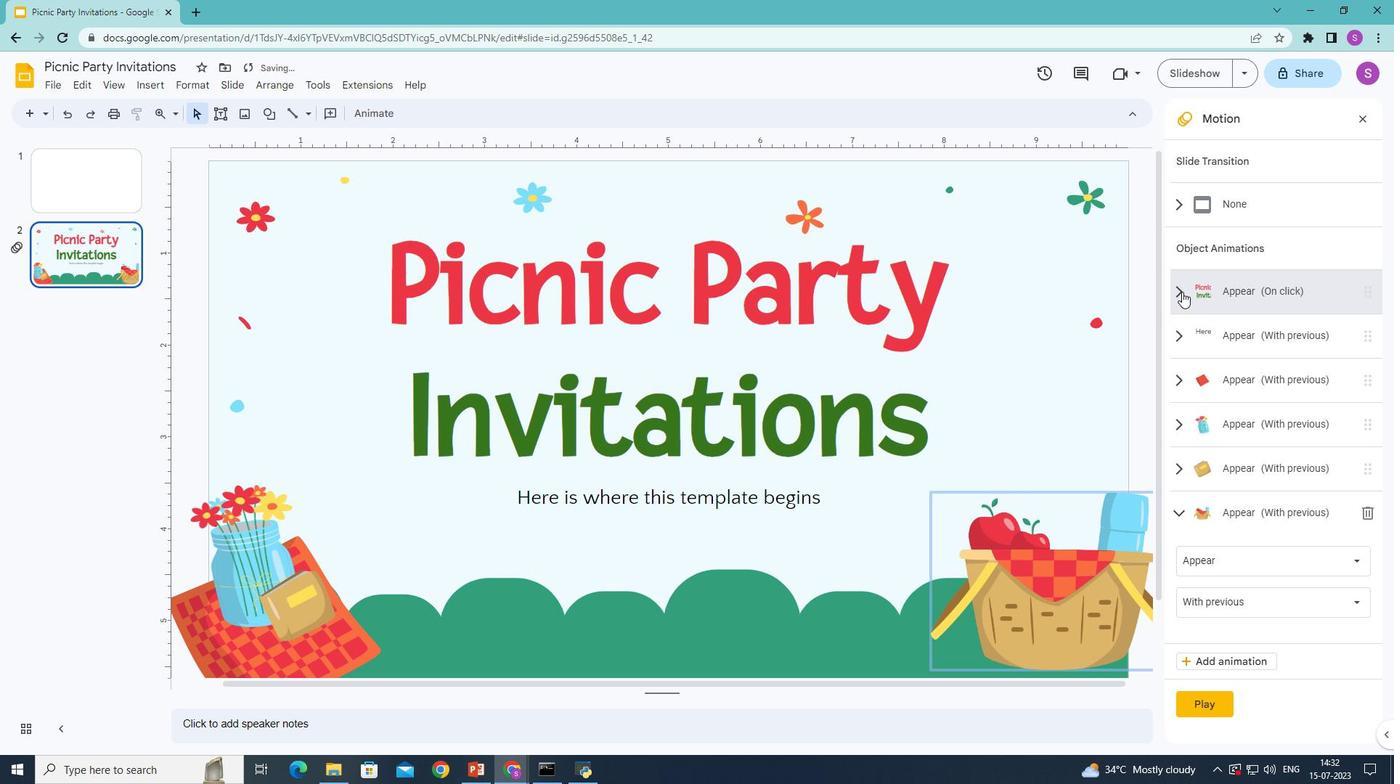 
Action: Mouse pressed left at (1182, 292)
Screenshot: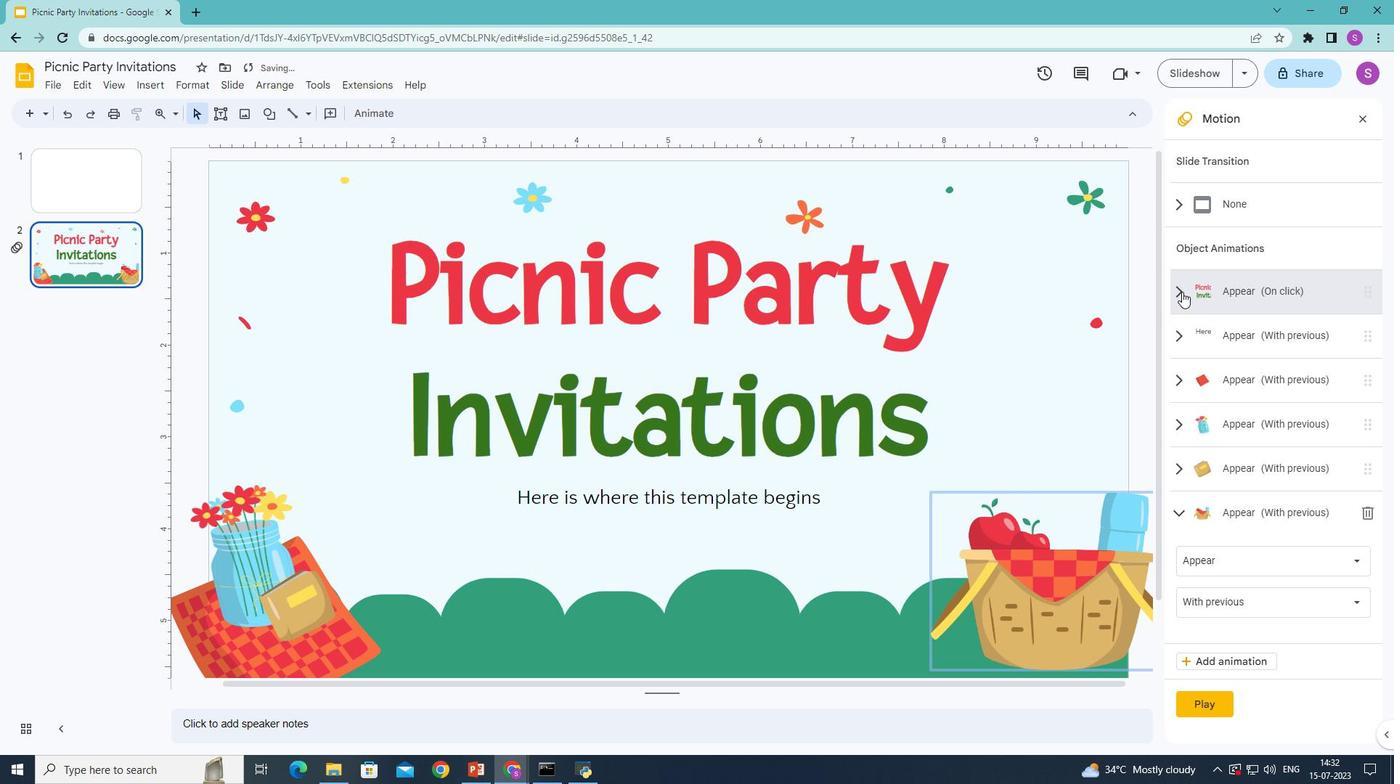 
Action: Mouse moved to (1343, 337)
Screenshot: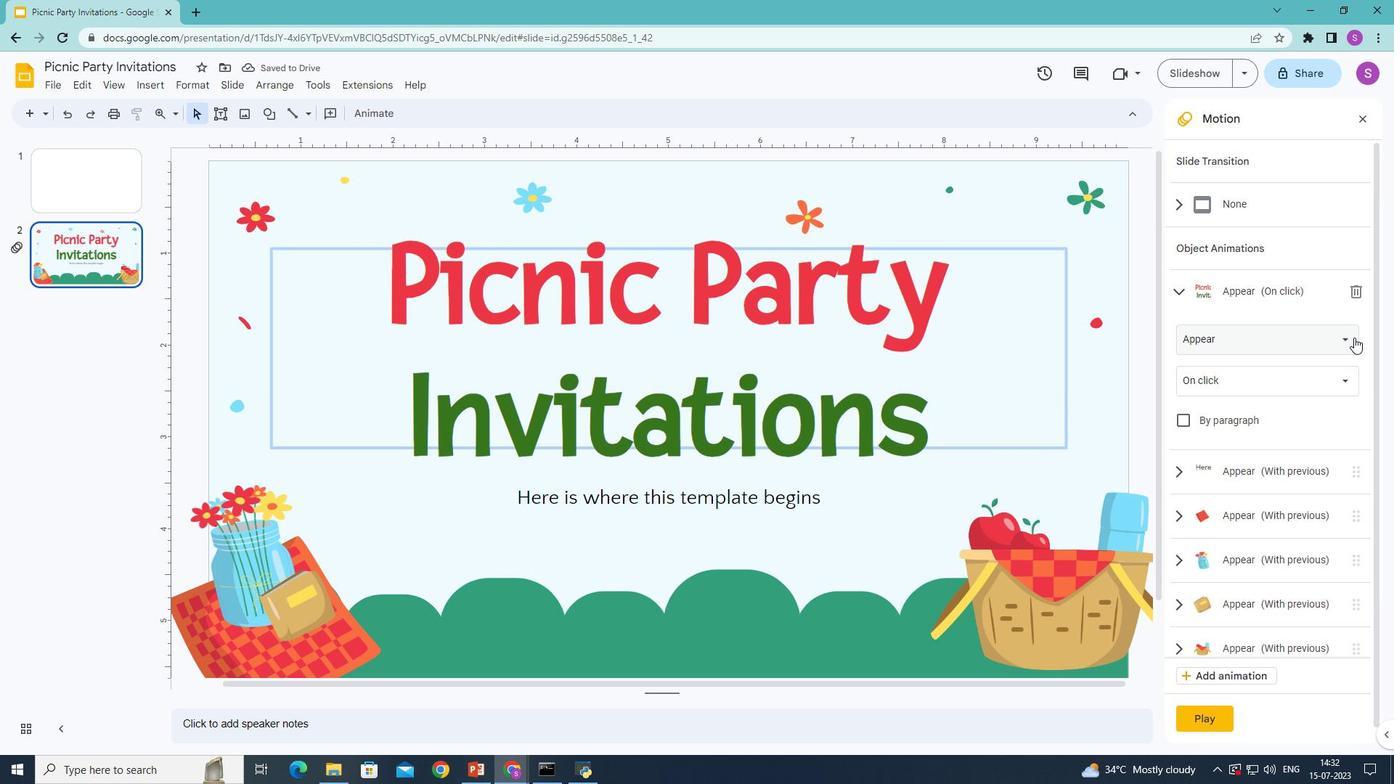 
Action: Mouse pressed left at (1343, 337)
Screenshot: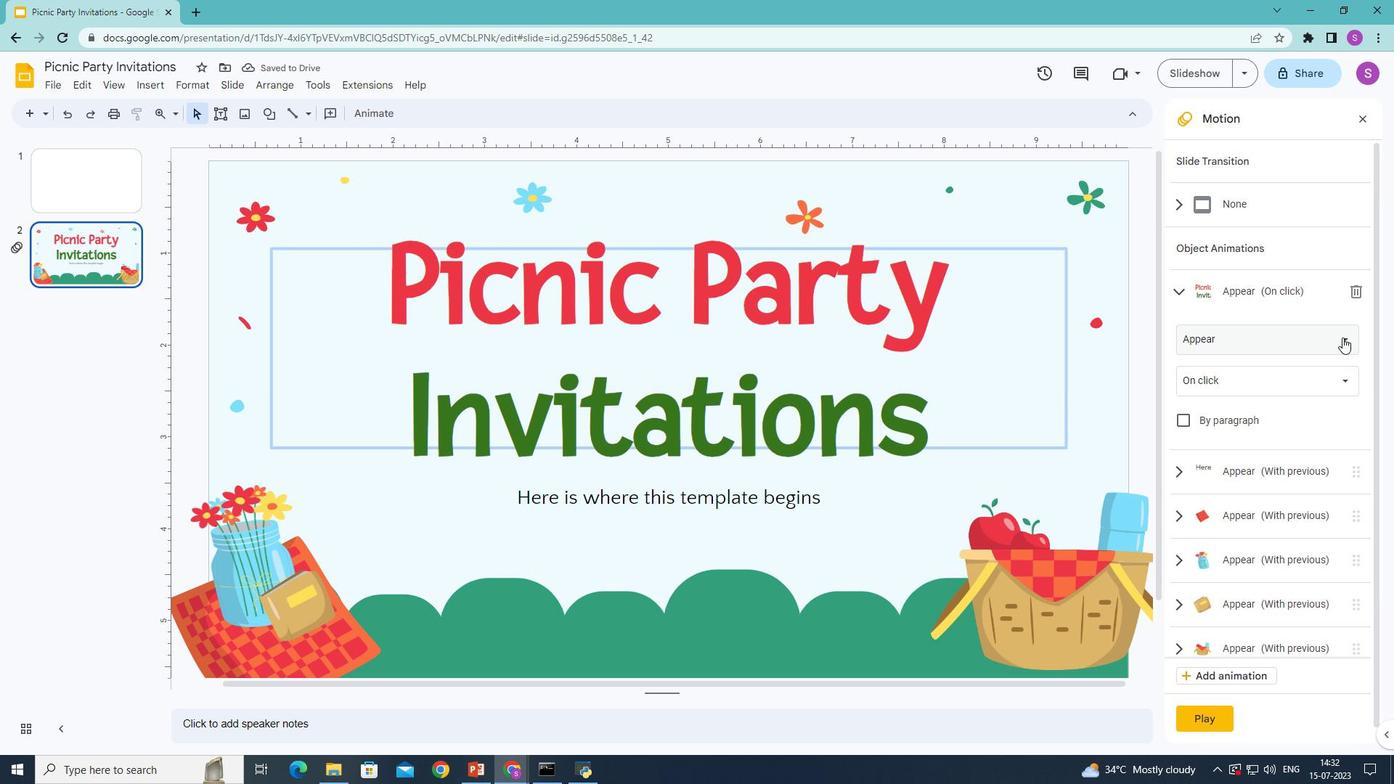 
Action: Mouse moved to (1229, 697)
Screenshot: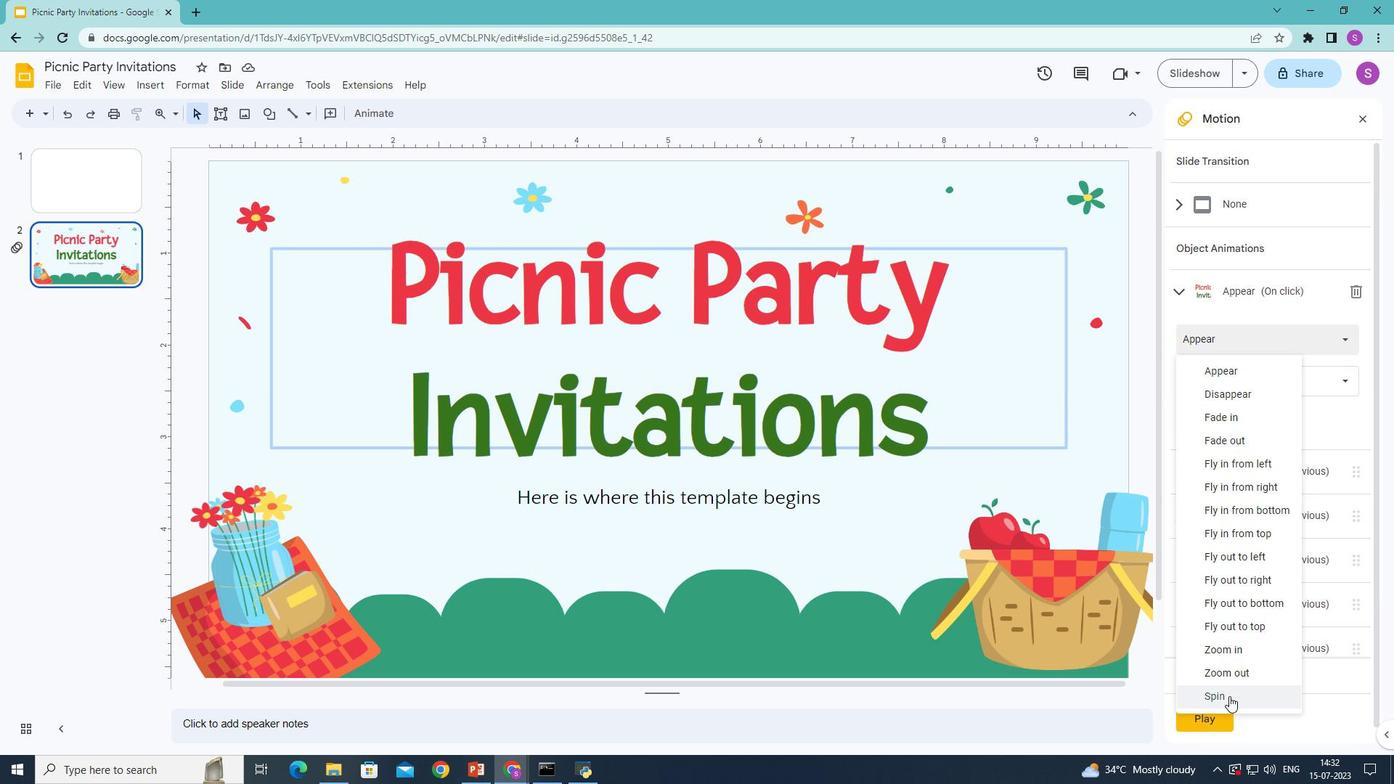 
Action: Mouse pressed left at (1229, 697)
Screenshot: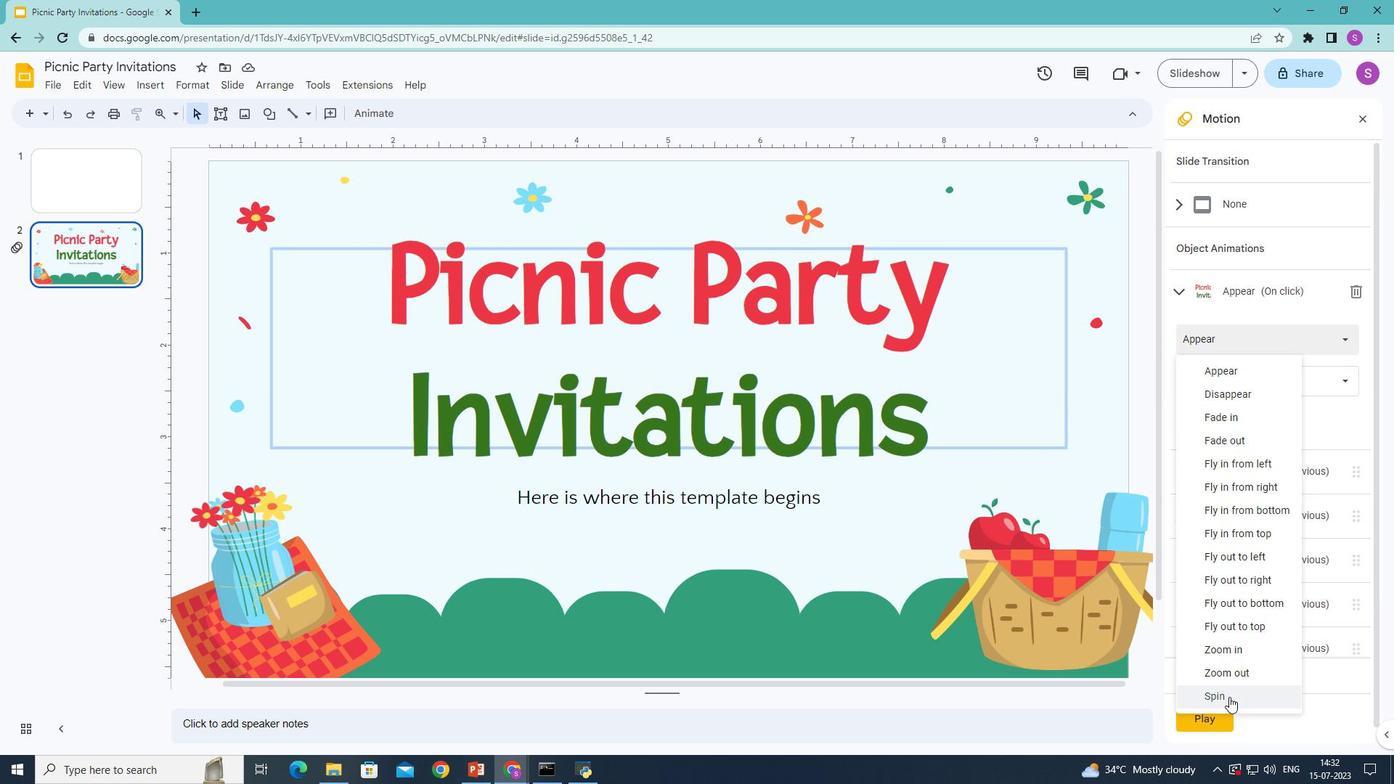 
Action: Mouse moved to (1266, 466)
Screenshot: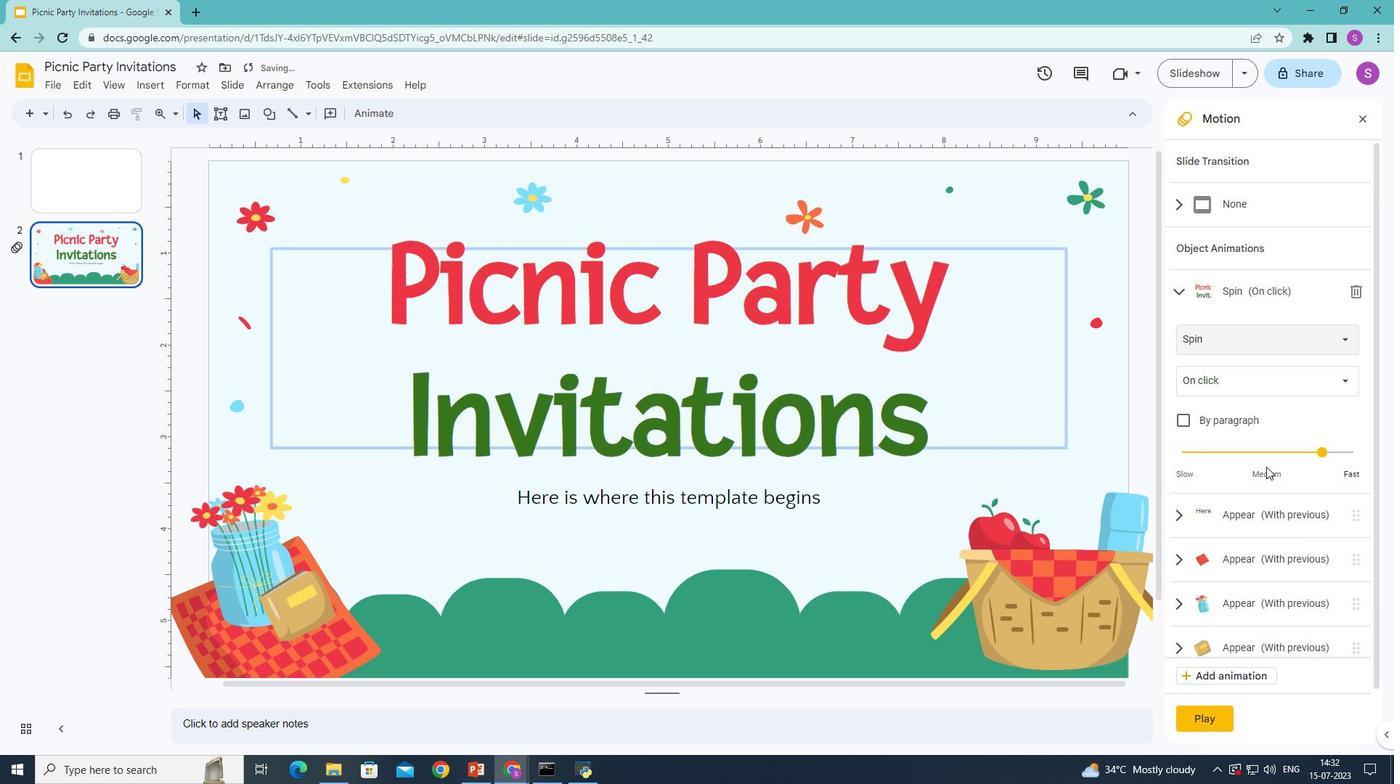 
Action: Mouse scrolled (1266, 465) with delta (0, 0)
Screenshot: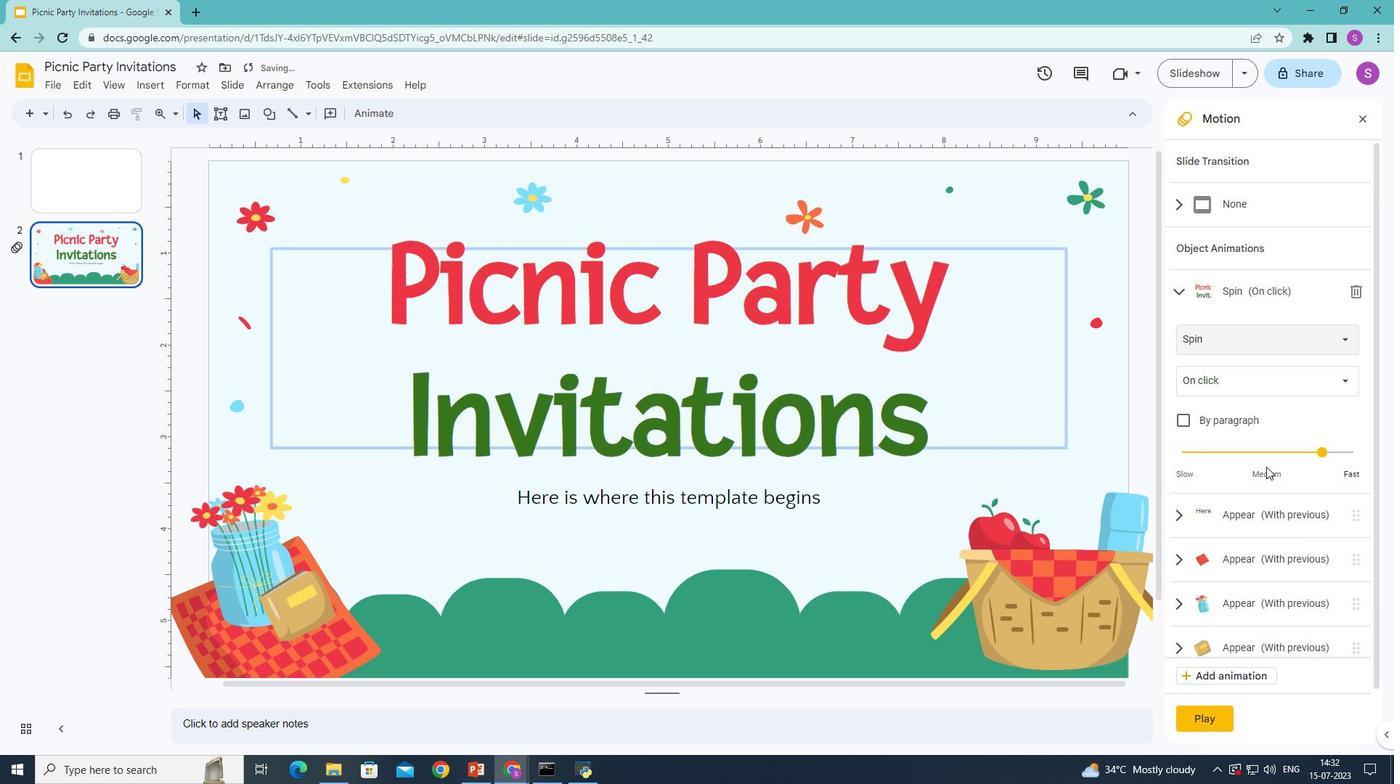 
Action: Mouse moved to (1182, 505)
Screenshot: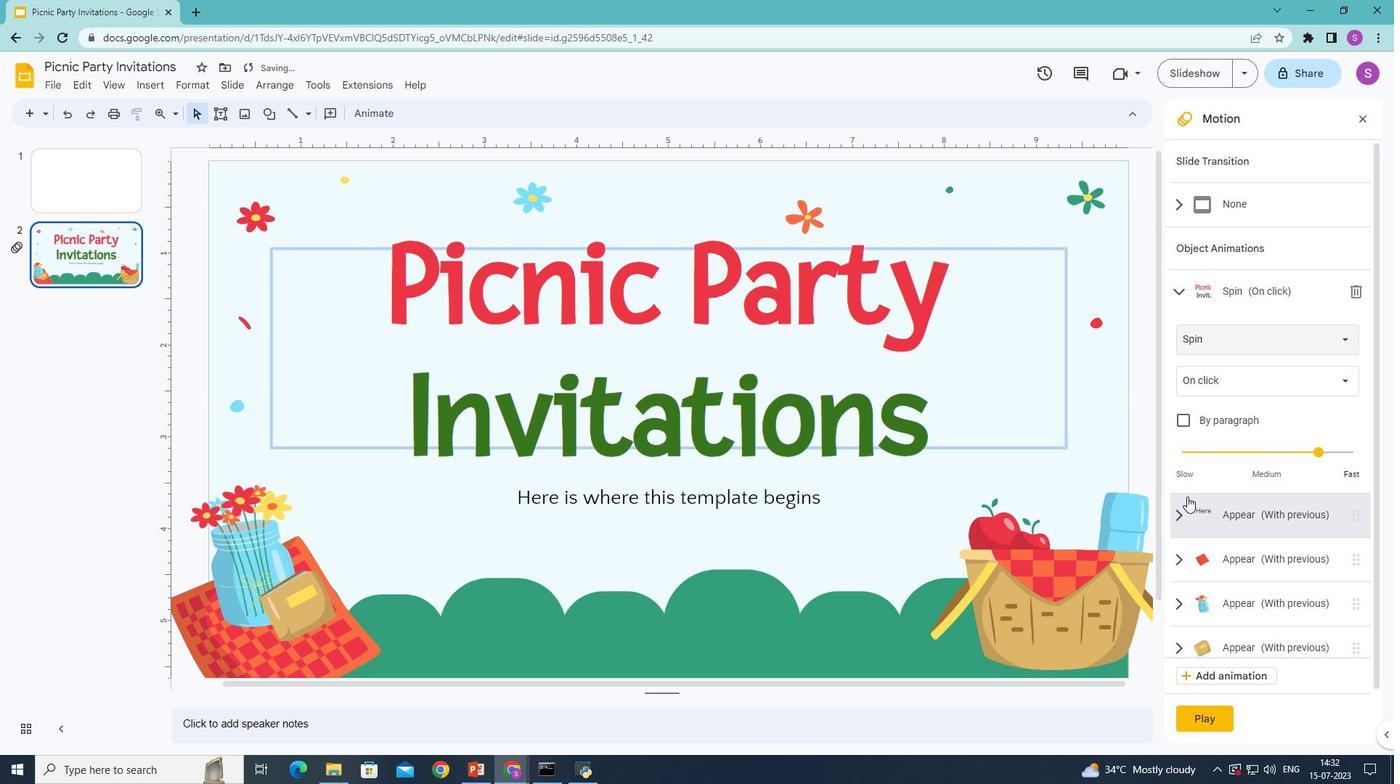 
Action: Mouse pressed left at (1182, 505)
Screenshot: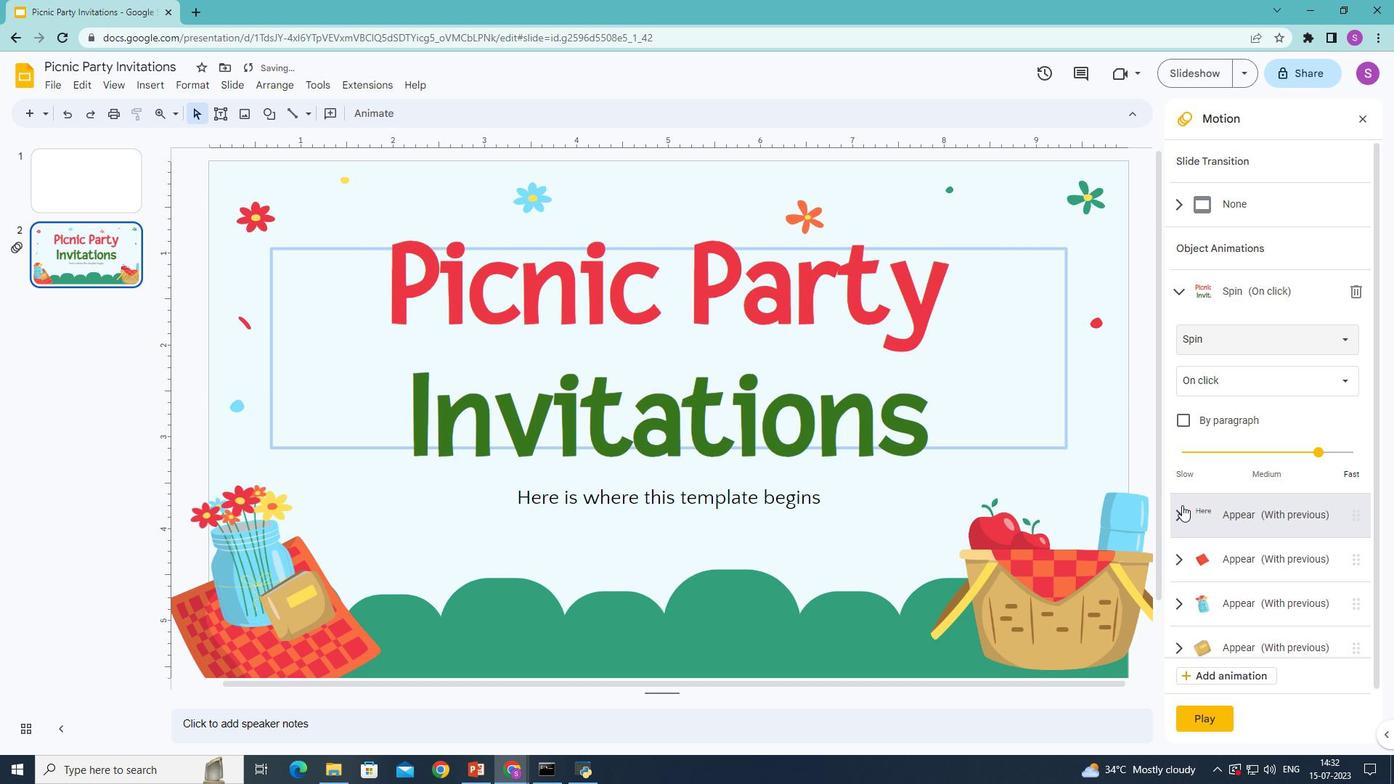 
Action: Mouse moved to (1343, 384)
Screenshot: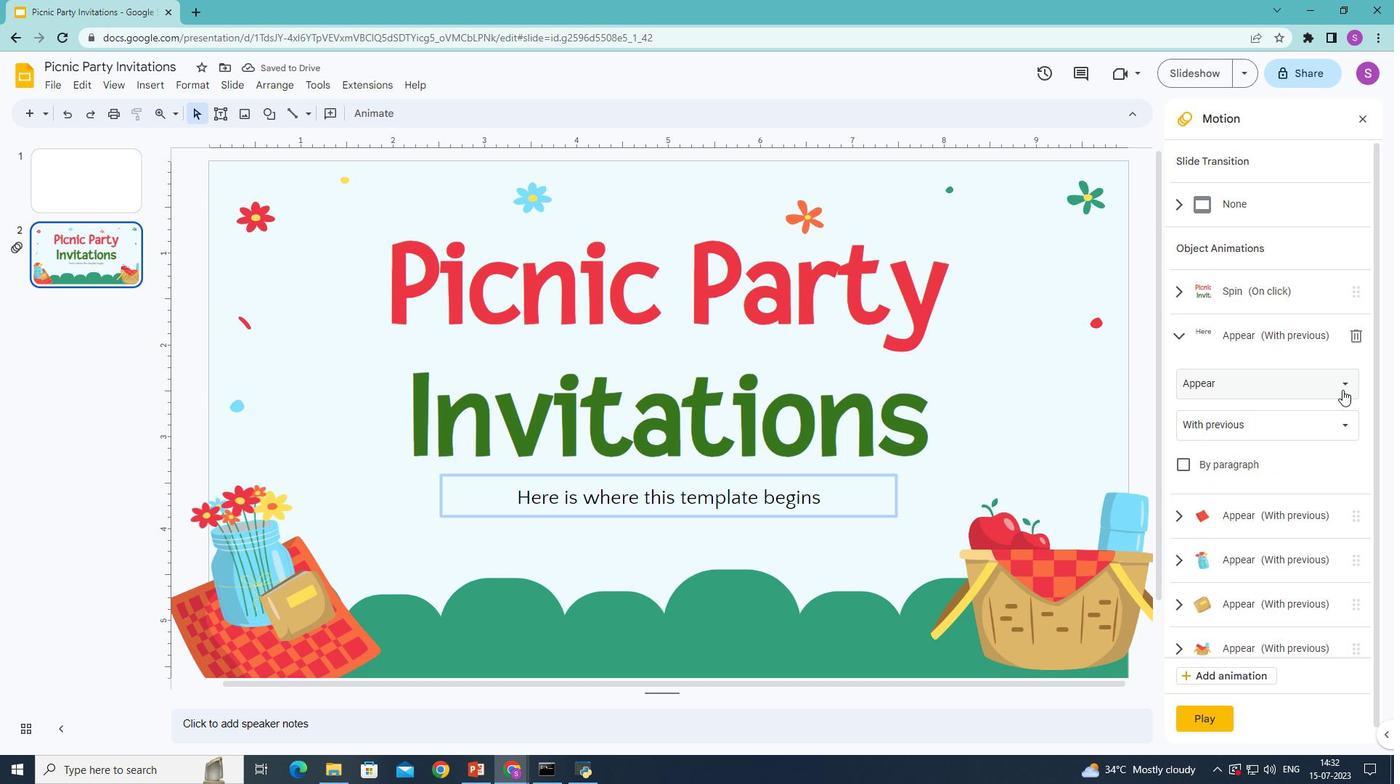 
Action: Mouse pressed left at (1343, 384)
Screenshot: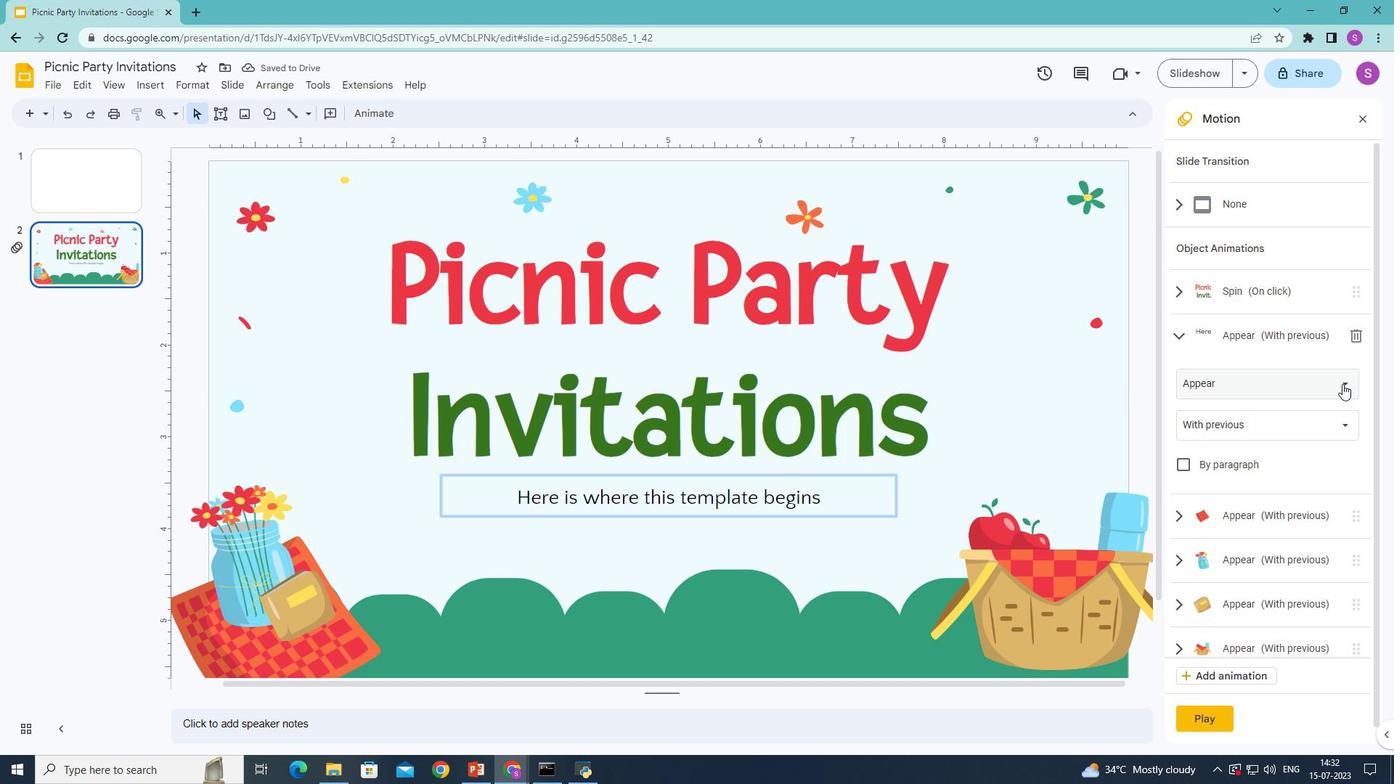 
Action: Mouse moved to (1234, 739)
Screenshot: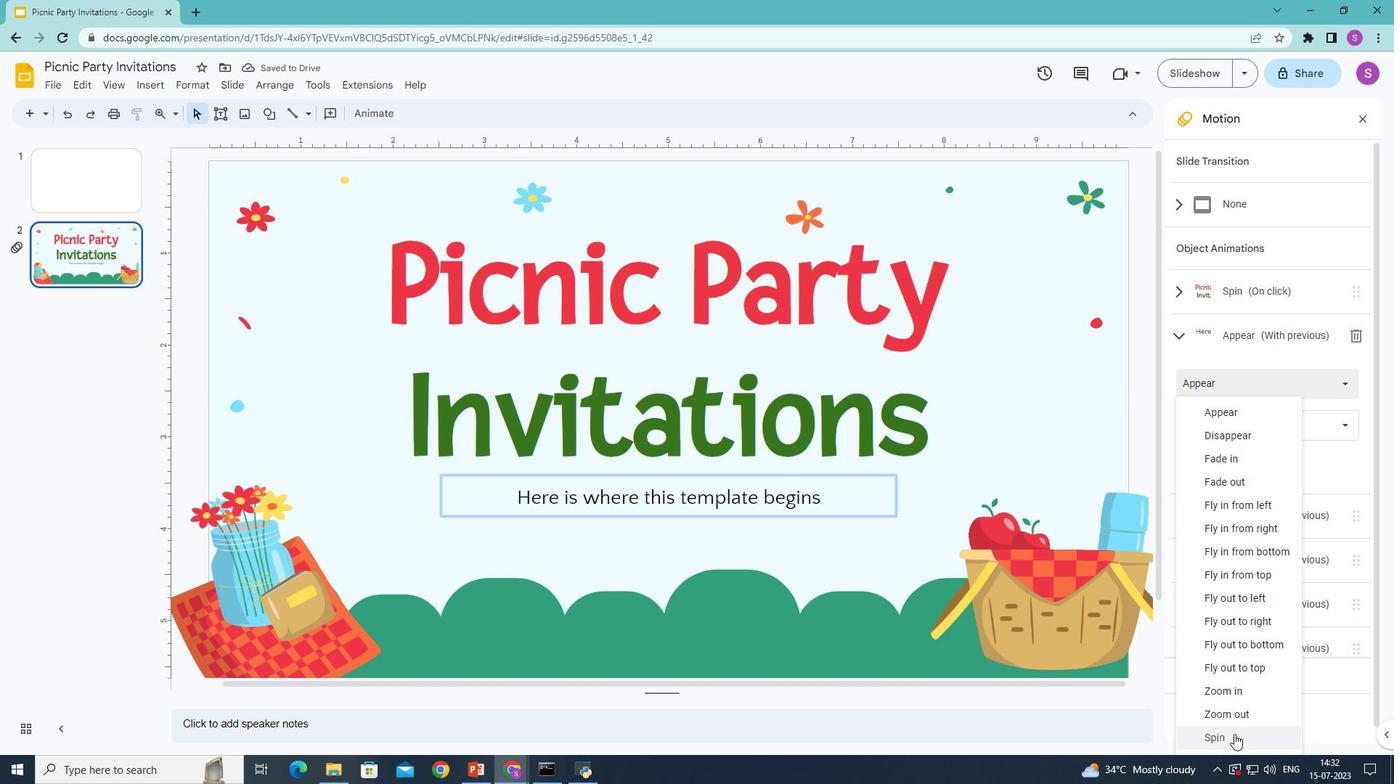 
Action: Mouse pressed left at (1234, 739)
Screenshot: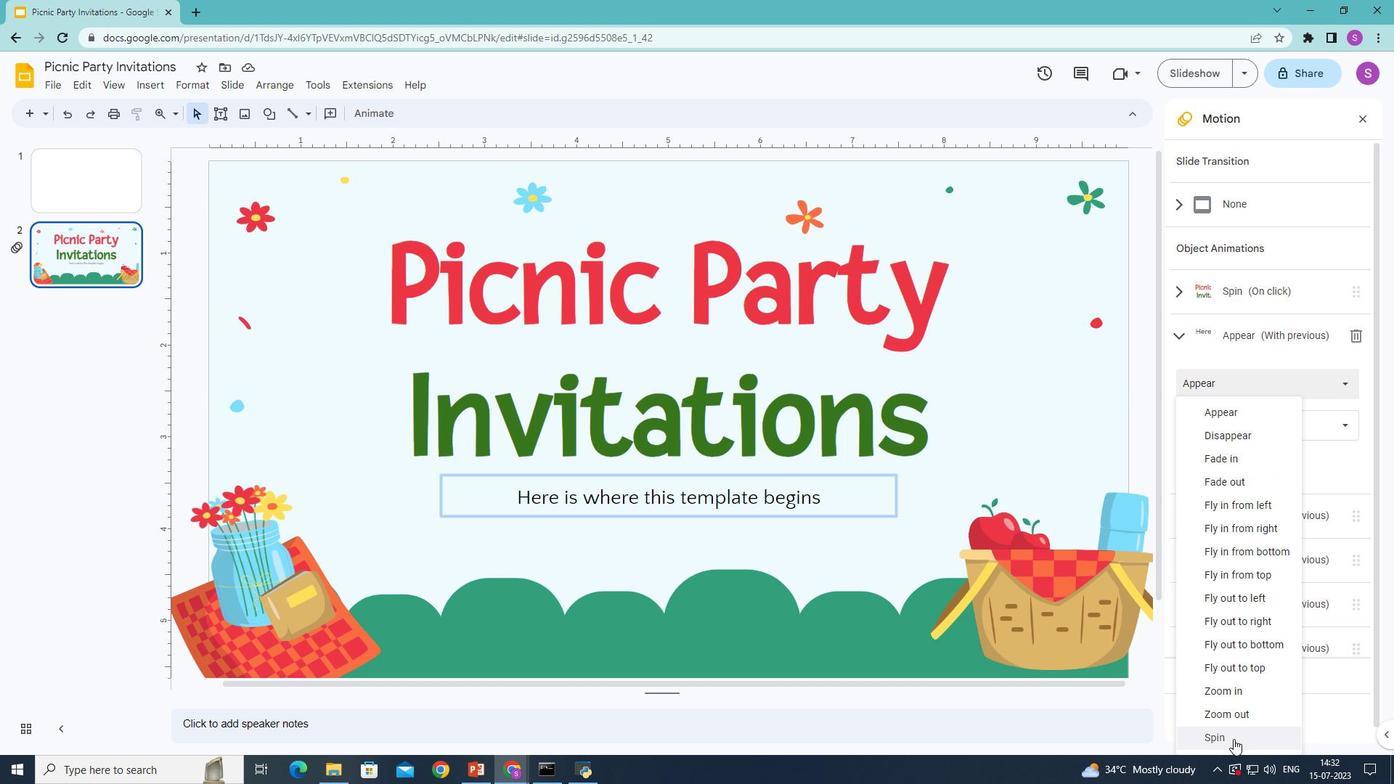 
Action: Mouse moved to (1216, 486)
Screenshot: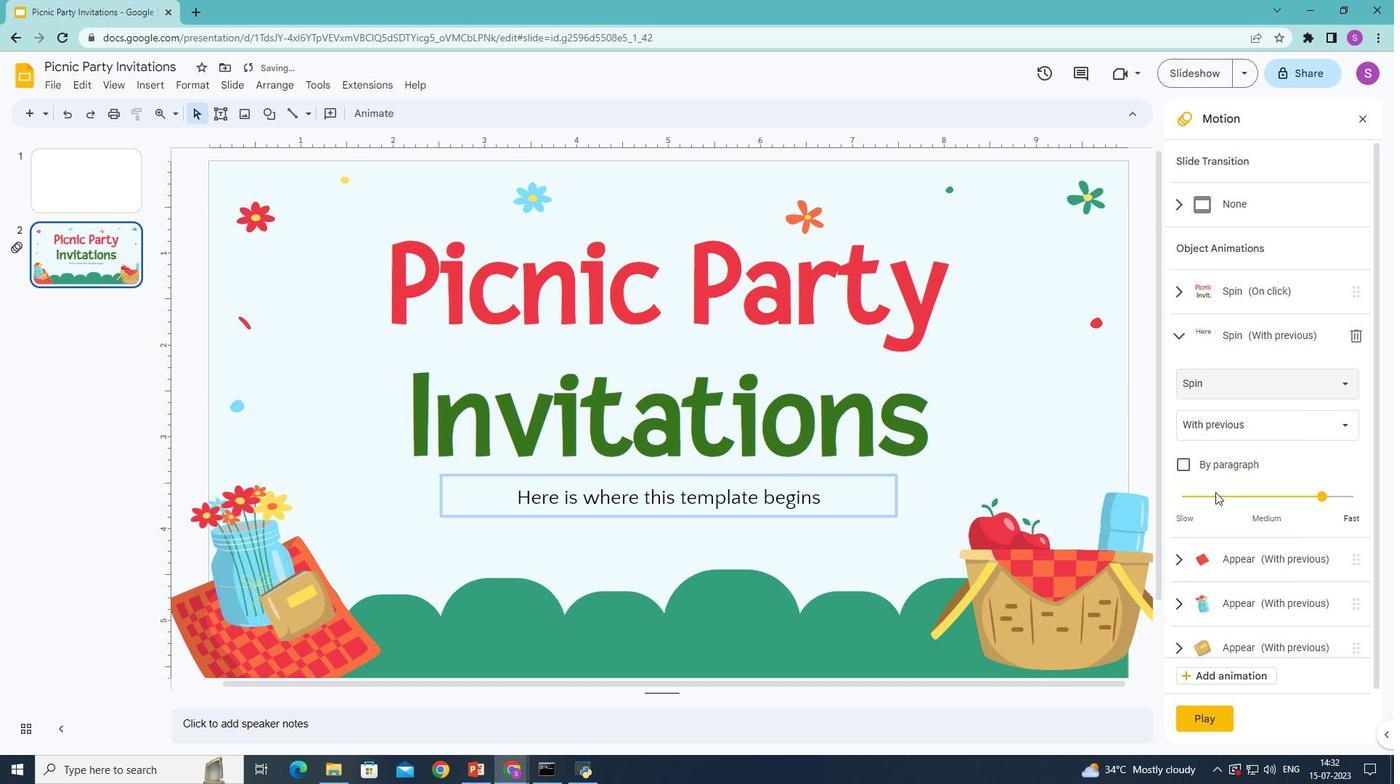 
Action: Mouse scrolled (1216, 485) with delta (0, 0)
Screenshot: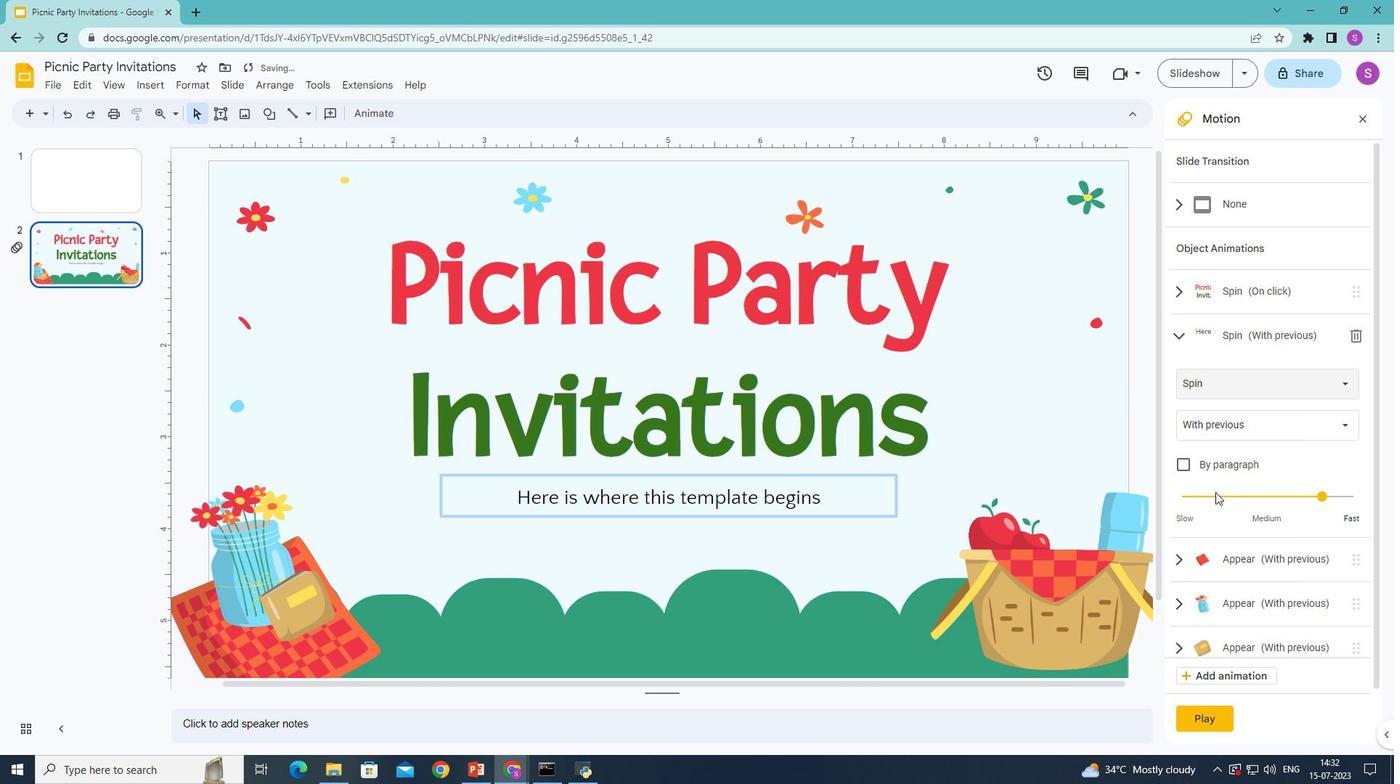
Action: Mouse scrolled (1216, 485) with delta (0, 0)
Screenshot: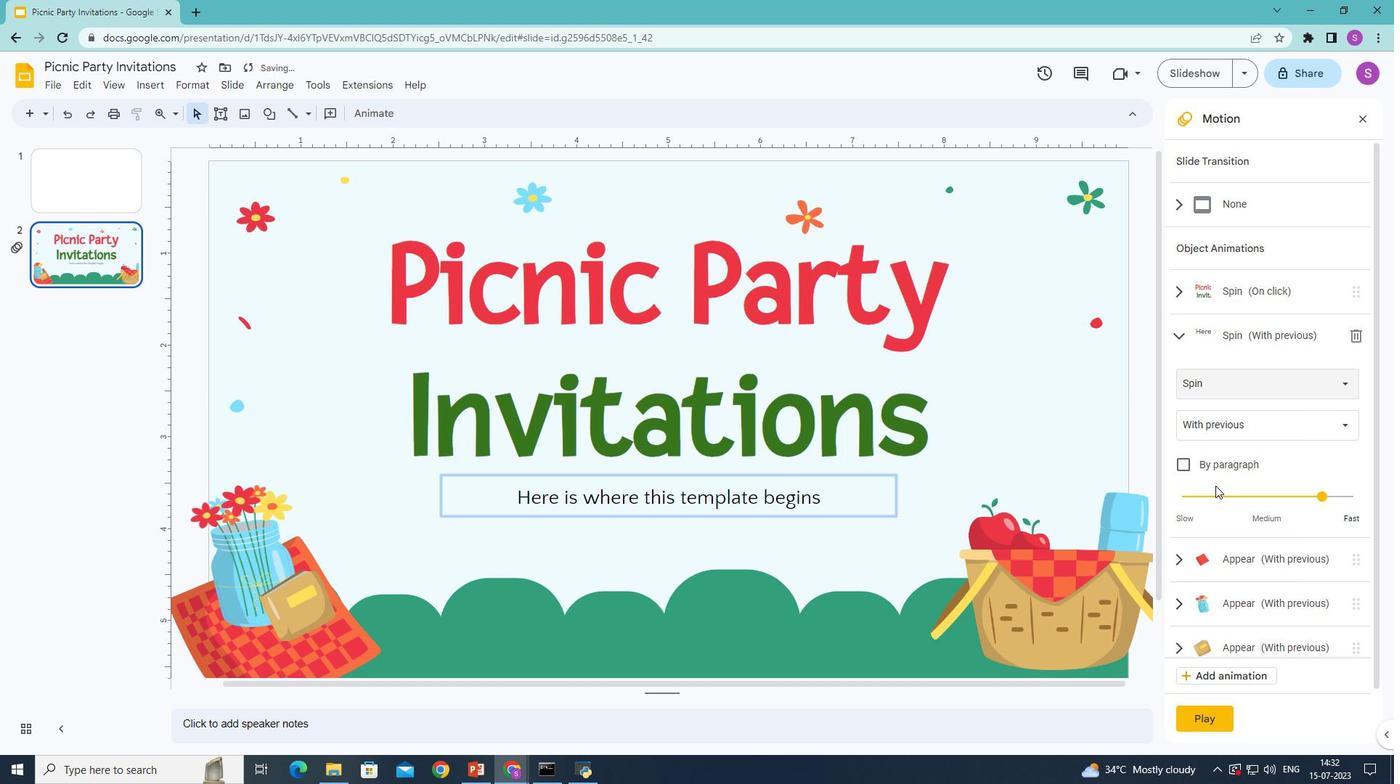 
Action: Mouse scrolled (1216, 485) with delta (0, 0)
Screenshot: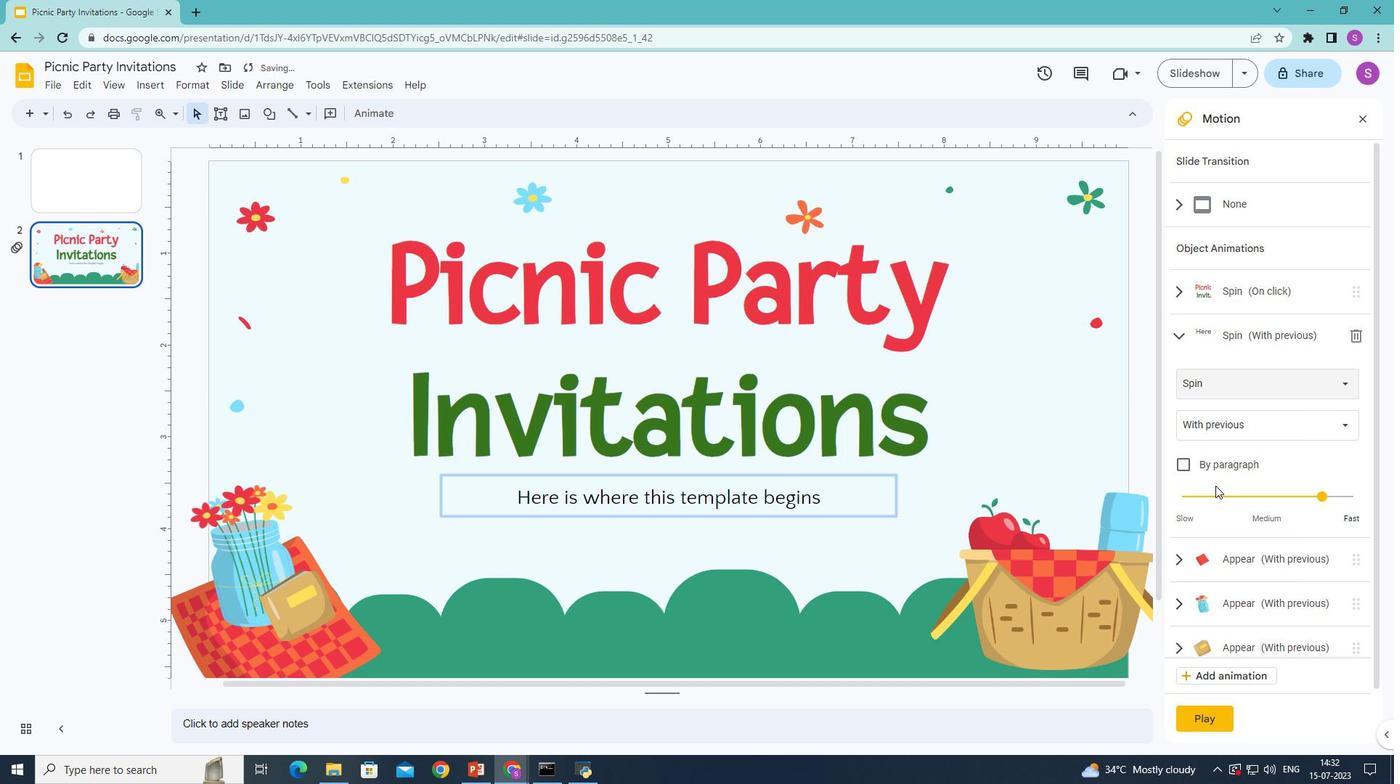 
Action: Mouse moved to (1179, 562)
Screenshot: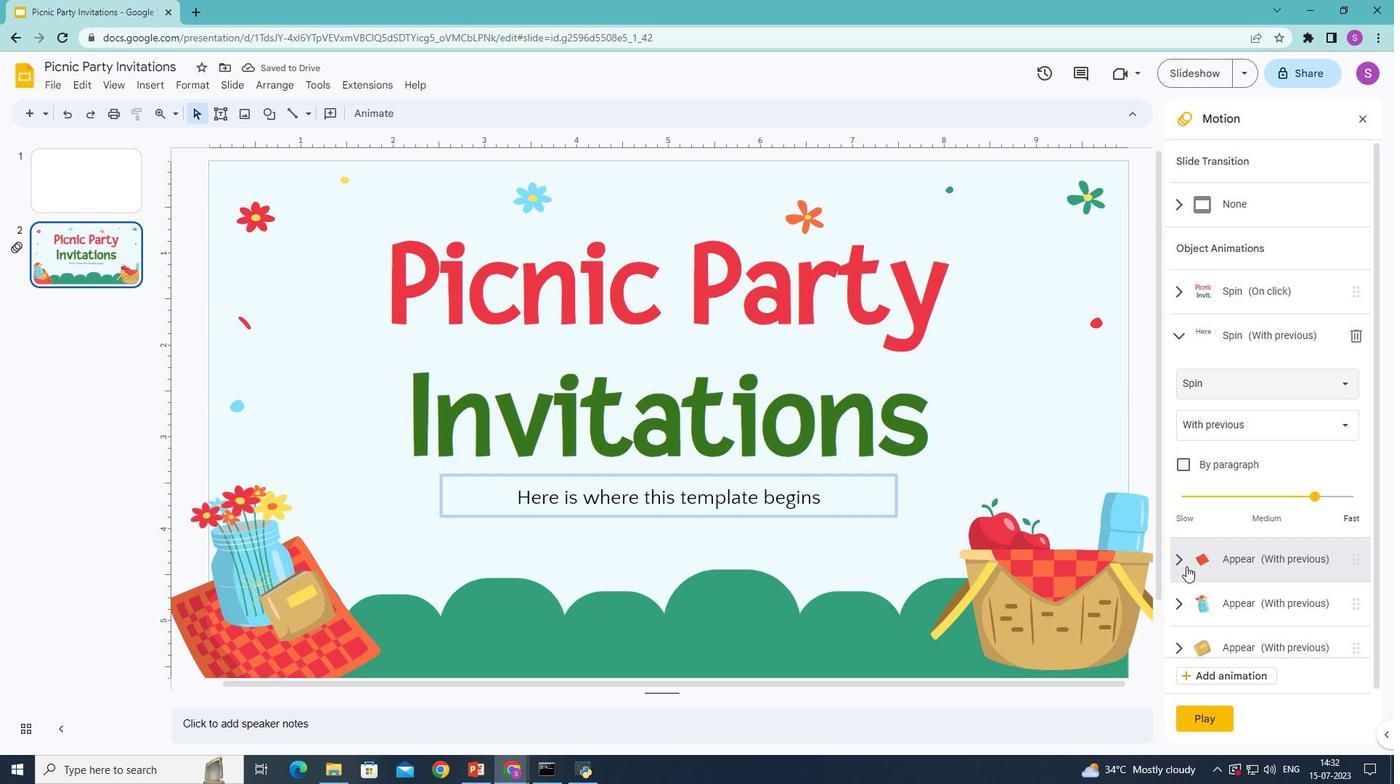 
Action: Mouse pressed left at (1179, 562)
Screenshot: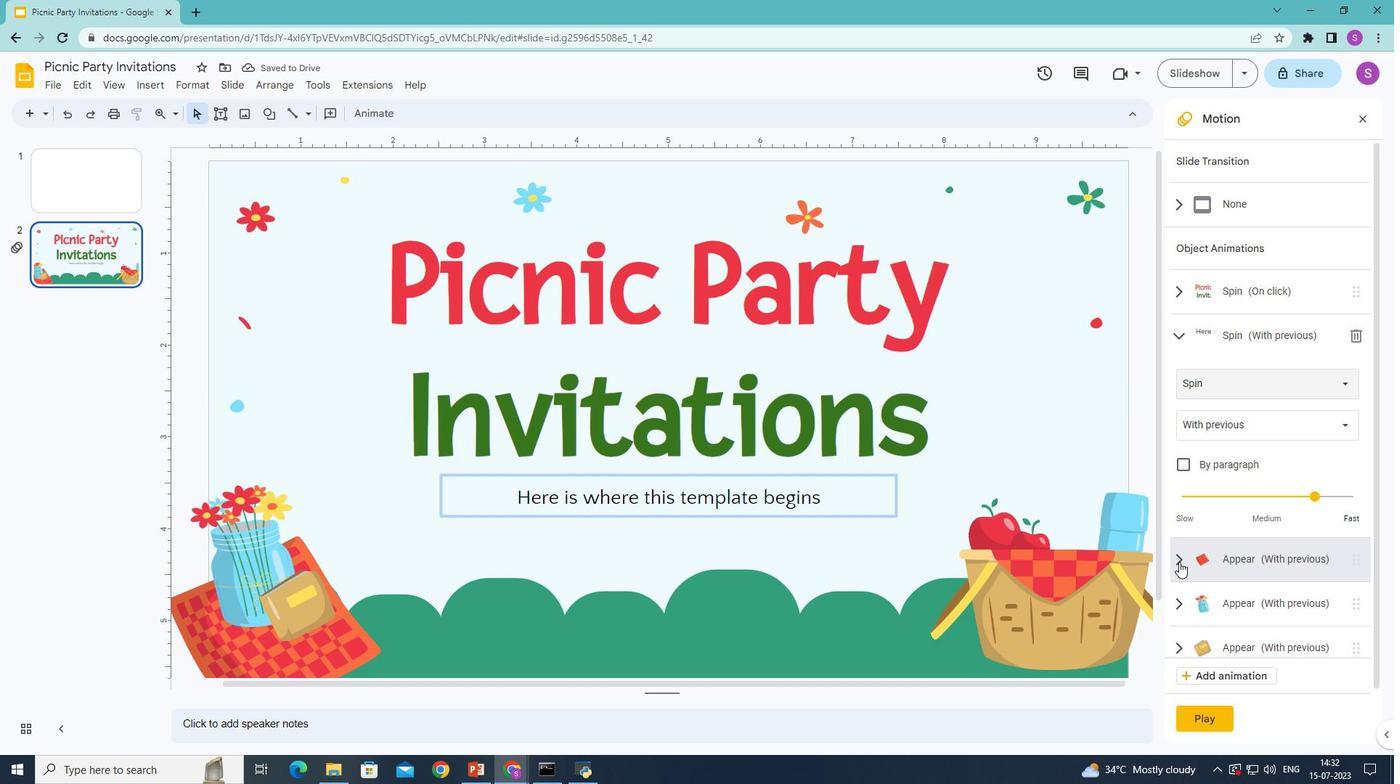 
Action: Mouse moved to (1365, 424)
Screenshot: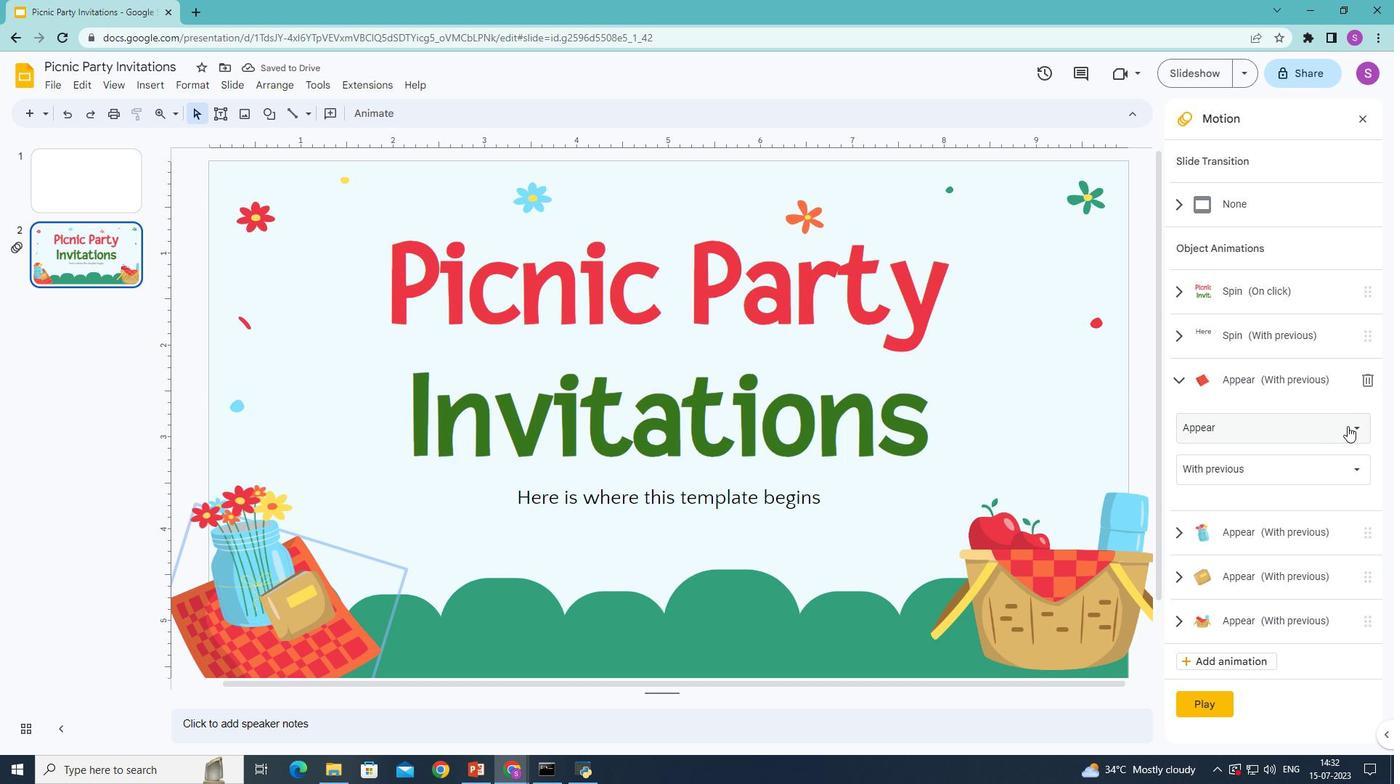 
Action: Mouse pressed left at (1365, 424)
Screenshot: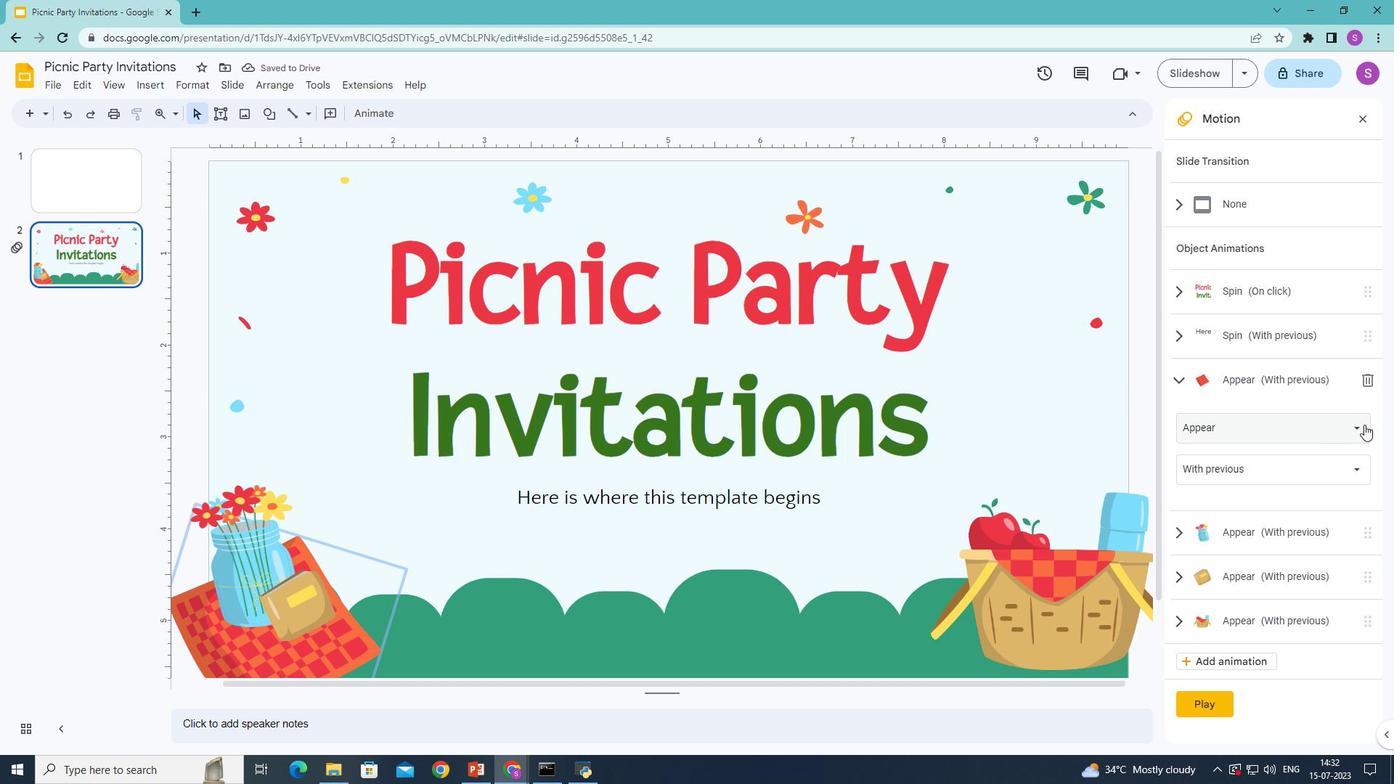 
Action: Mouse moved to (1233, 373)
Screenshot: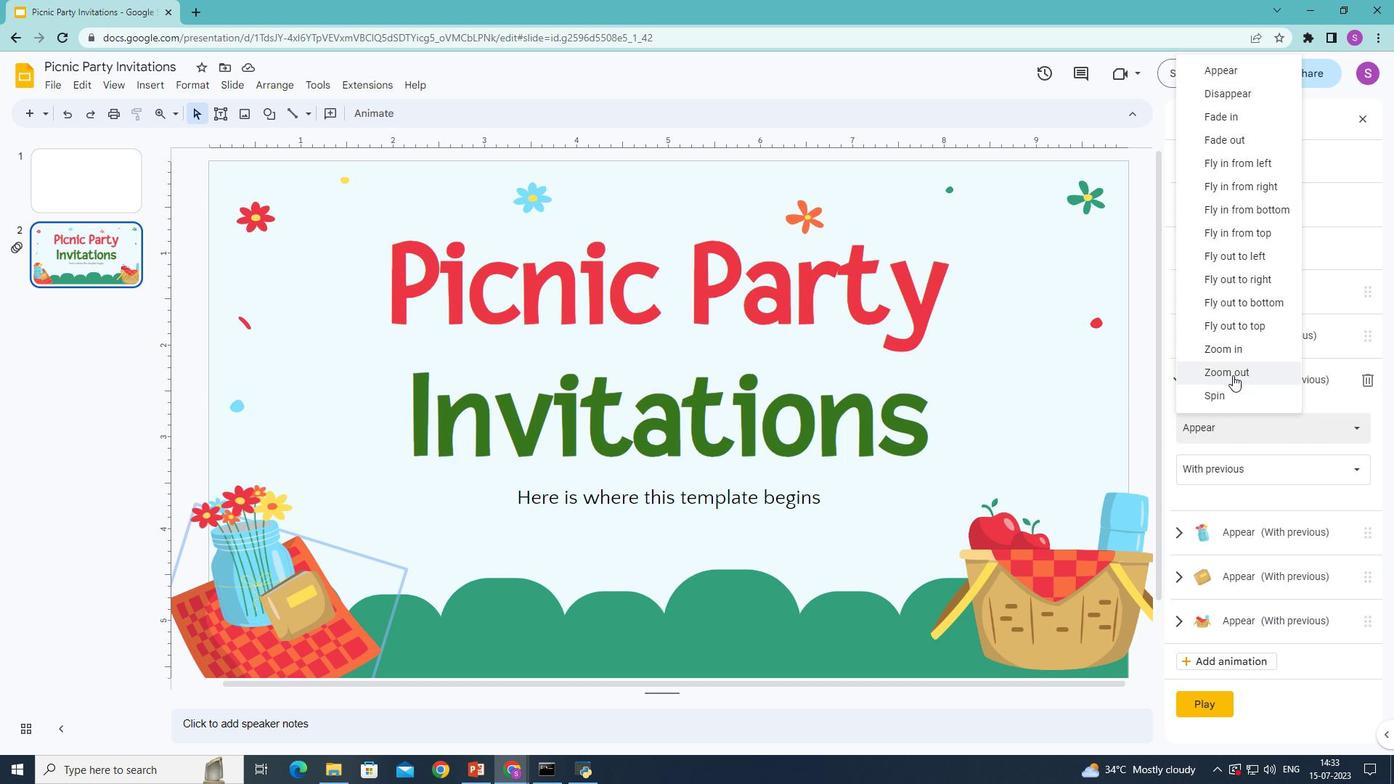 
Action: Mouse pressed left at (1233, 373)
Screenshot: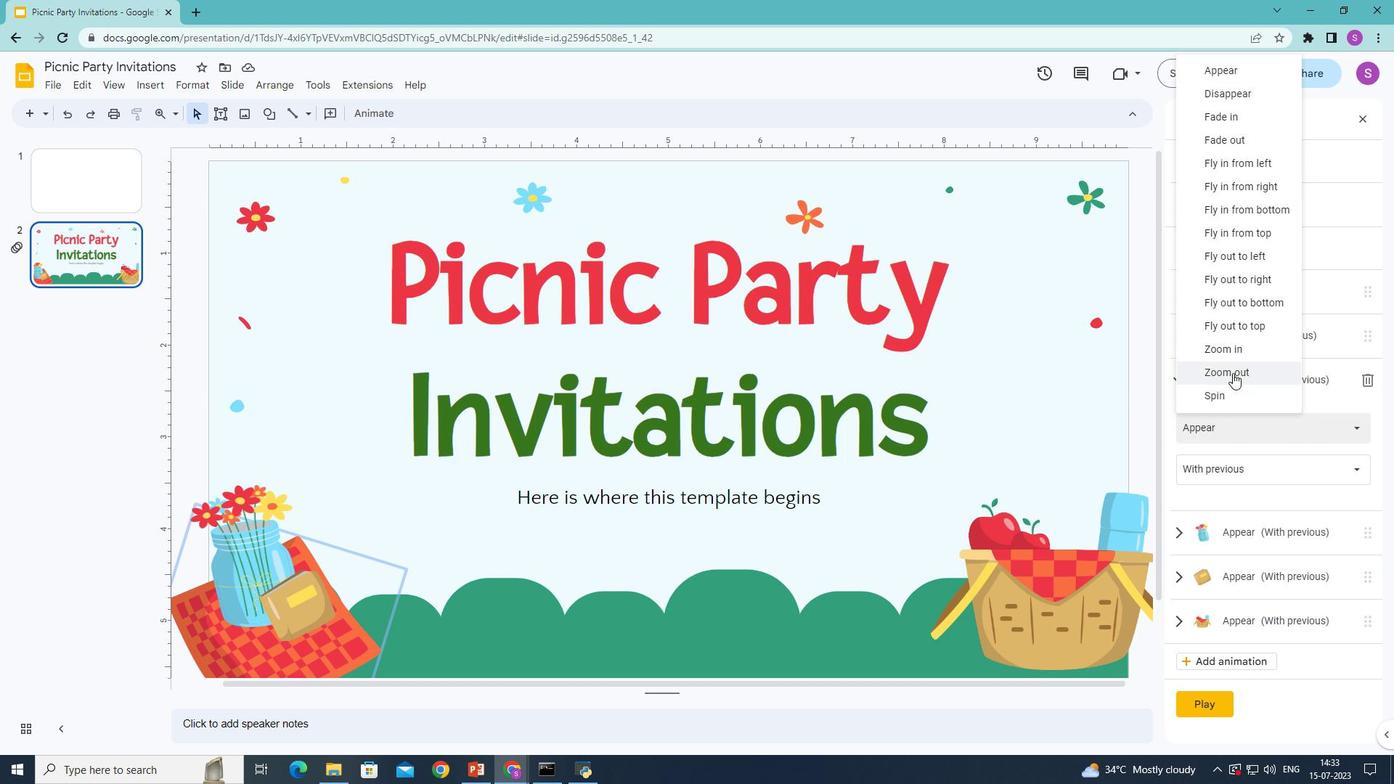 
Action: Mouse moved to (1214, 583)
Screenshot: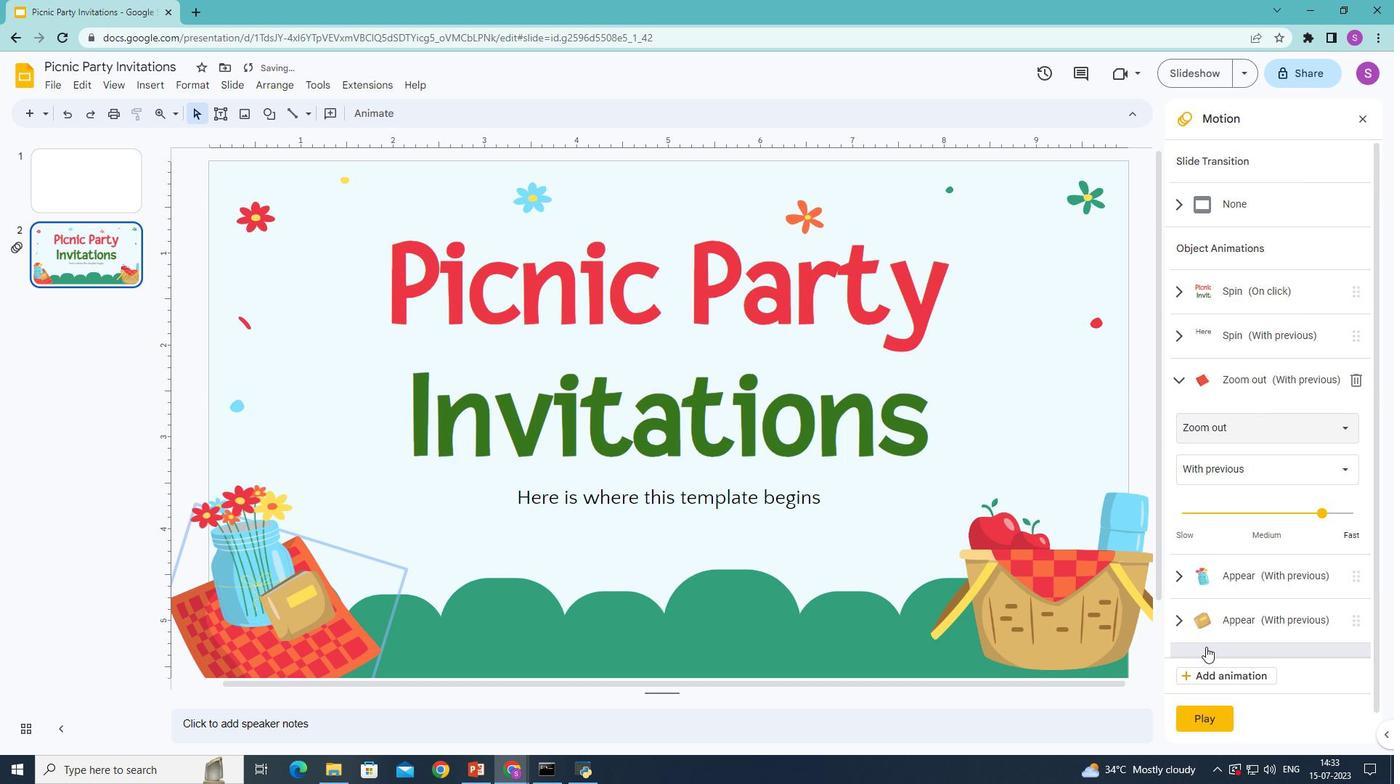 
Action: Mouse scrolled (1214, 582) with delta (0, 0)
Screenshot: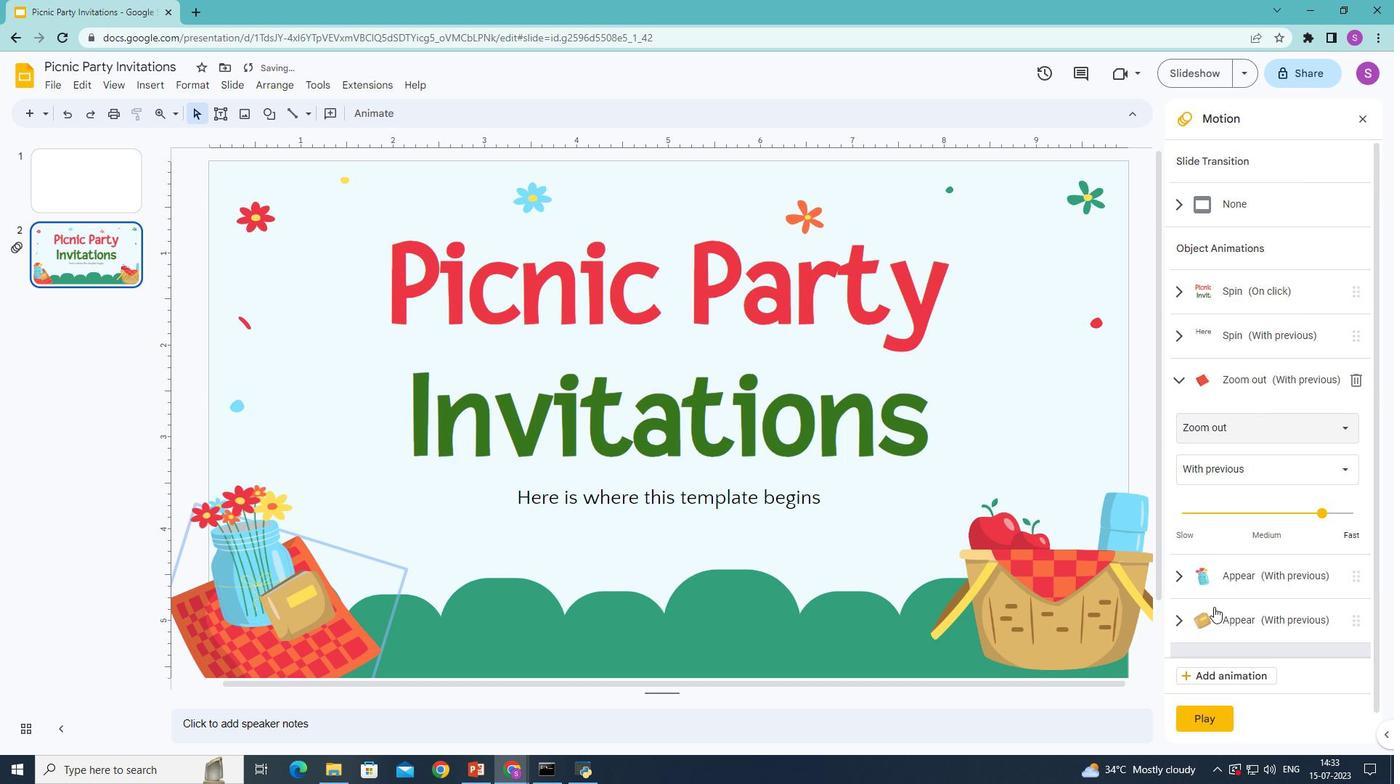 
Action: Mouse moved to (1213, 581)
Screenshot: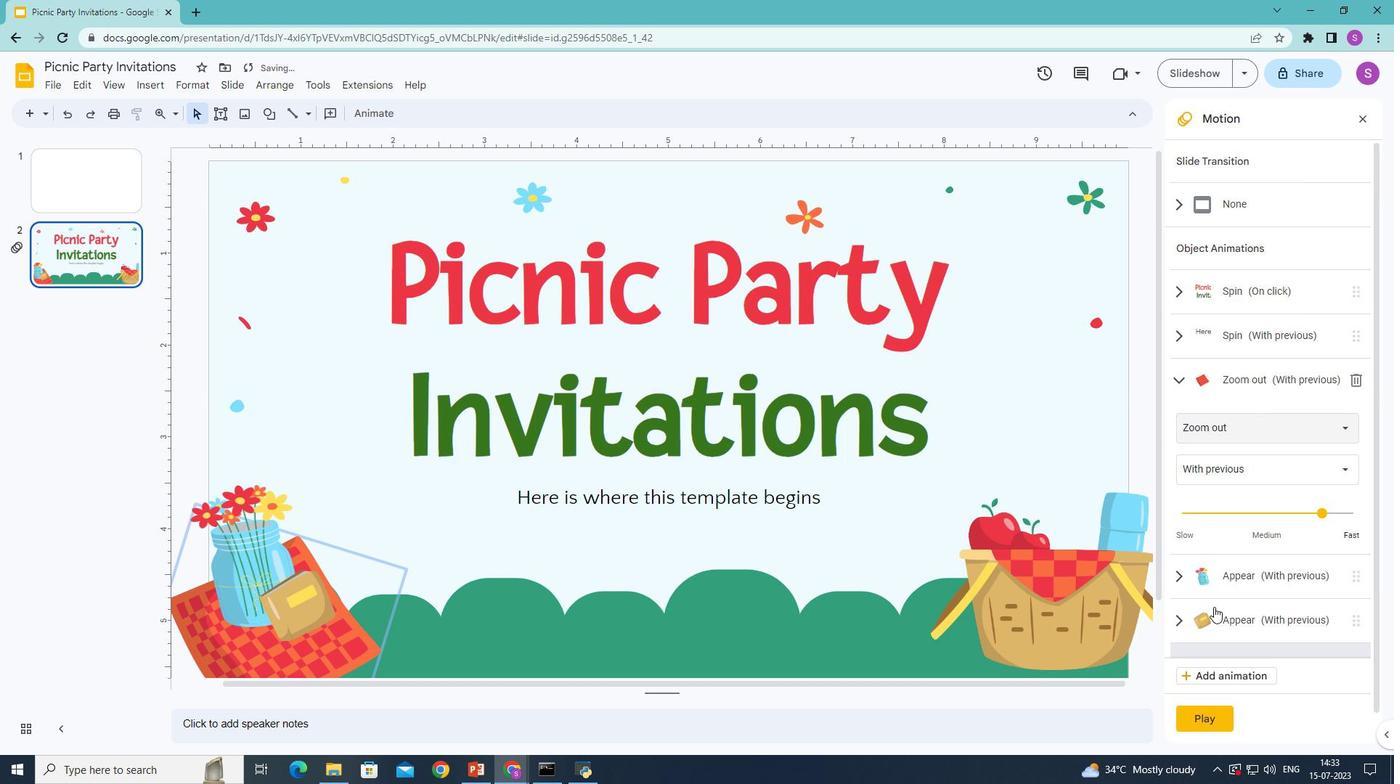 
Action: Mouse scrolled (1213, 580) with delta (0, 0)
Screenshot: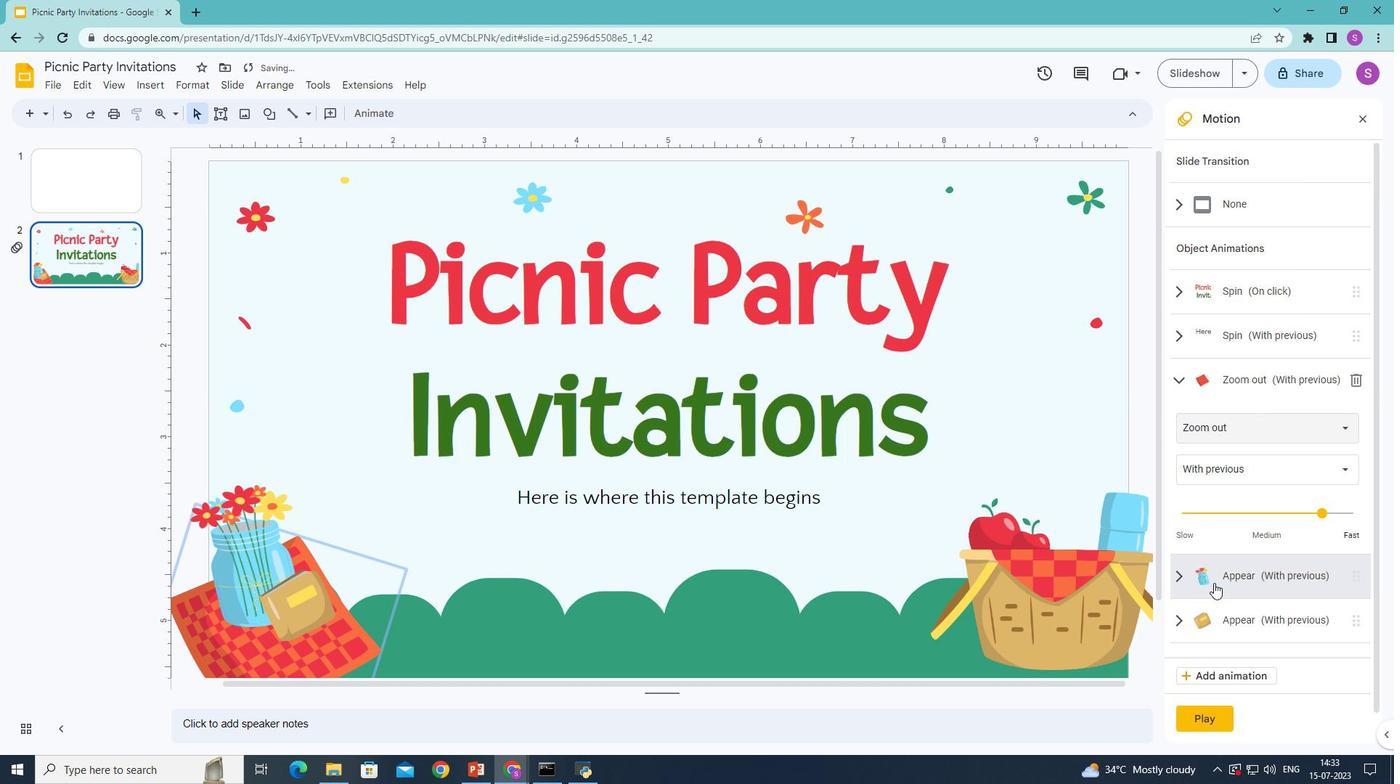 
Action: Mouse scrolled (1213, 580) with delta (0, 0)
Screenshot: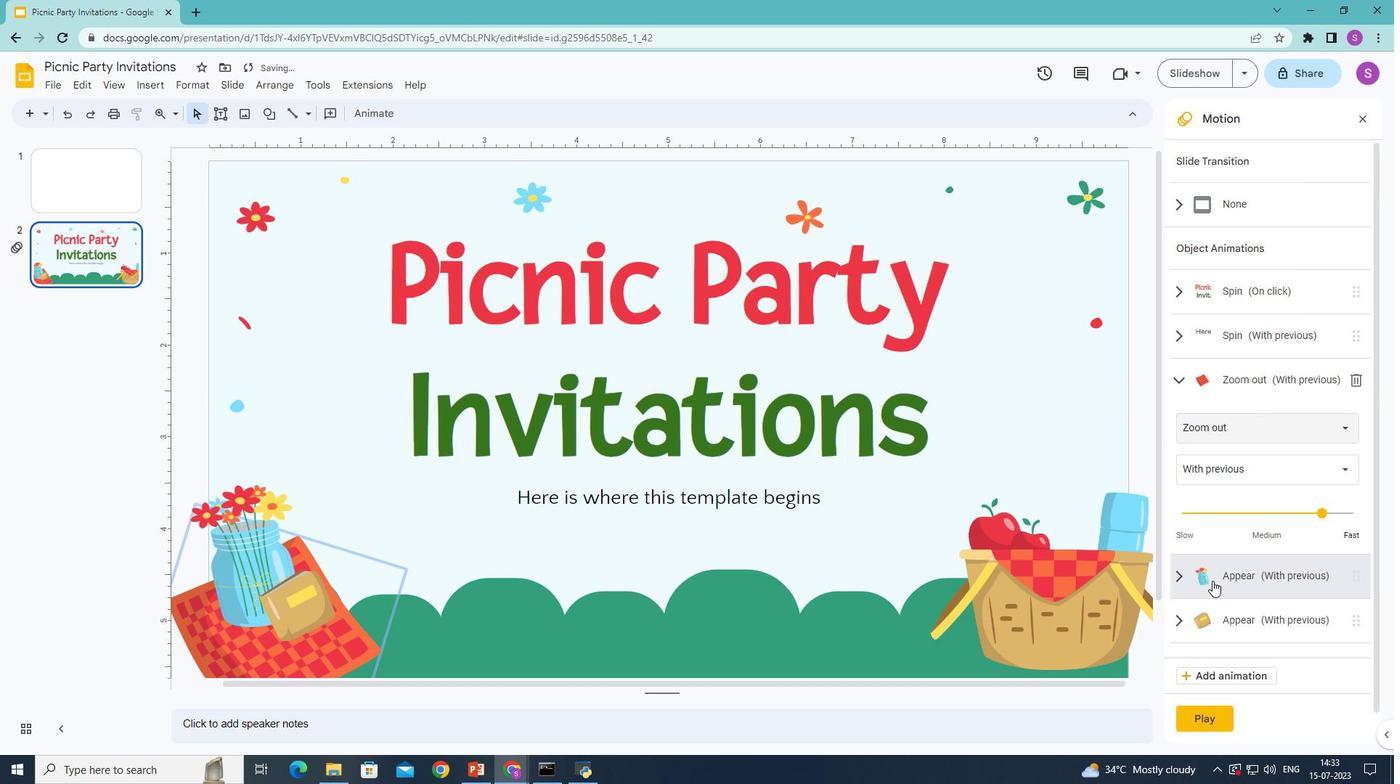 
Action: Mouse moved to (1182, 589)
Screenshot: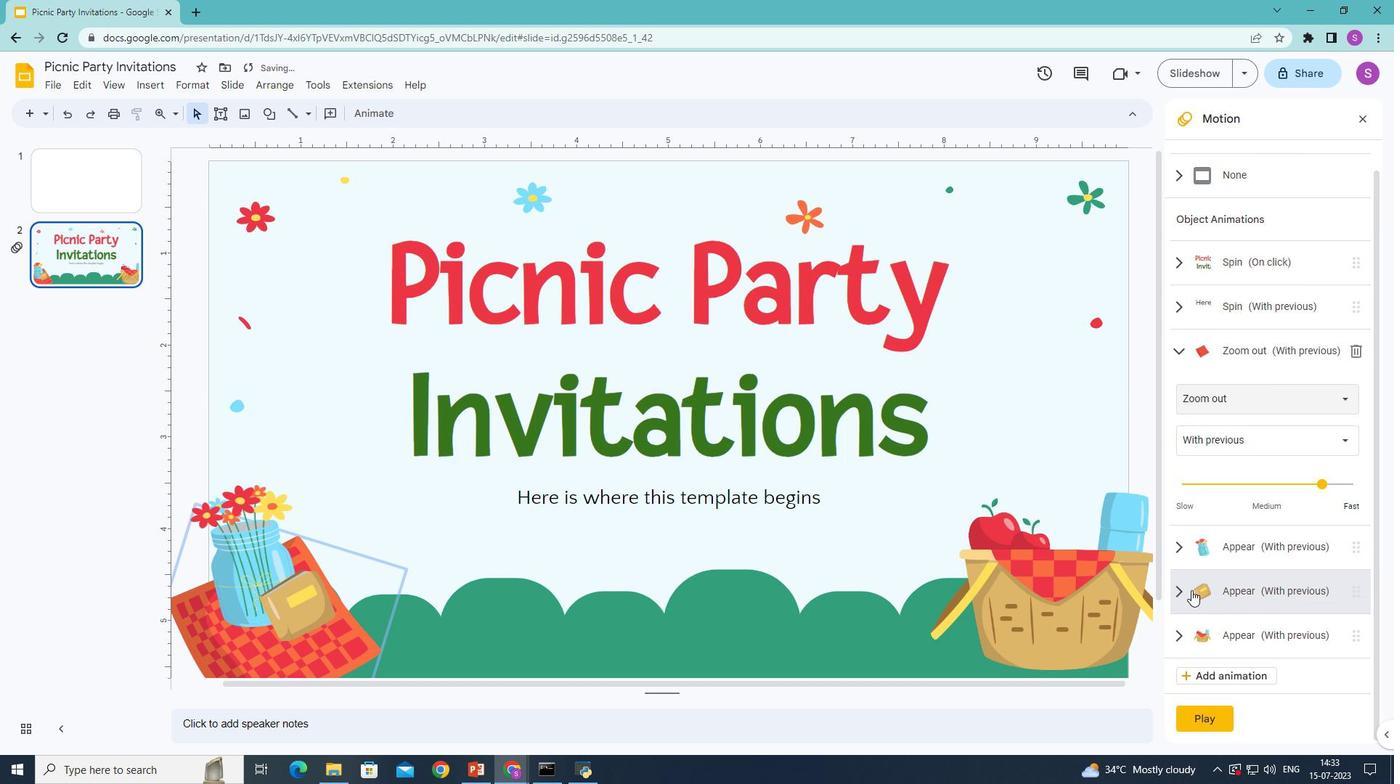 
Action: Mouse pressed left at (1182, 589)
Screenshot: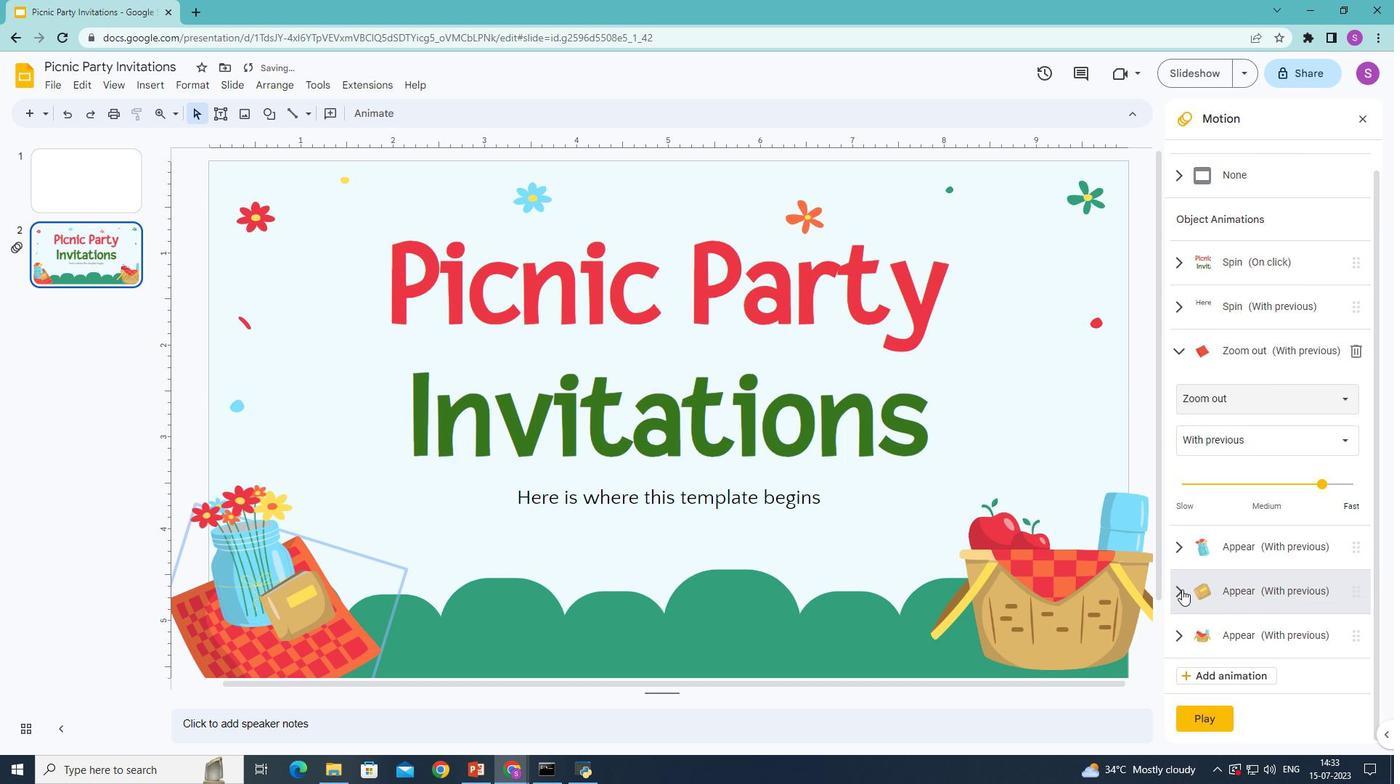 
Action: Mouse moved to (1352, 512)
Screenshot: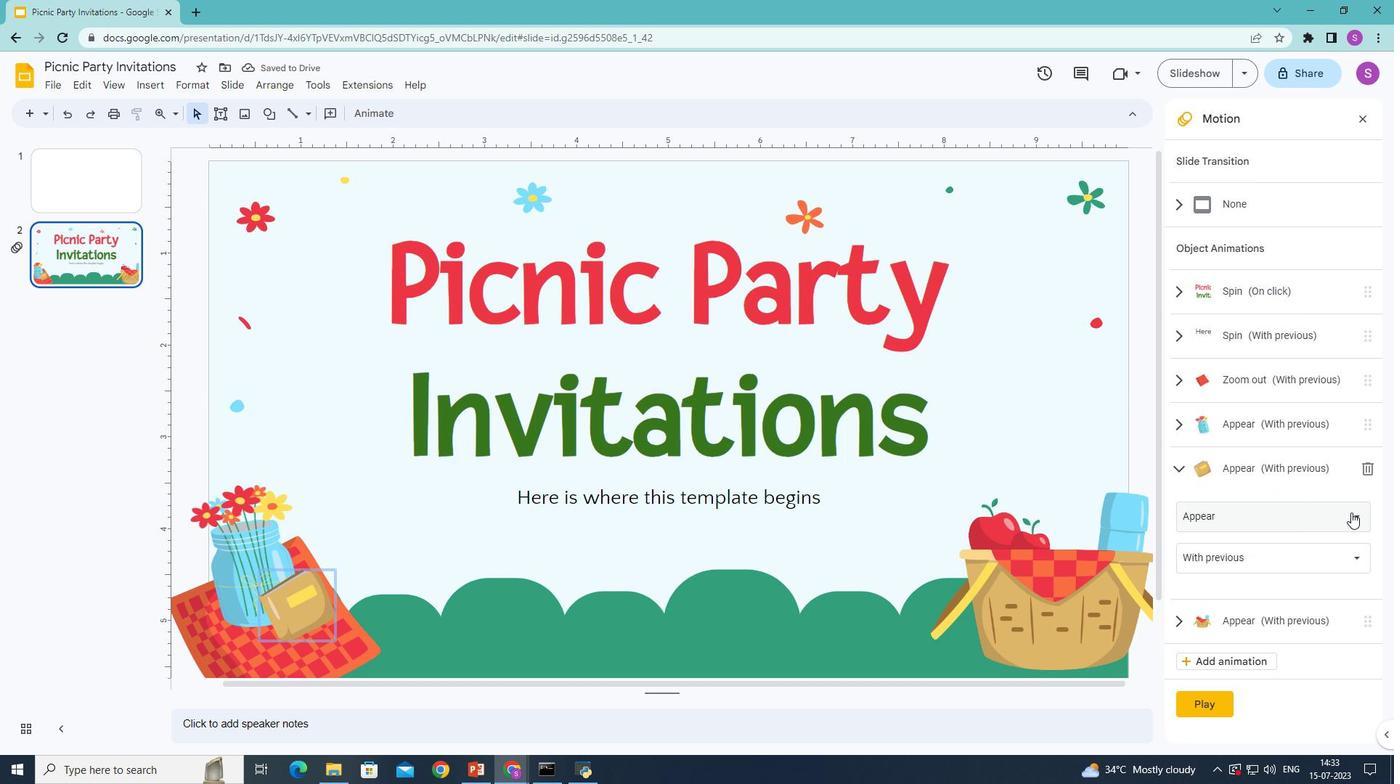 
Action: Mouse pressed left at (1352, 512)
Screenshot: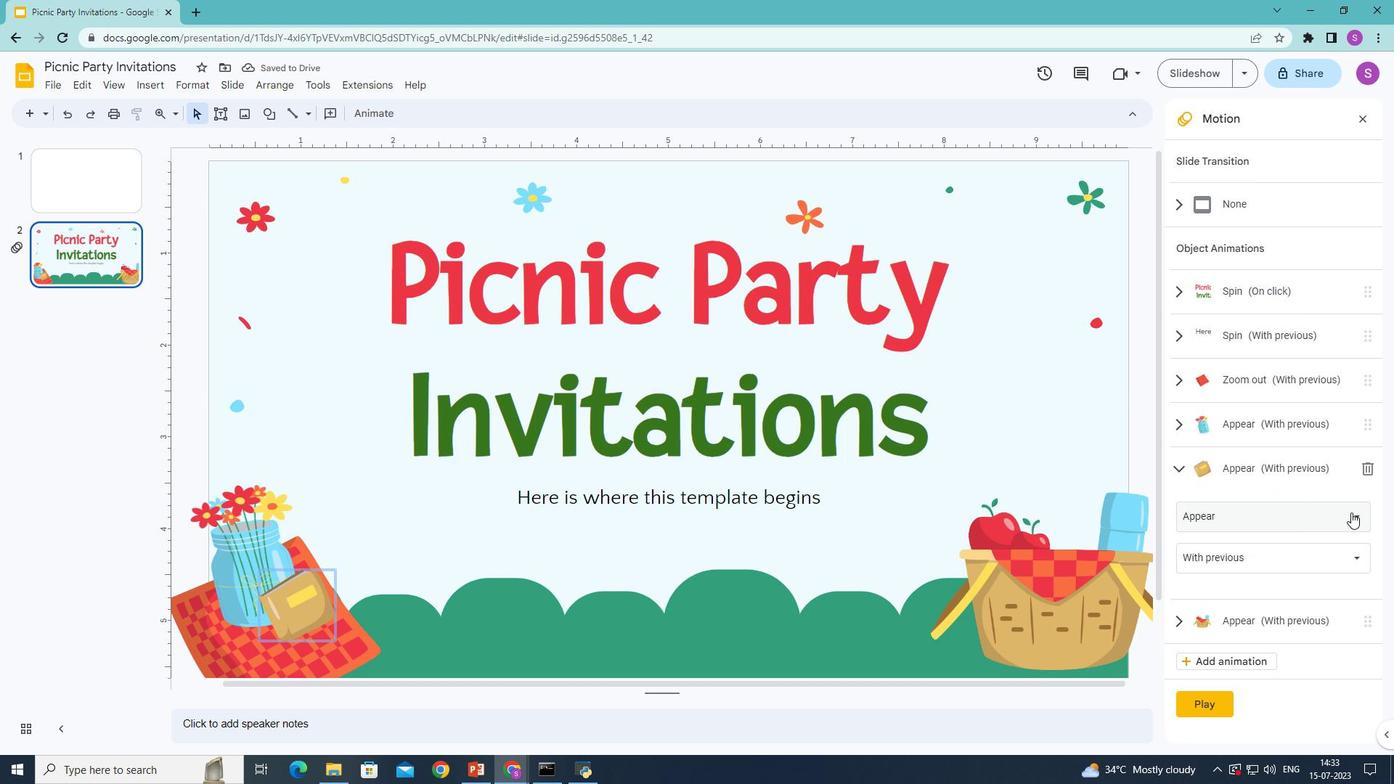 
Action: Mouse moved to (1233, 488)
Screenshot: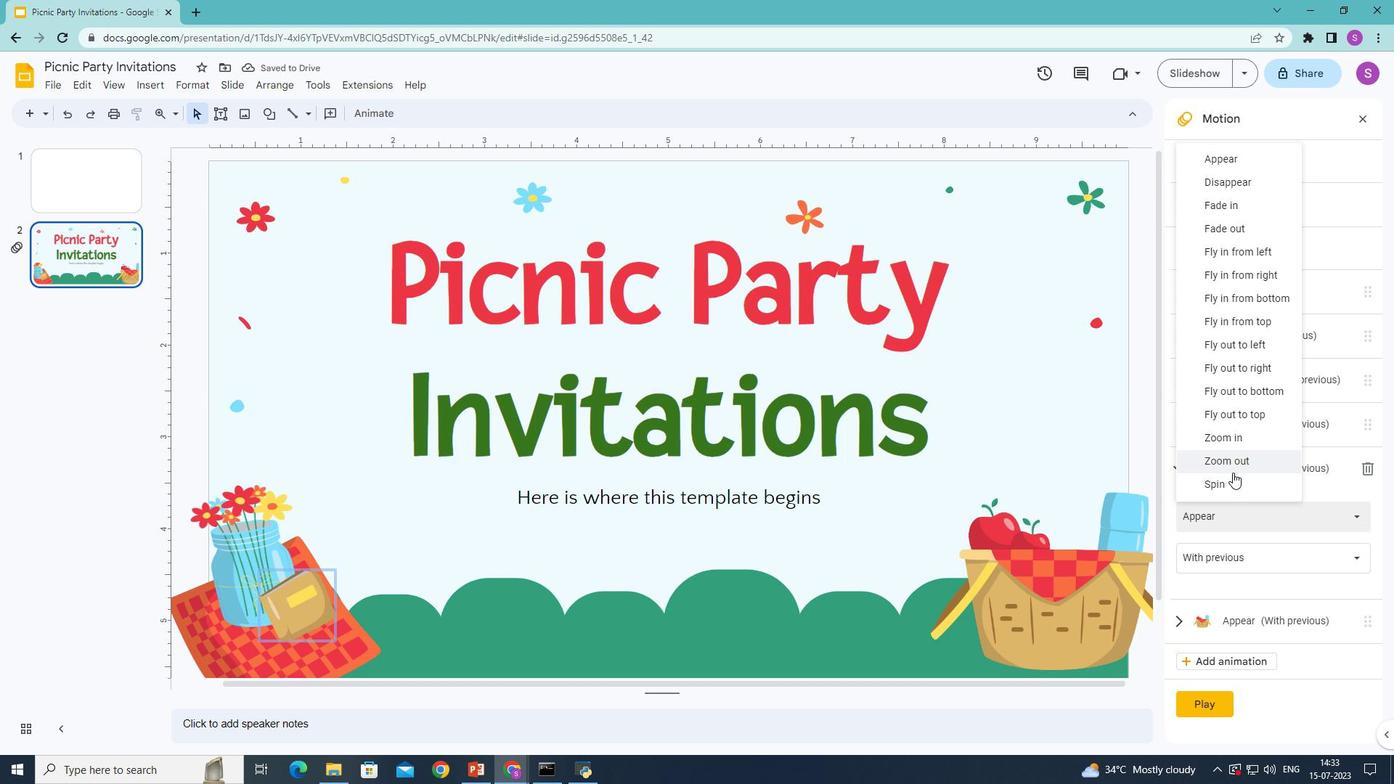 
Action: Mouse pressed left at (1233, 488)
Screenshot: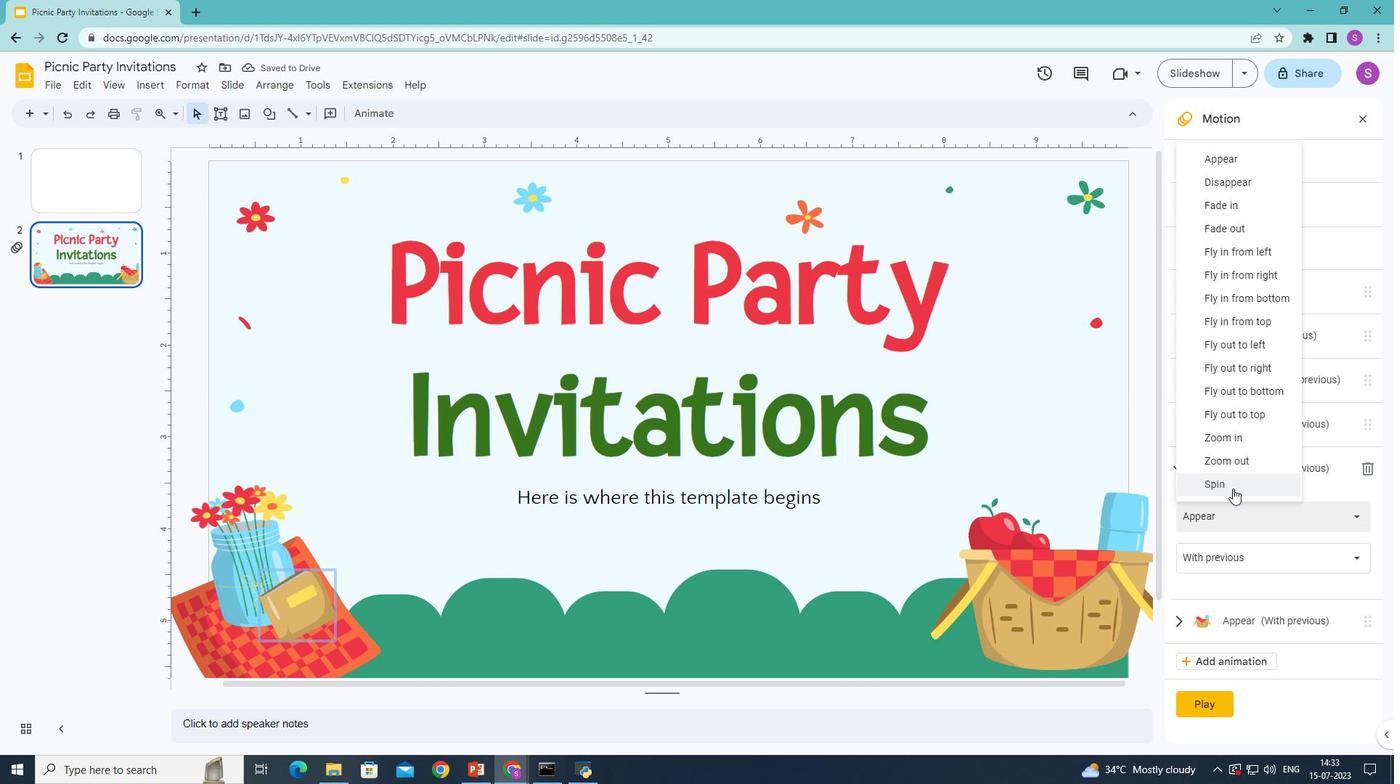 
Action: Mouse moved to (1220, 641)
Screenshot: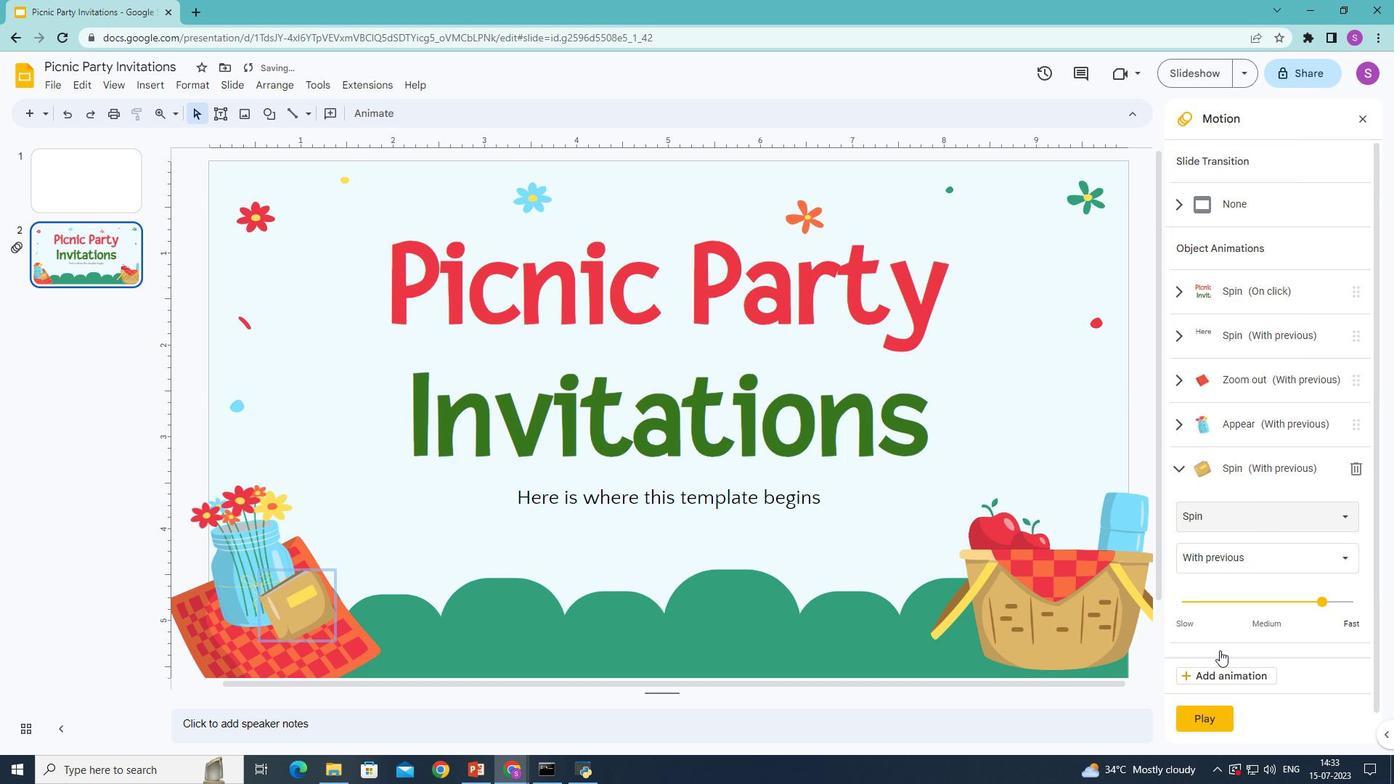 
Action: Mouse scrolled (1220, 640) with delta (0, 0)
Screenshot: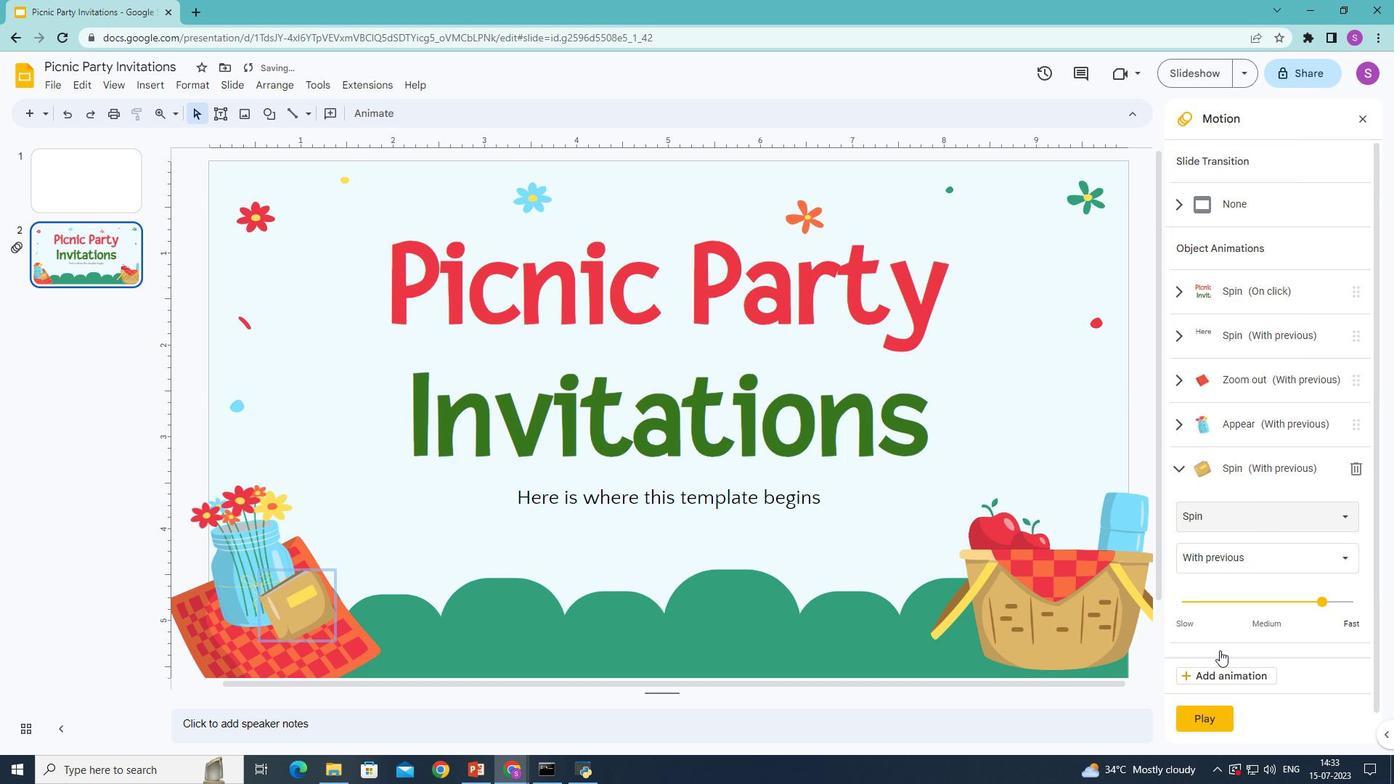 
Action: Mouse moved to (1220, 639)
Screenshot: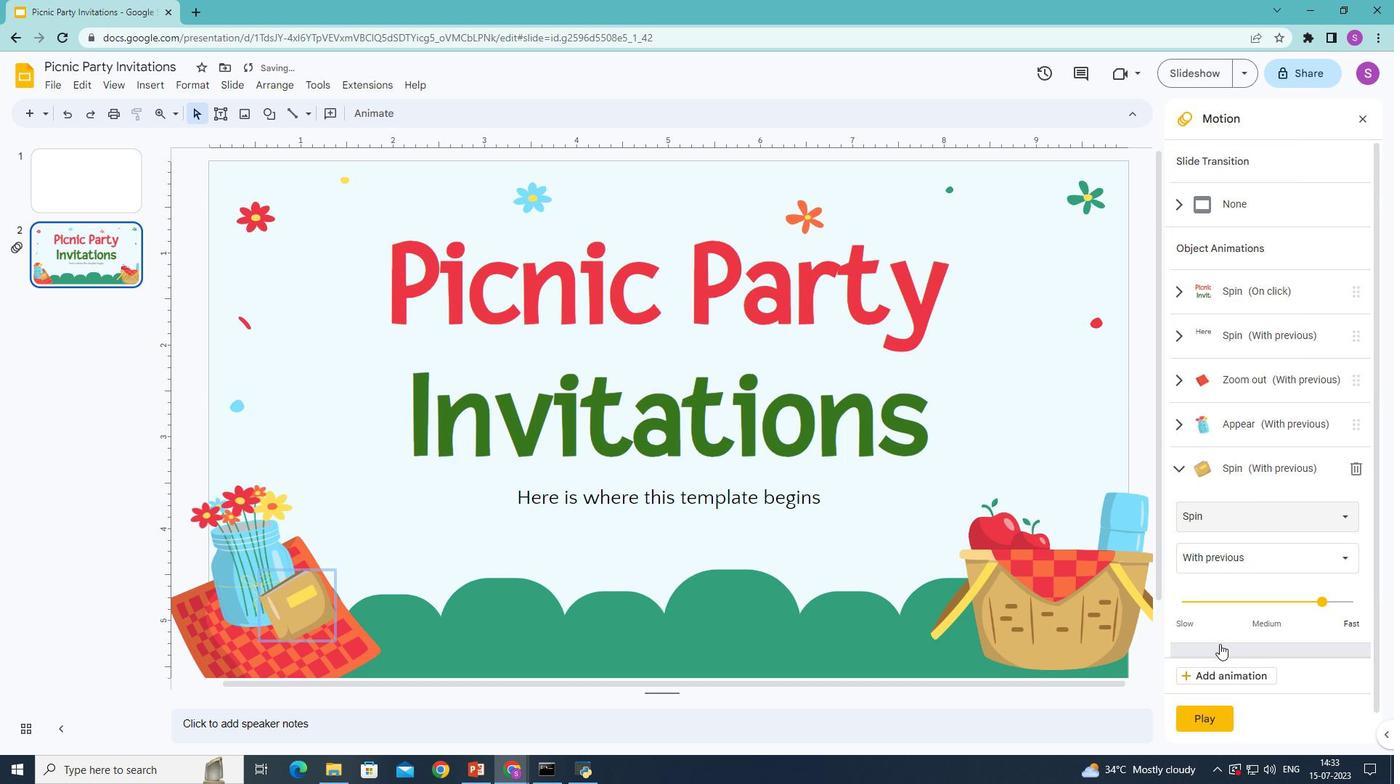 
Action: Mouse scrolled (1220, 638) with delta (0, 0)
Screenshot: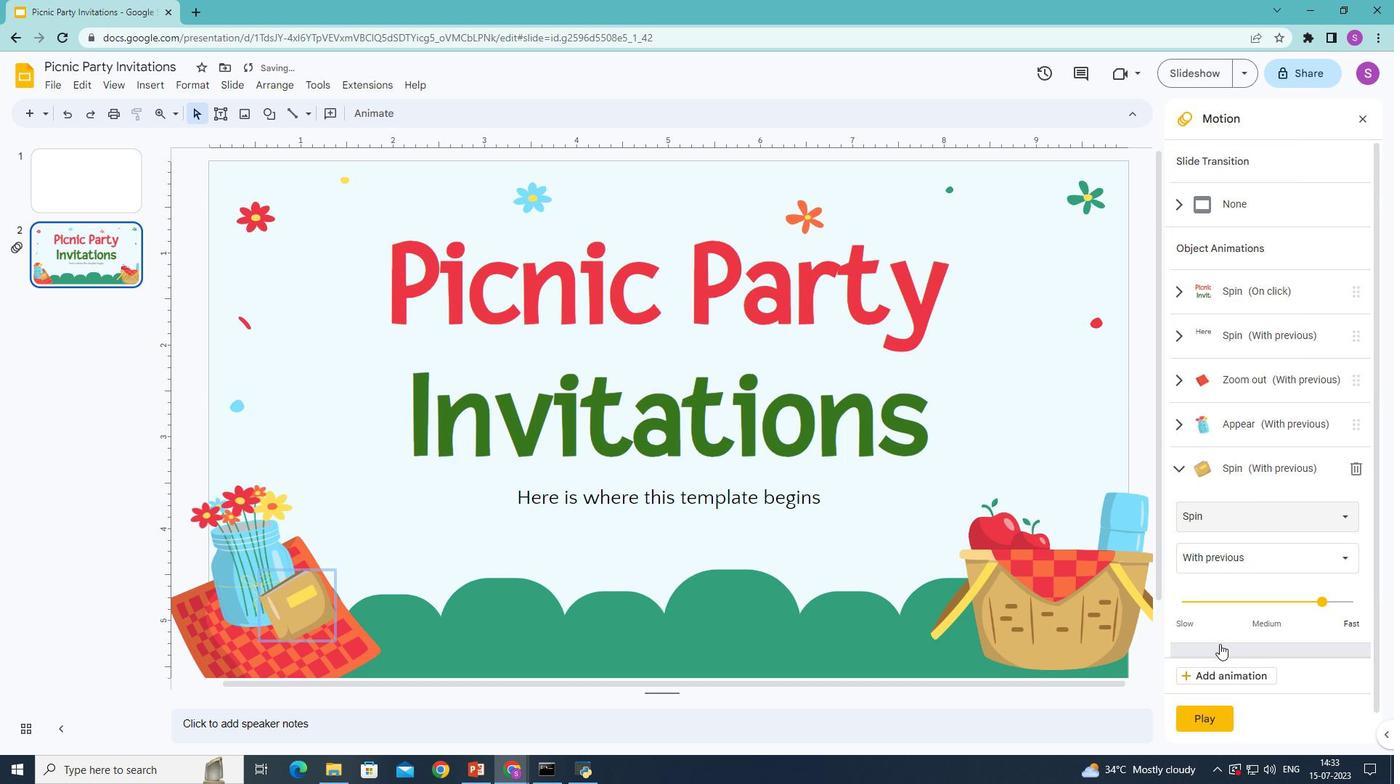 
Action: Mouse moved to (1220, 634)
Screenshot: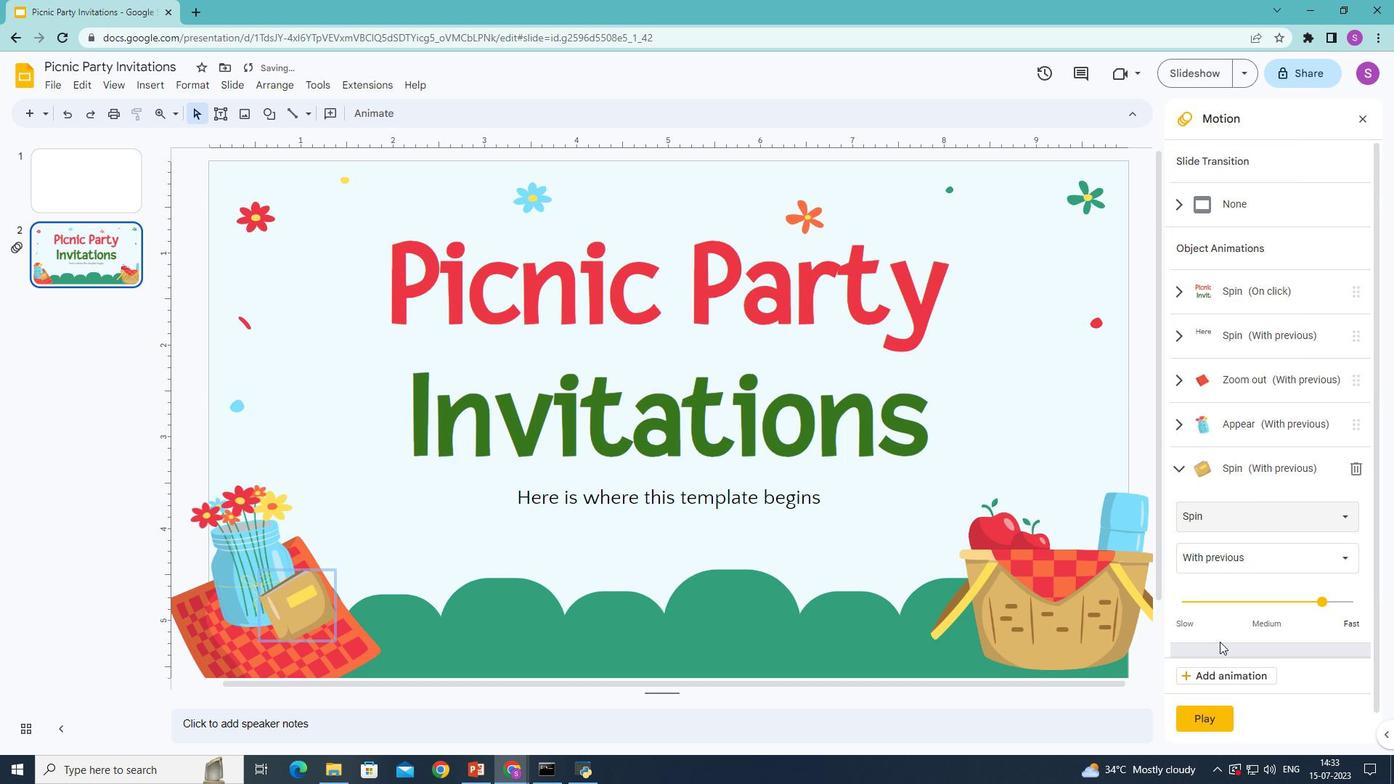 
Action: Mouse scrolled (1220, 634) with delta (0, 0)
Screenshot: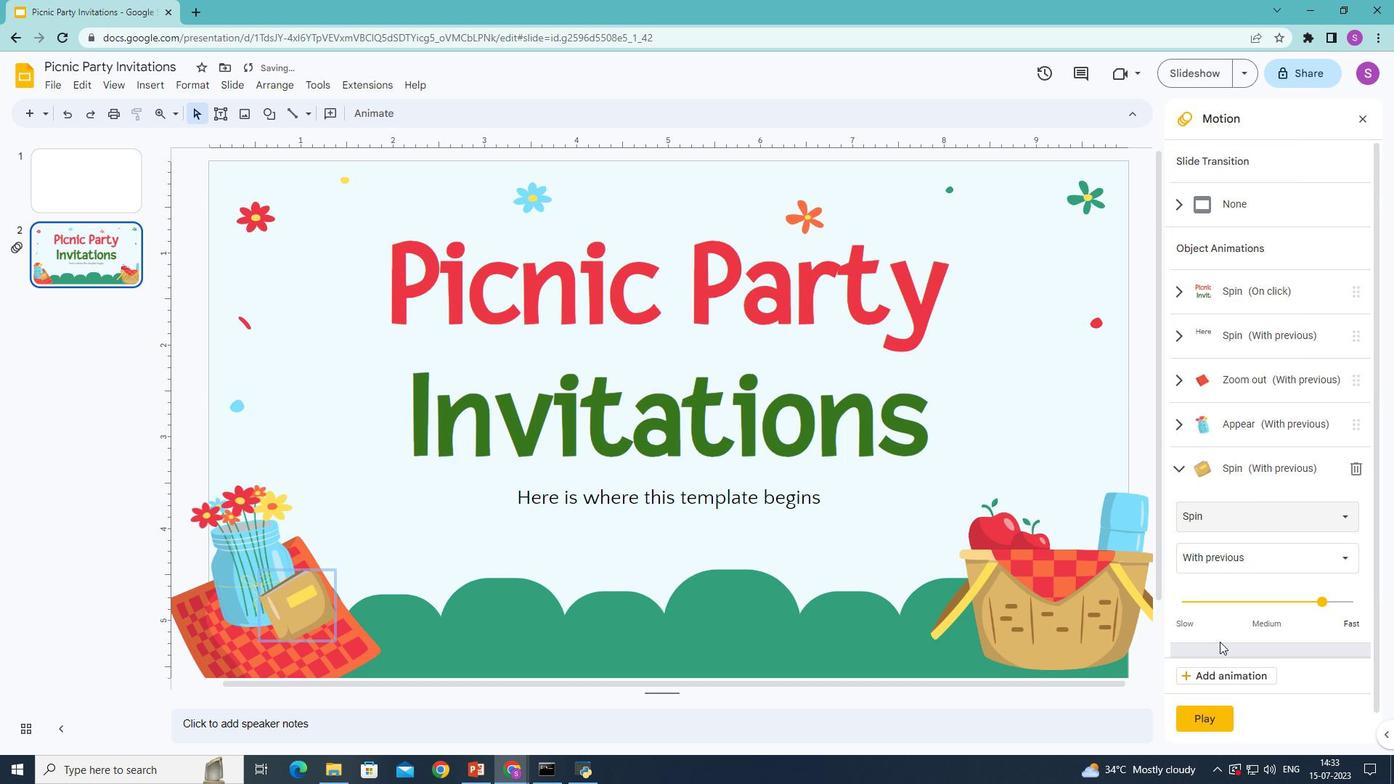
Action: Mouse moved to (1217, 668)
Screenshot: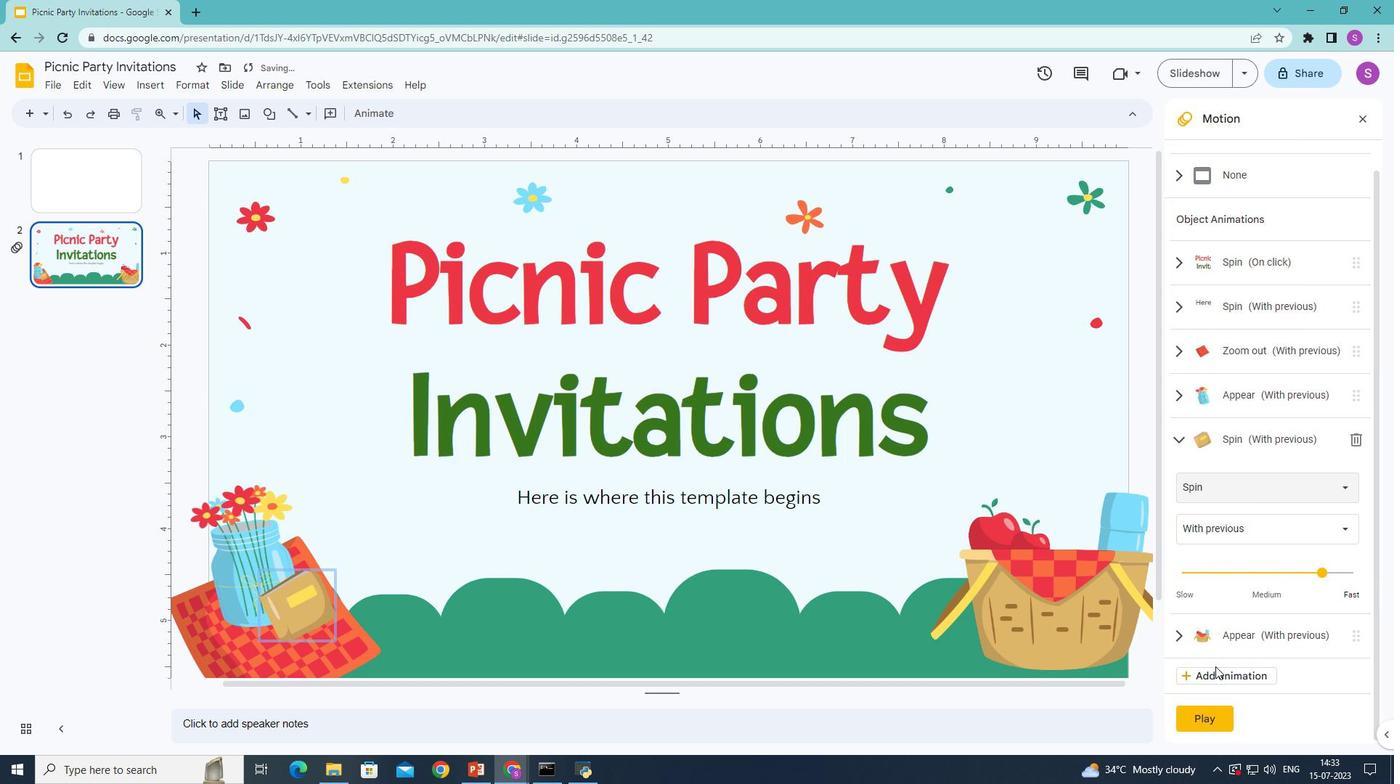 
Action: Mouse pressed left at (1217, 668)
Screenshot: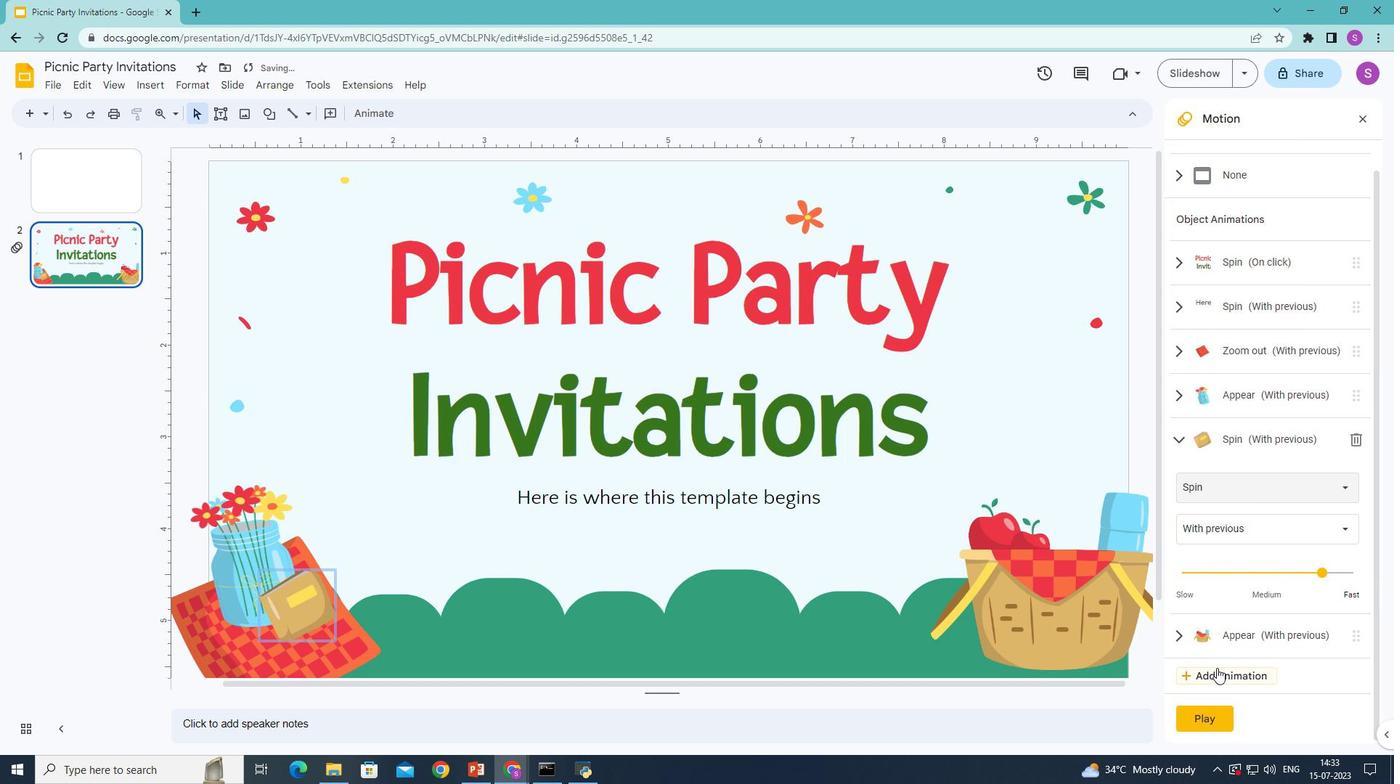 
Action: Mouse moved to (1340, 533)
Screenshot: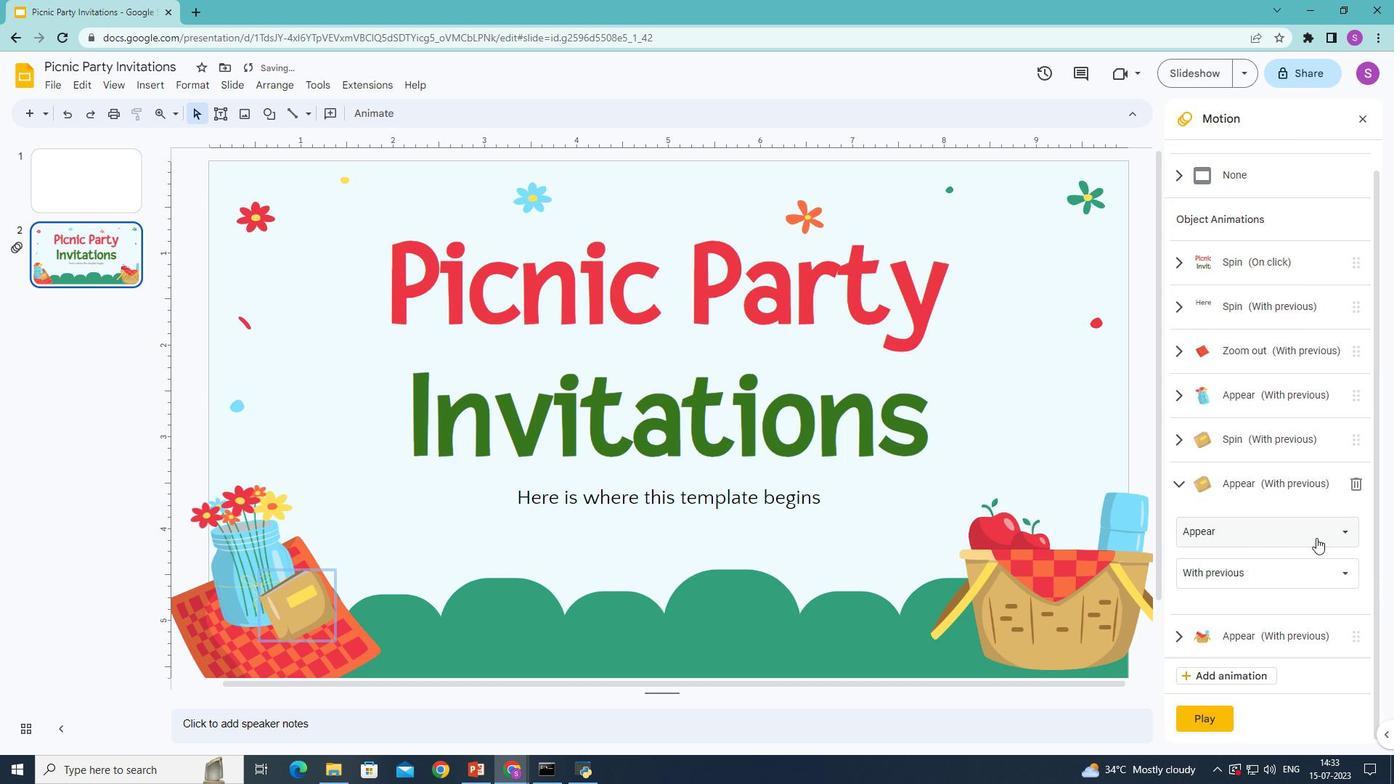 
Action: Mouse pressed left at (1340, 533)
Screenshot: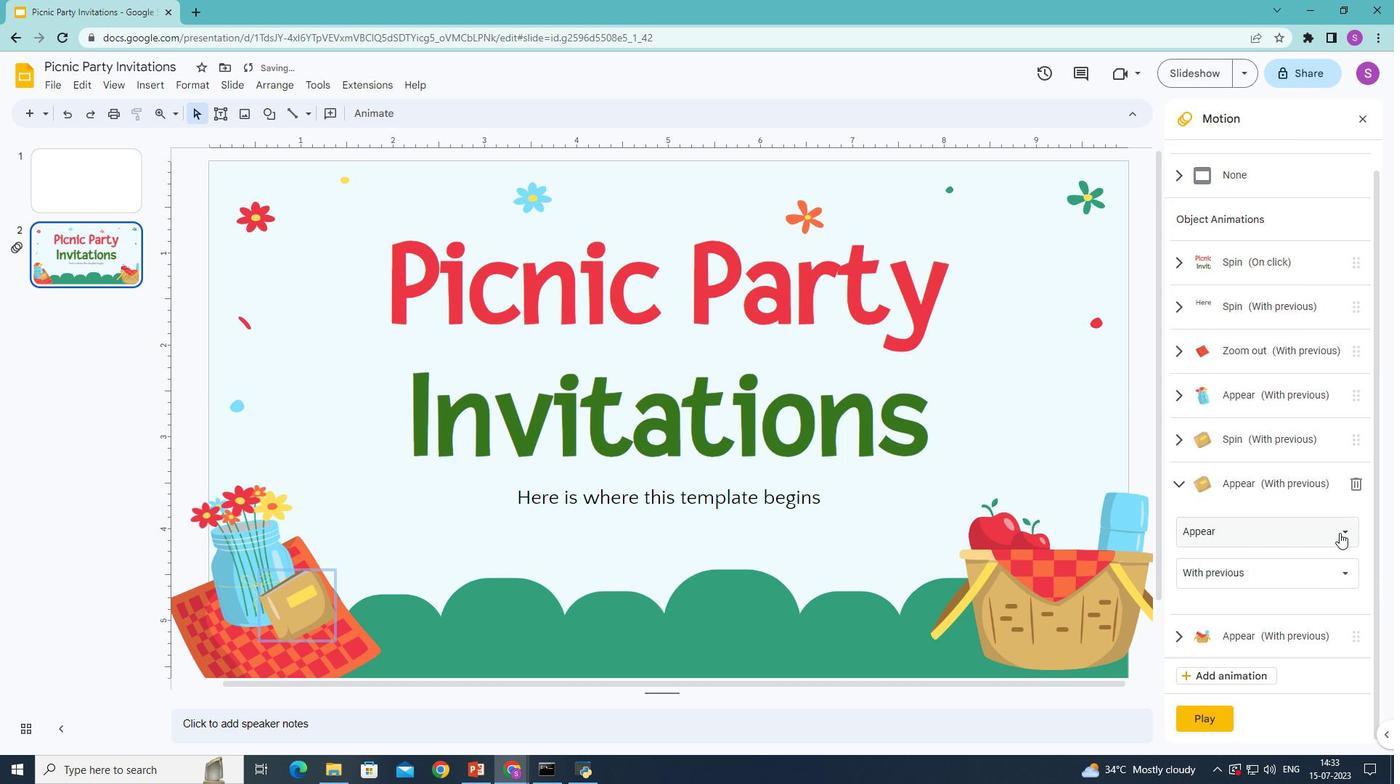 
Action: Mouse moved to (1245, 491)
Screenshot: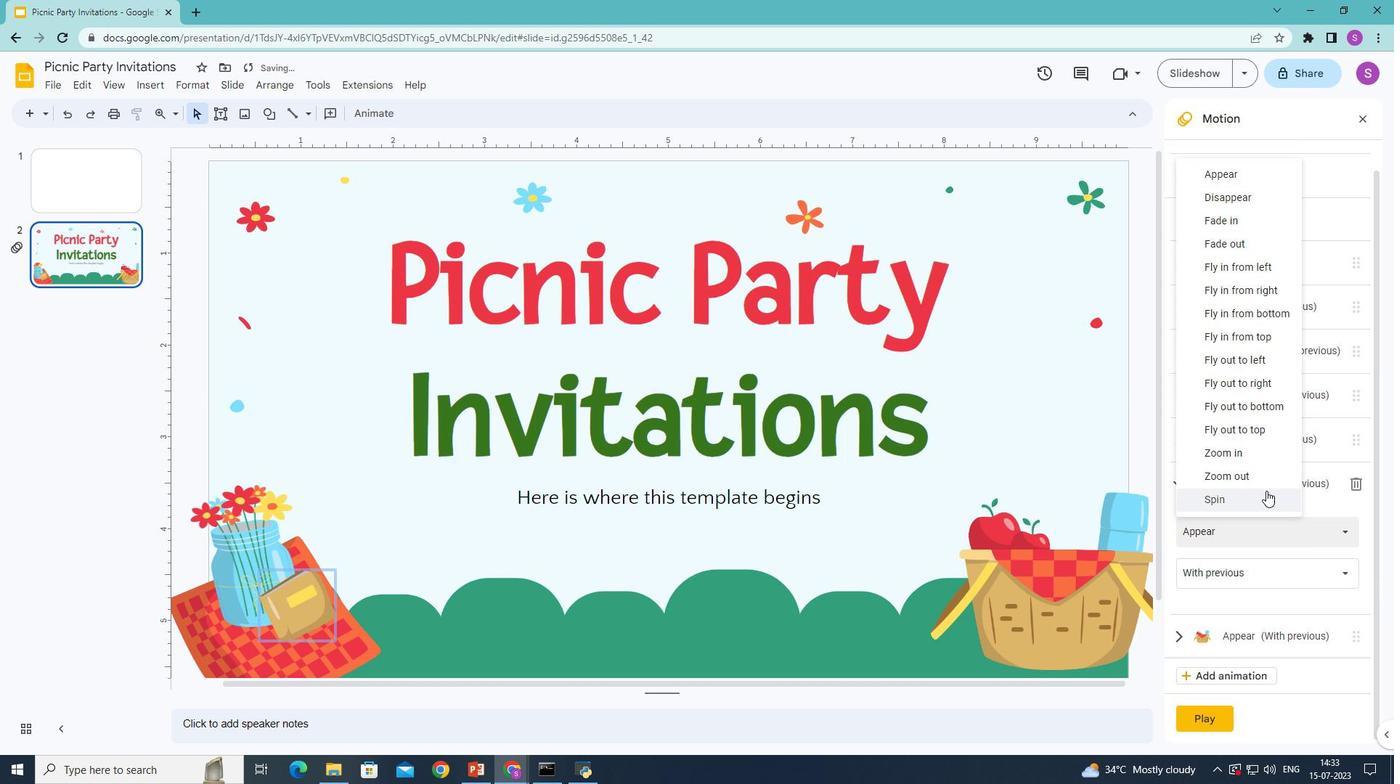 
Action: Mouse pressed left at (1245, 491)
Screenshot: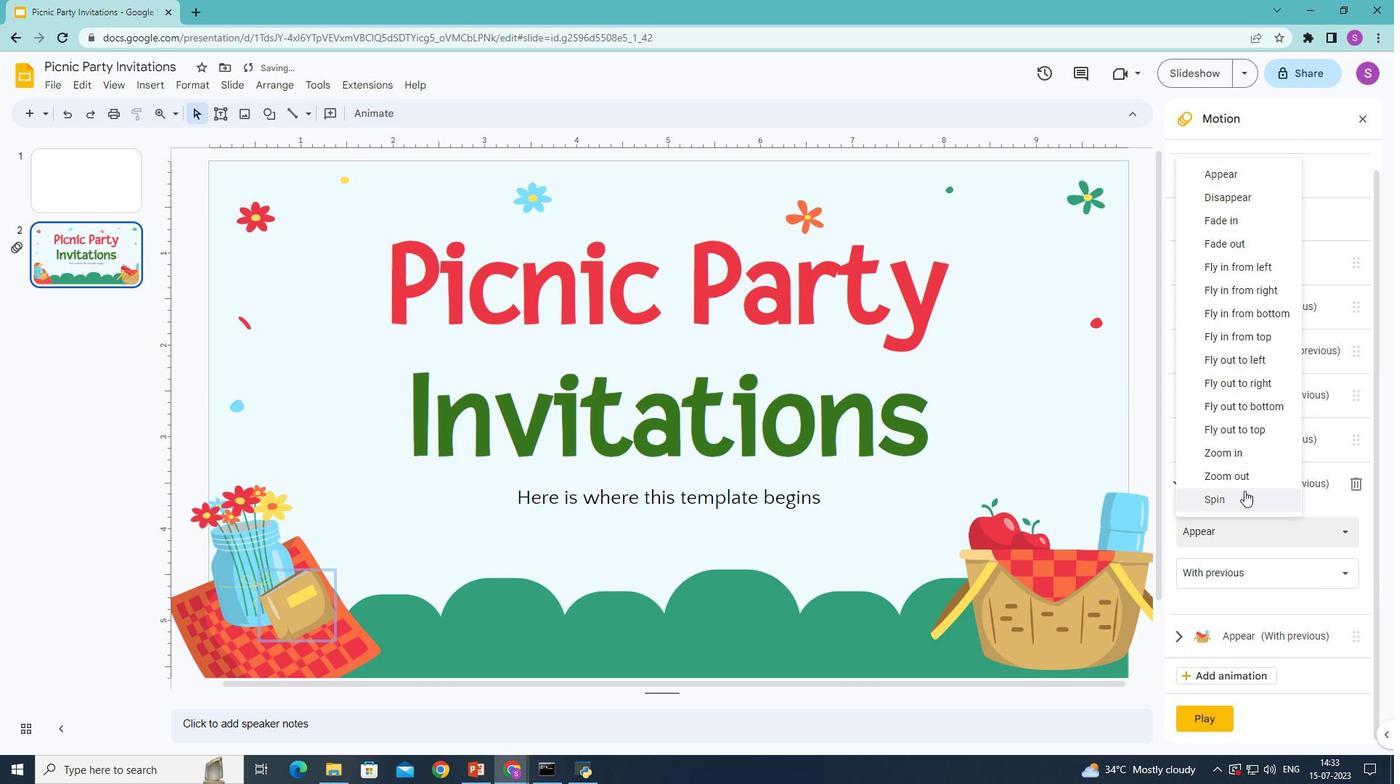 
Action: Mouse moved to (1217, 719)
Screenshot: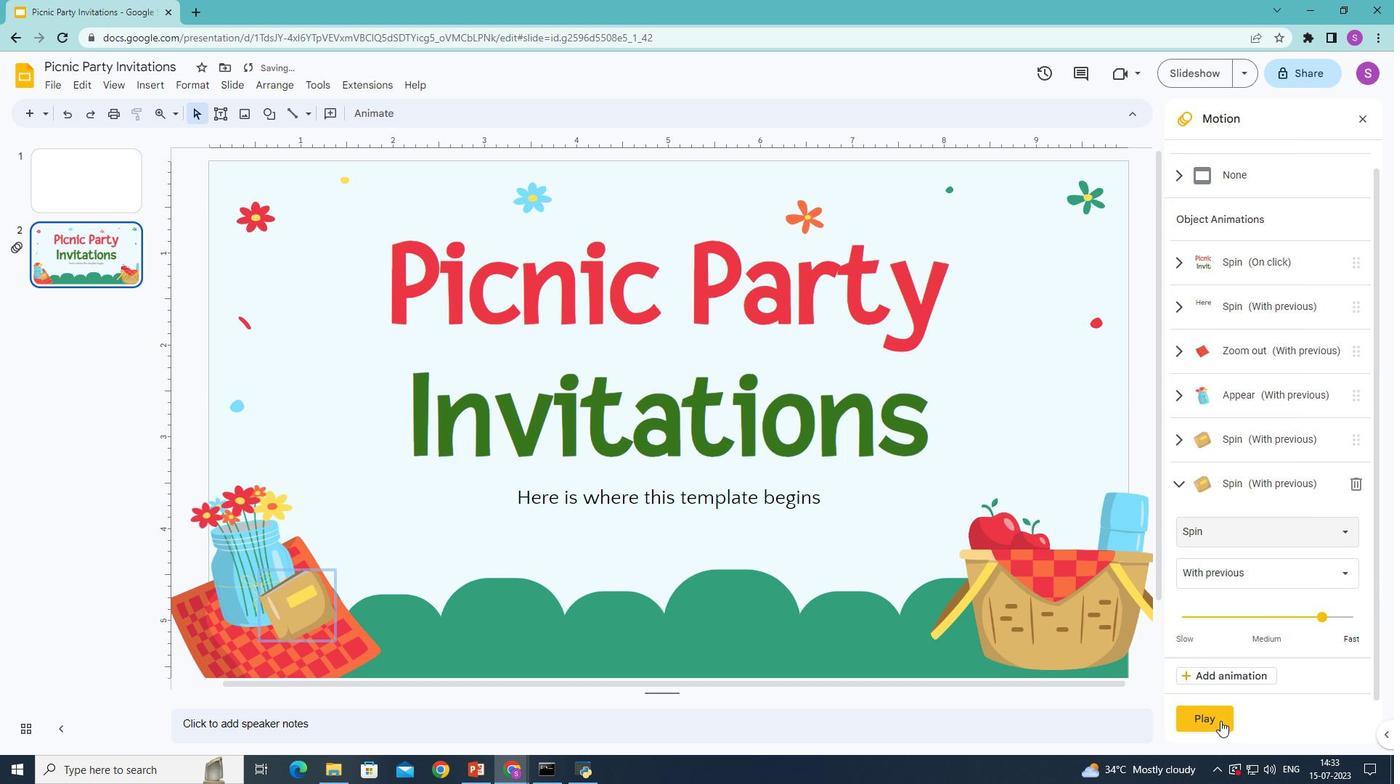 
Action: Mouse pressed left at (1217, 719)
Screenshot: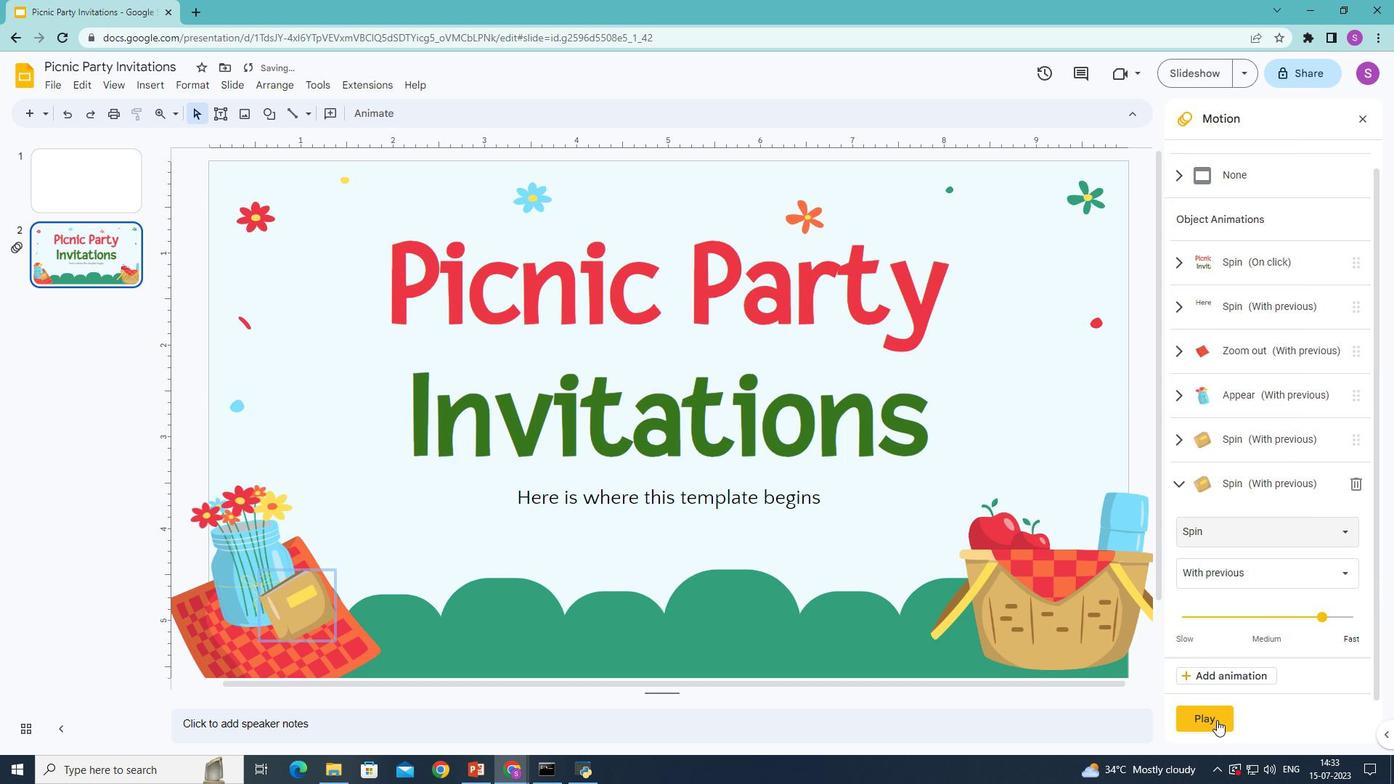 
Action: Mouse moved to (1017, 423)
Screenshot: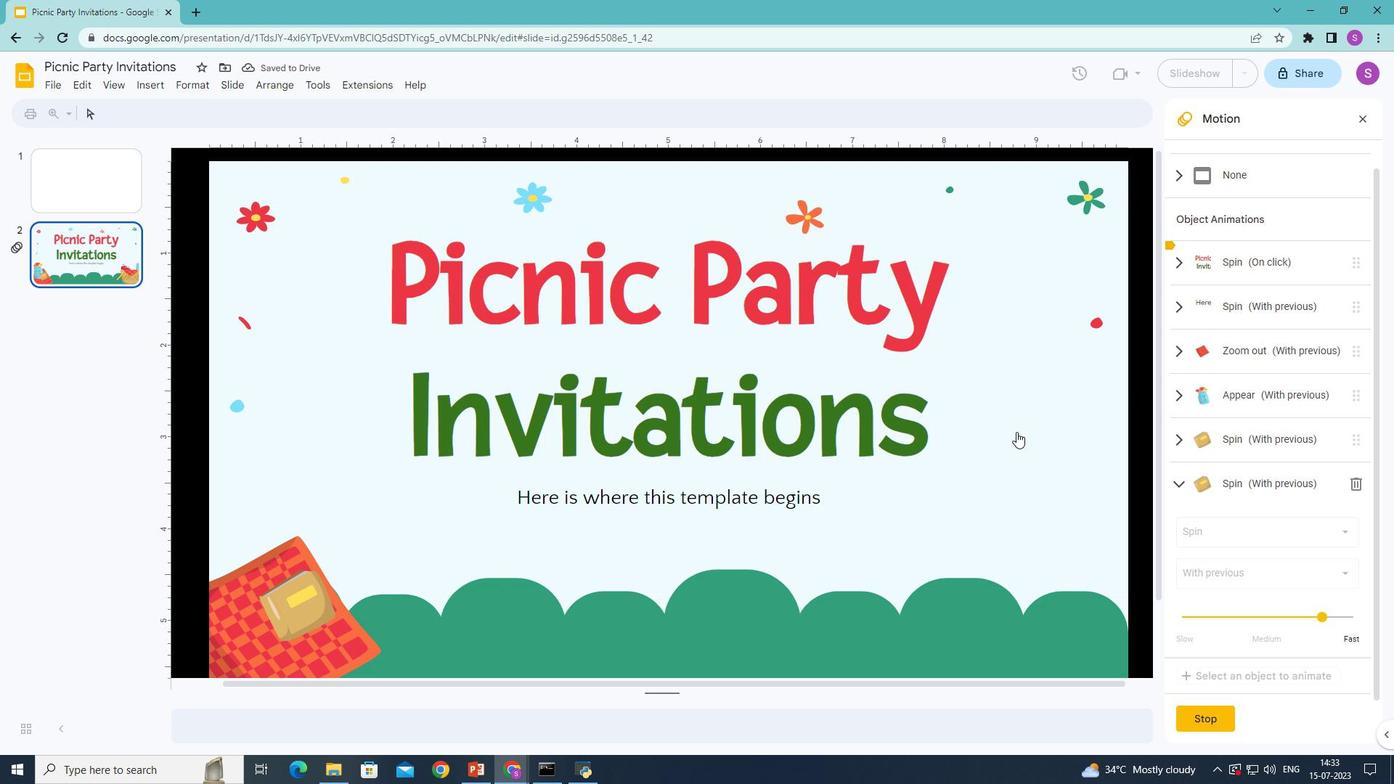 
Action: Mouse pressed left at (1017, 423)
Screenshot: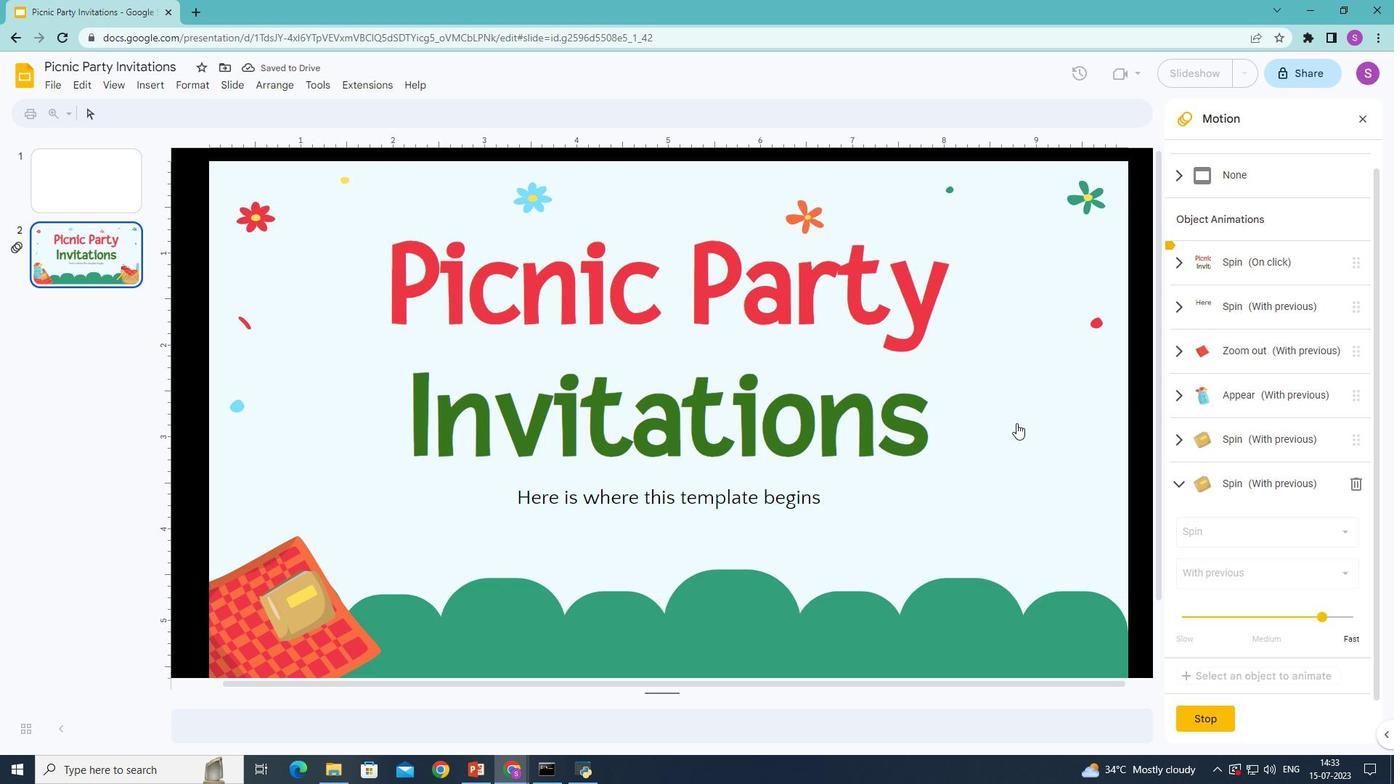 
Action: Mouse moved to (1012, 415)
Screenshot: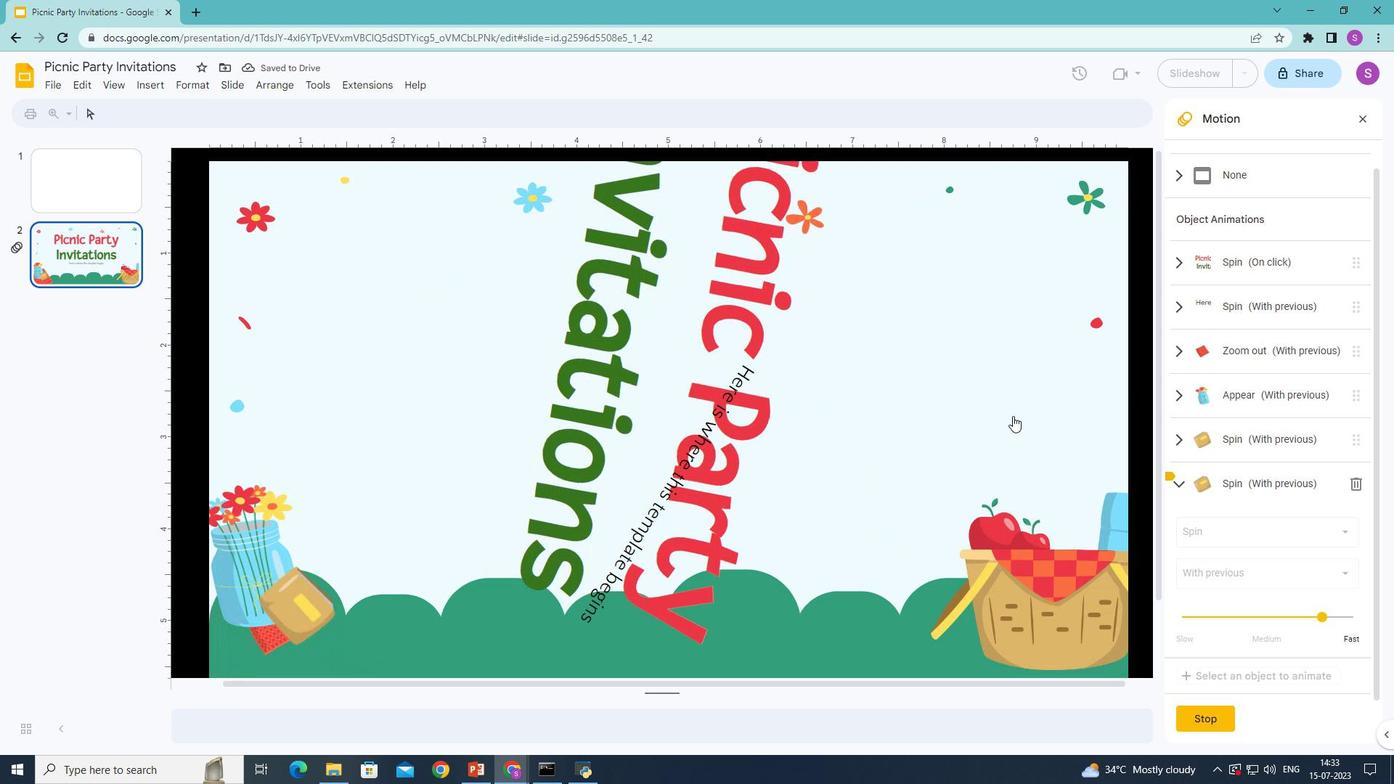 
Action: Mouse pressed left at (1012, 415)
Screenshot: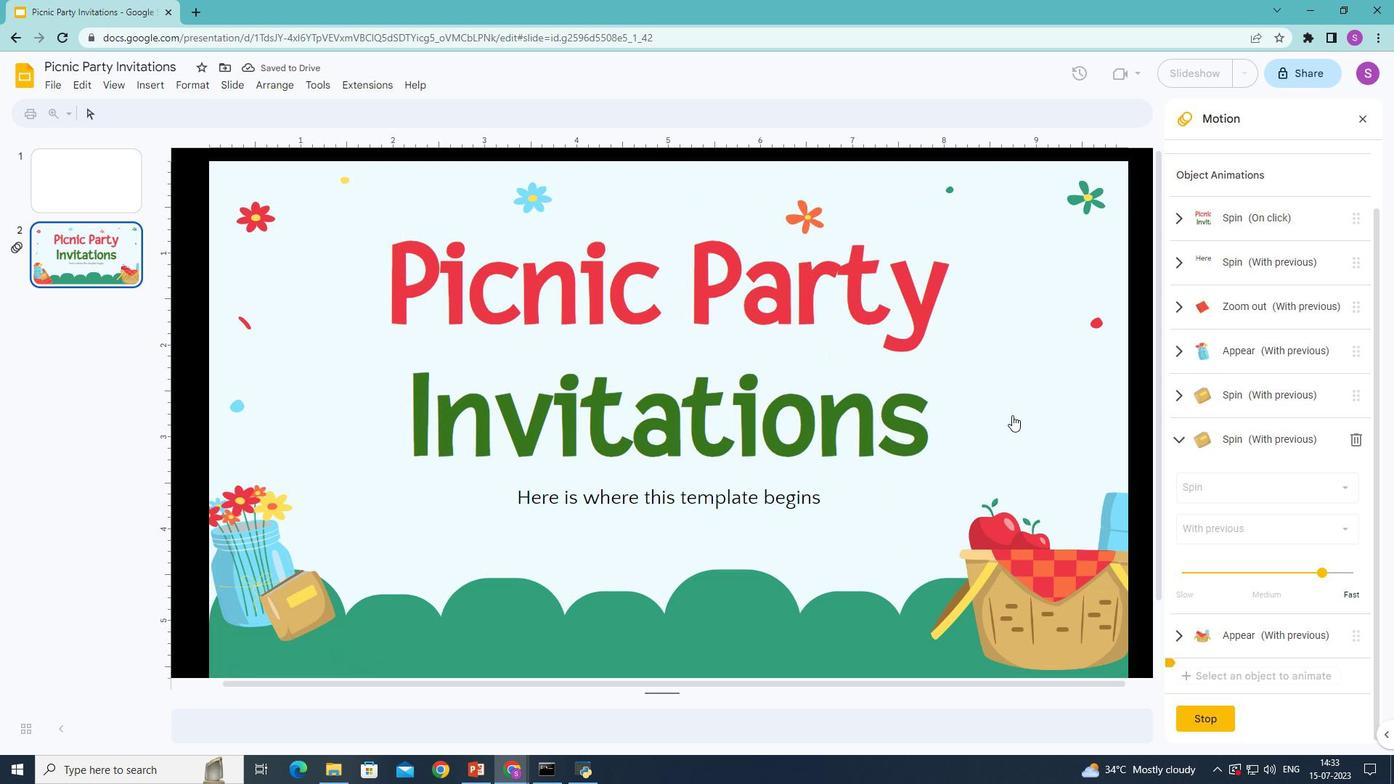 
Action: Mouse pressed left at (1012, 415)
Screenshot: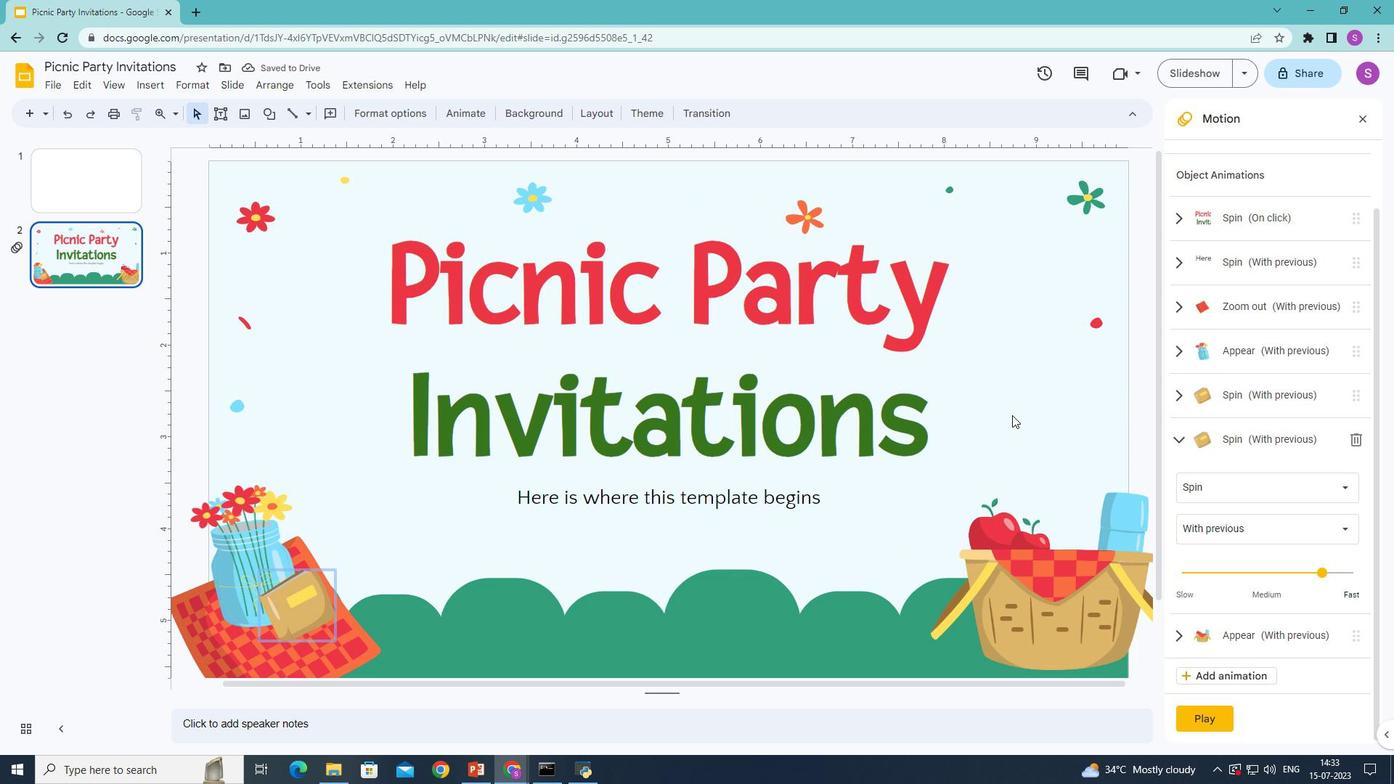 
Action: Mouse moved to (1096, 443)
Screenshot: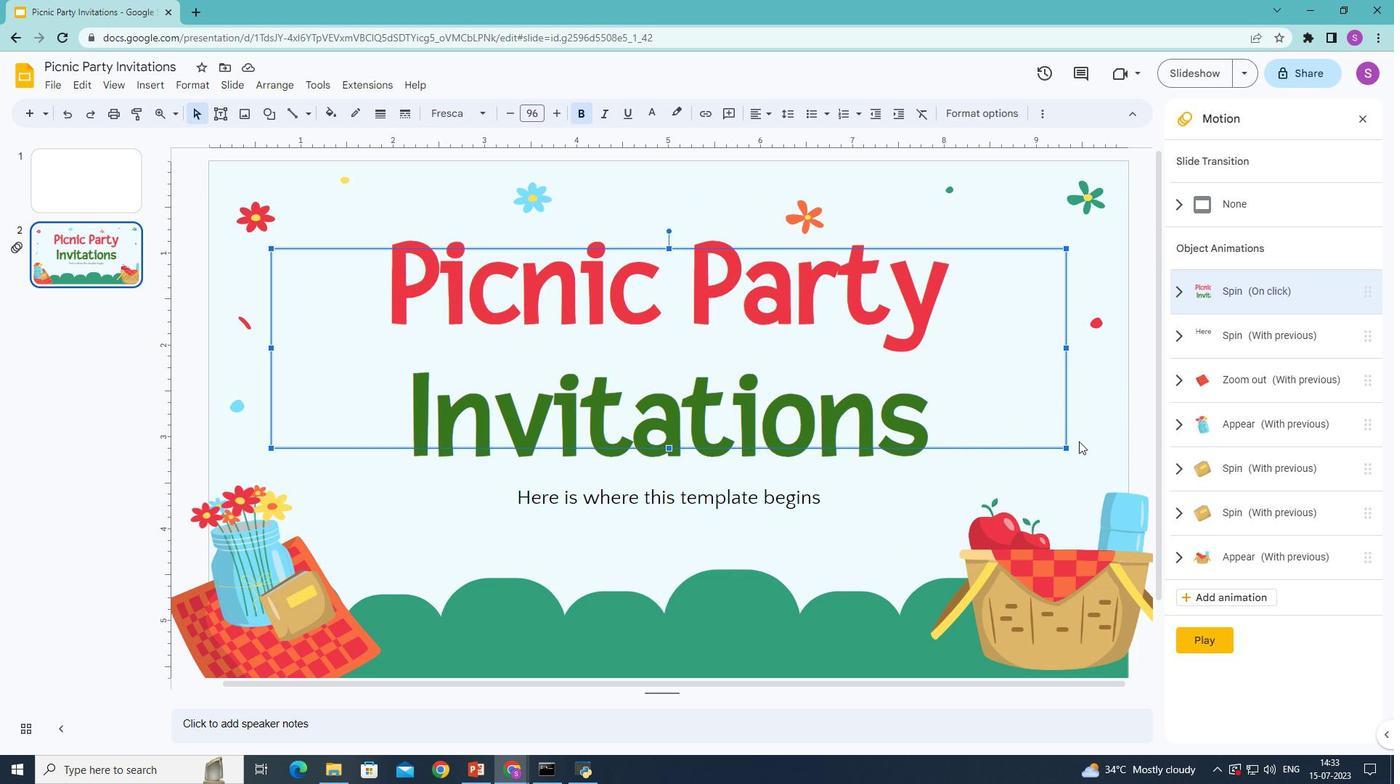 
Action: Mouse pressed left at (1096, 443)
Screenshot: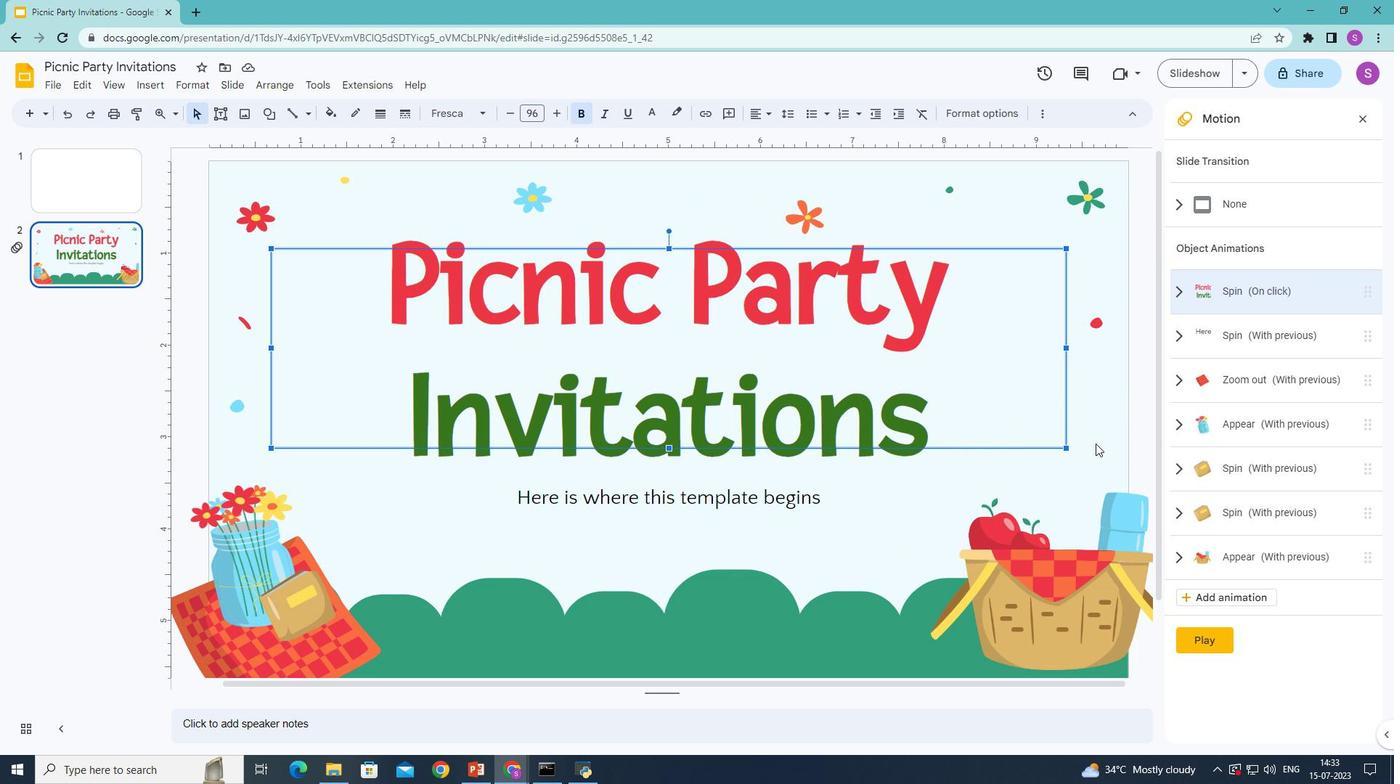 
